 Task: Make a solved rubik cube
Action: Mouse moved to (330, 243)
Screenshot: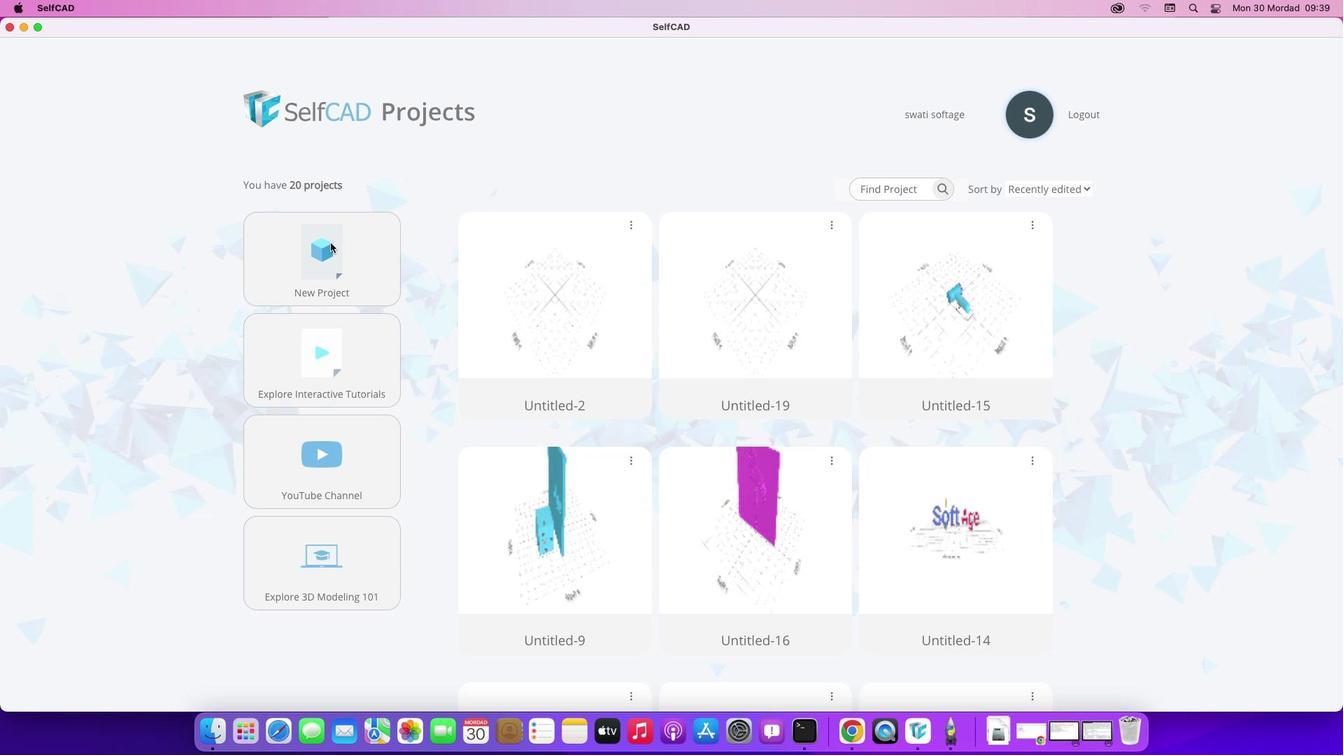 
Action: Mouse pressed left at (330, 243)
Screenshot: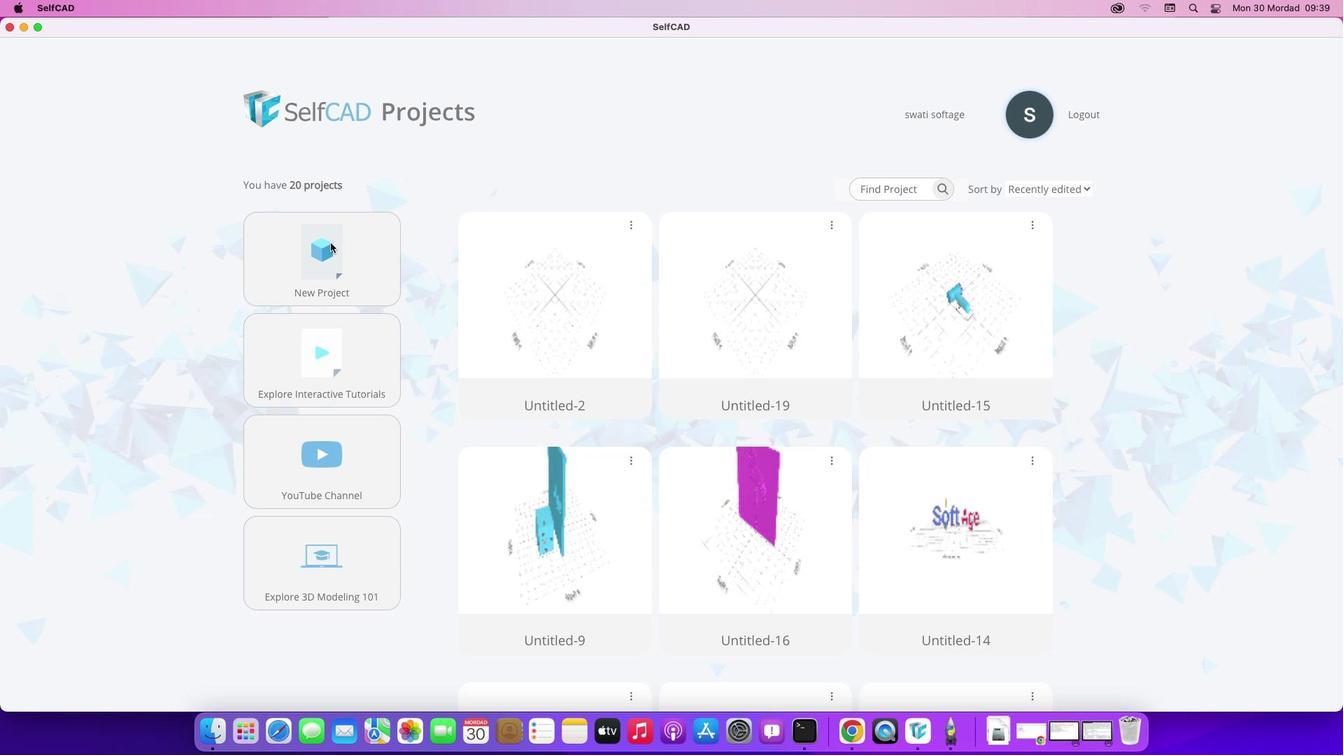 
Action: Mouse pressed left at (330, 243)
Screenshot: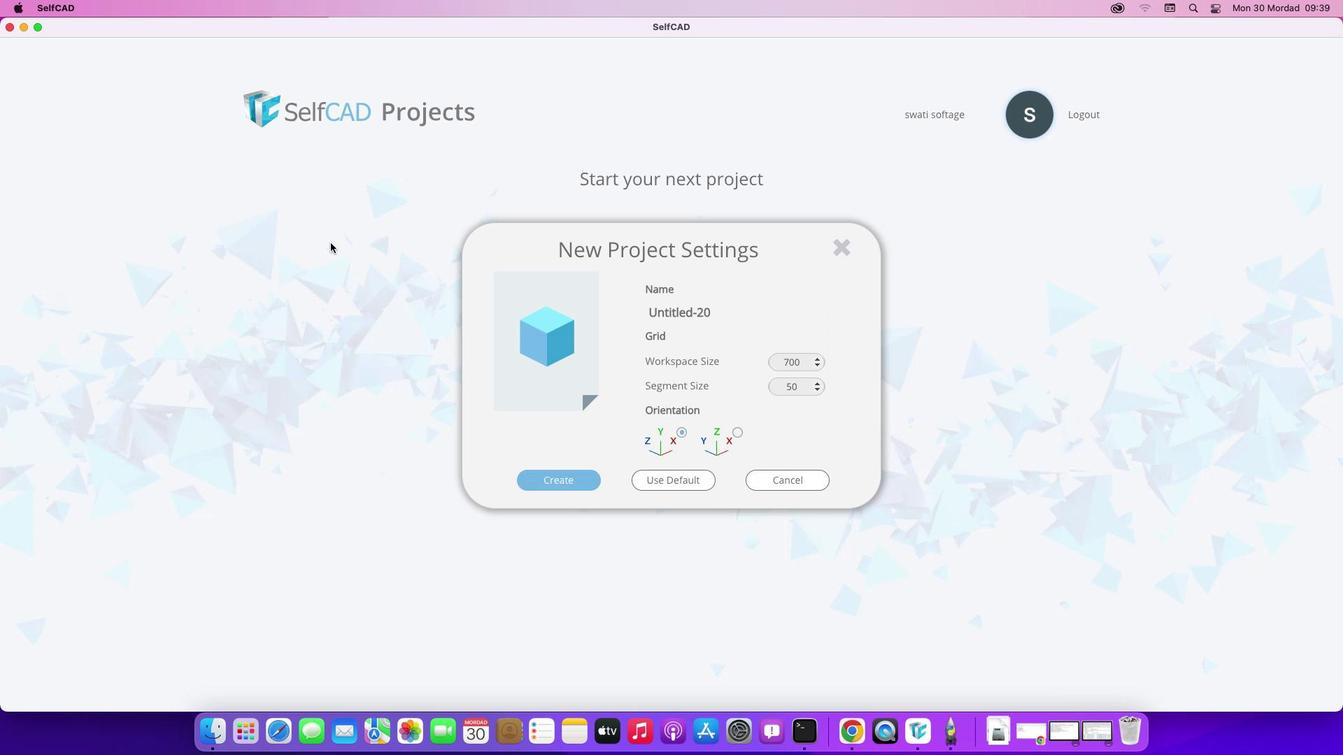 
Action: Mouse moved to (575, 477)
Screenshot: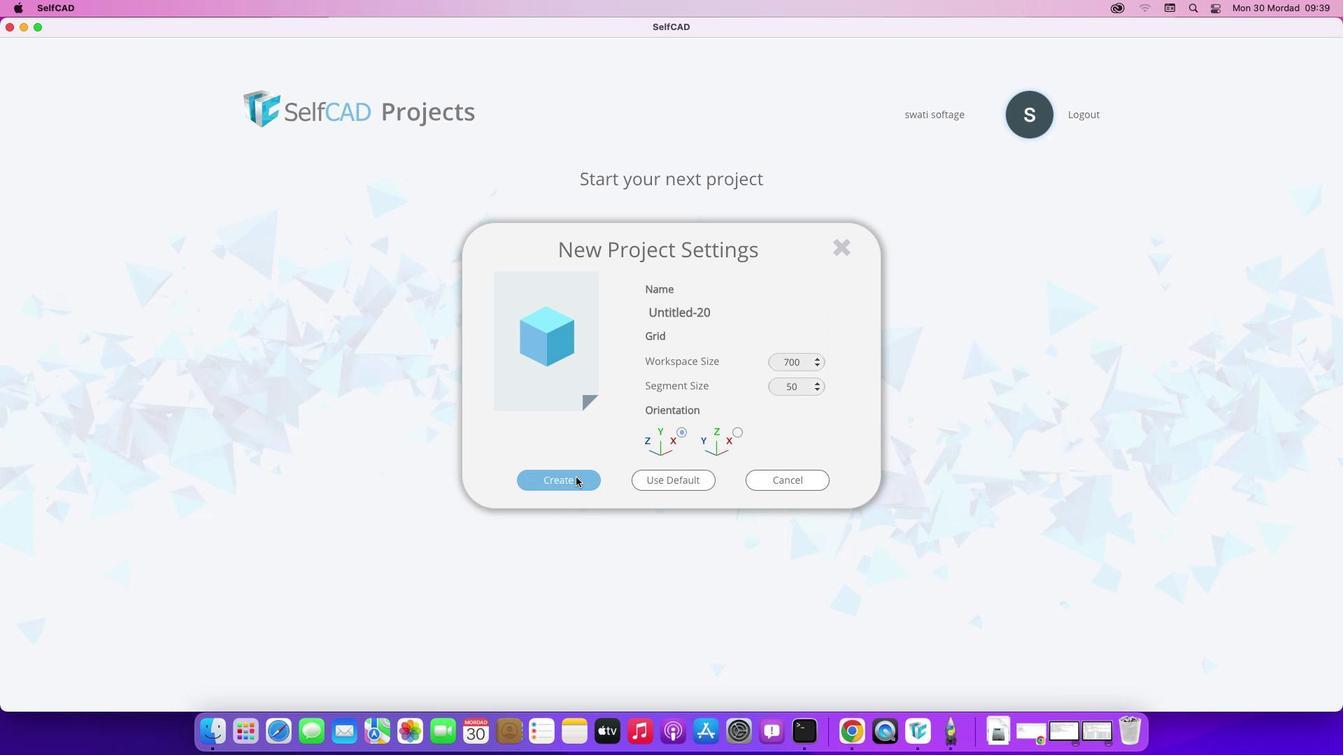 
Action: Mouse pressed left at (575, 477)
Screenshot: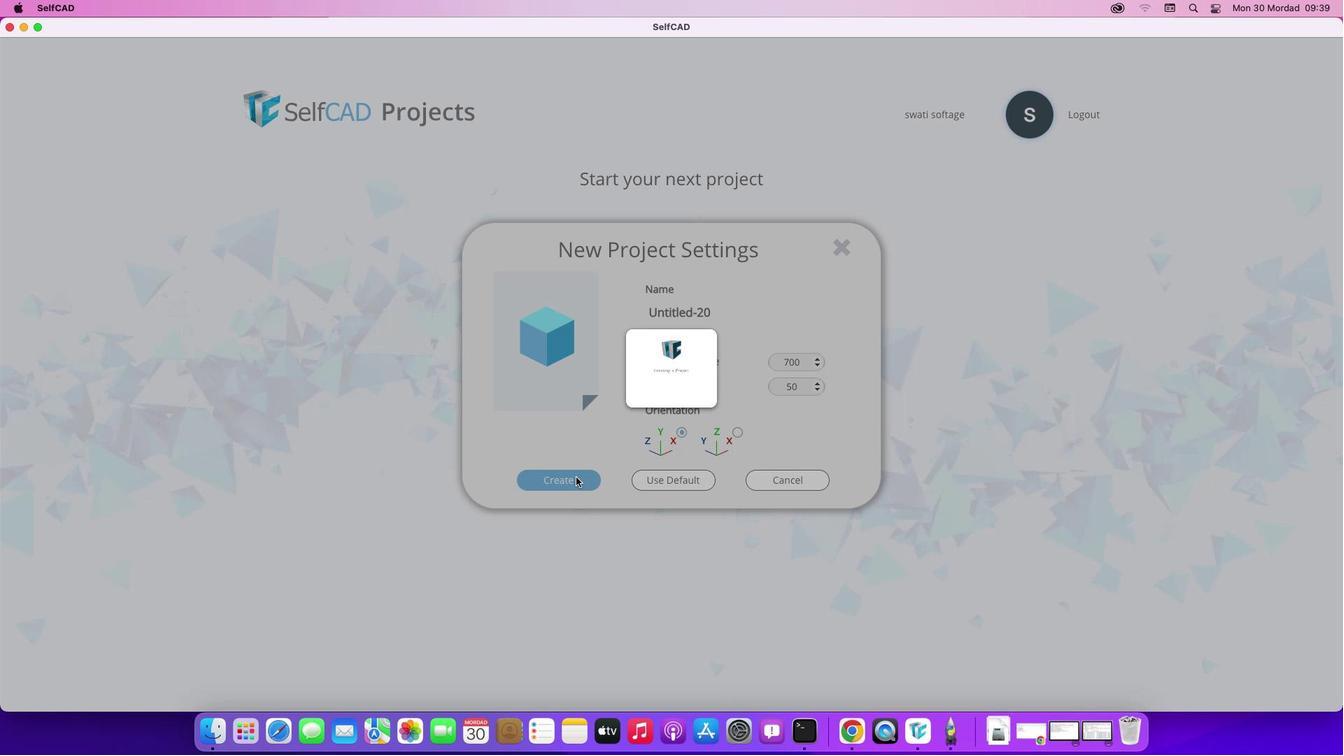 
Action: Mouse moved to (524, 636)
Screenshot: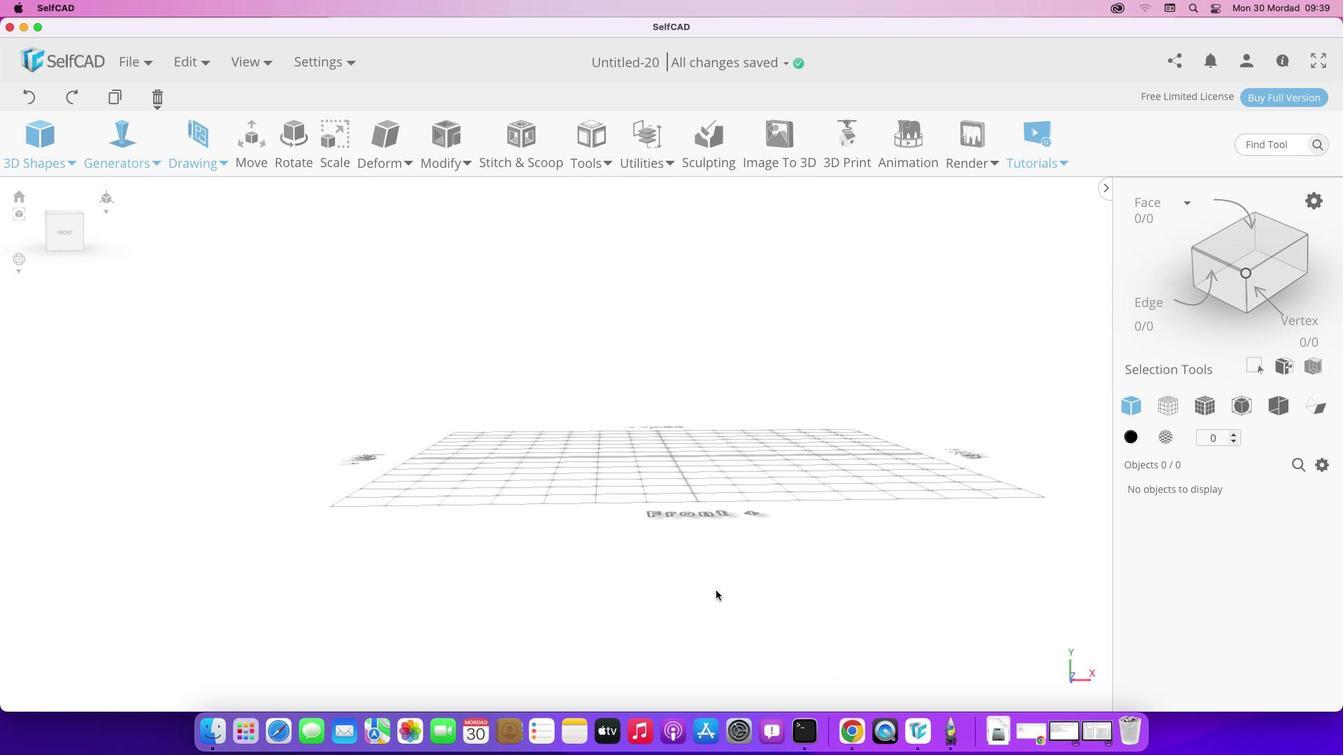 
Action: Mouse pressed left at (524, 636)
Screenshot: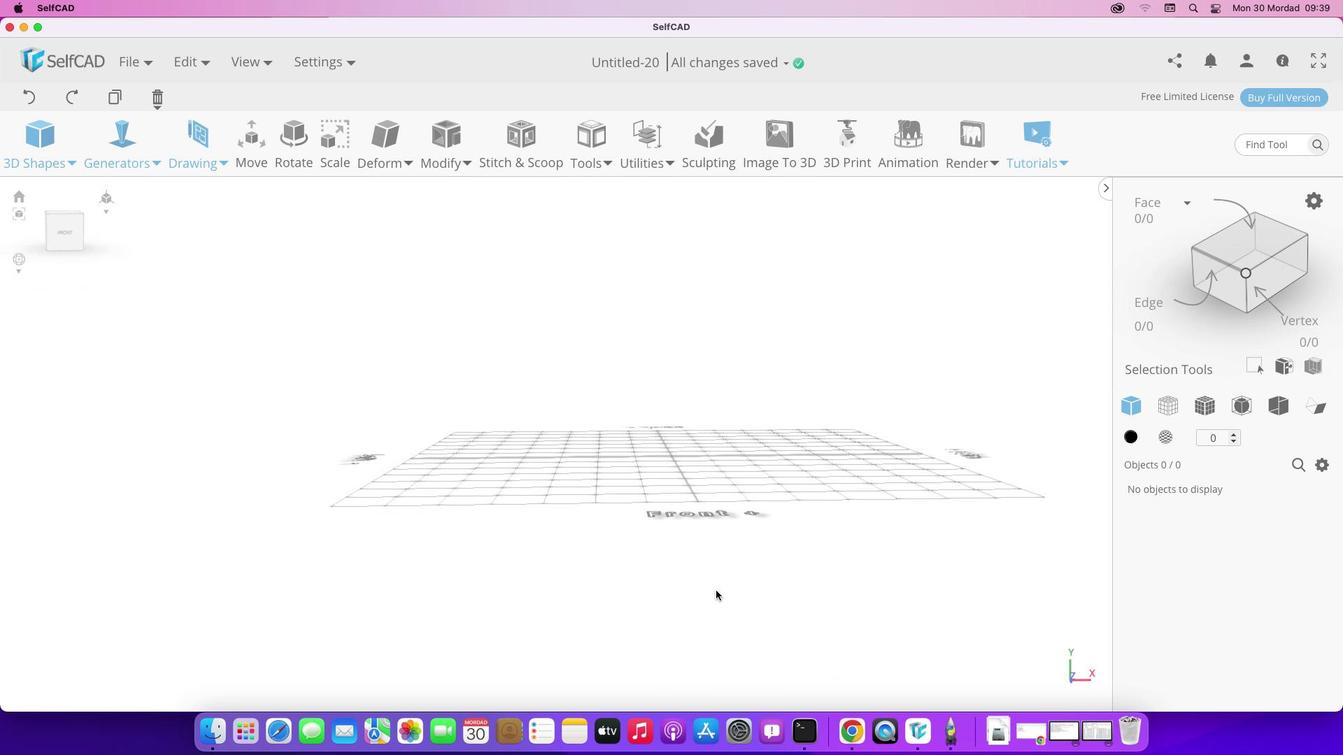 
Action: Mouse moved to (53, 206)
Screenshot: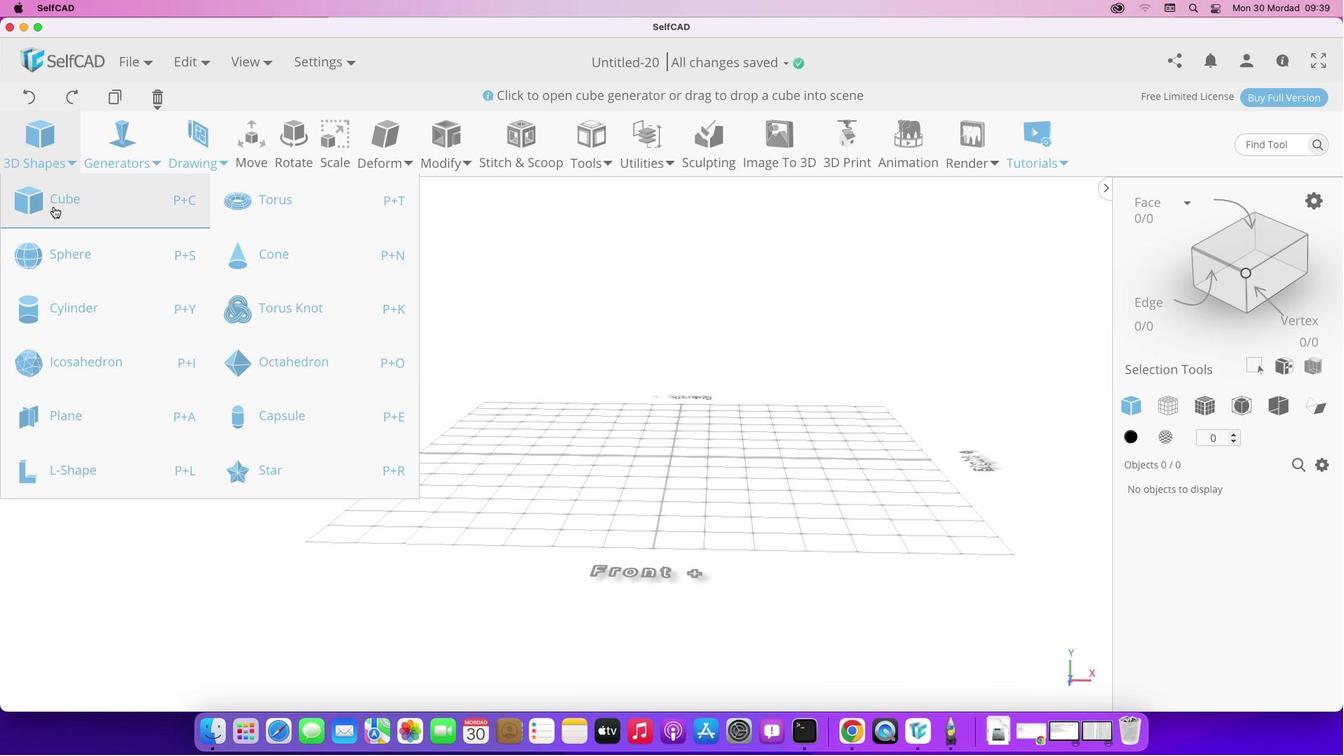 
Action: Mouse pressed left at (53, 206)
Screenshot: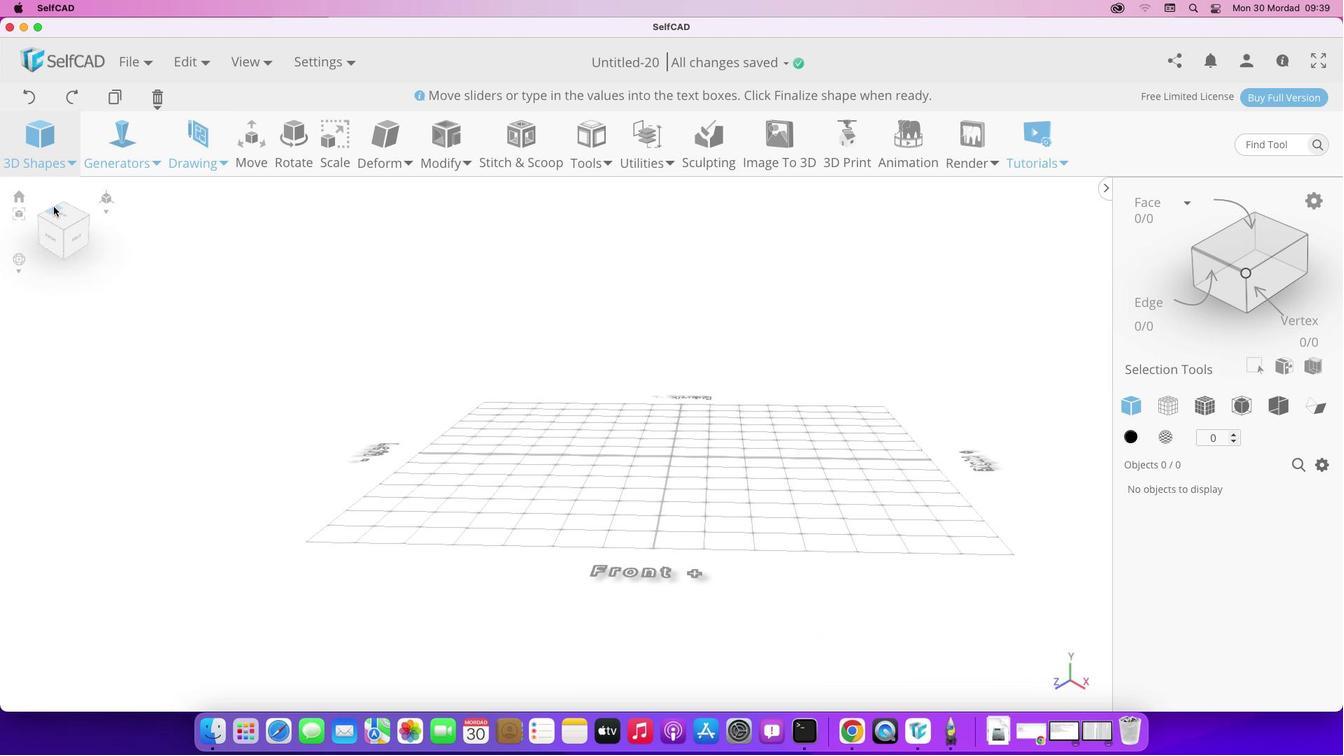 
Action: Mouse moved to (721, 446)
Screenshot: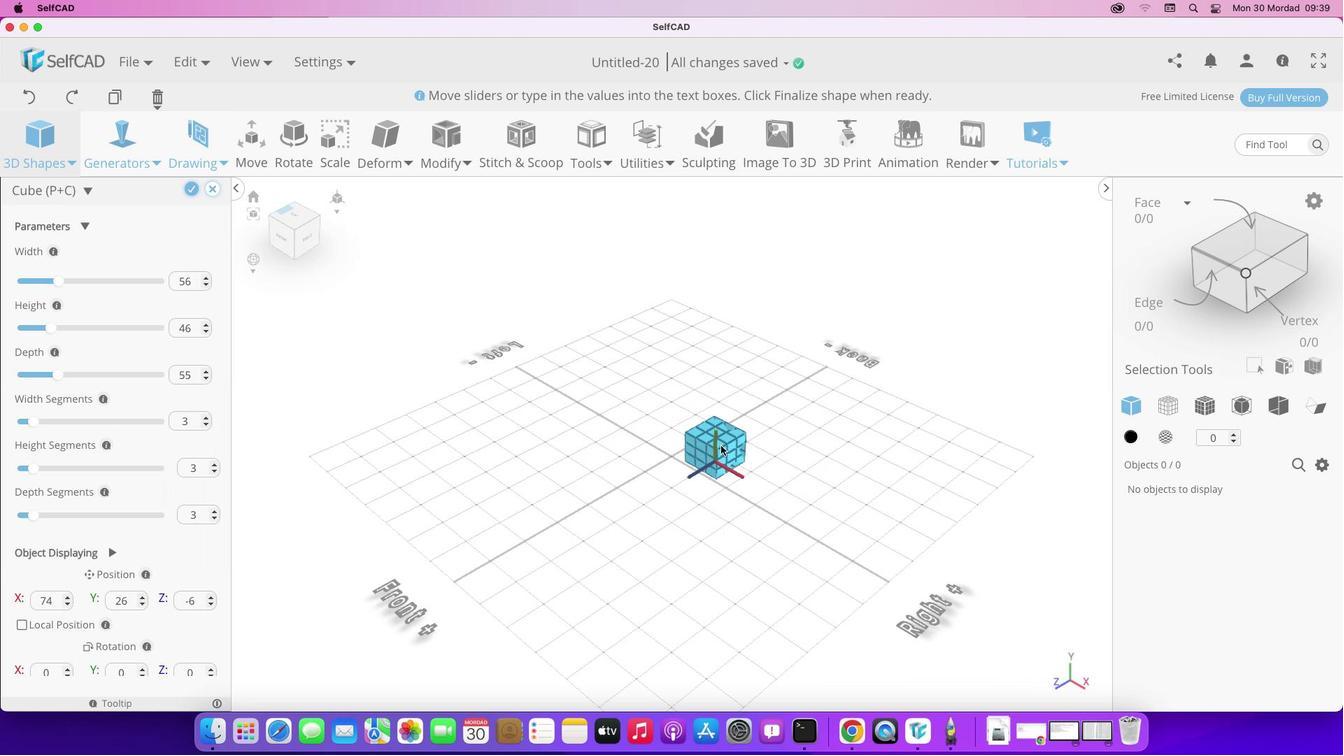 
Action: Mouse pressed left at (721, 446)
Screenshot: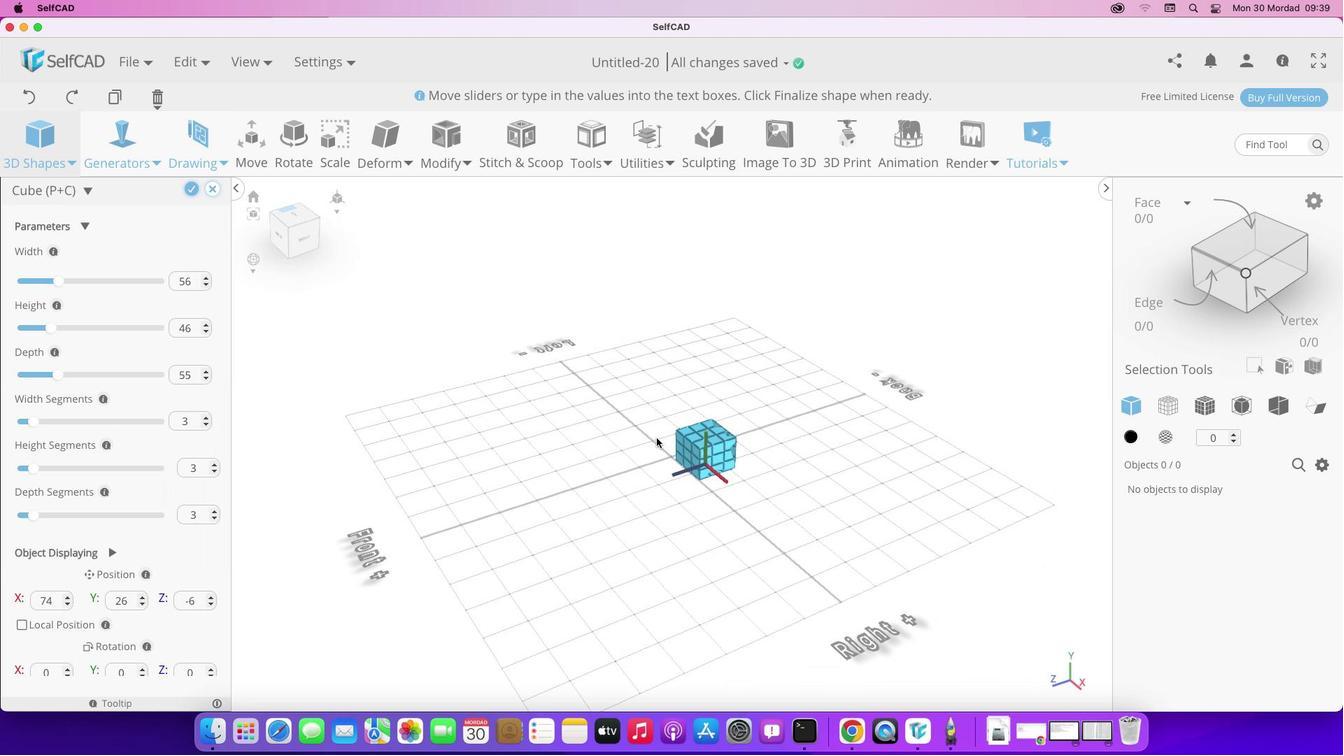 
Action: Mouse moved to (59, 282)
Screenshot: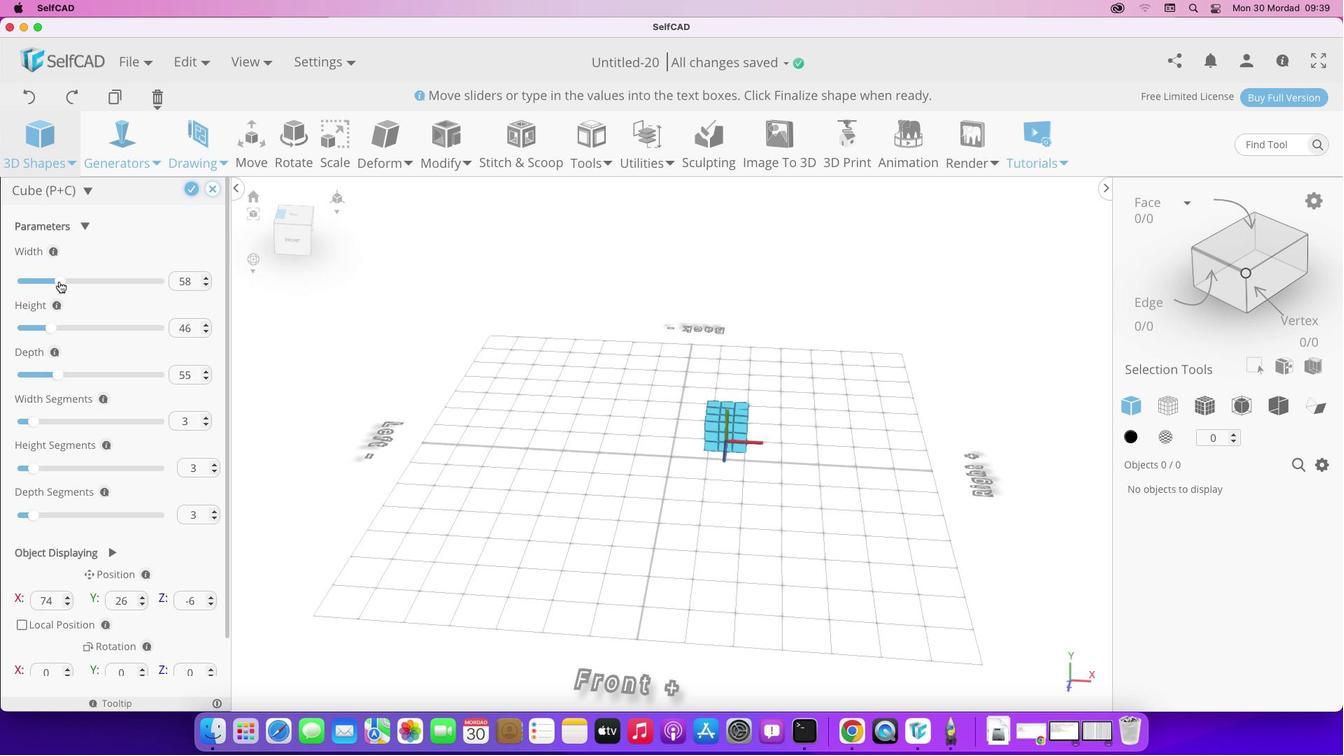 
Action: Mouse pressed left at (59, 282)
Screenshot: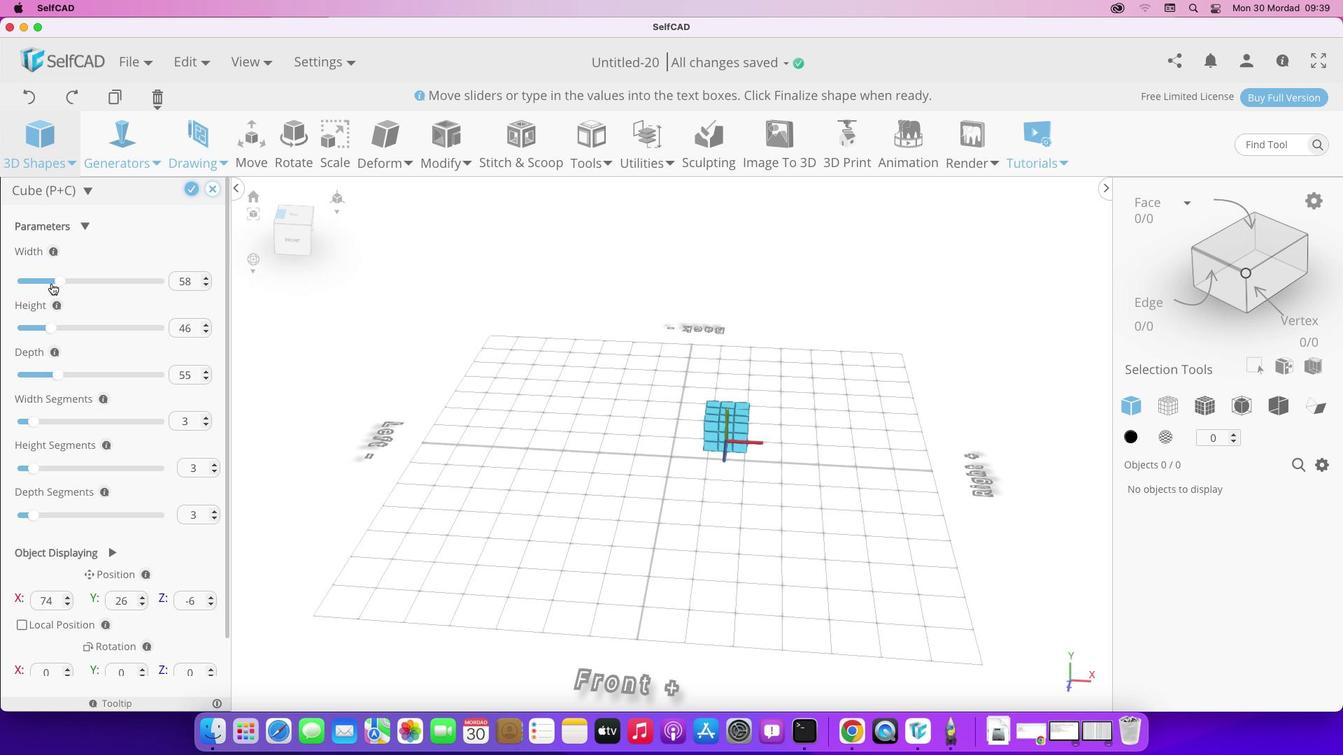 
Action: Mouse moved to (50, 328)
Screenshot: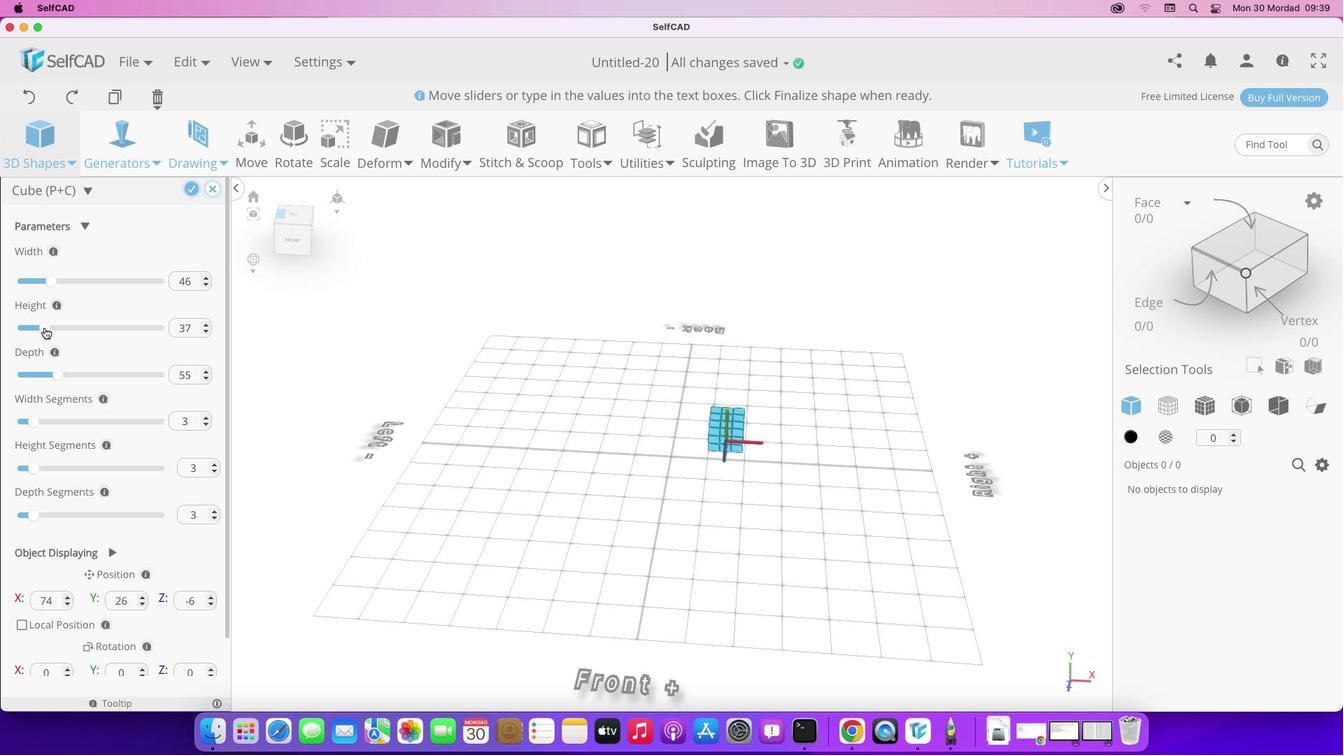 
Action: Mouse pressed left at (50, 328)
Screenshot: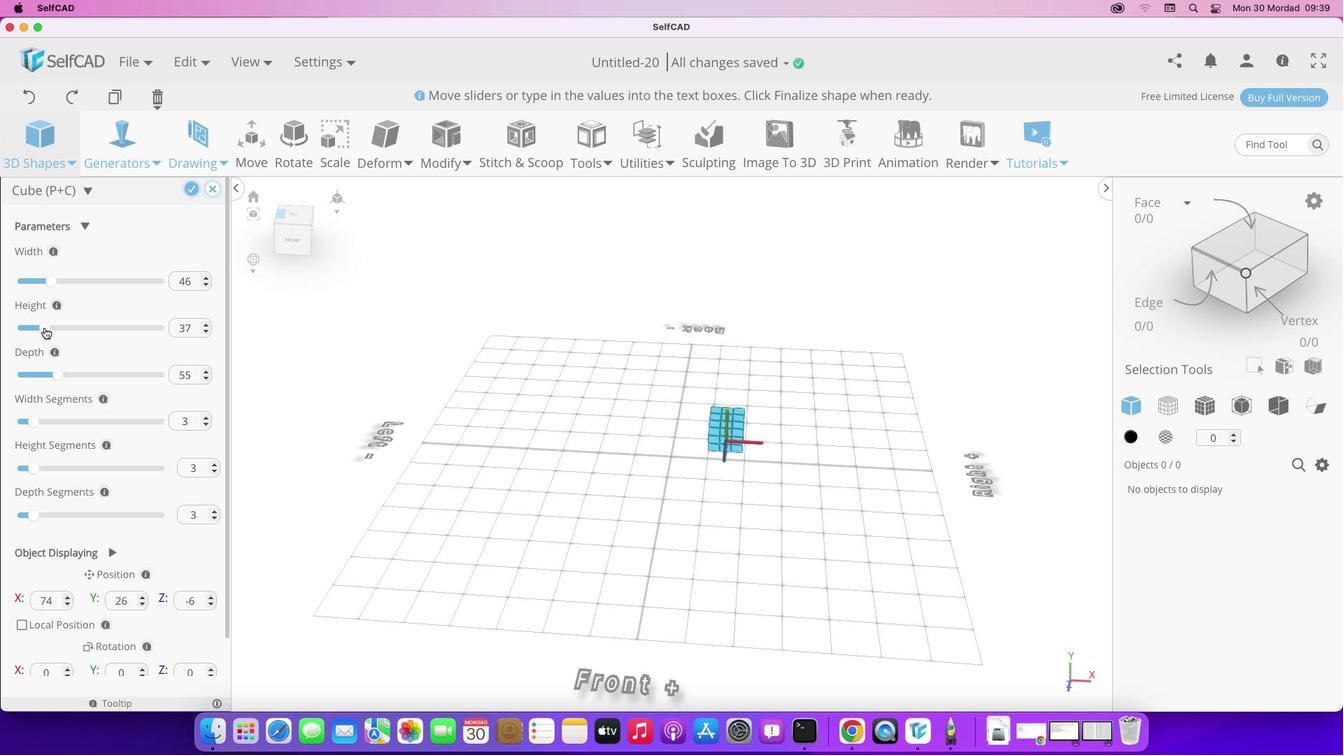 
Action: Mouse moved to (51, 282)
Screenshot: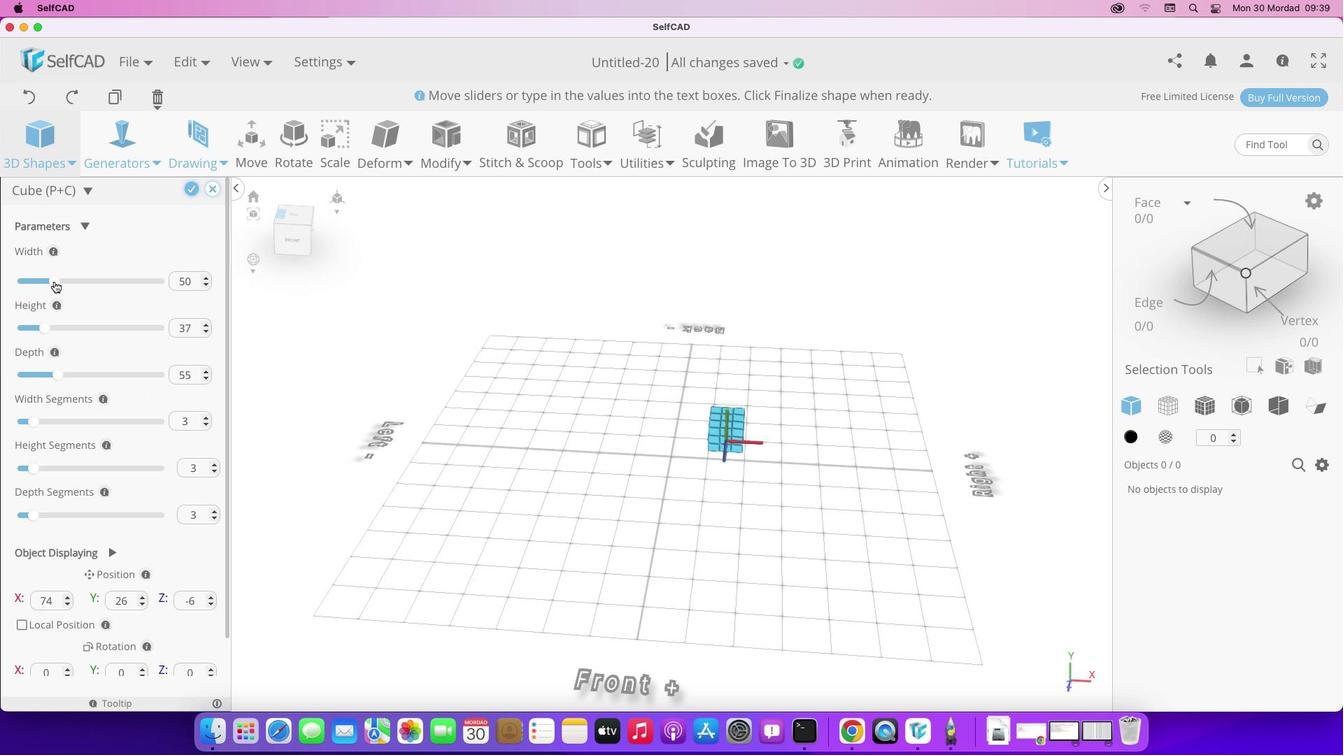 
Action: Mouse pressed left at (51, 282)
Screenshot: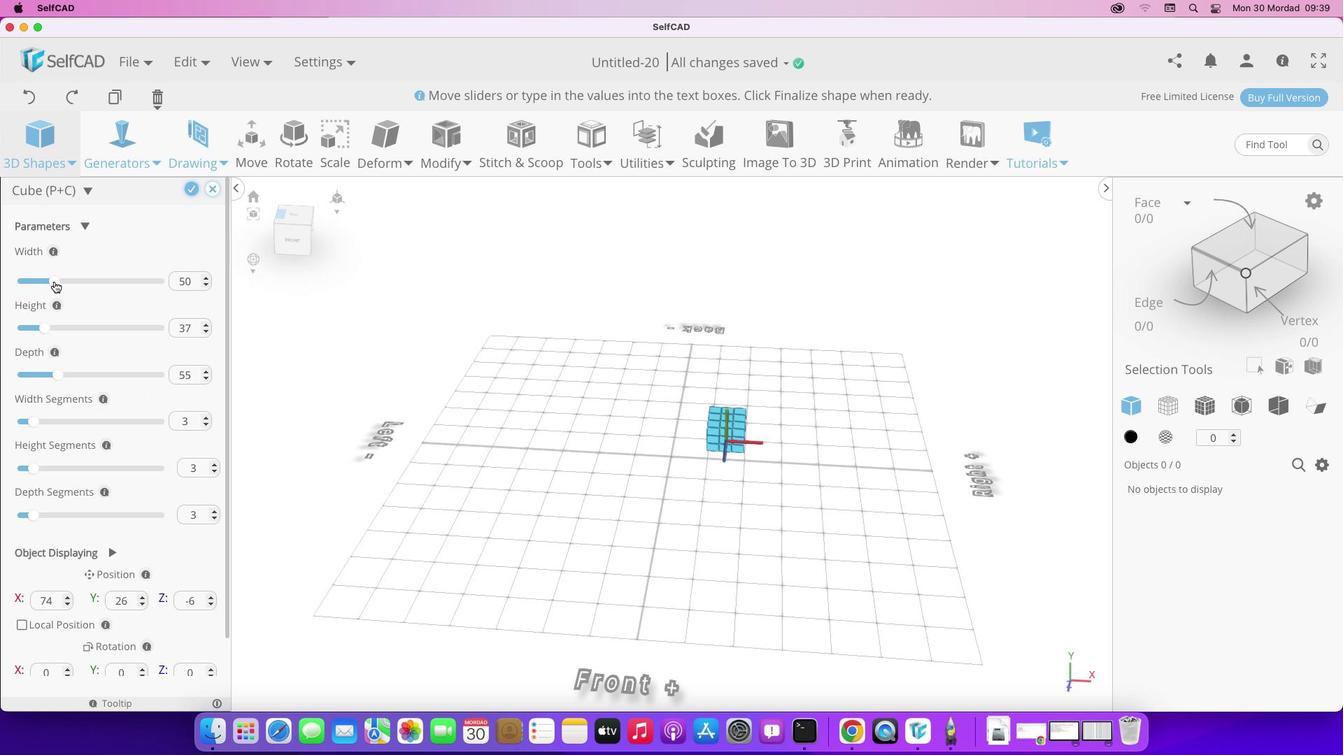 
Action: Mouse moved to (715, 552)
Screenshot: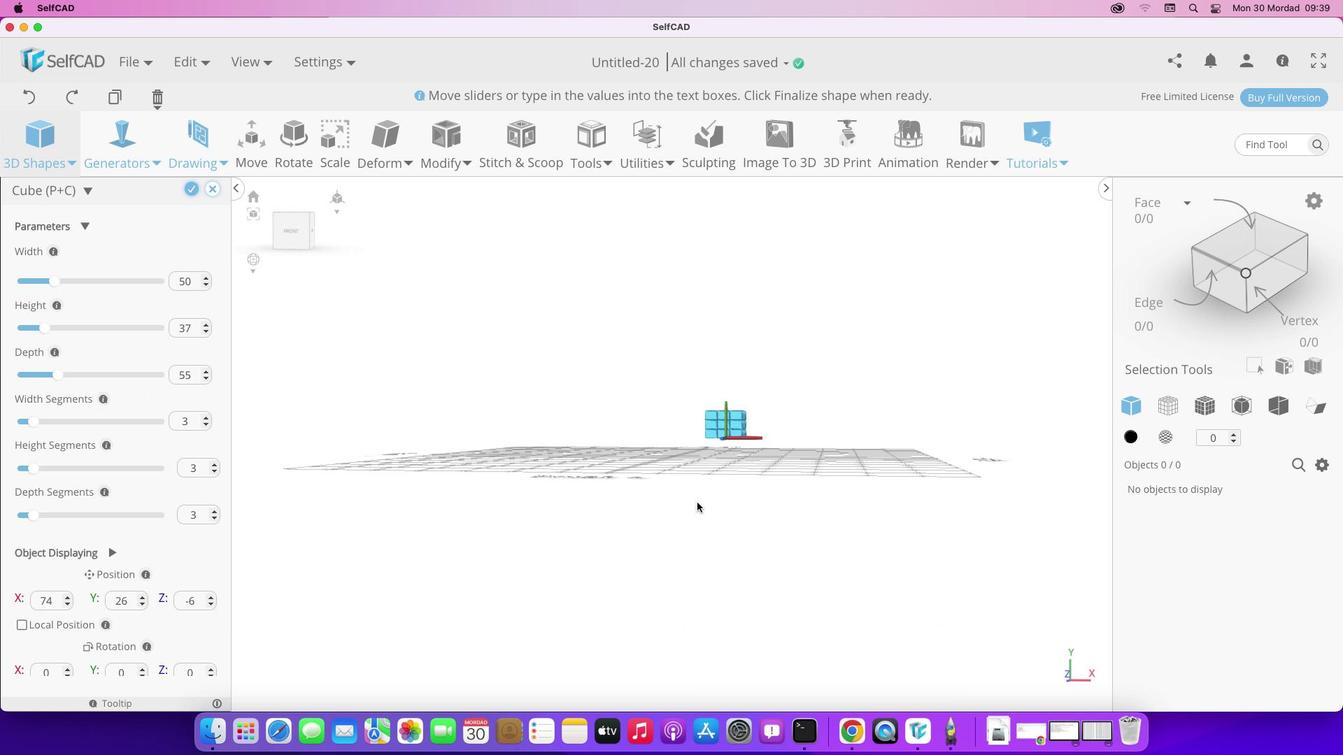 
Action: Mouse pressed left at (715, 552)
Screenshot: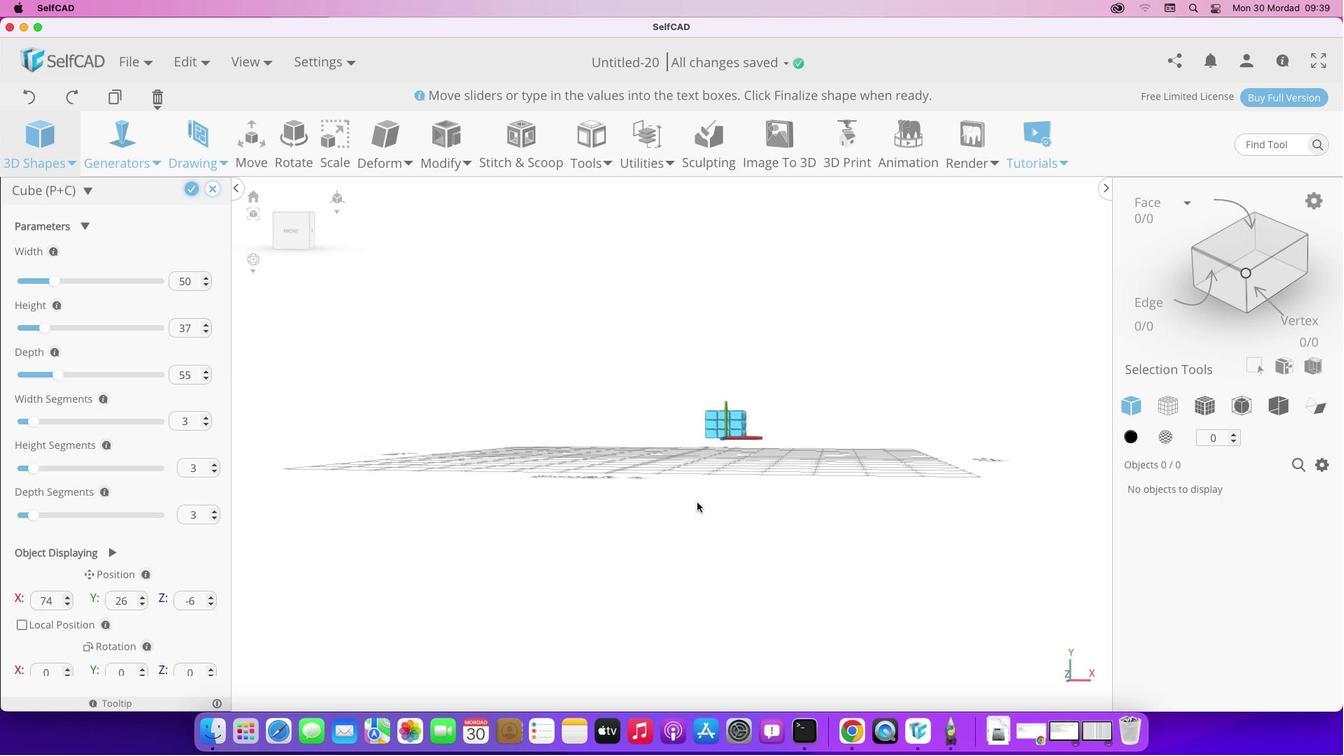 
Action: Mouse moved to (56, 279)
Screenshot: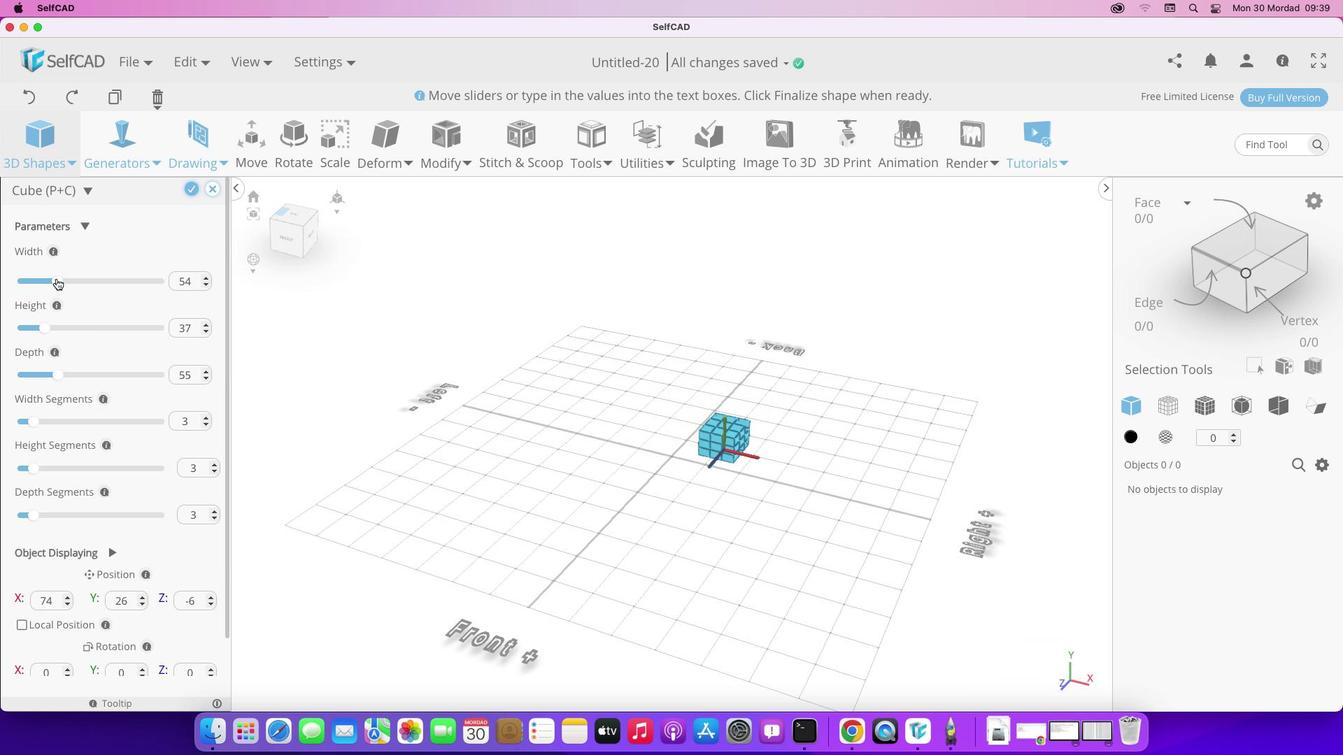 
Action: Mouse pressed left at (56, 279)
Screenshot: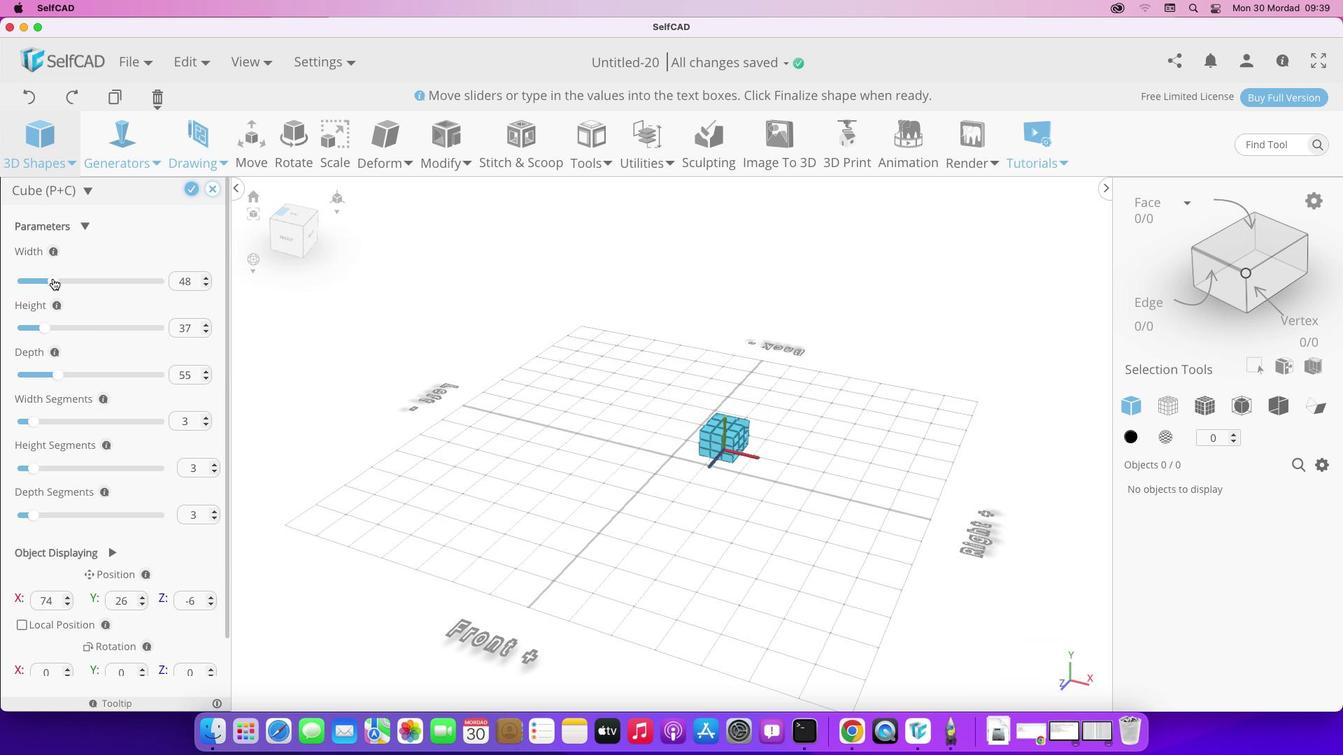 
Action: Mouse moved to (832, 503)
Screenshot: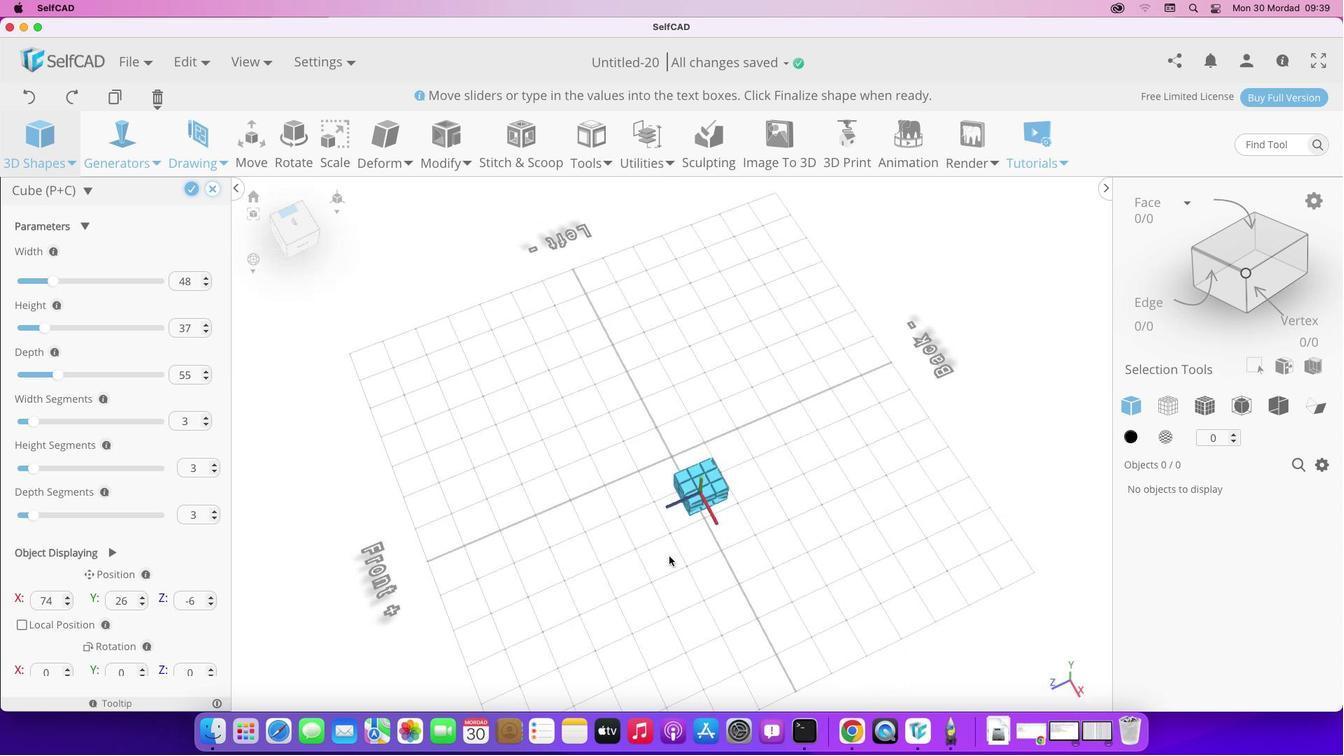 
Action: Mouse pressed left at (832, 503)
Screenshot: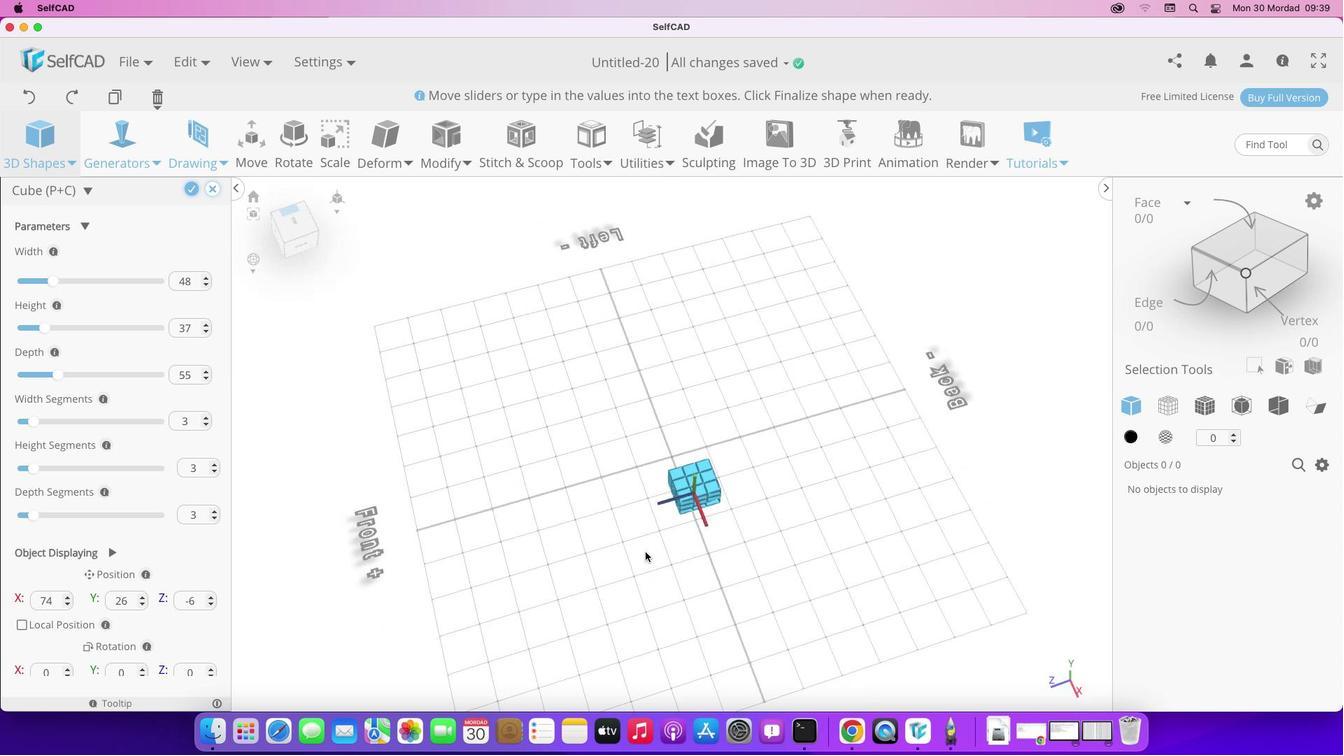 
Action: Mouse moved to (191, 189)
Screenshot: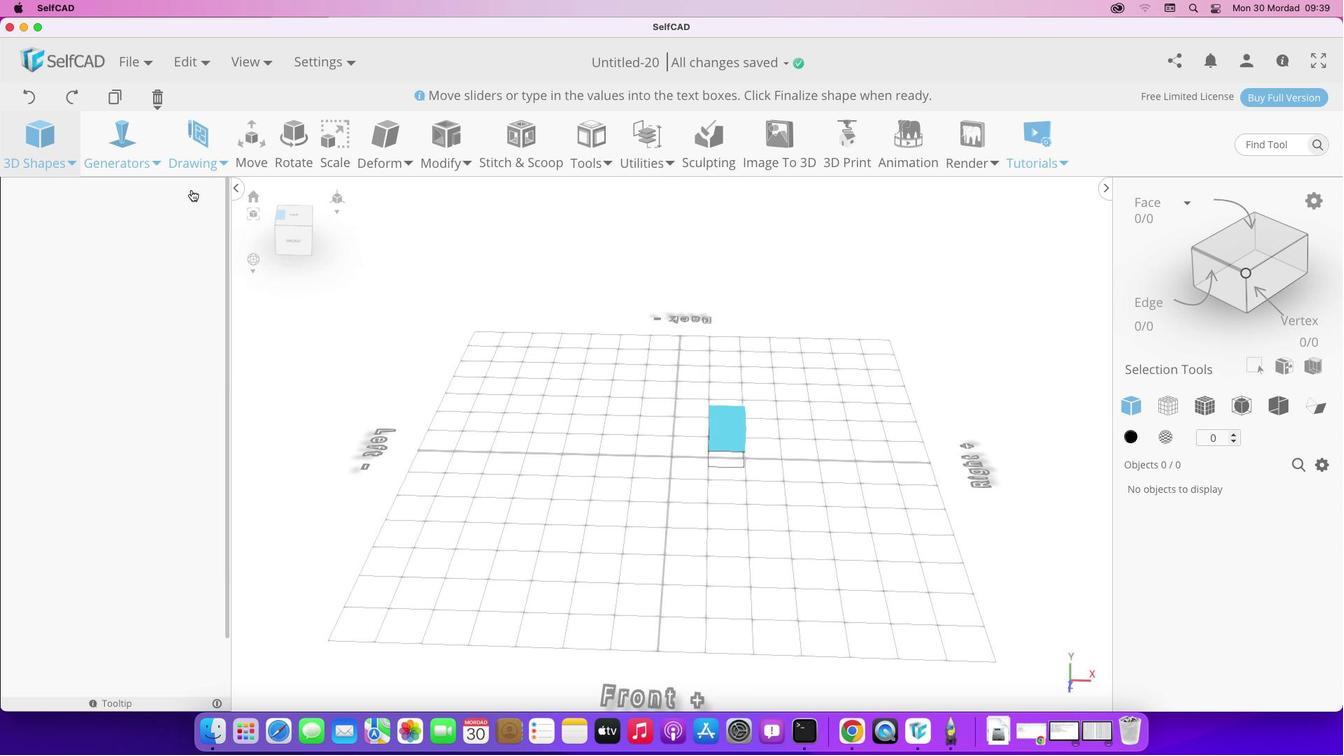 
Action: Mouse pressed left at (191, 189)
Screenshot: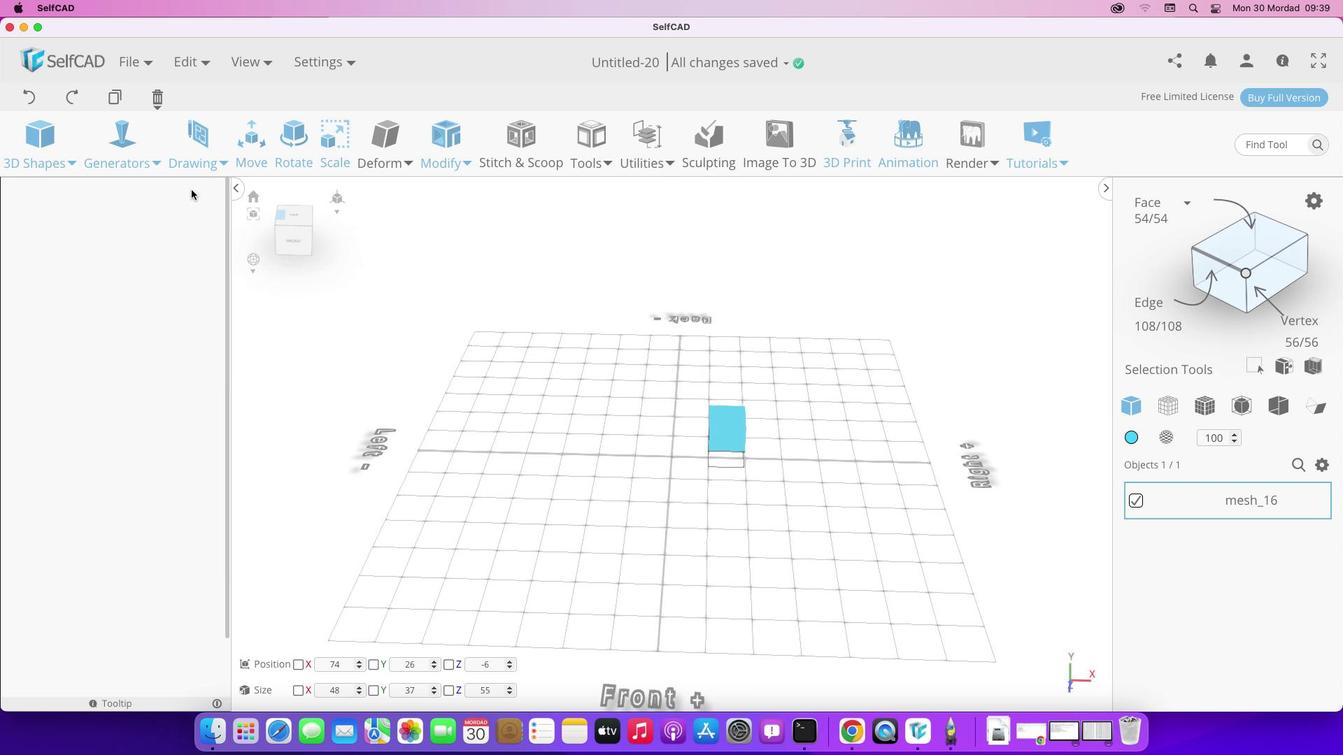
Action: Mouse moved to (852, 503)
Screenshot: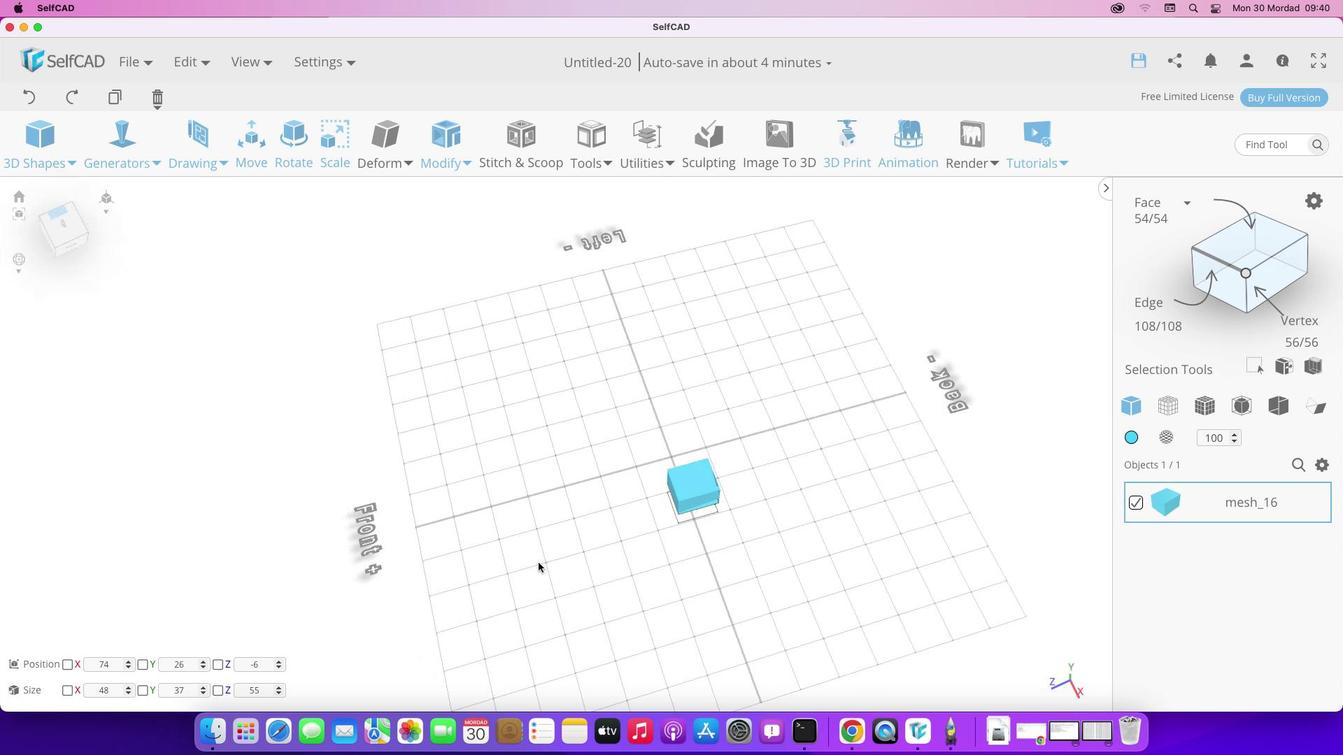 
Action: Mouse pressed left at (852, 503)
Screenshot: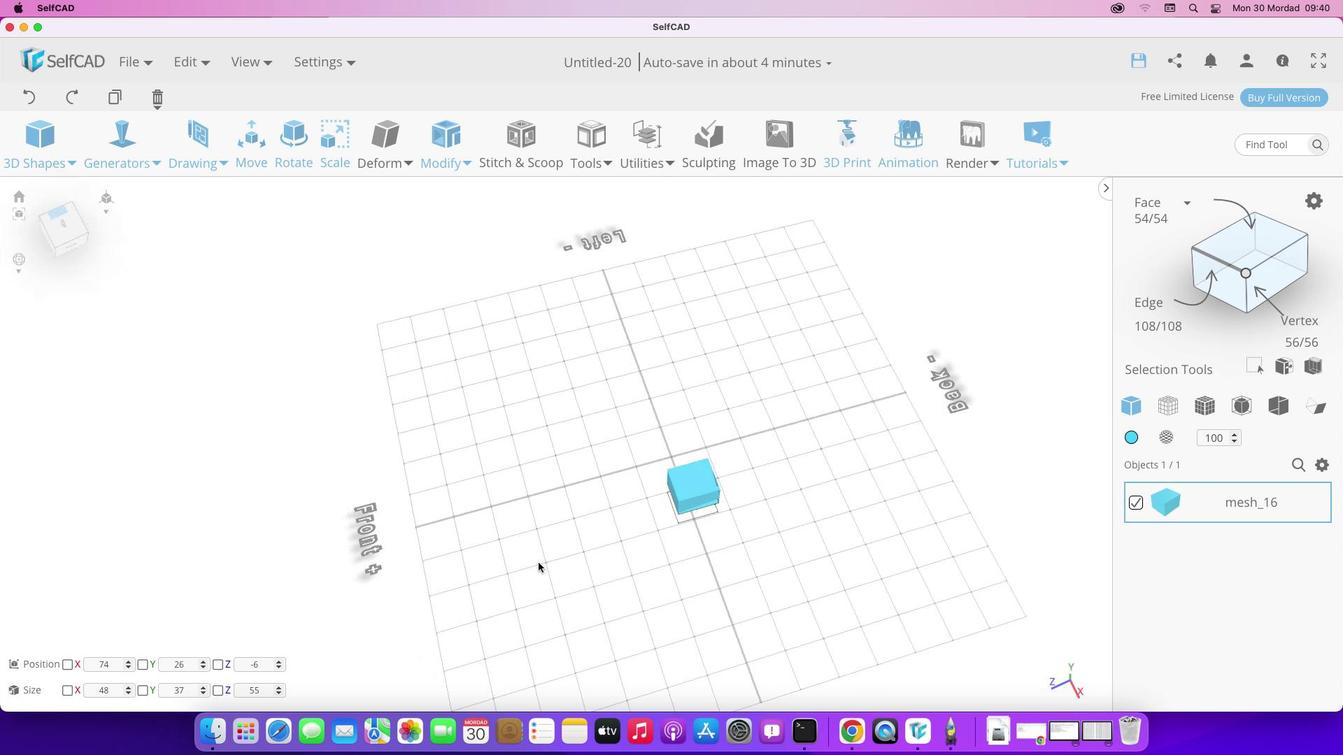 
Action: Mouse moved to (847, 544)
Screenshot: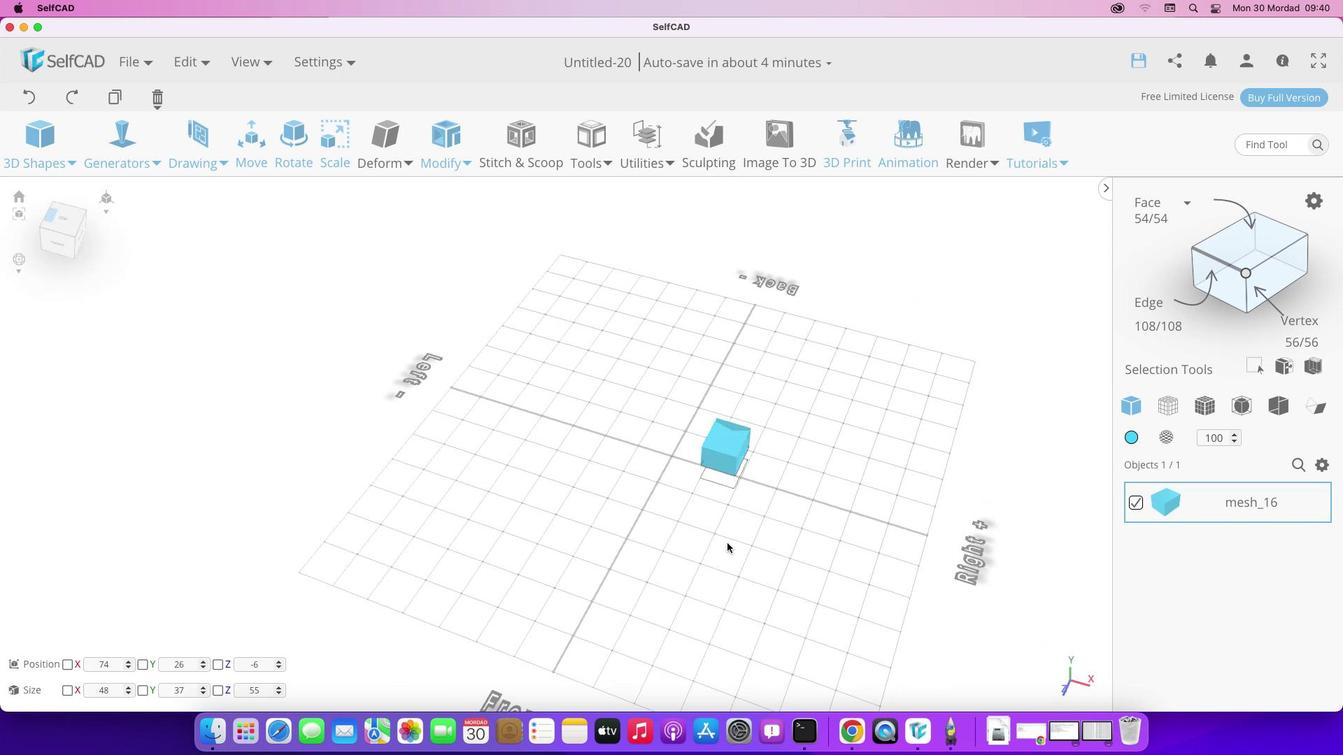 
Action: Mouse pressed left at (847, 544)
Screenshot: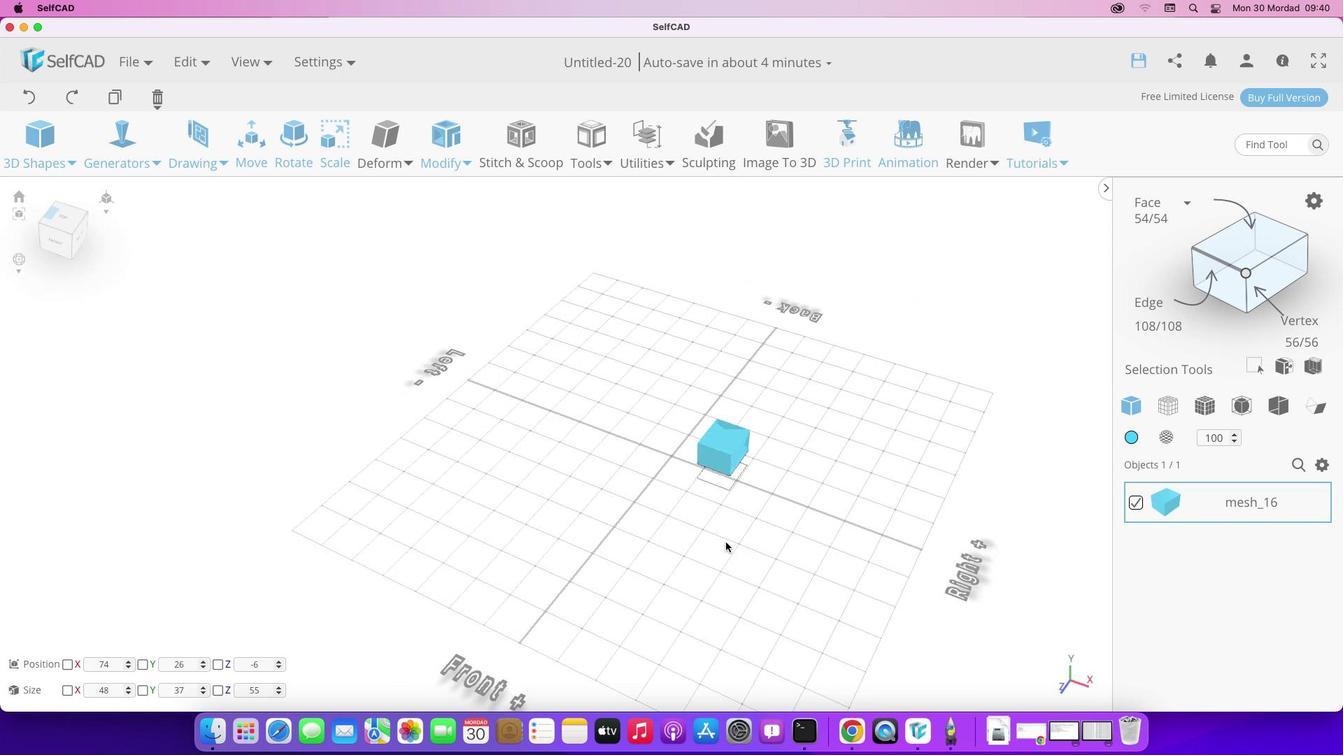 
Action: Mouse moved to (753, 468)
Screenshot: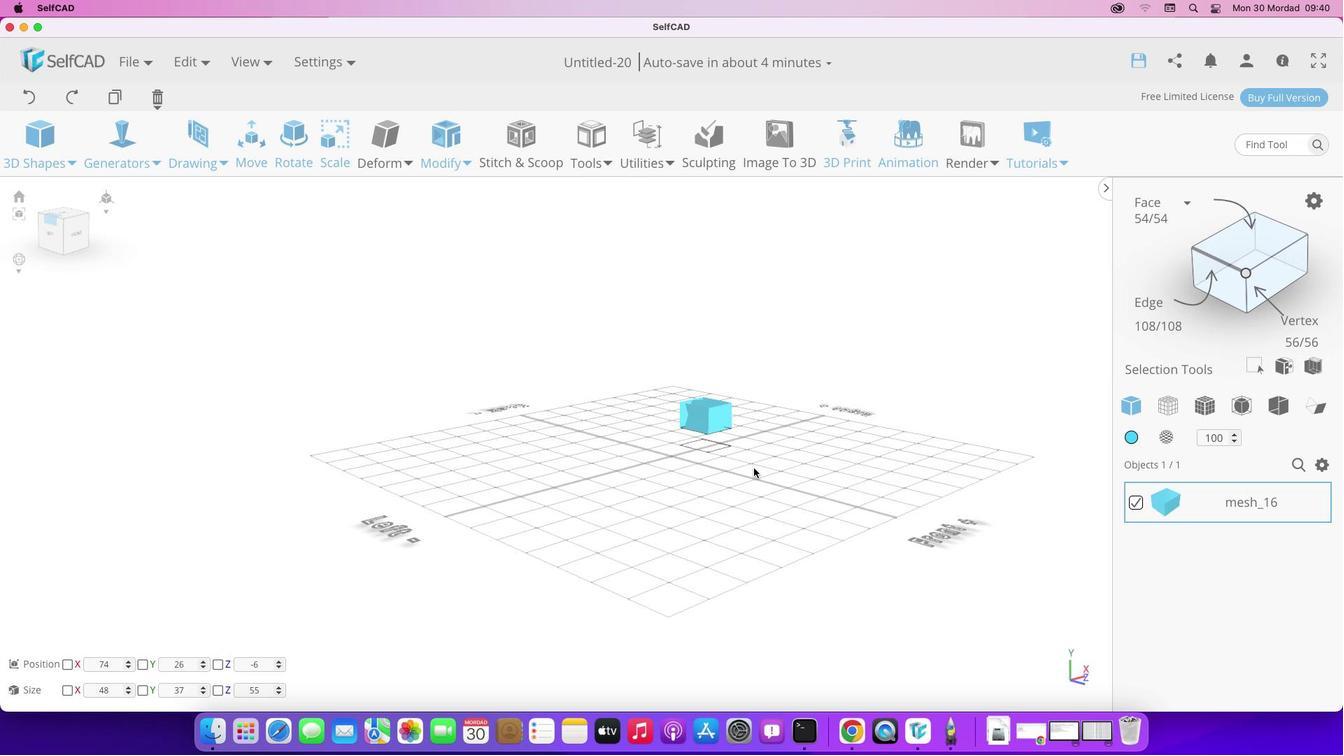 
Action: Key pressed Key.cmd'z'
Screenshot: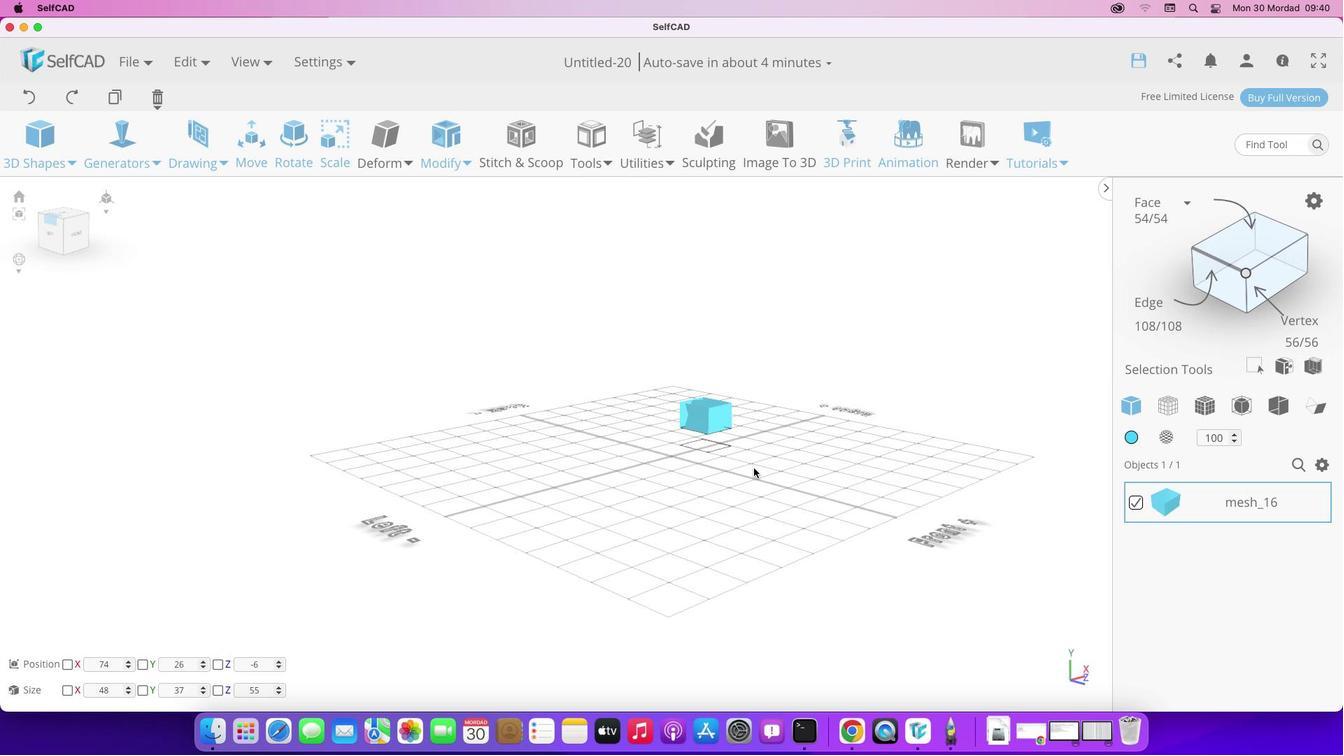 
Action: Mouse moved to (54, 138)
Screenshot: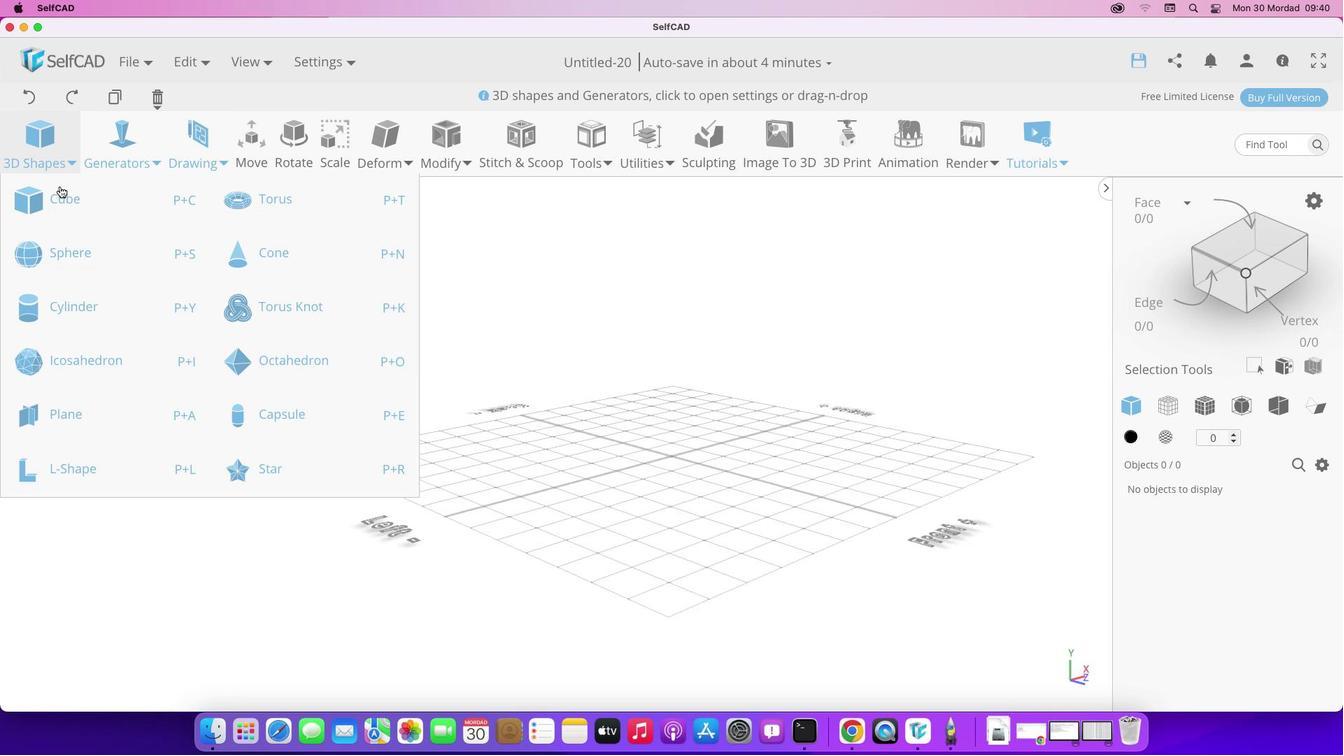 
Action: Mouse pressed left at (54, 138)
Screenshot: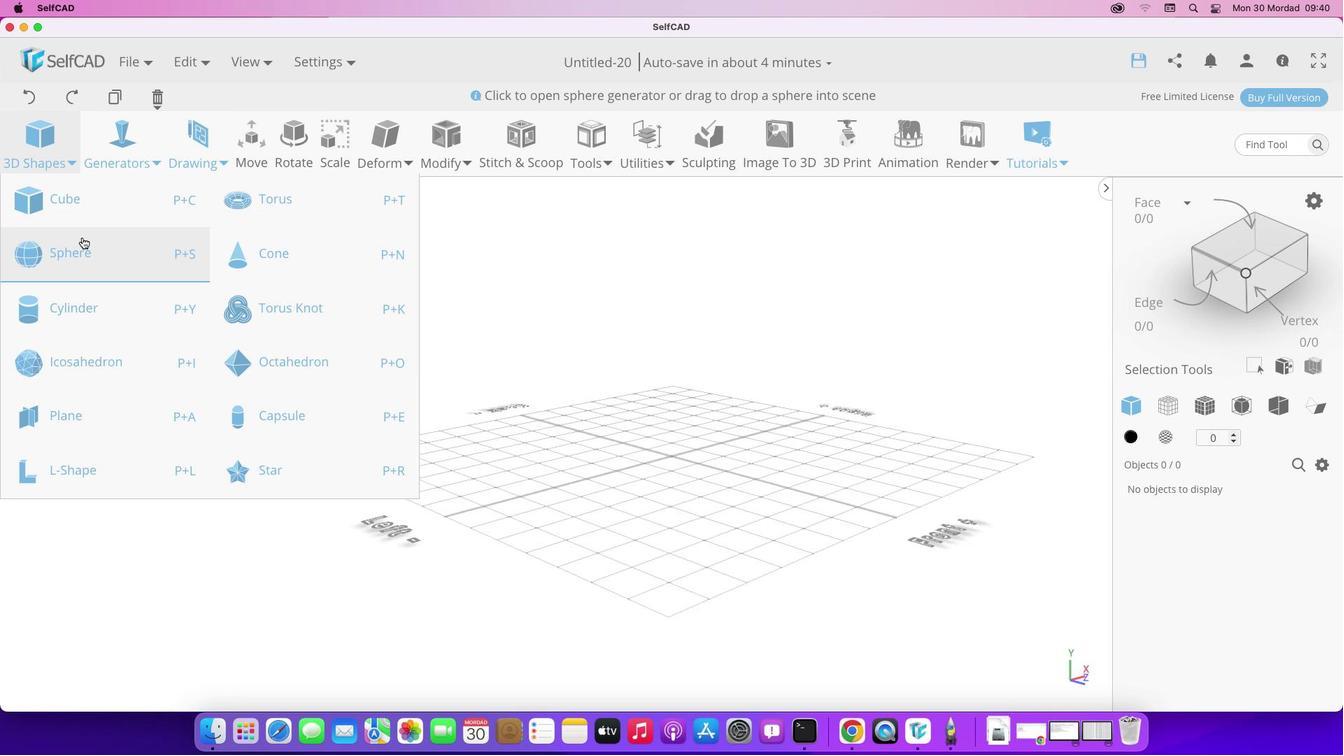 
Action: Mouse moved to (81, 201)
Screenshot: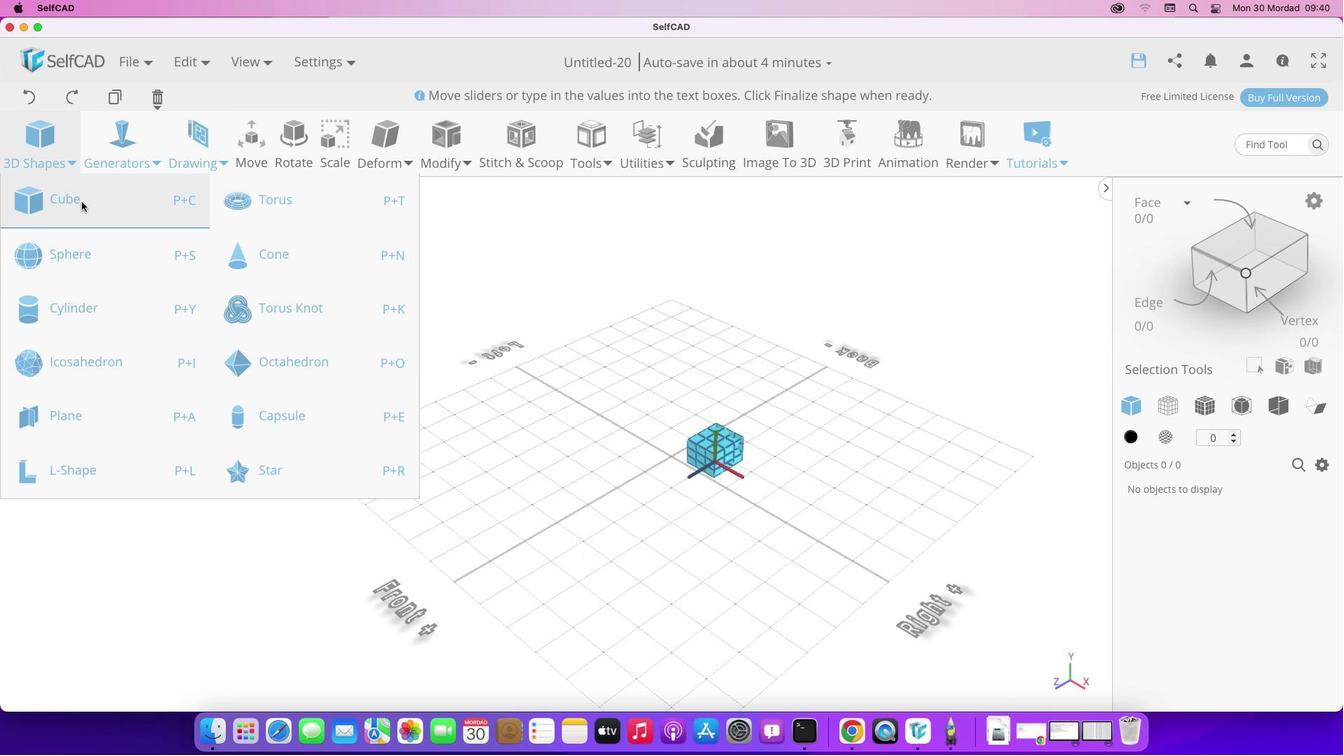 
Action: Mouse pressed left at (81, 201)
Screenshot: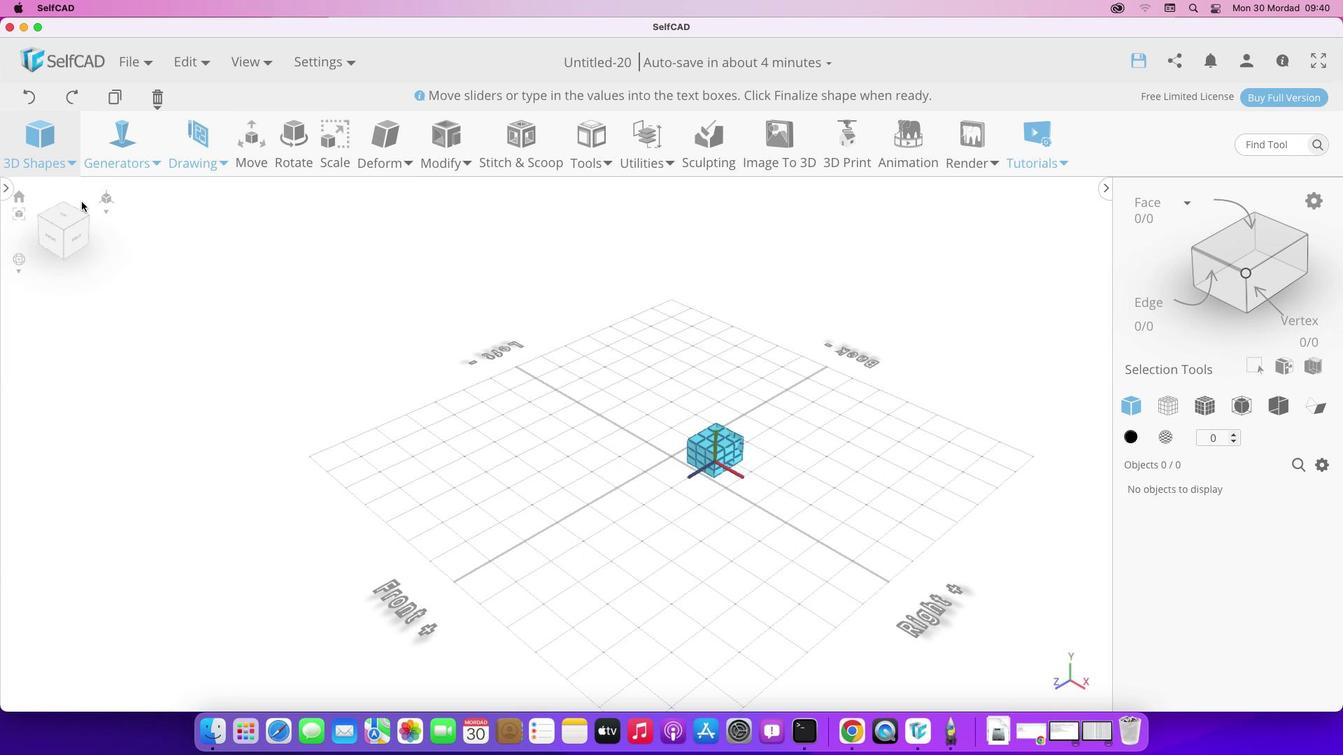 
Action: Mouse moved to (876, 589)
Screenshot: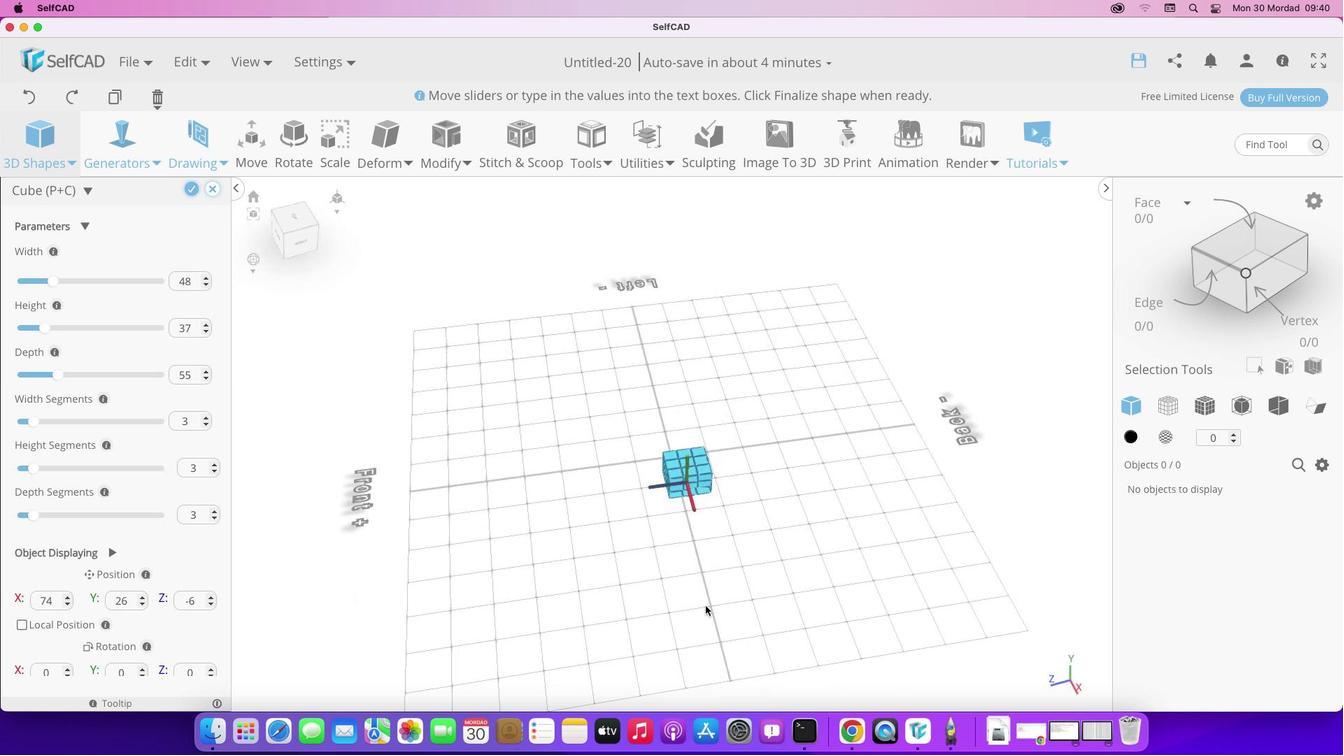 
Action: Mouse pressed left at (876, 589)
Screenshot: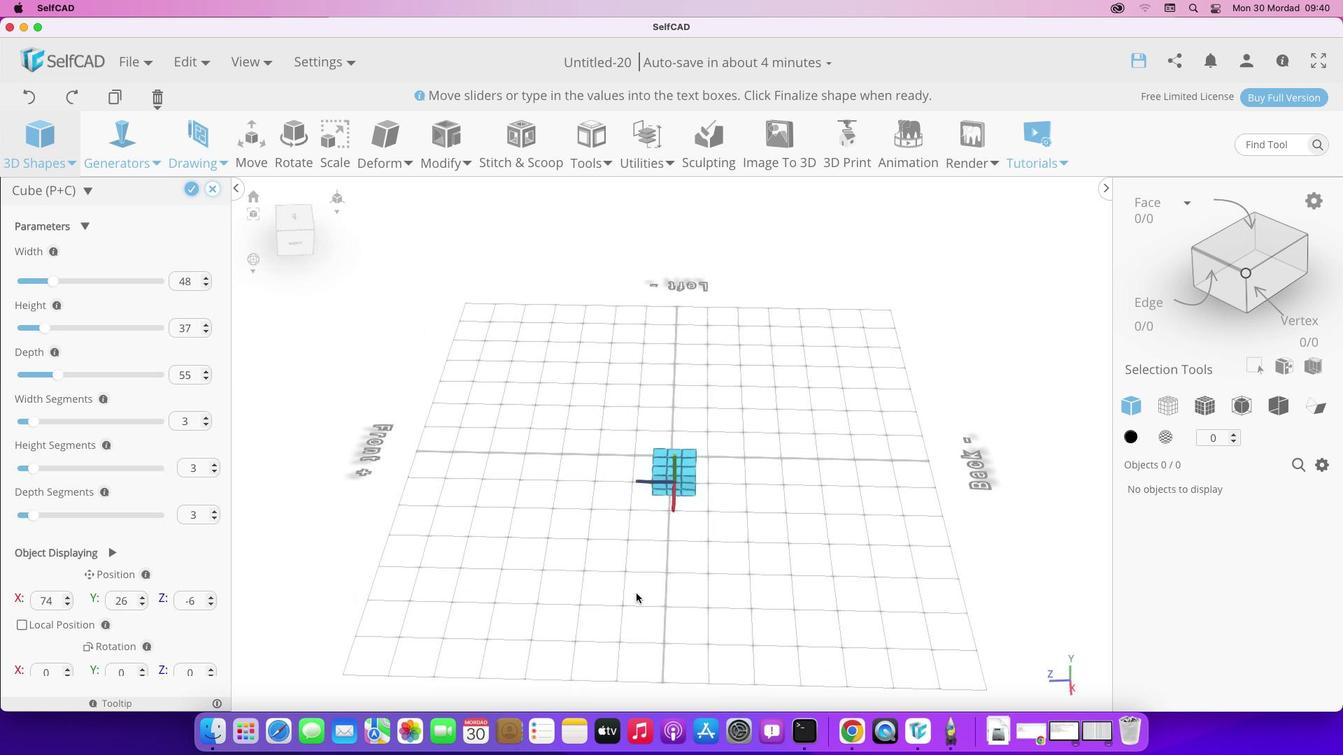 
Action: Mouse moved to (46, 328)
Screenshot: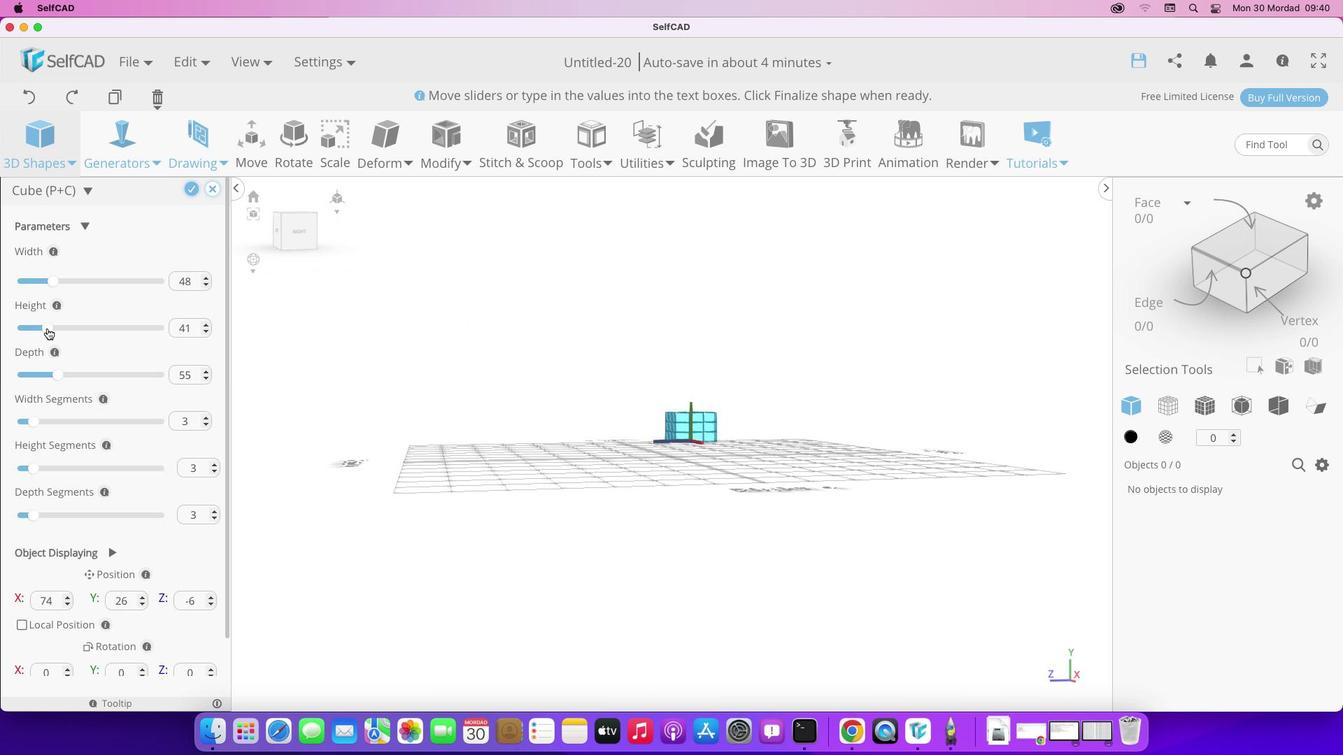
Action: Mouse pressed left at (46, 328)
Screenshot: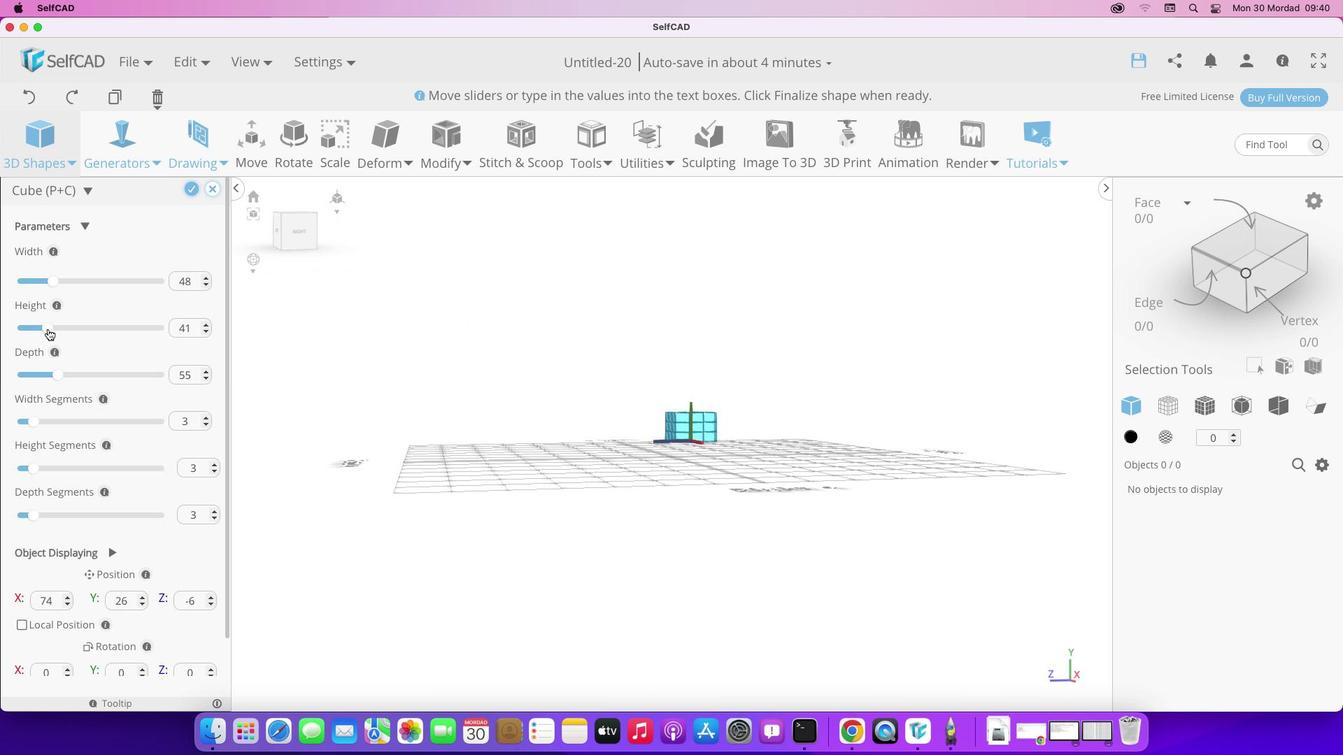 
Action: Mouse moved to (783, 475)
Screenshot: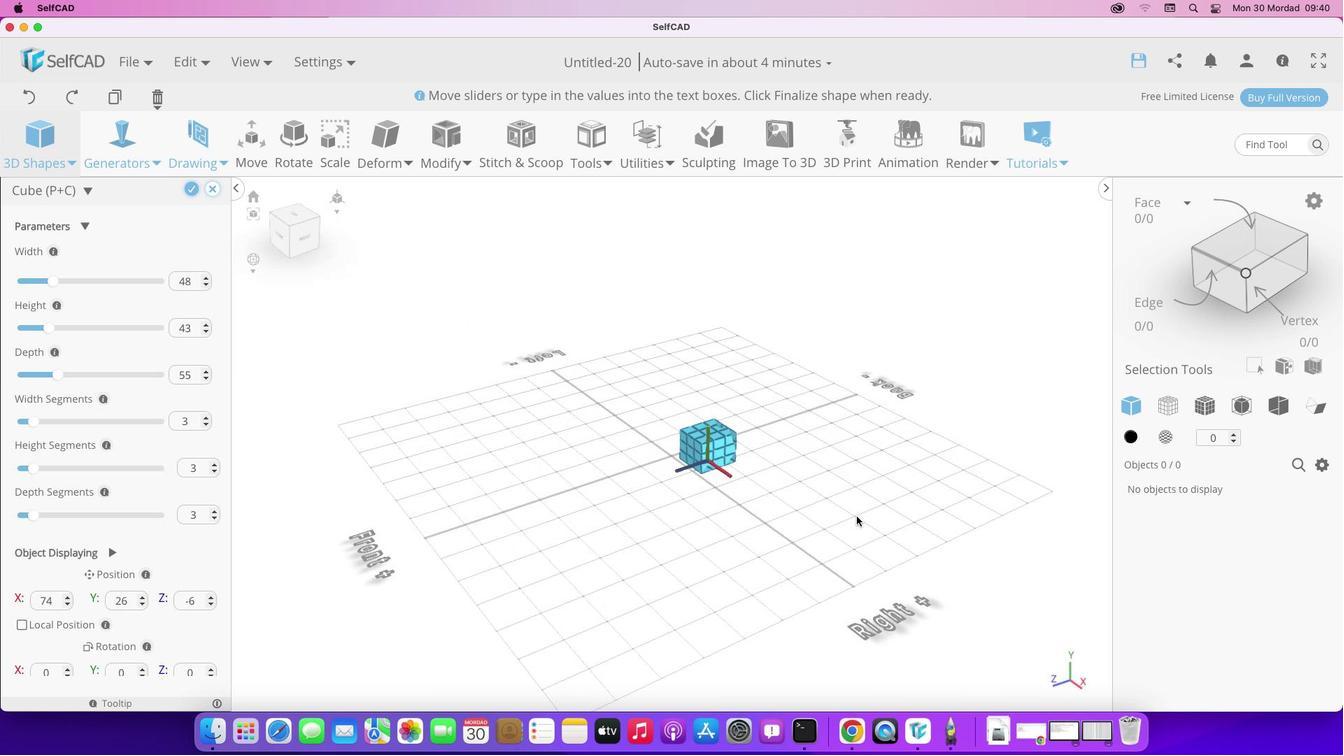 
Action: Mouse pressed left at (783, 475)
Screenshot: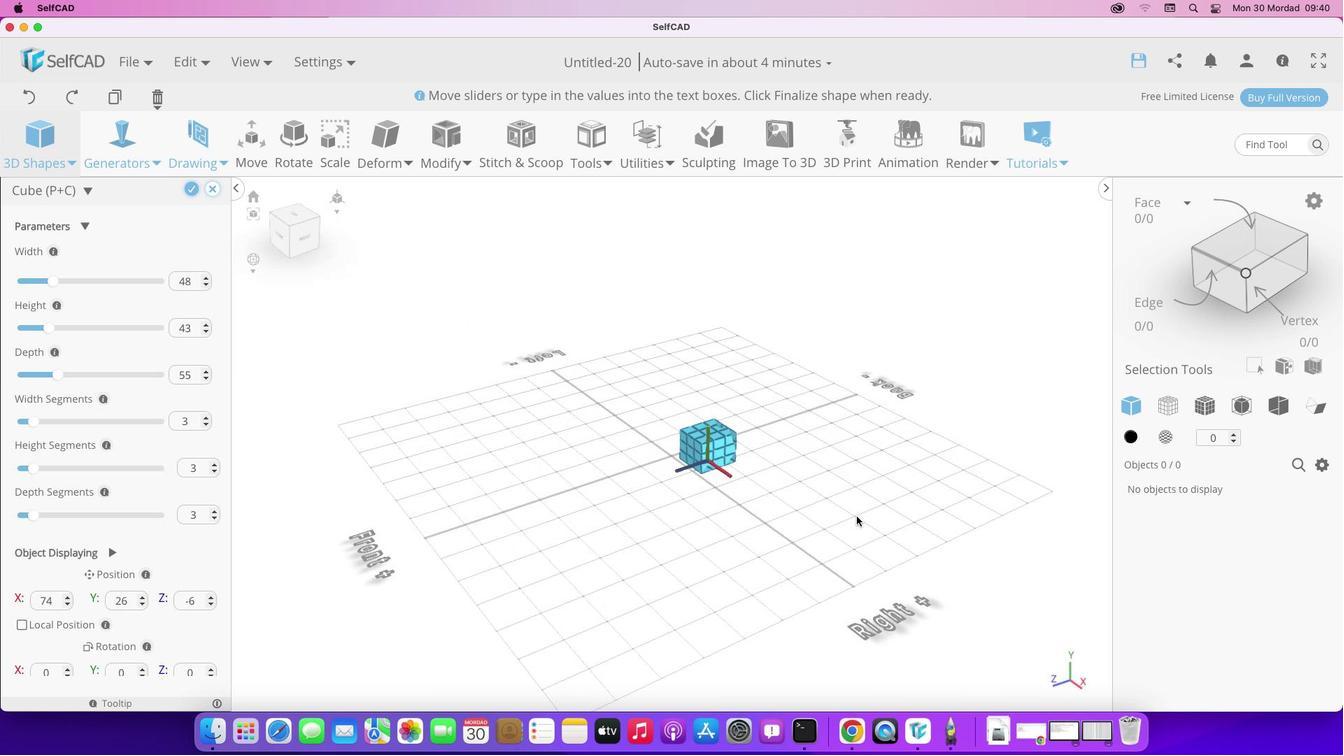 
Action: Mouse moved to (207, 284)
Screenshot: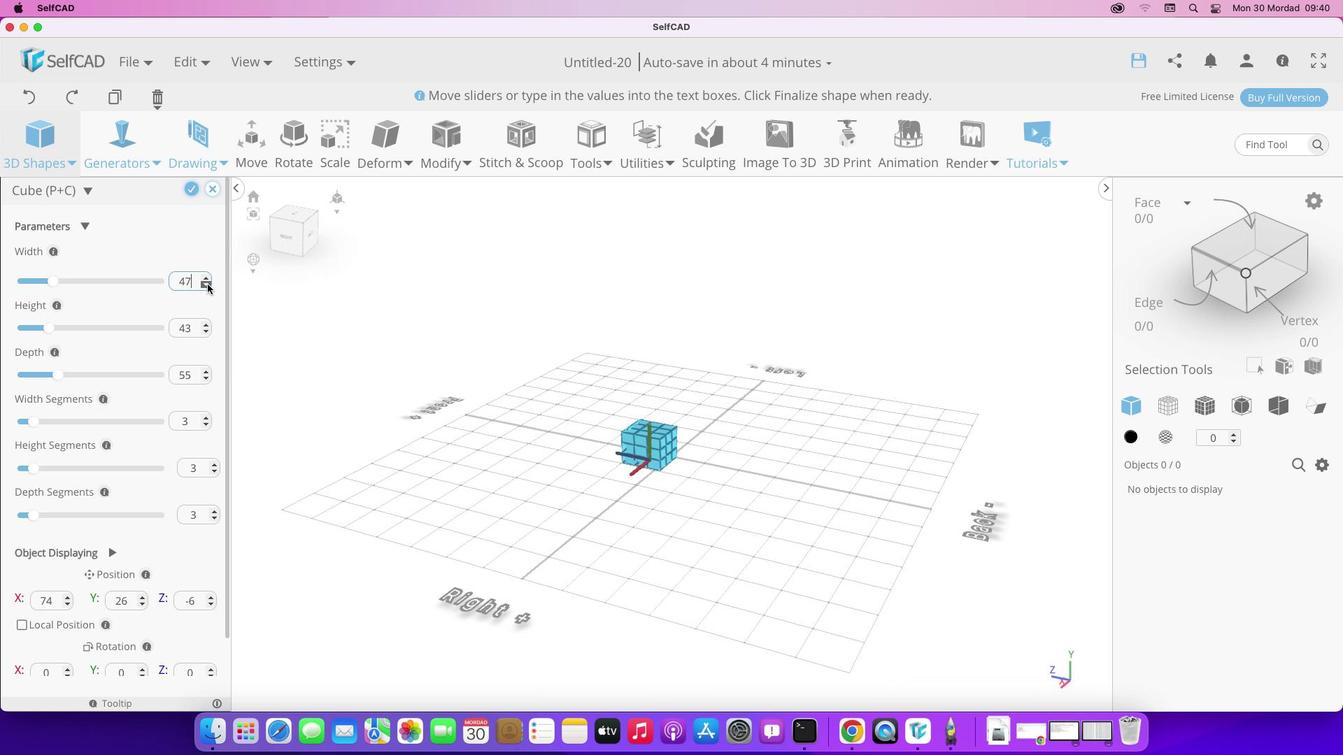 
Action: Mouse pressed left at (207, 284)
Screenshot: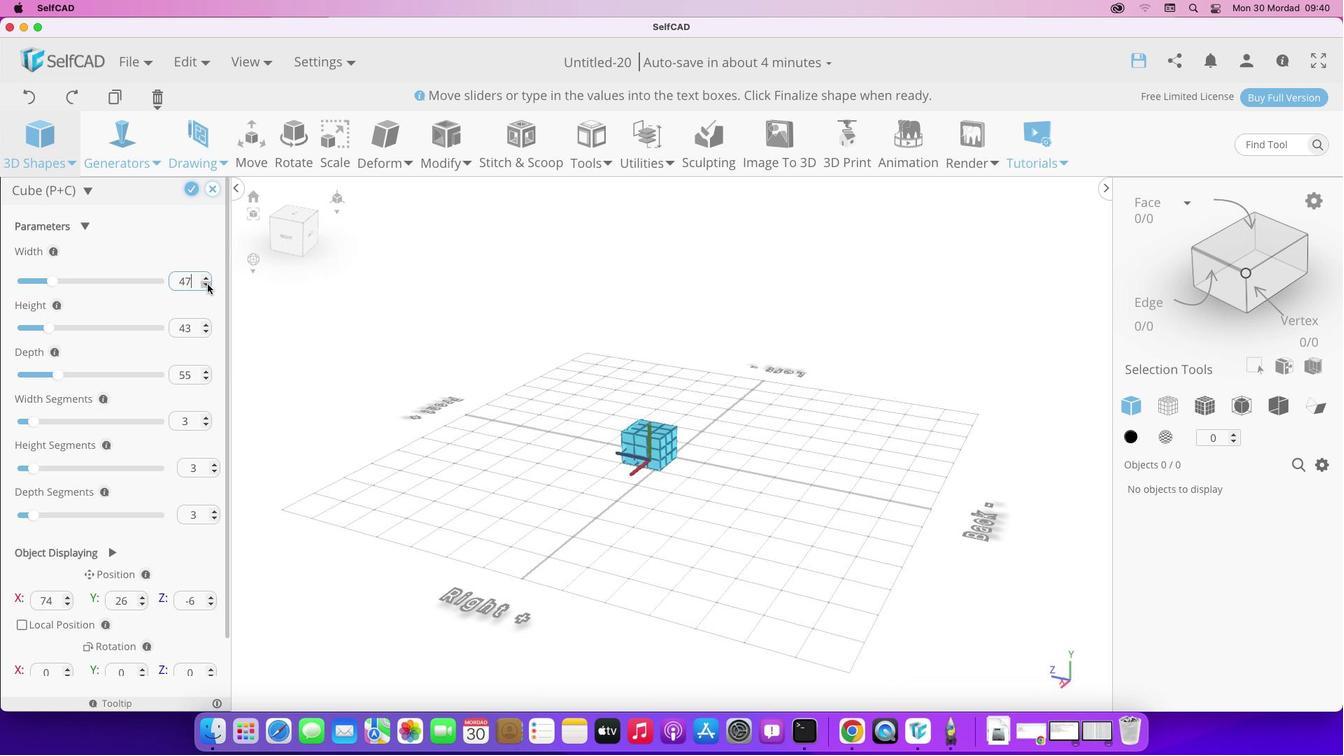 
Action: Mouse pressed left at (207, 284)
Screenshot: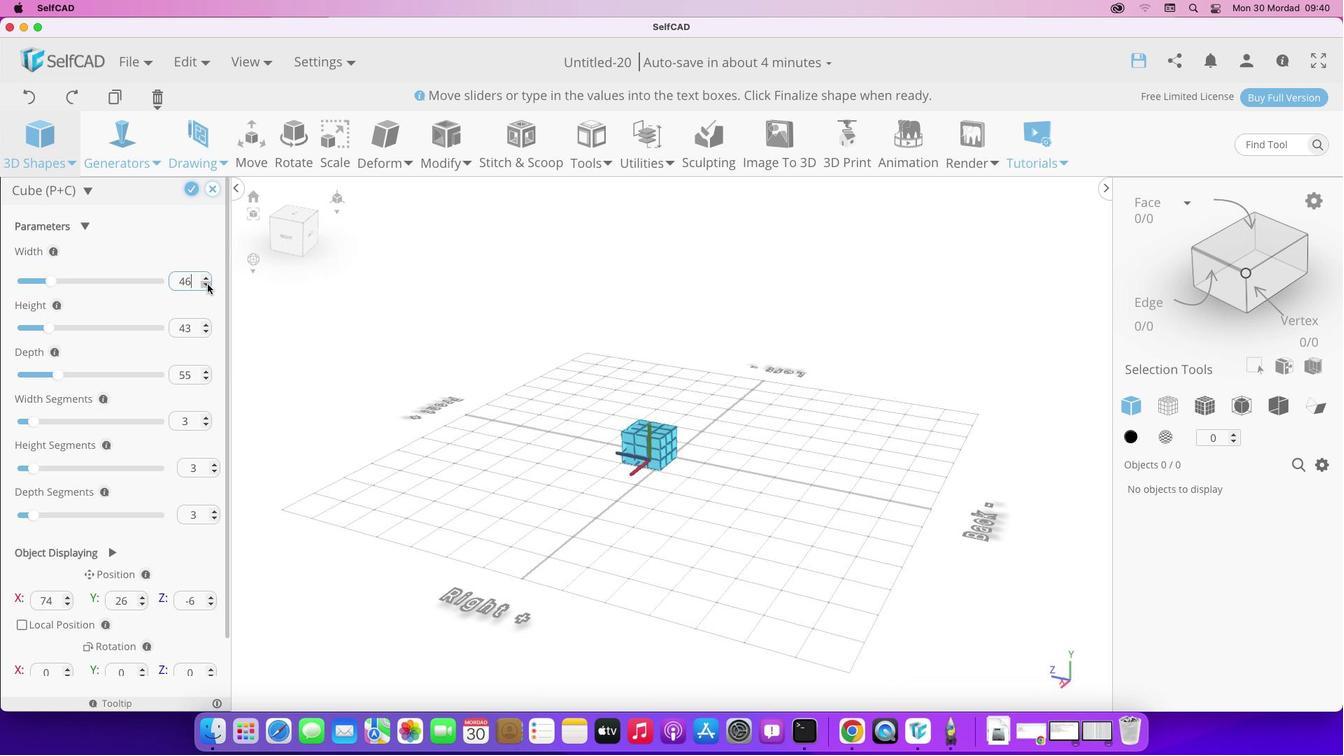 
Action: Mouse moved to (207, 277)
Screenshot: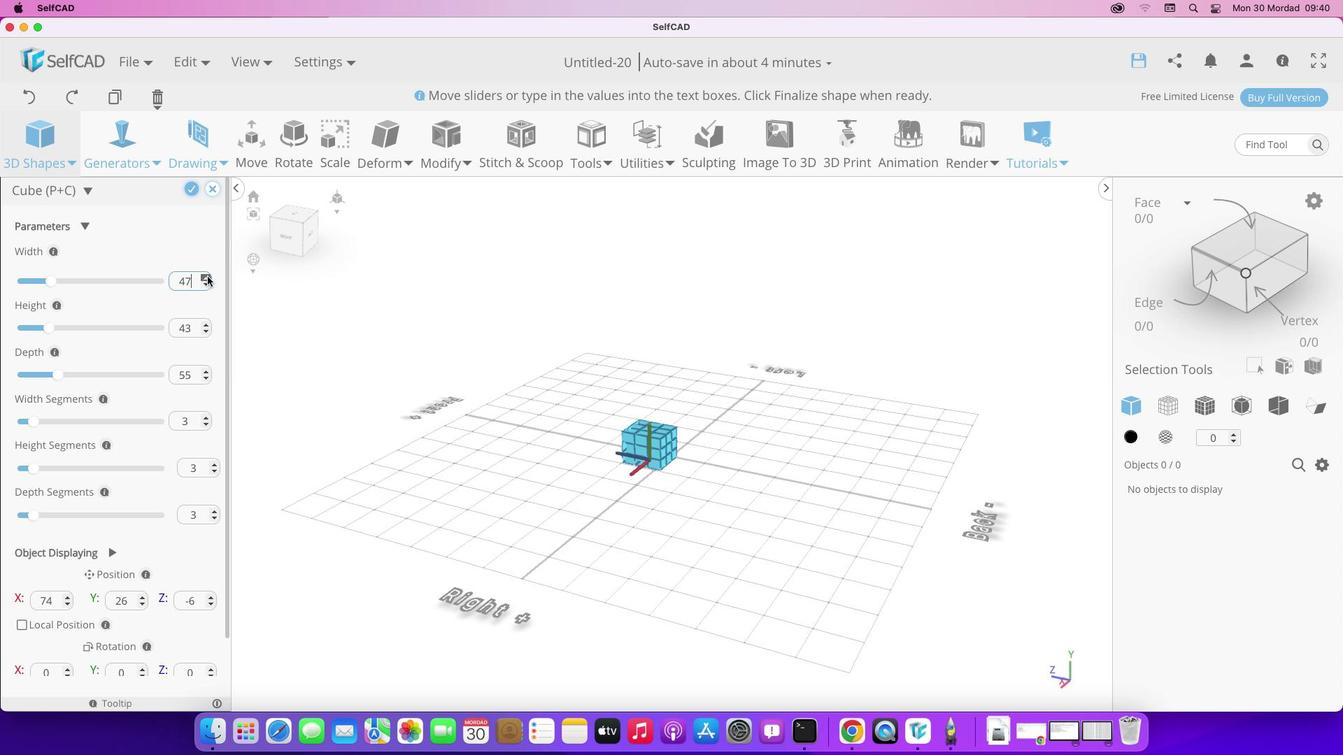 
Action: Mouse pressed left at (207, 277)
Screenshot: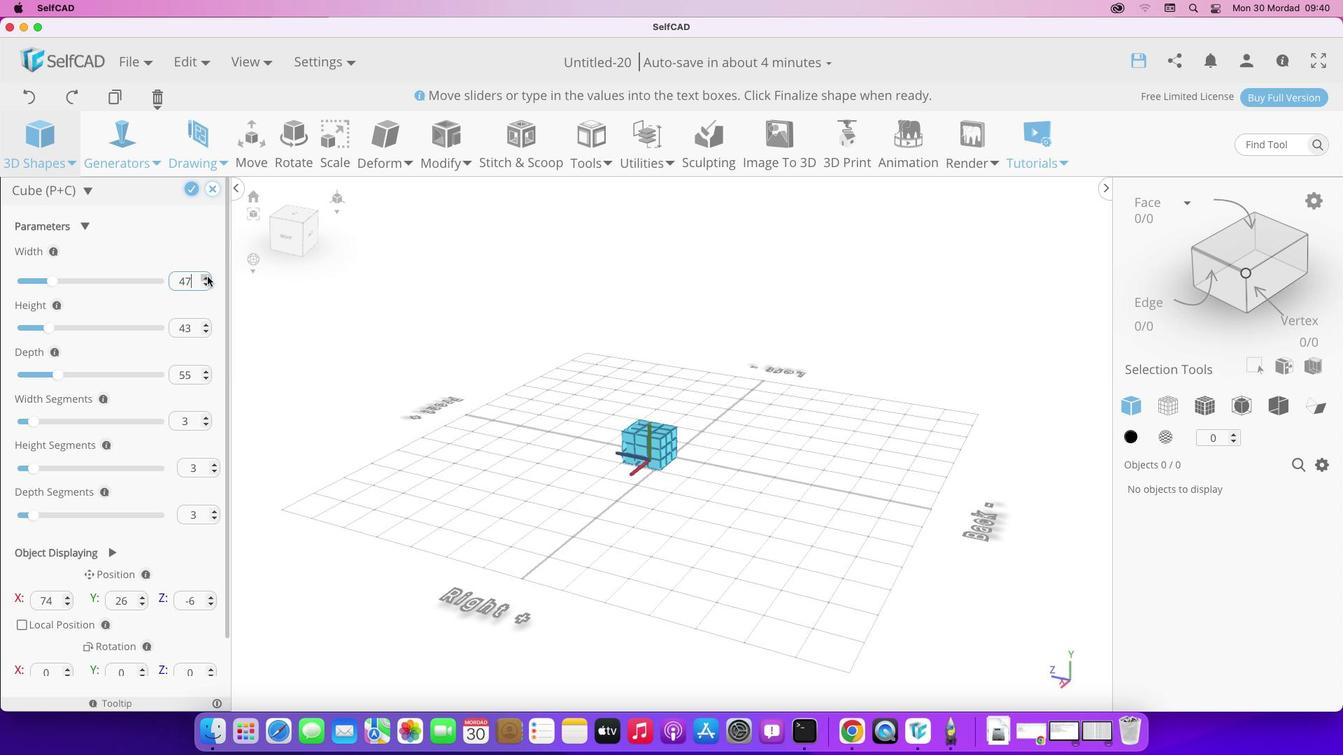
Action: Mouse pressed left at (207, 277)
Screenshot: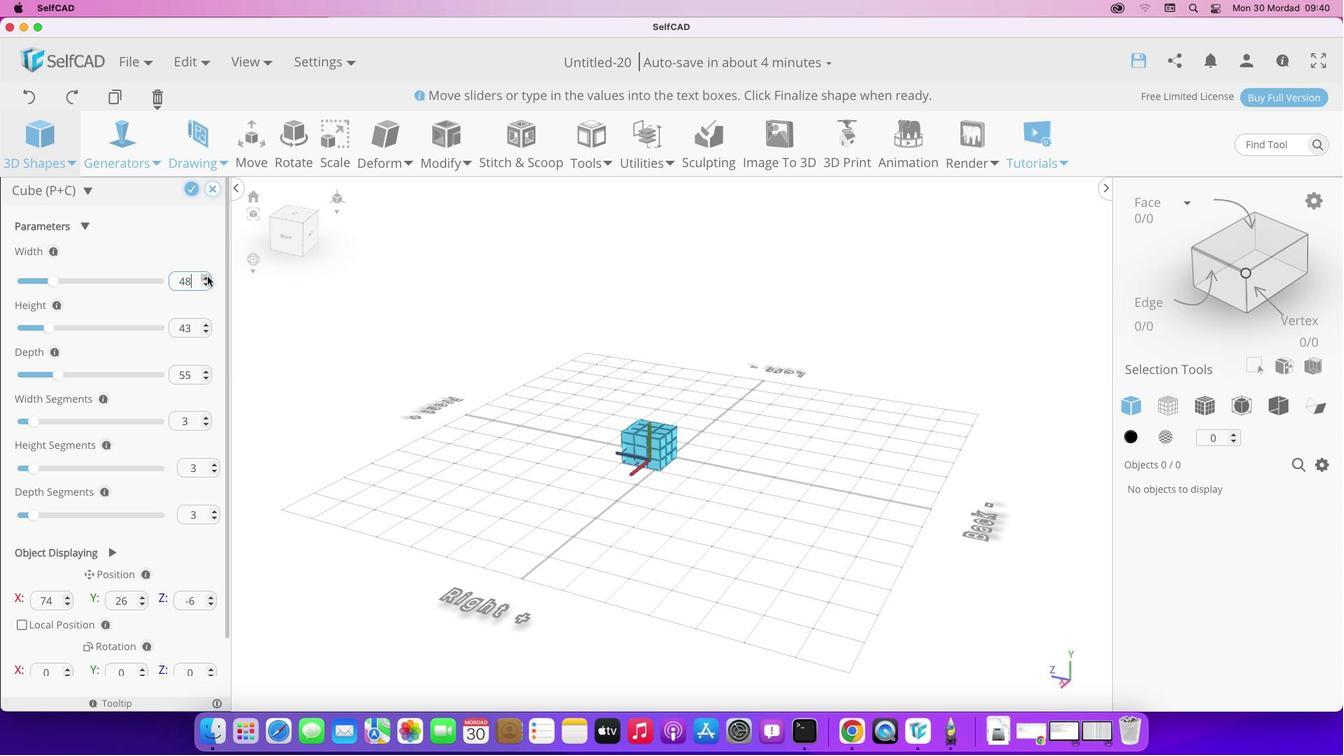 
Action: Mouse moved to (794, 538)
Screenshot: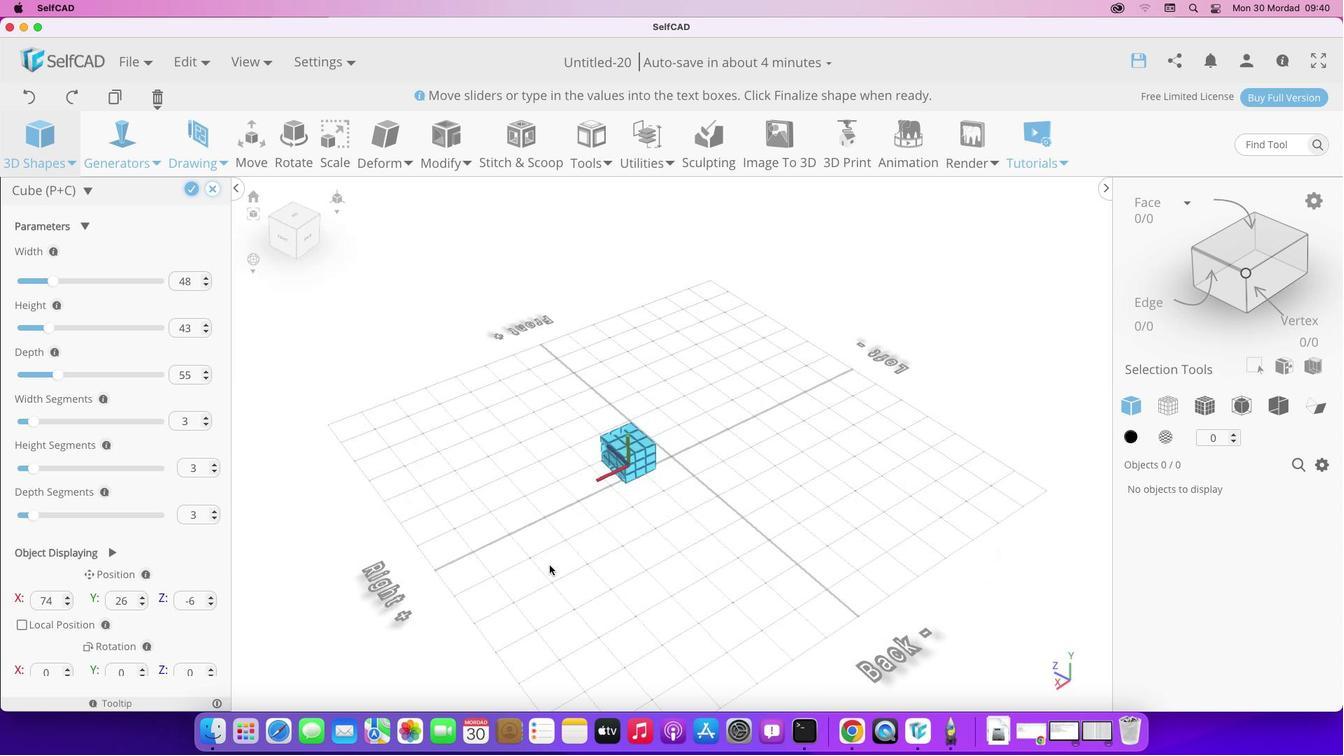 
Action: Mouse pressed left at (794, 538)
Screenshot: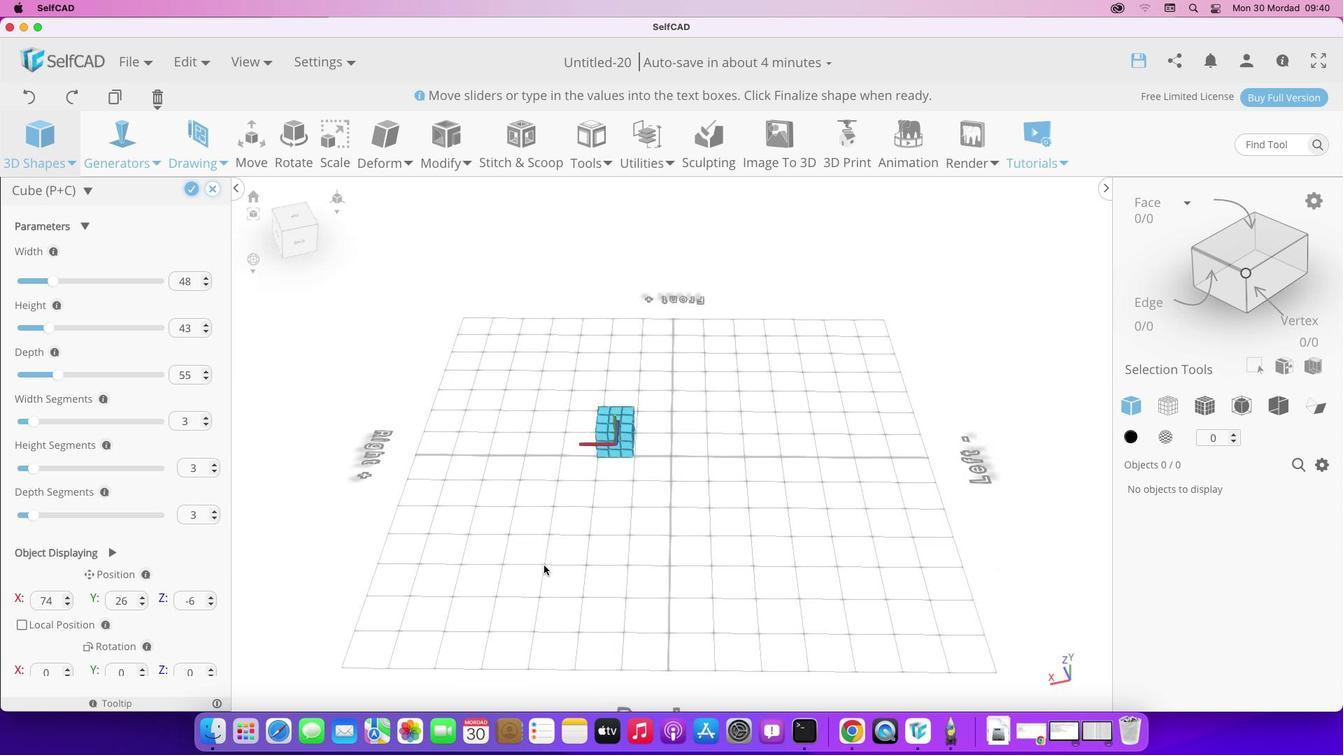 
Action: Mouse moved to (654, 426)
Screenshot: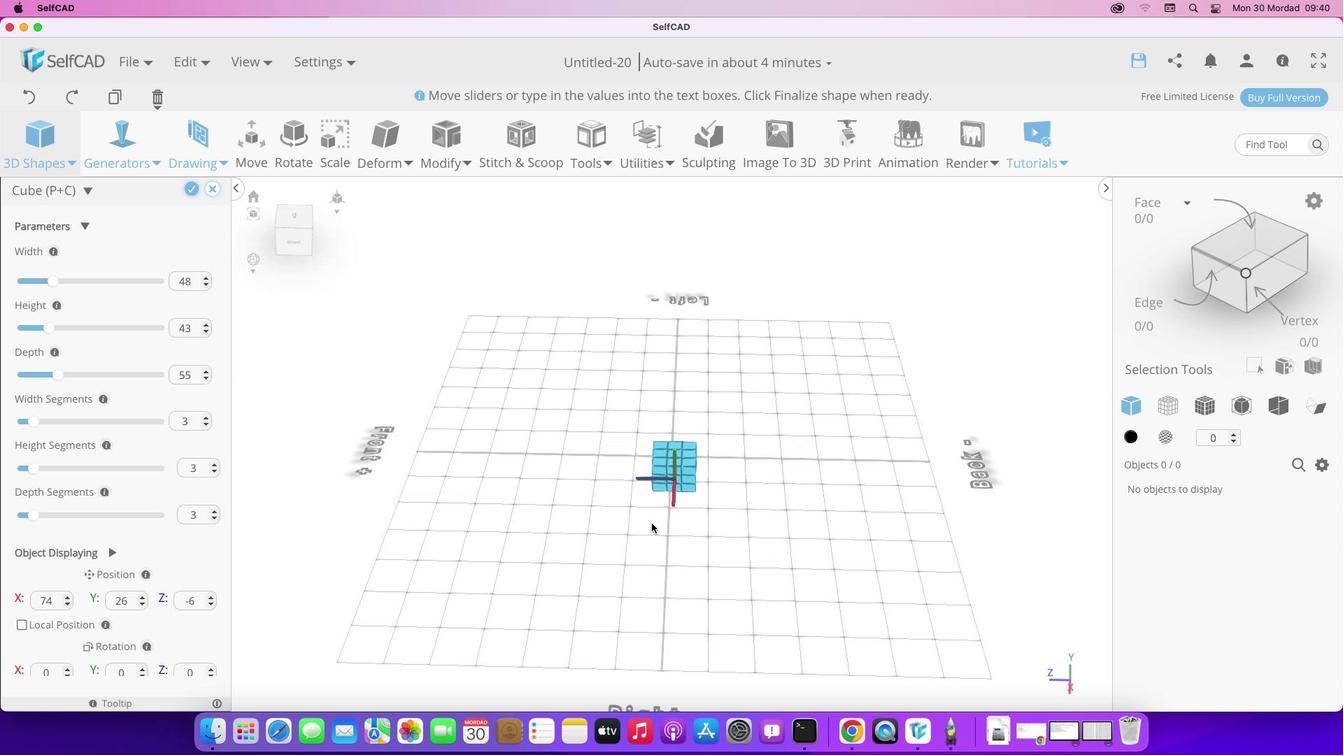 
Action: Mouse pressed left at (654, 426)
Screenshot: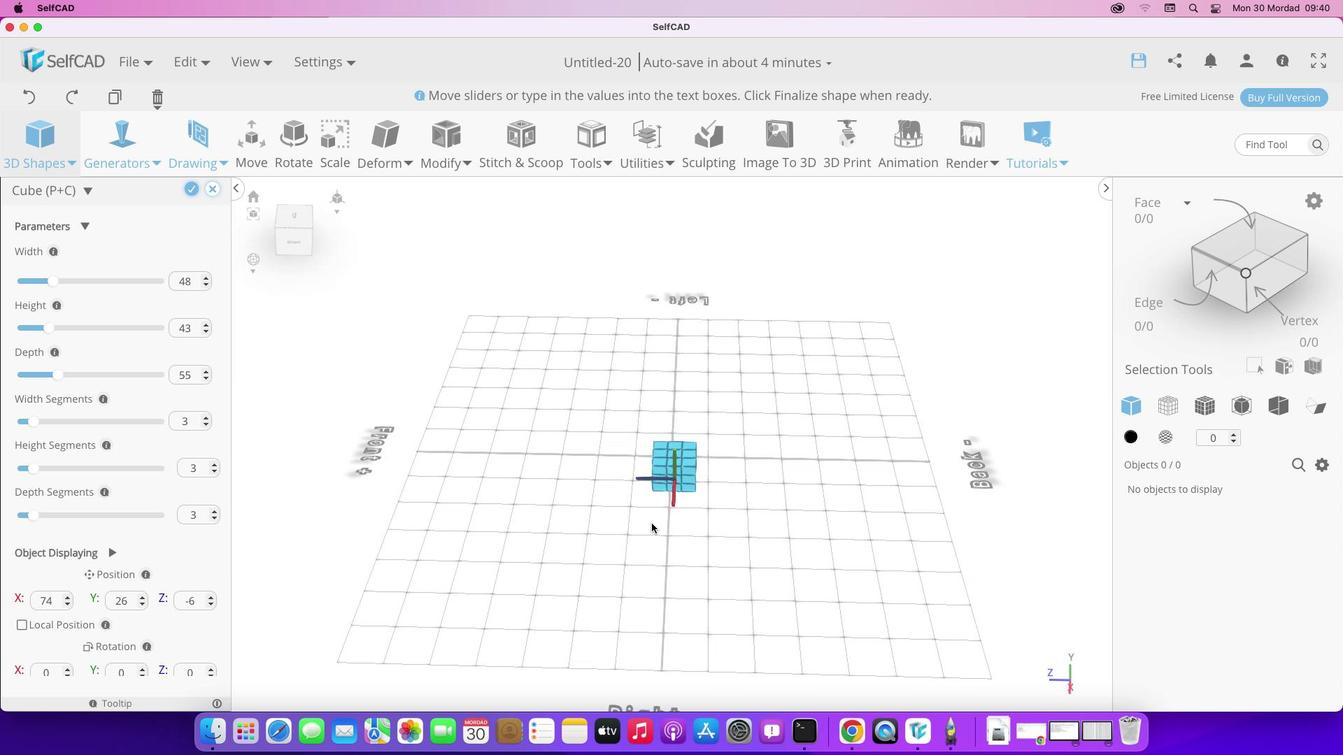 
Action: Mouse moved to (194, 185)
Screenshot: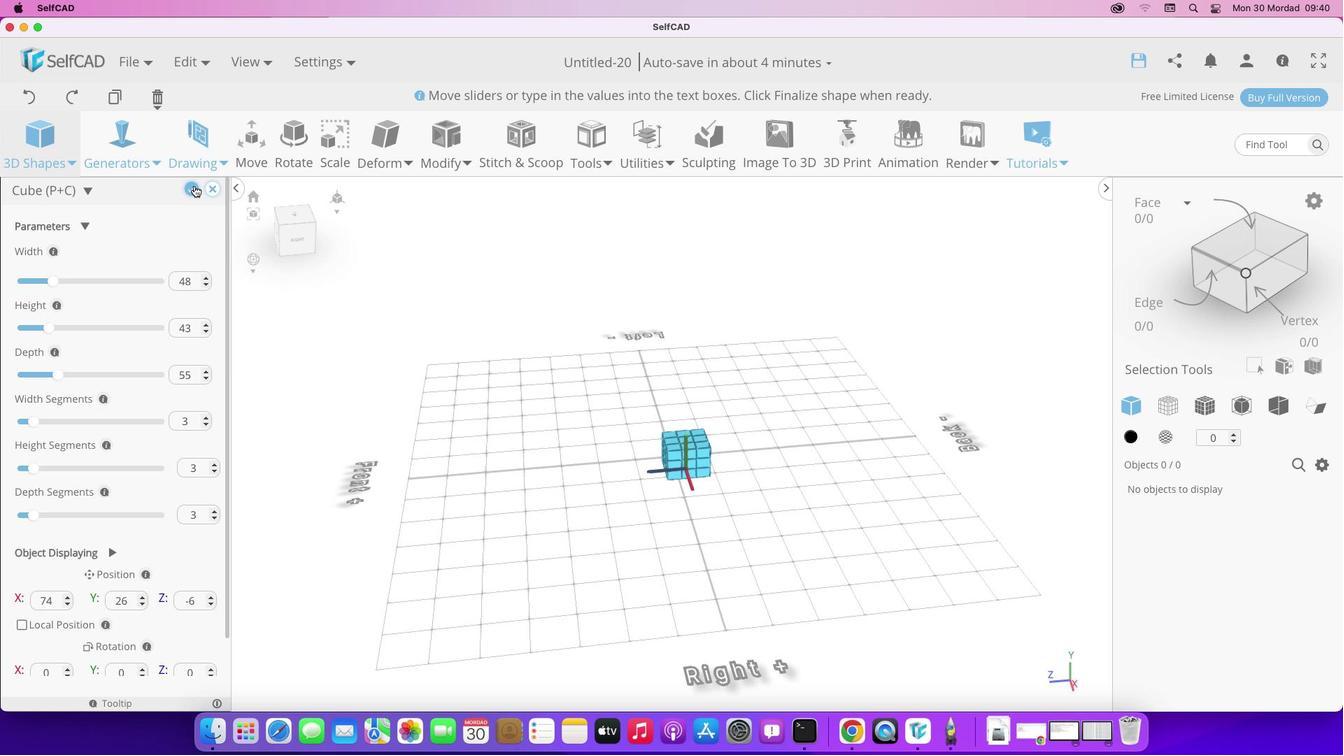 
Action: Mouse pressed left at (194, 185)
Screenshot: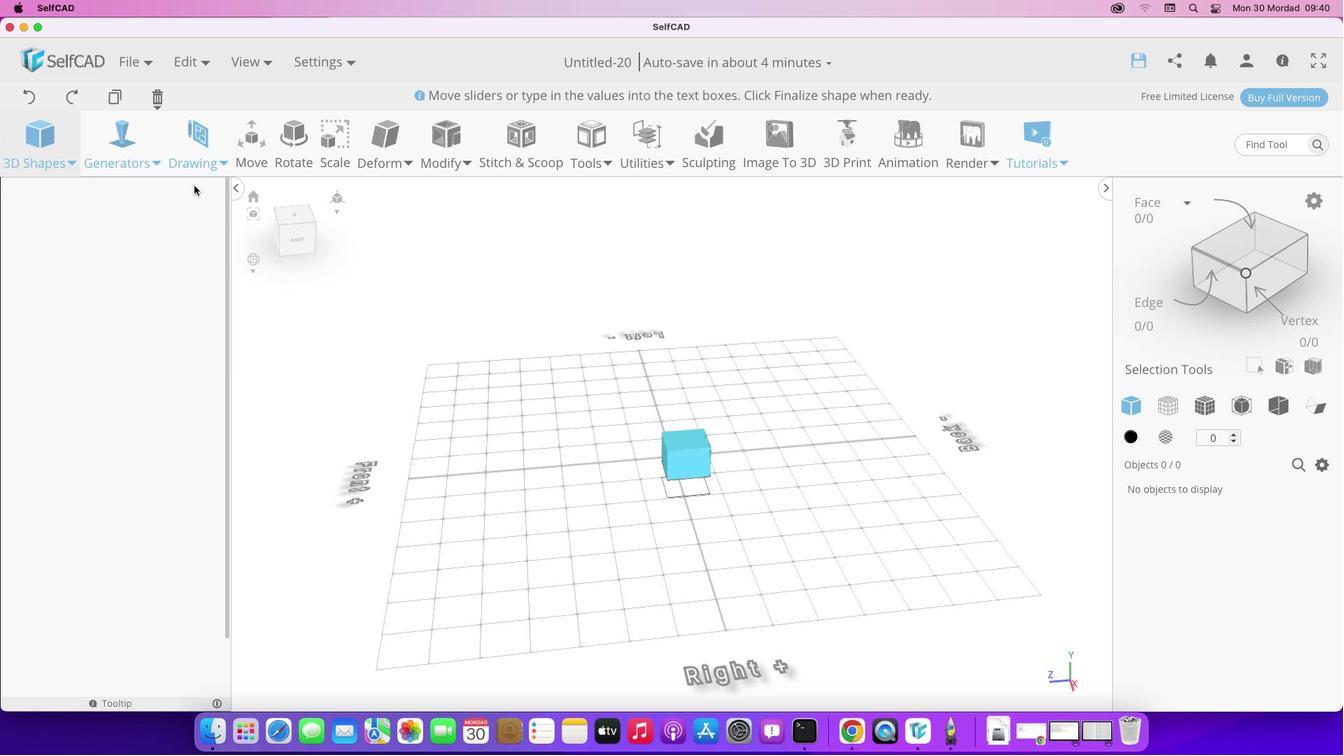
Action: Mouse moved to (886, 560)
Screenshot: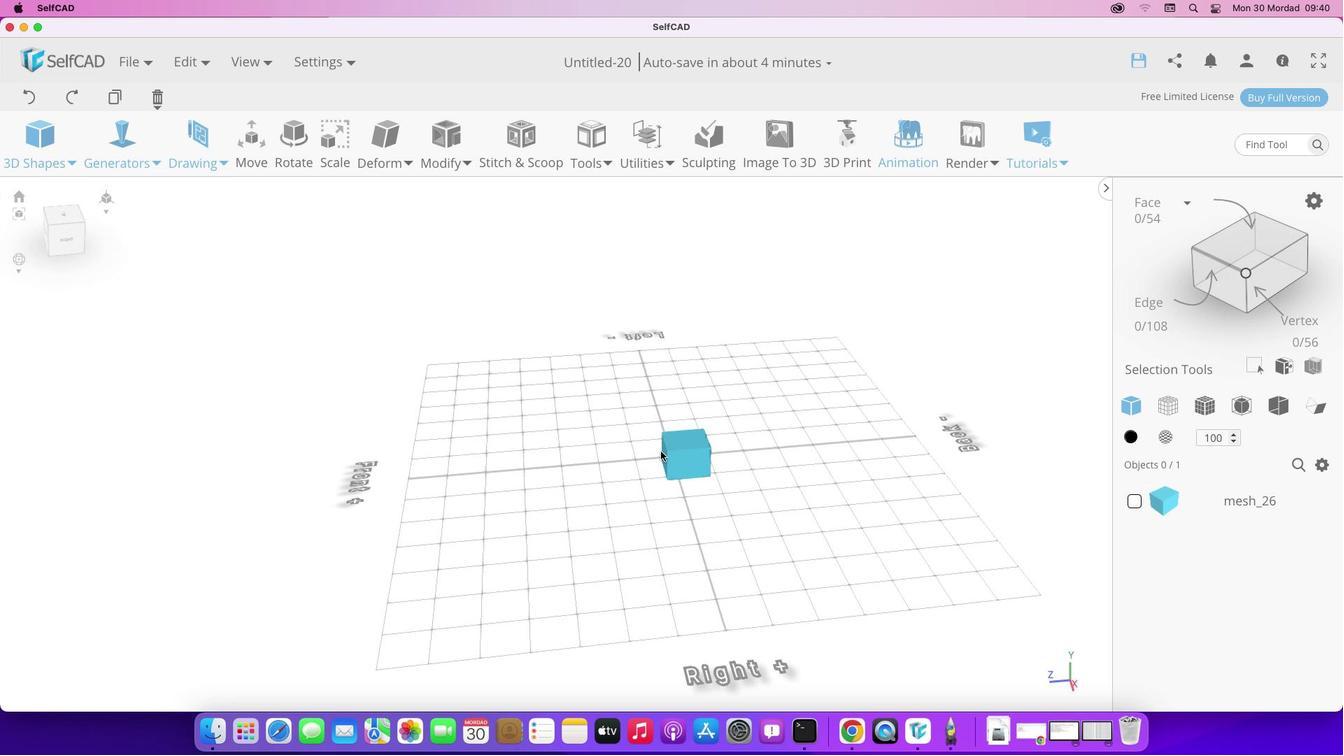 
Action: Mouse pressed left at (886, 560)
Screenshot: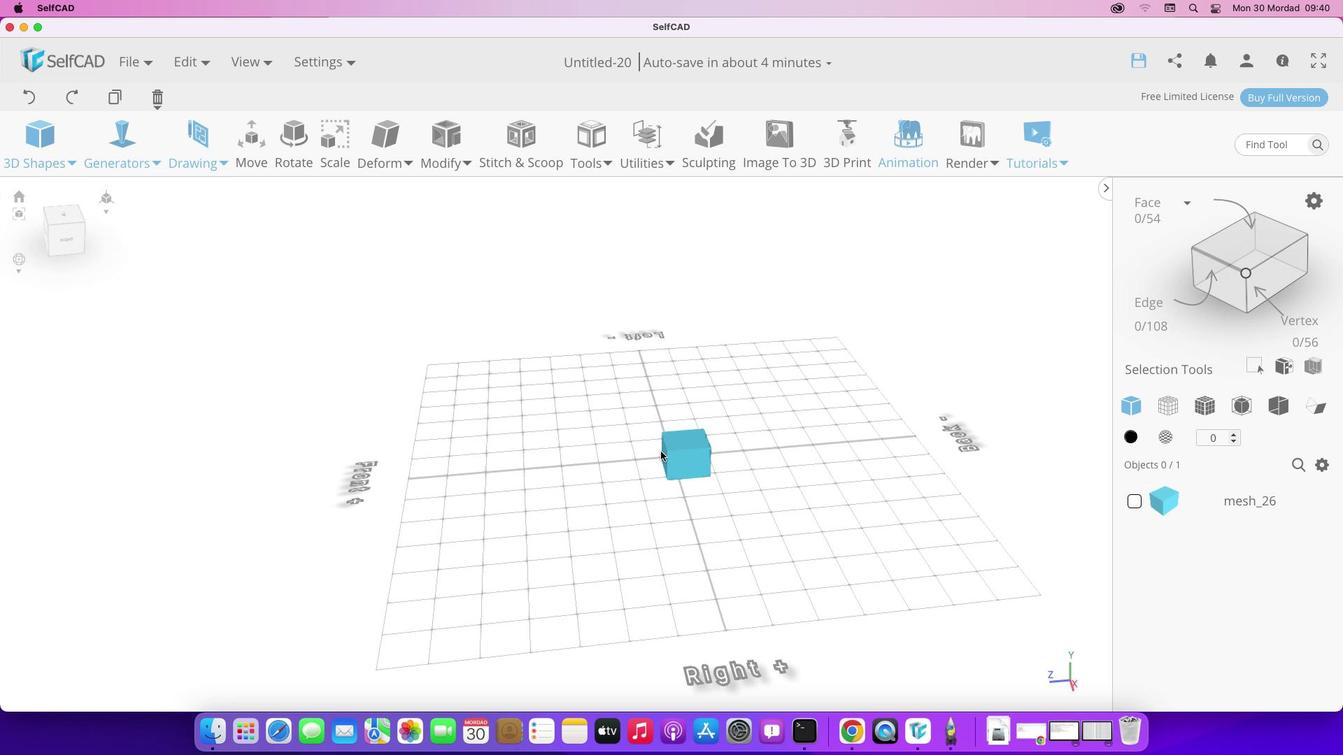 
Action: Mouse moved to (689, 442)
Screenshot: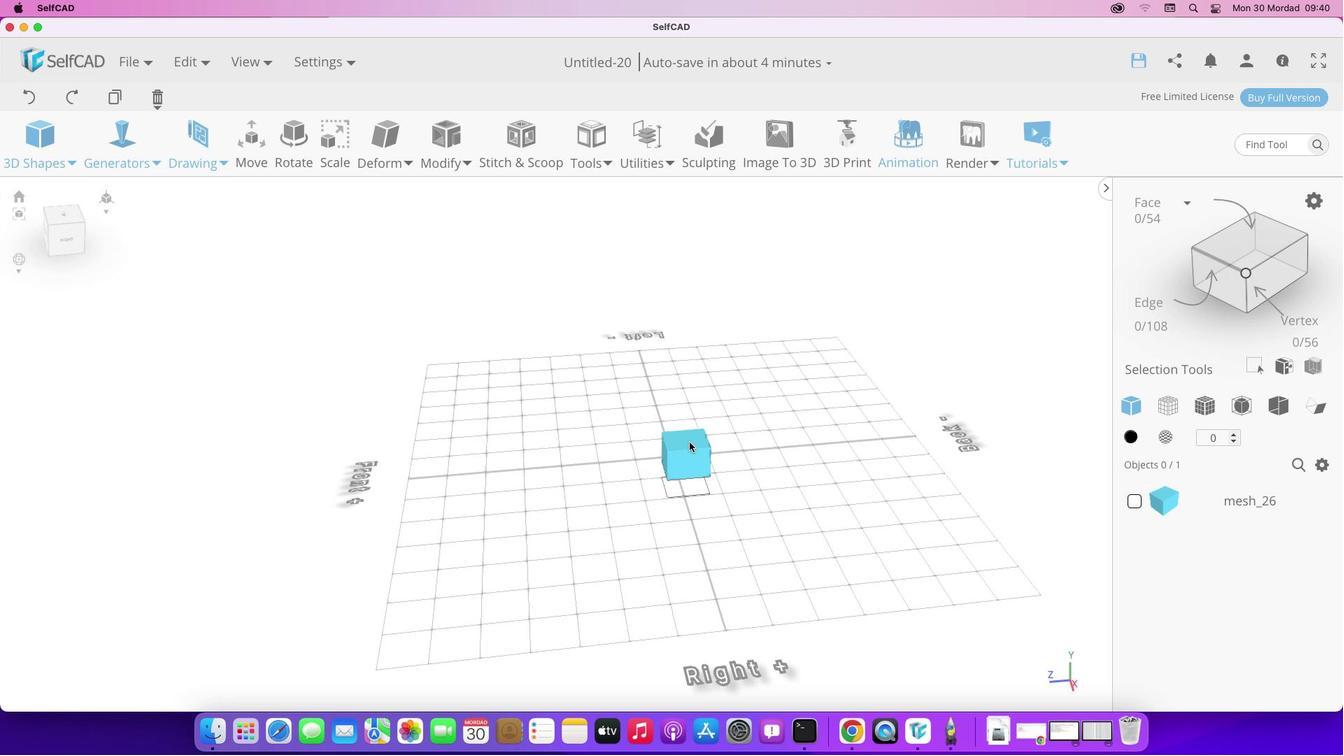 
Action: Mouse pressed left at (689, 442)
Screenshot: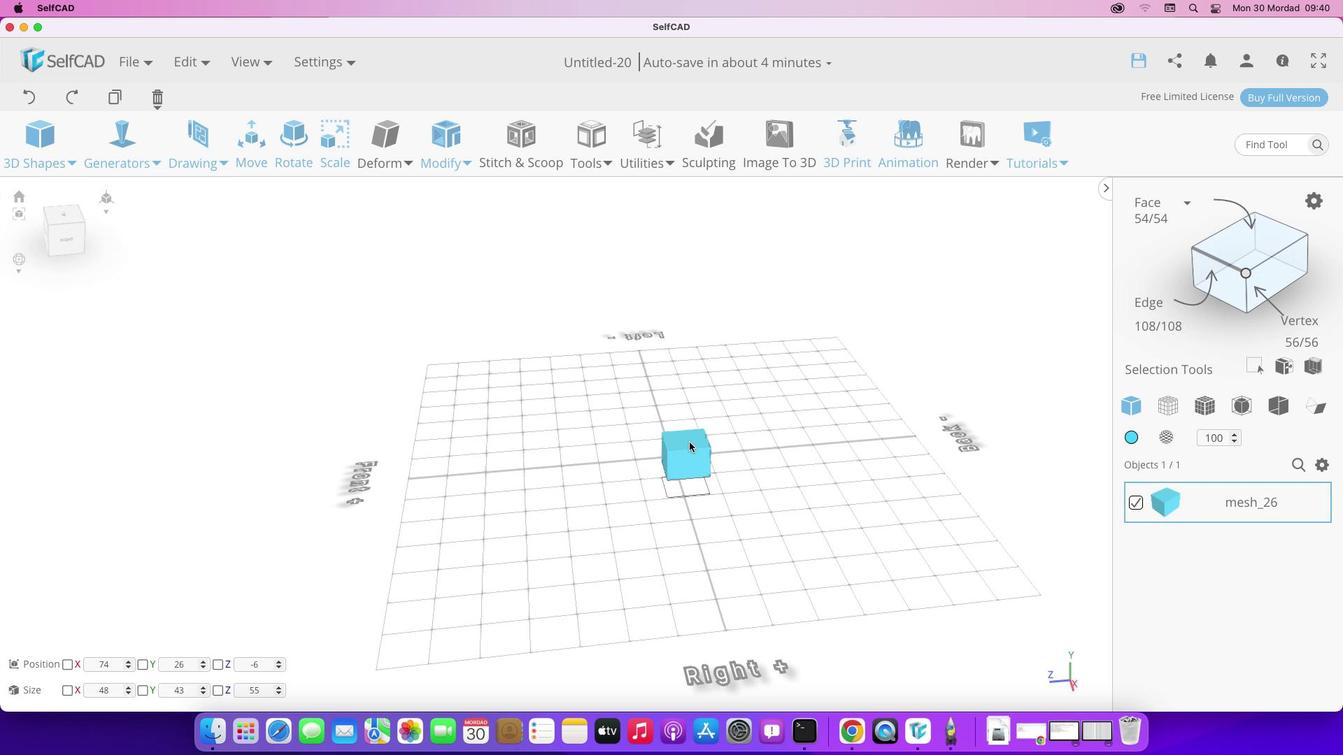 
Action: Key pressed Key.alt
Screenshot: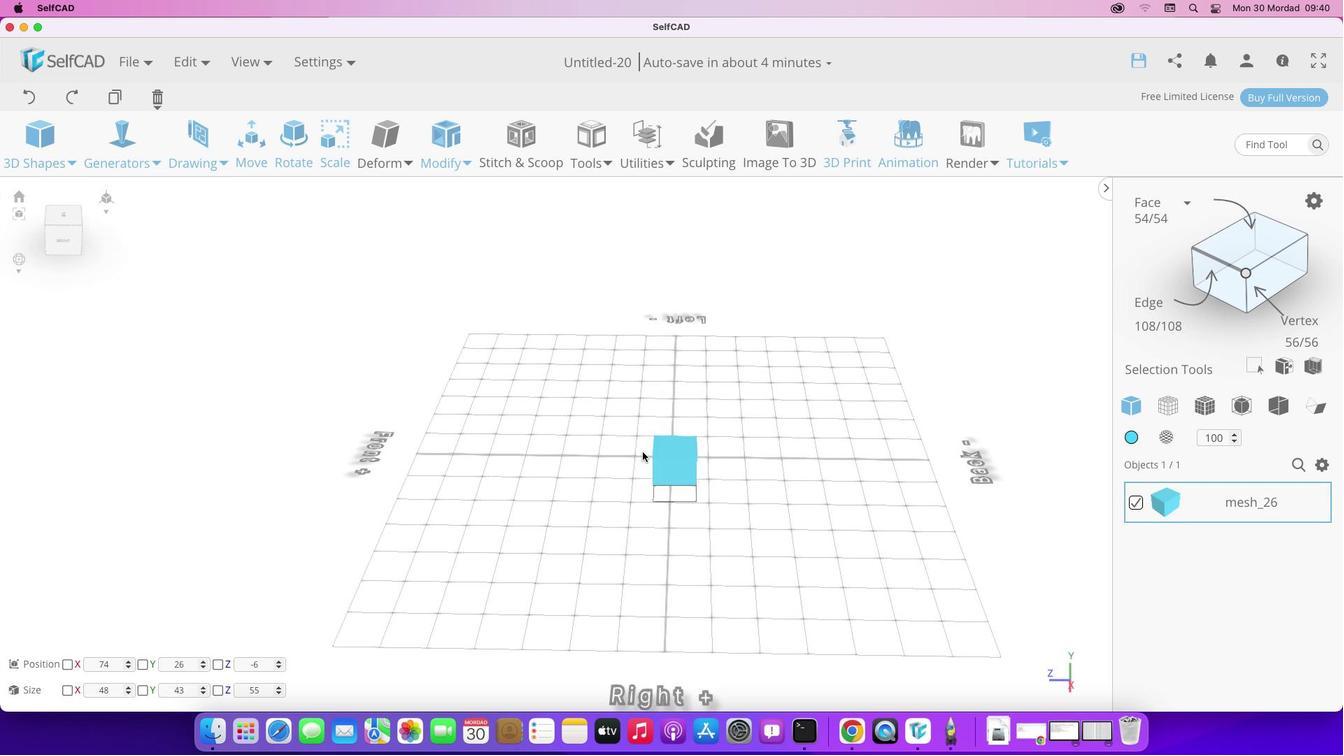 
Action: Mouse pressed left at (689, 442)
Screenshot: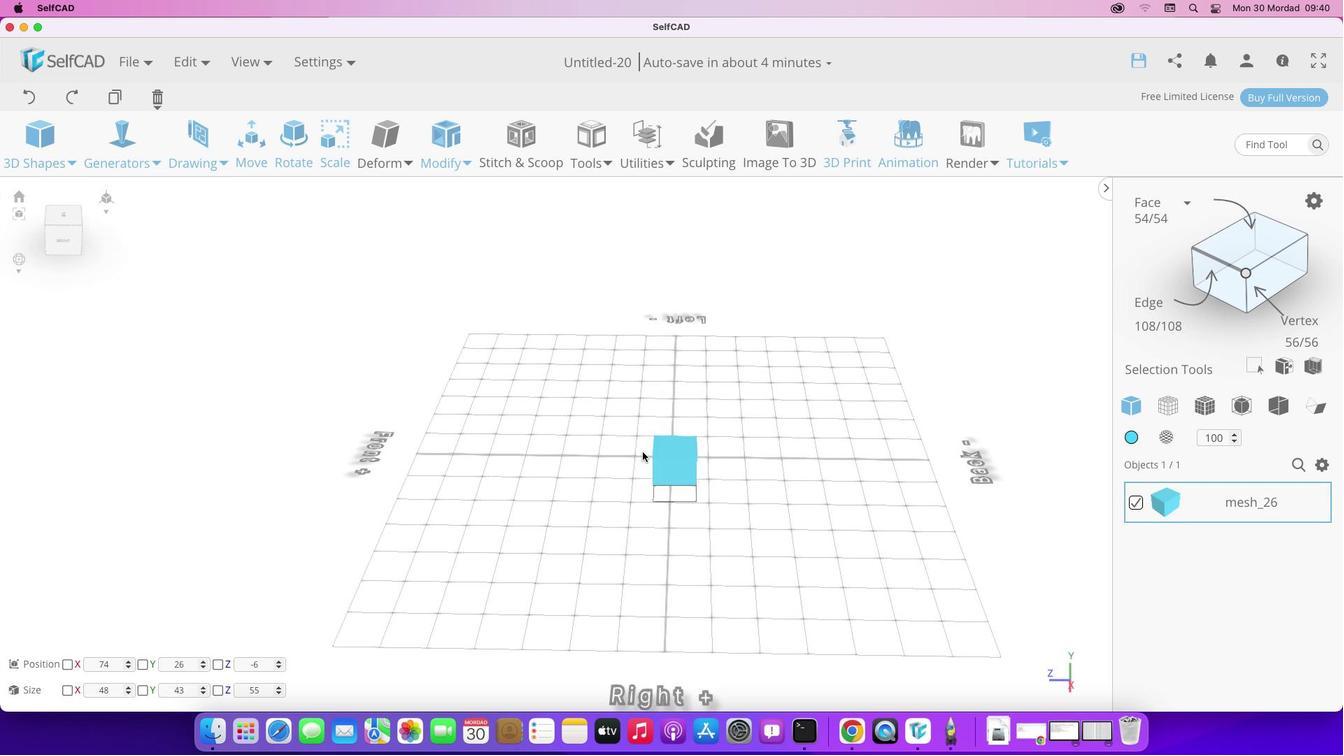 
Action: Mouse moved to (677, 451)
Screenshot: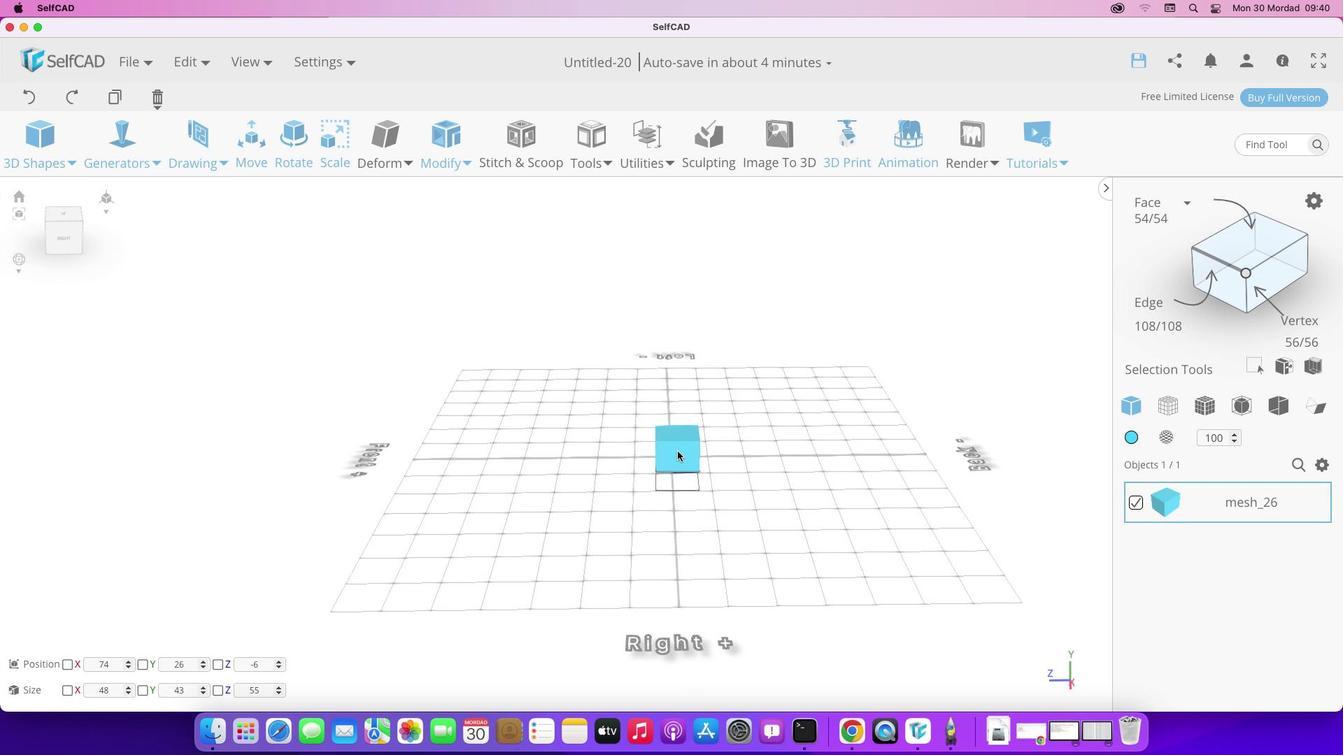 
Action: Mouse pressed left at (677, 451)
Screenshot: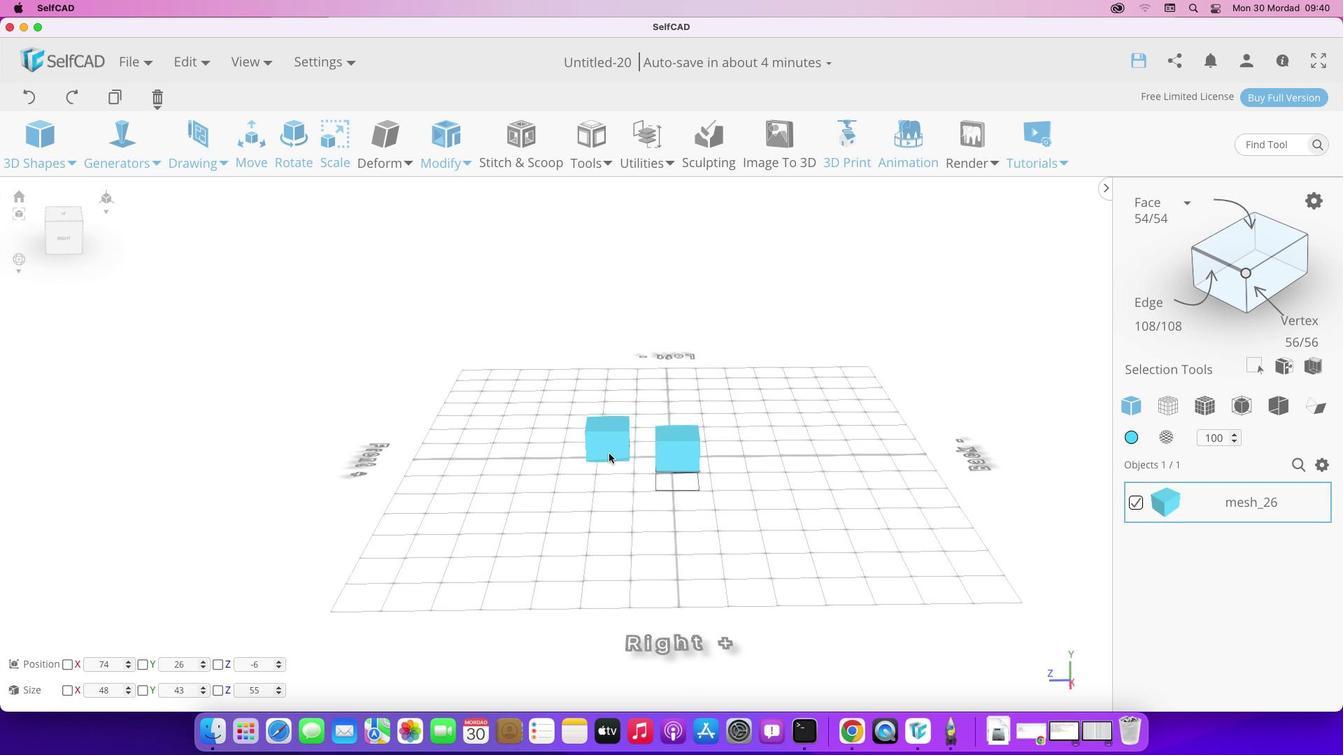 
Action: Key pressed Key.alt
Screenshot: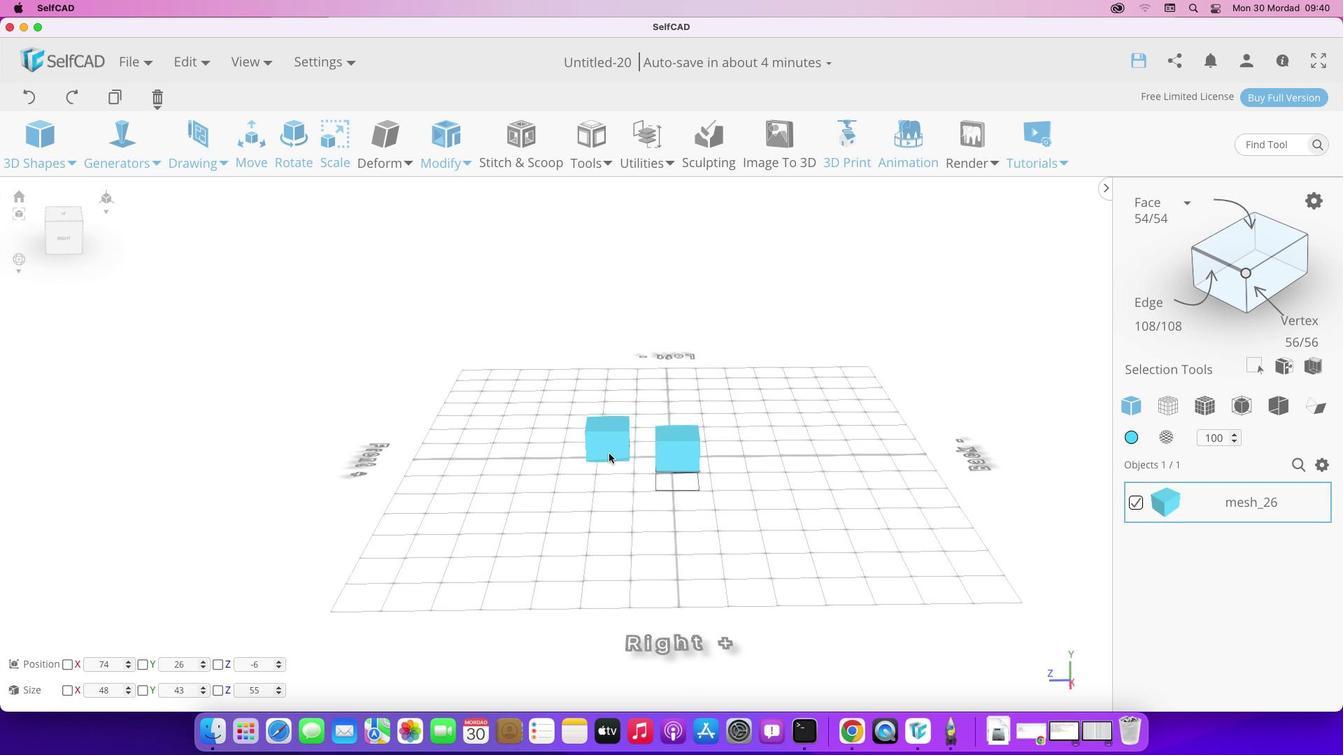 
Action: Mouse moved to (678, 444)
Screenshot: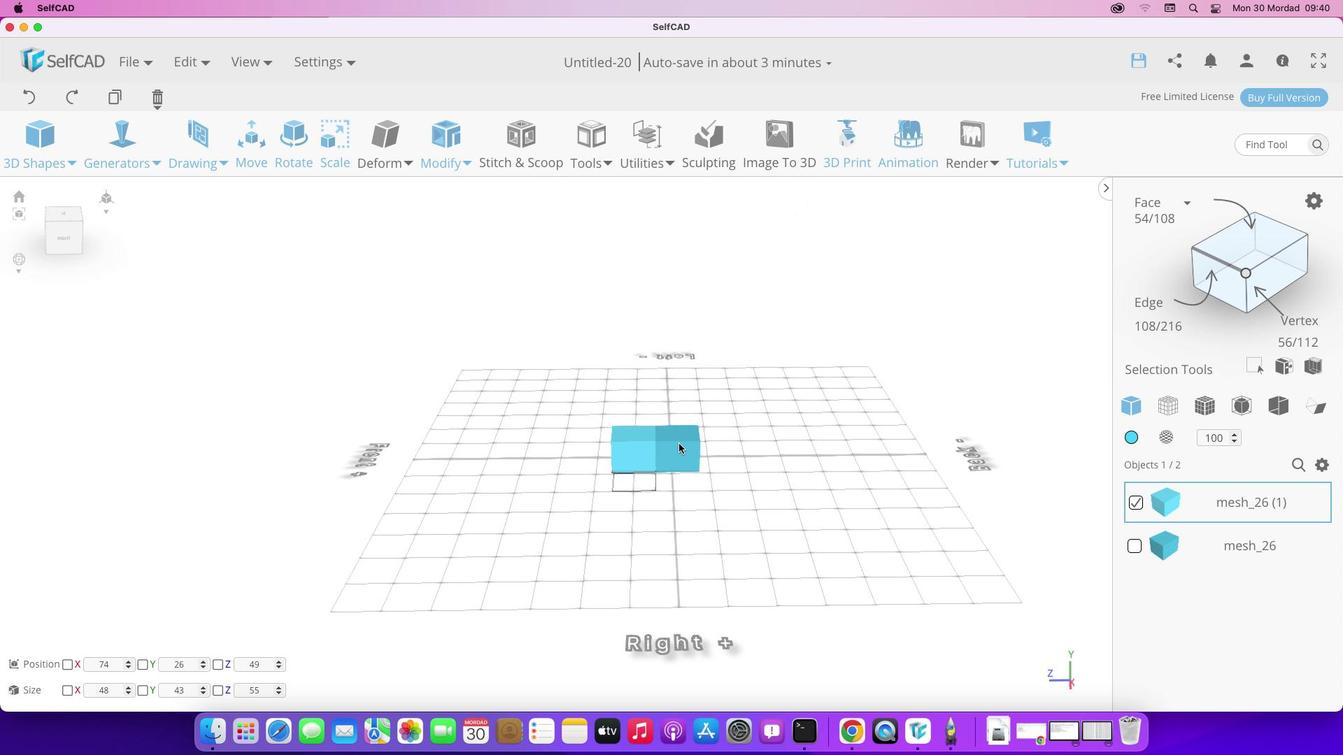 
Action: Key pressed Key.alt
Screenshot: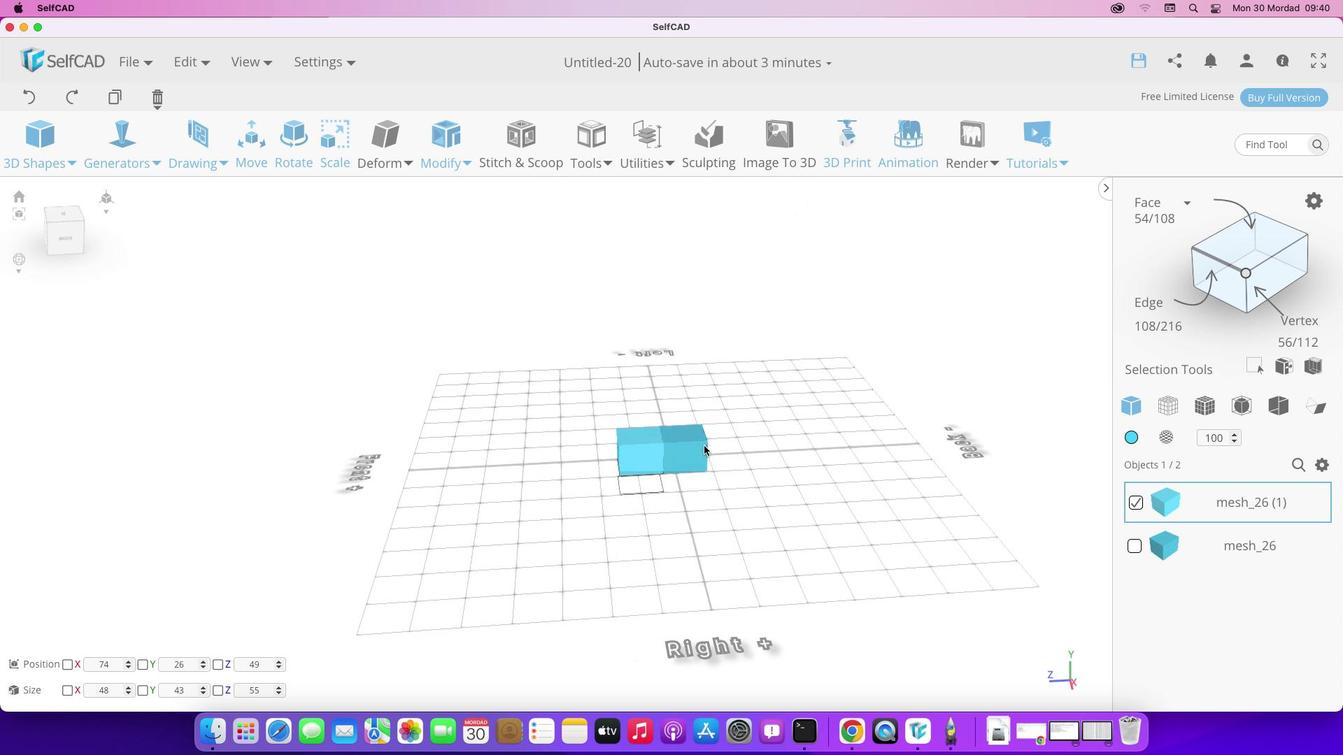 
Action: Mouse pressed left at (678, 444)
Screenshot: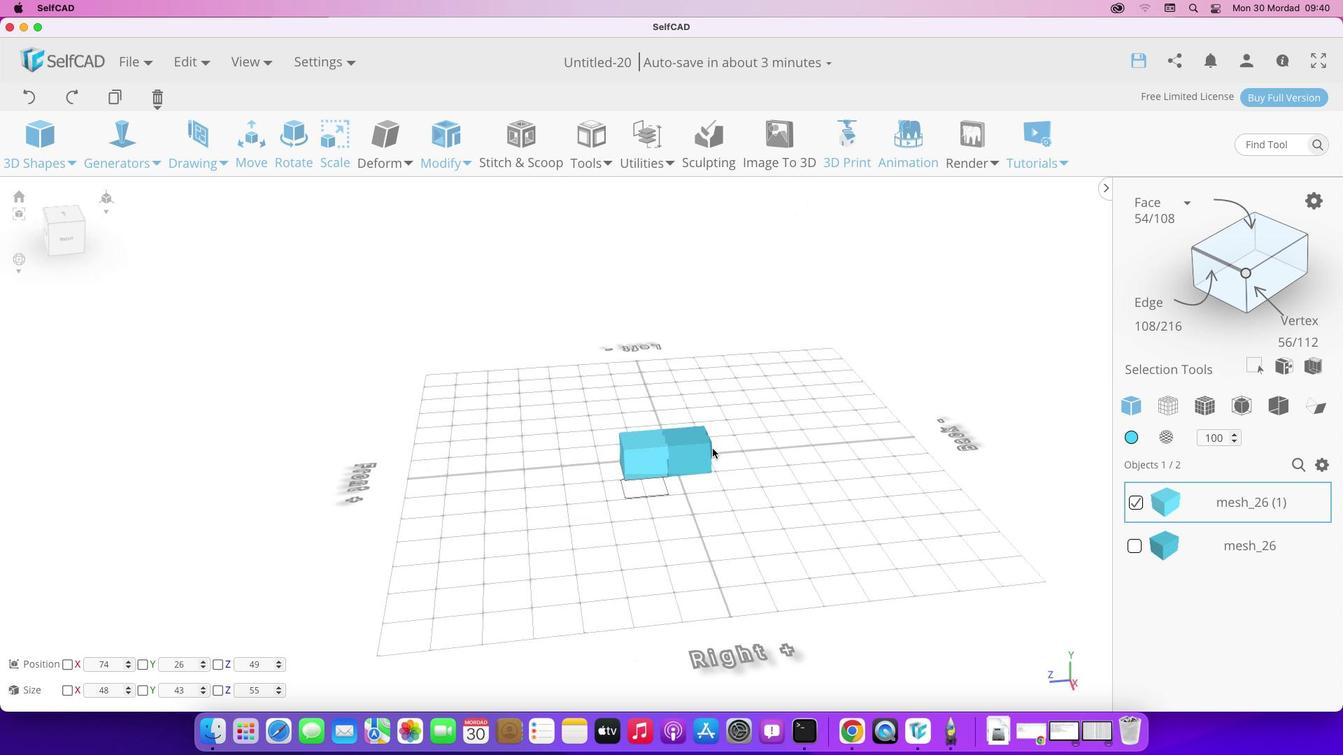 
Action: Mouse moved to (671, 440)
Screenshot: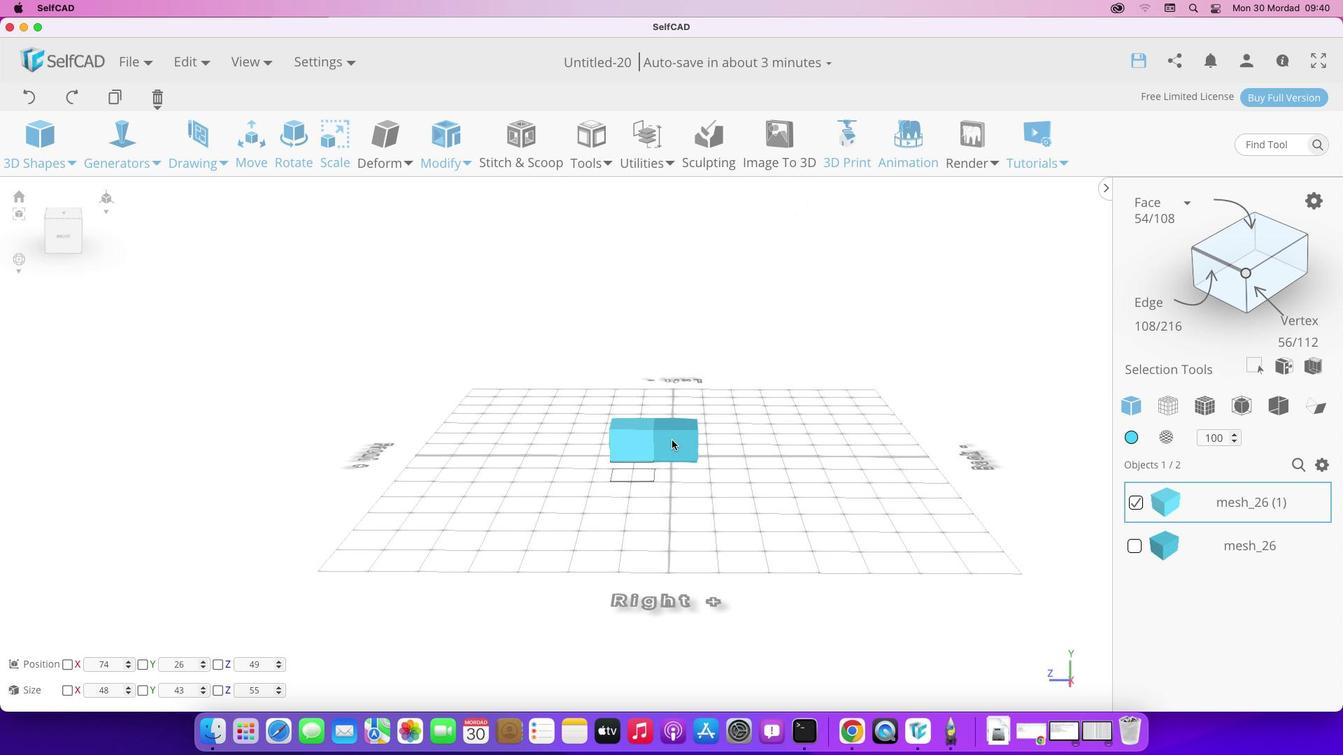 
Action: Key pressed Key.alt
Screenshot: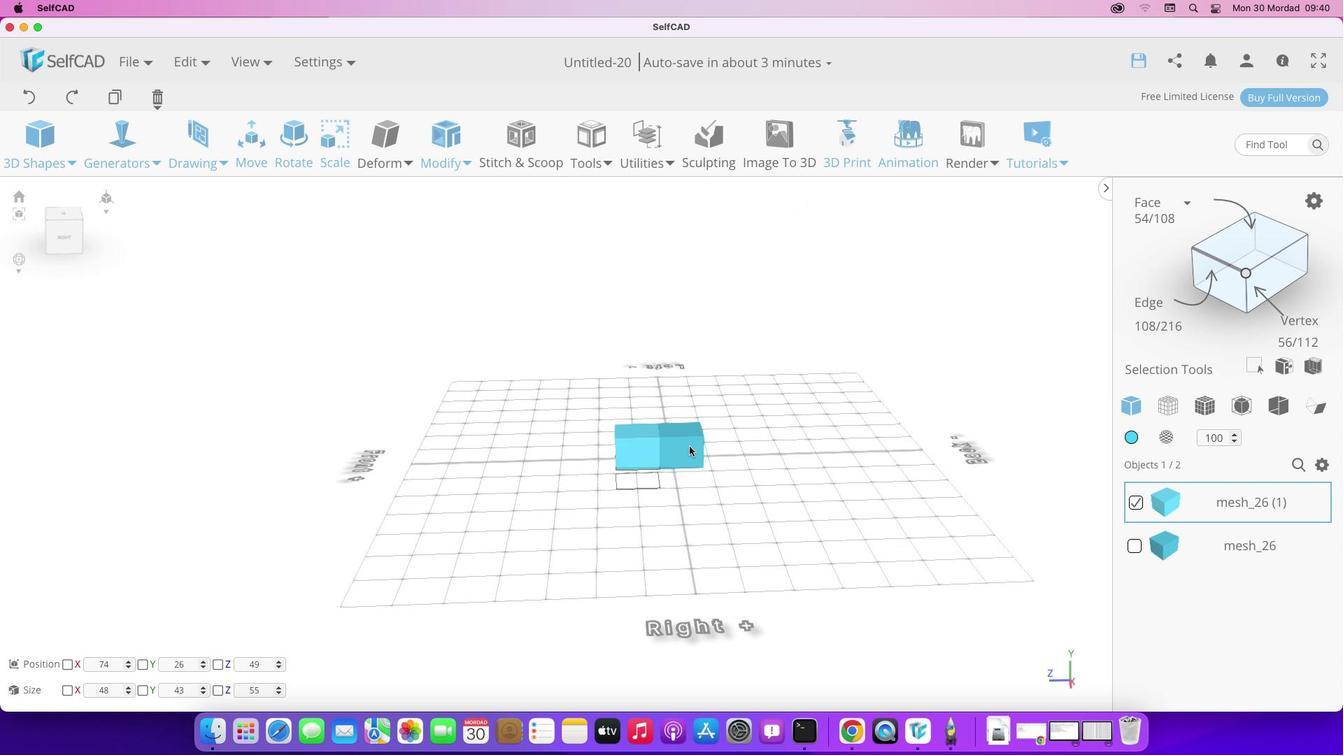 
Action: Mouse pressed left at (671, 440)
Screenshot: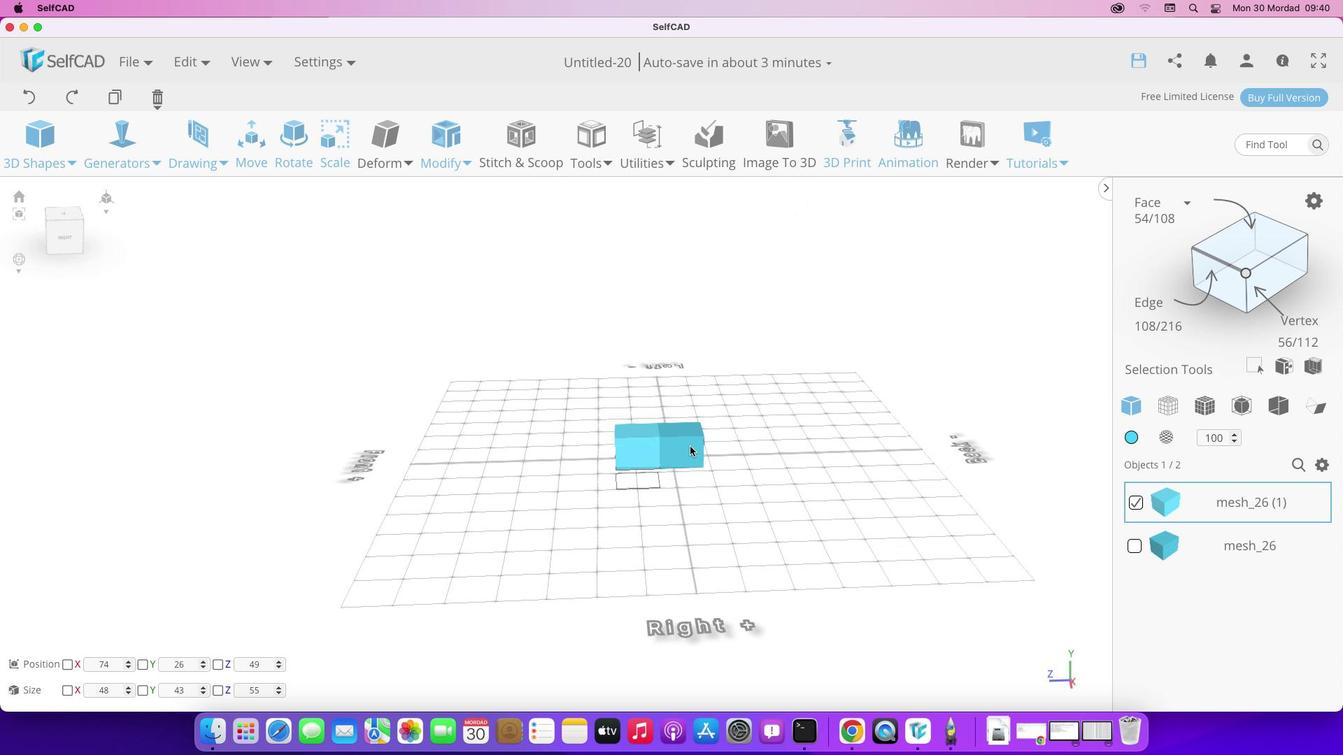 
Action: Mouse moved to (677, 445)
Screenshot: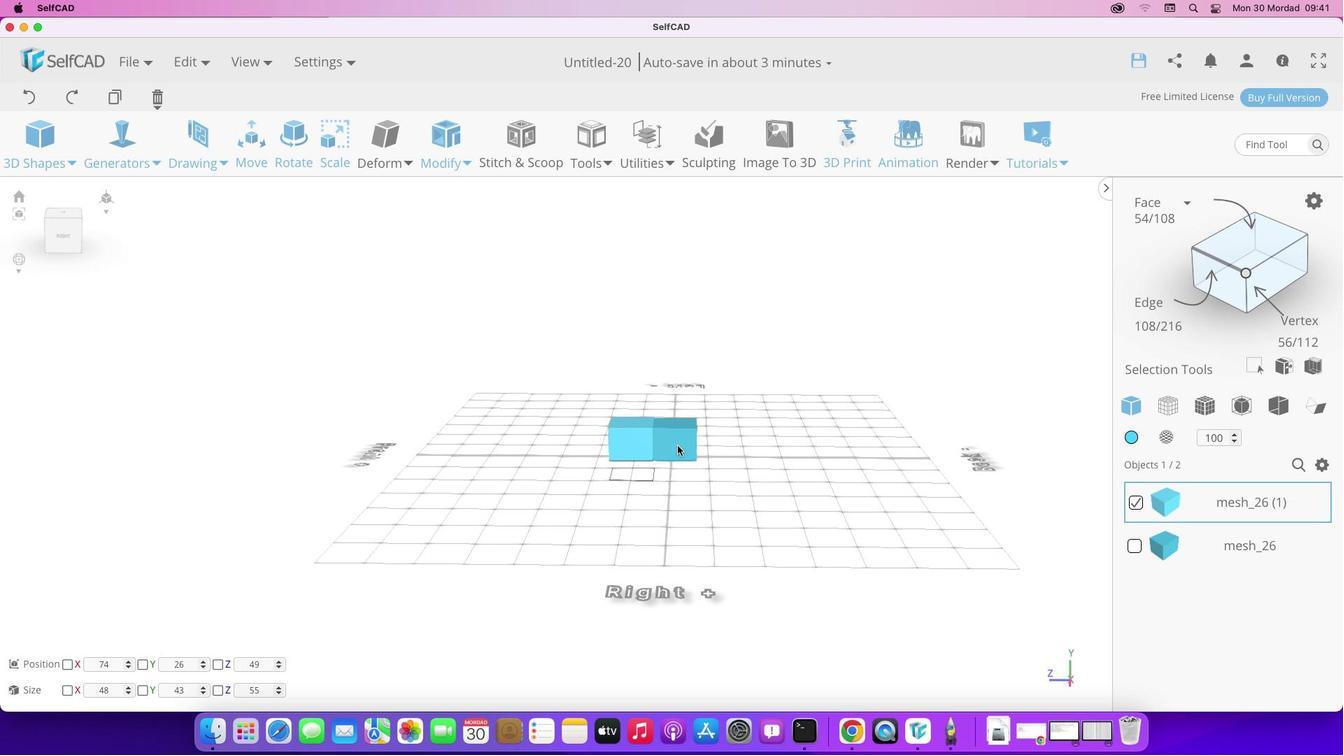 
Action: Mouse pressed left at (677, 445)
Screenshot: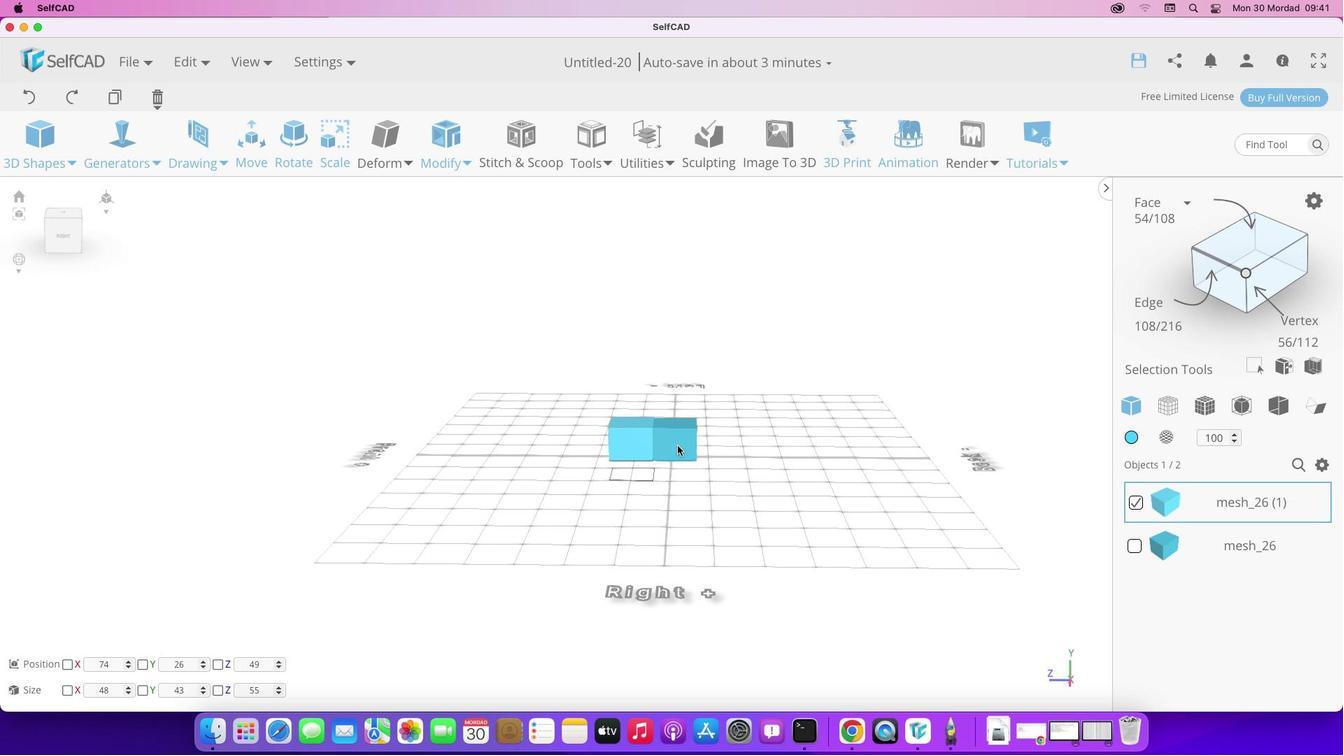 
Action: Key pressed Key.alt
Screenshot: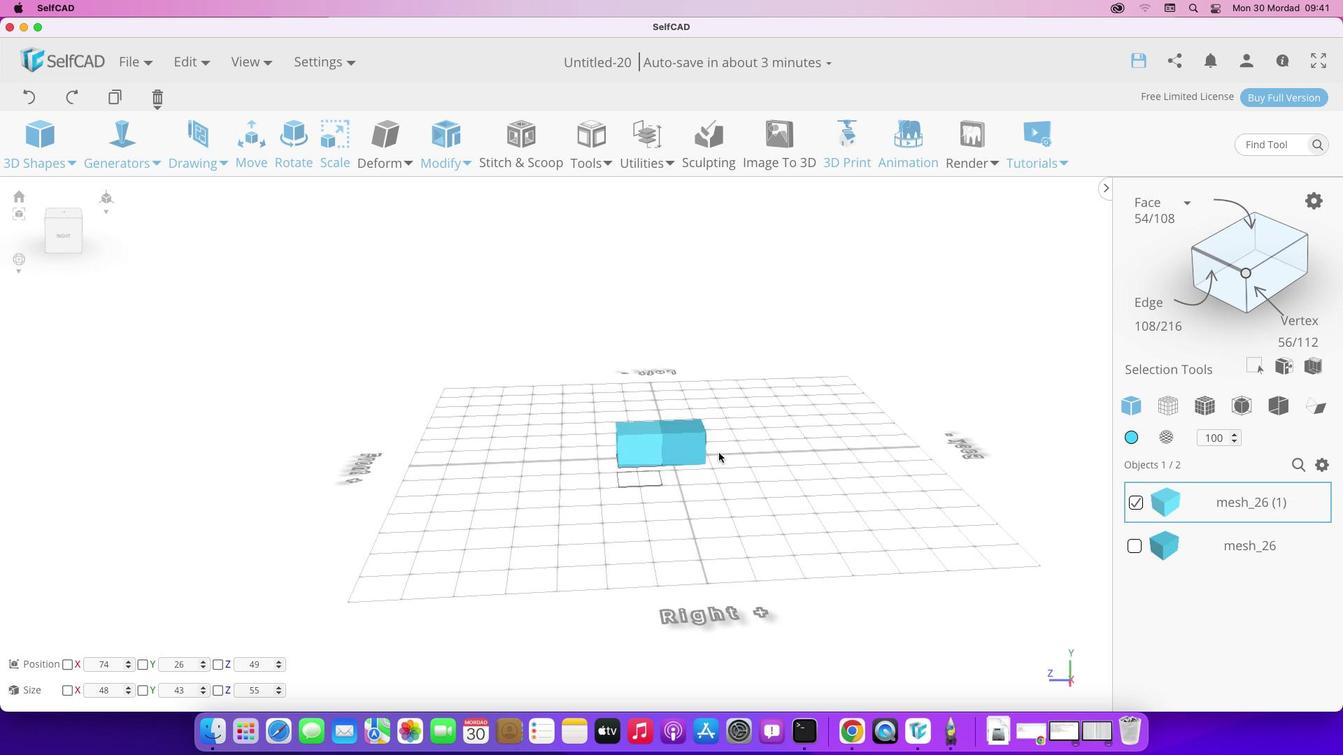 
Action: Mouse moved to (728, 341)
Screenshot: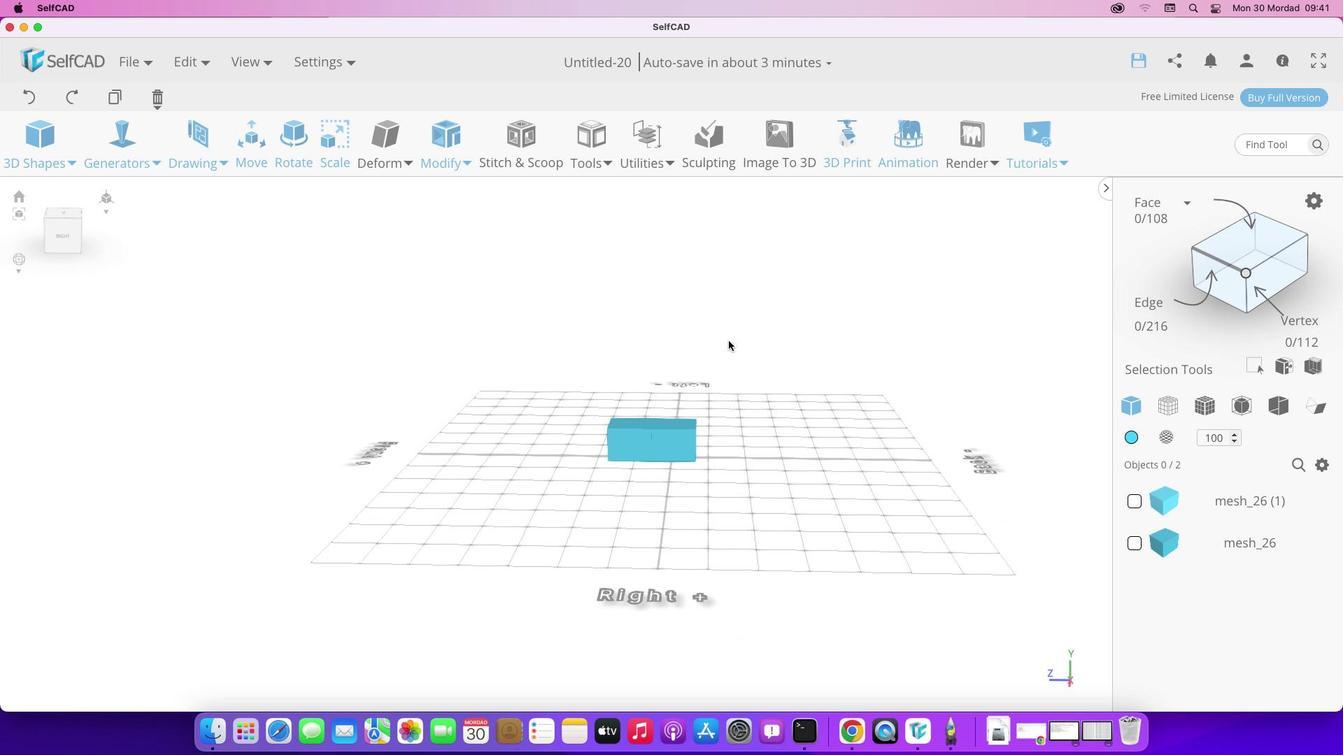 
Action: Mouse pressed left at (728, 341)
Screenshot: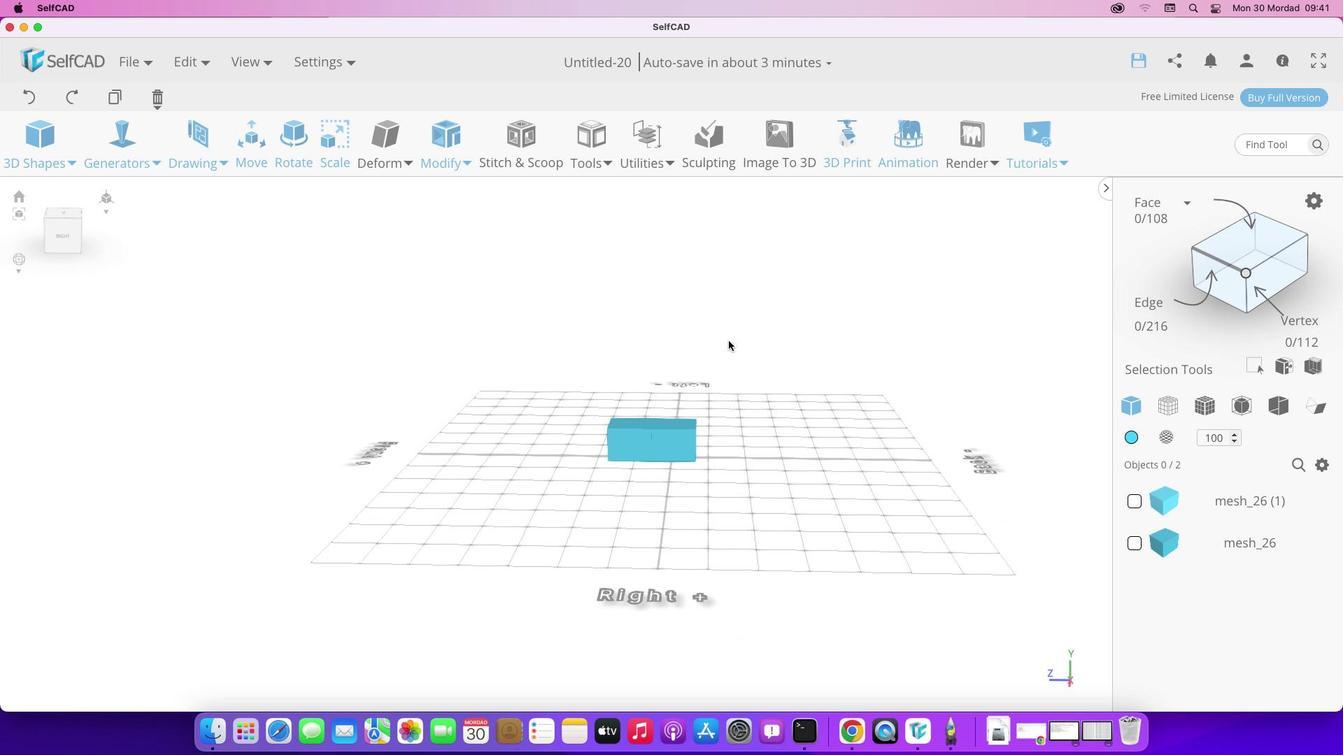 
Action: Mouse pressed left at (728, 341)
Screenshot: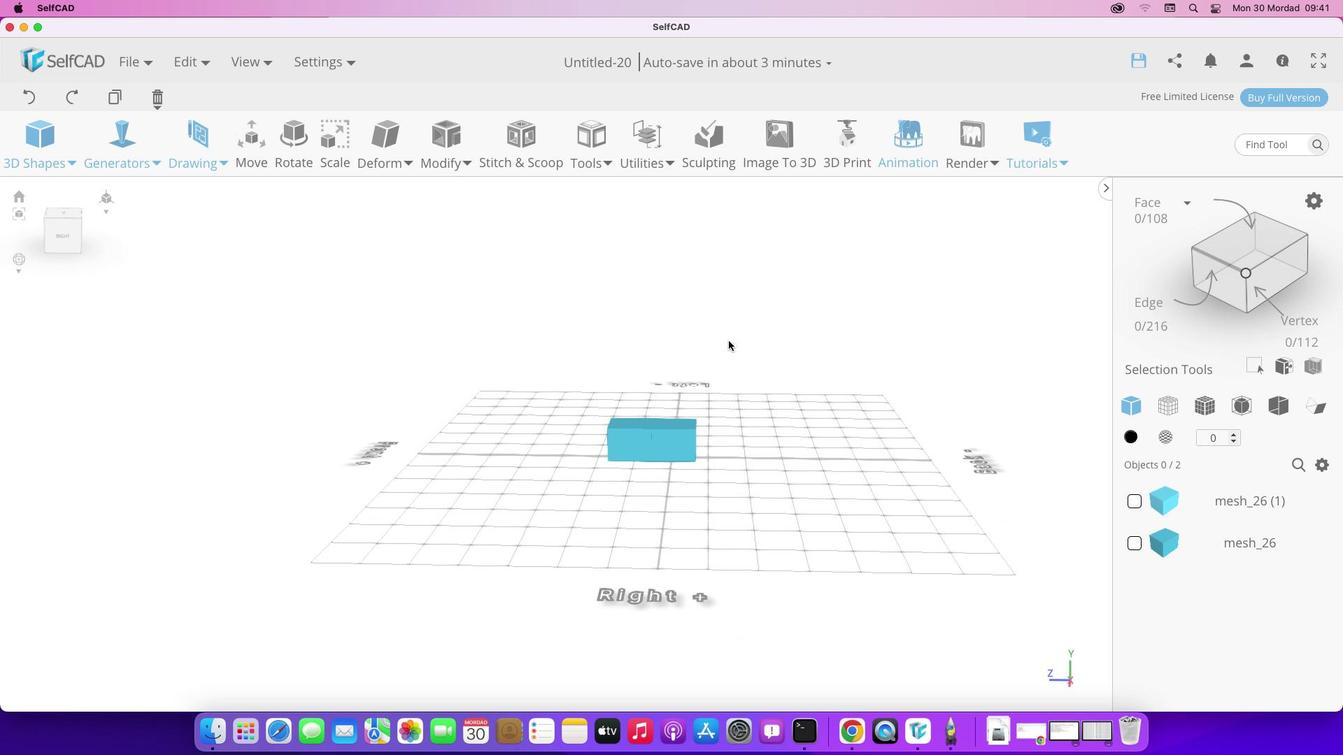
Action: Mouse pressed left at (728, 341)
Screenshot: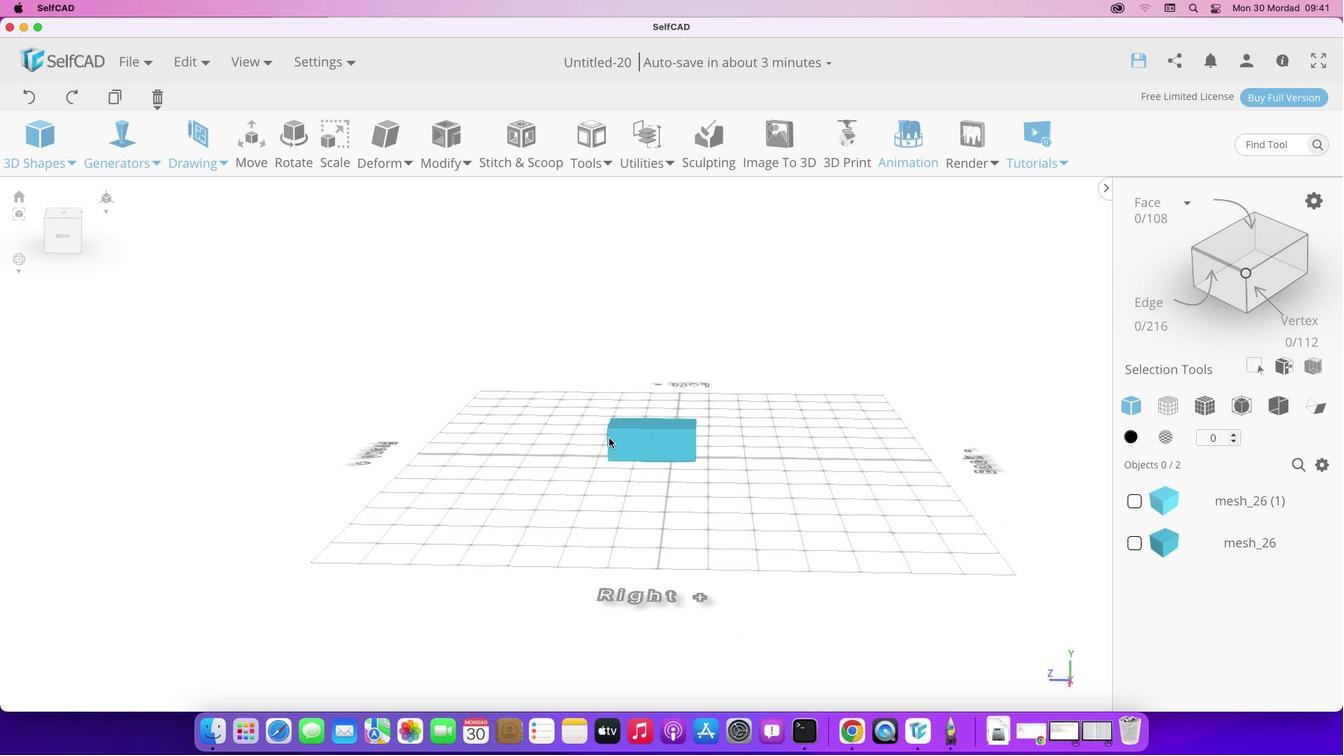 
Action: Mouse moved to (631, 441)
Screenshot: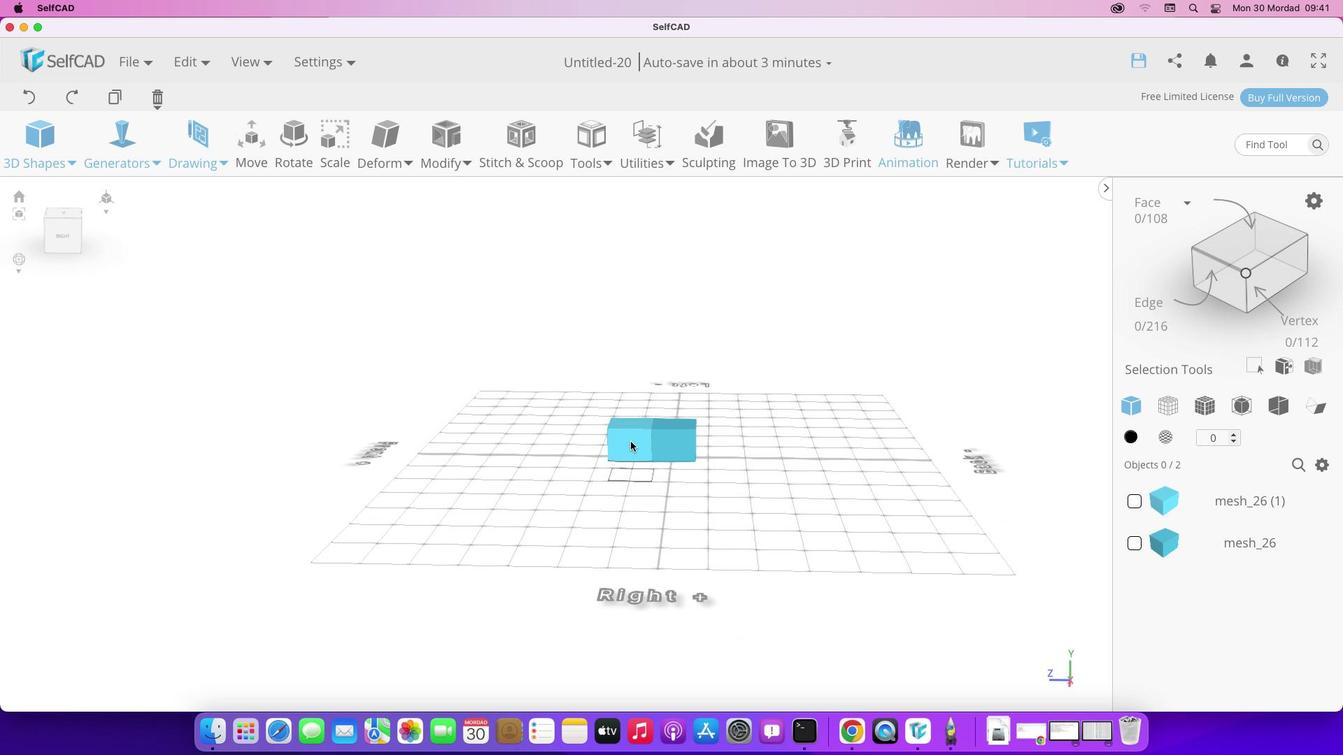 
Action: Mouse pressed left at (631, 441)
Screenshot: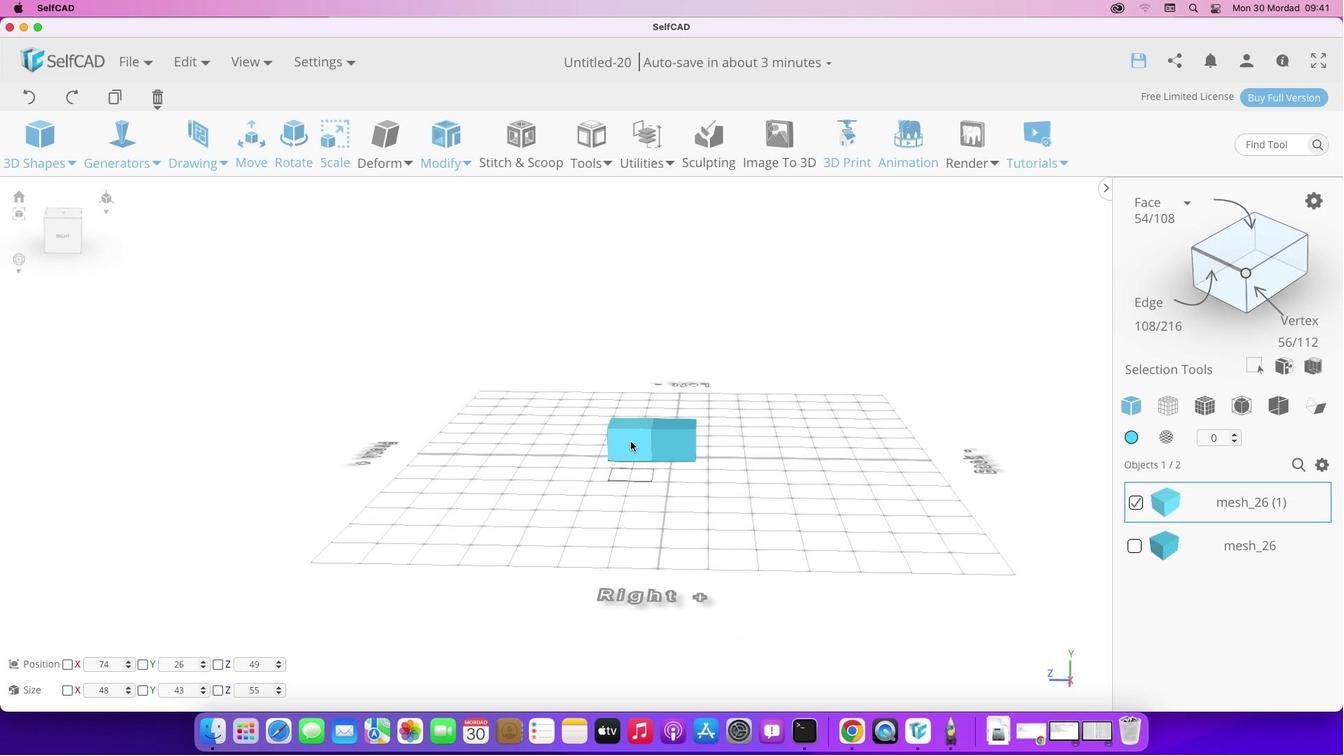 
Action: Key pressed Key.alt
Screenshot: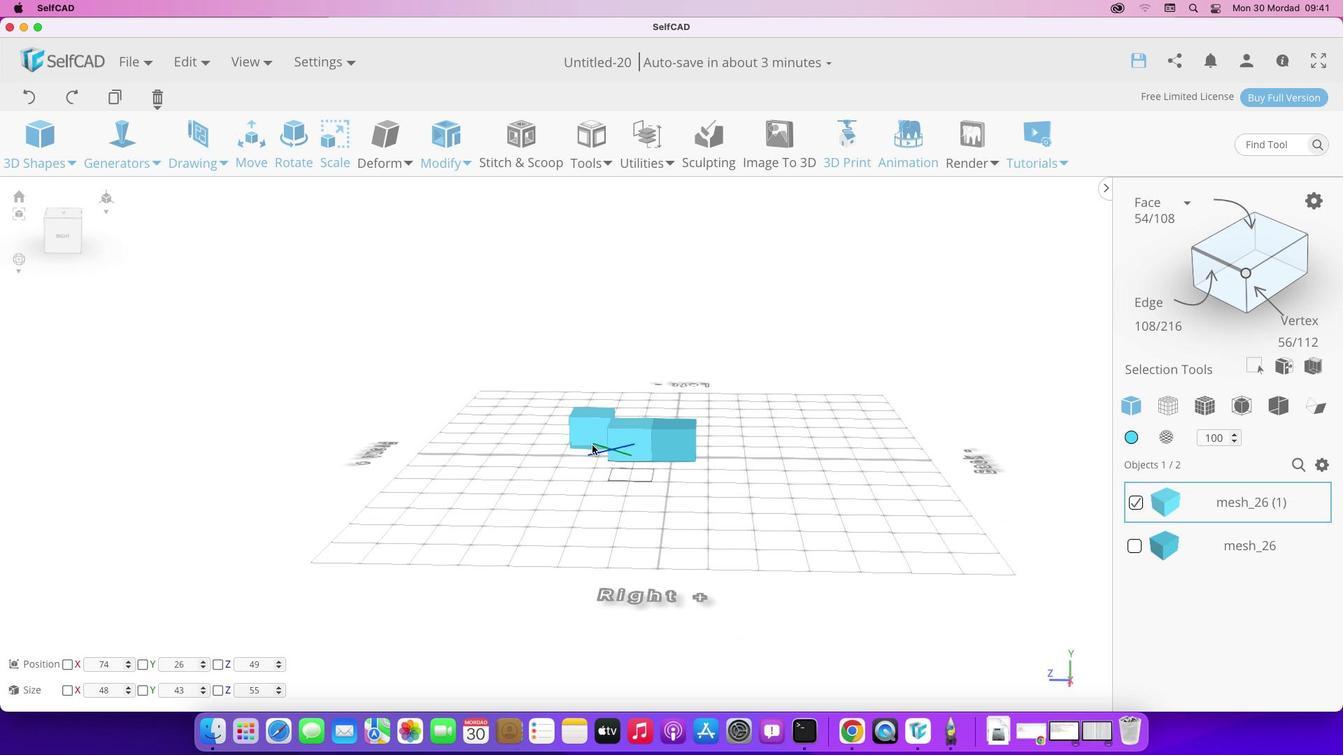 
Action: Mouse pressed left at (631, 441)
Screenshot: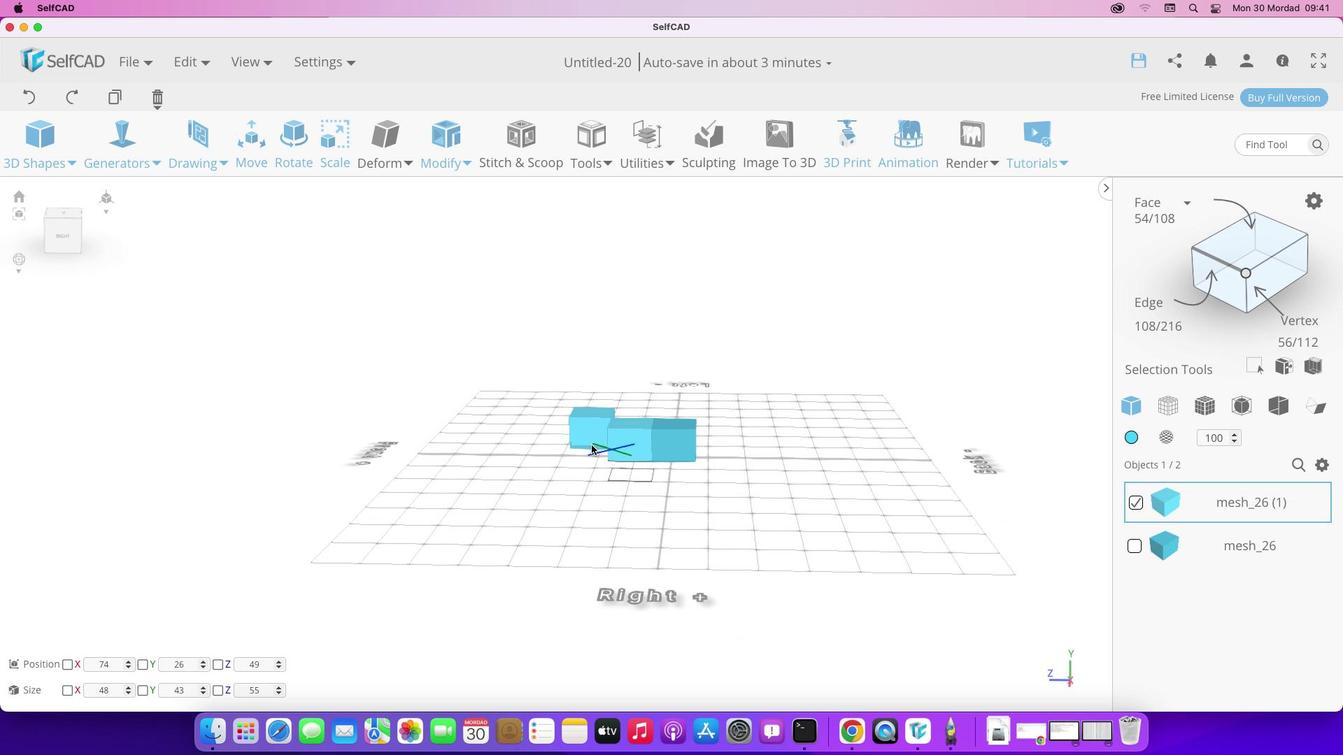
Action: Mouse moved to (539, 558)
Screenshot: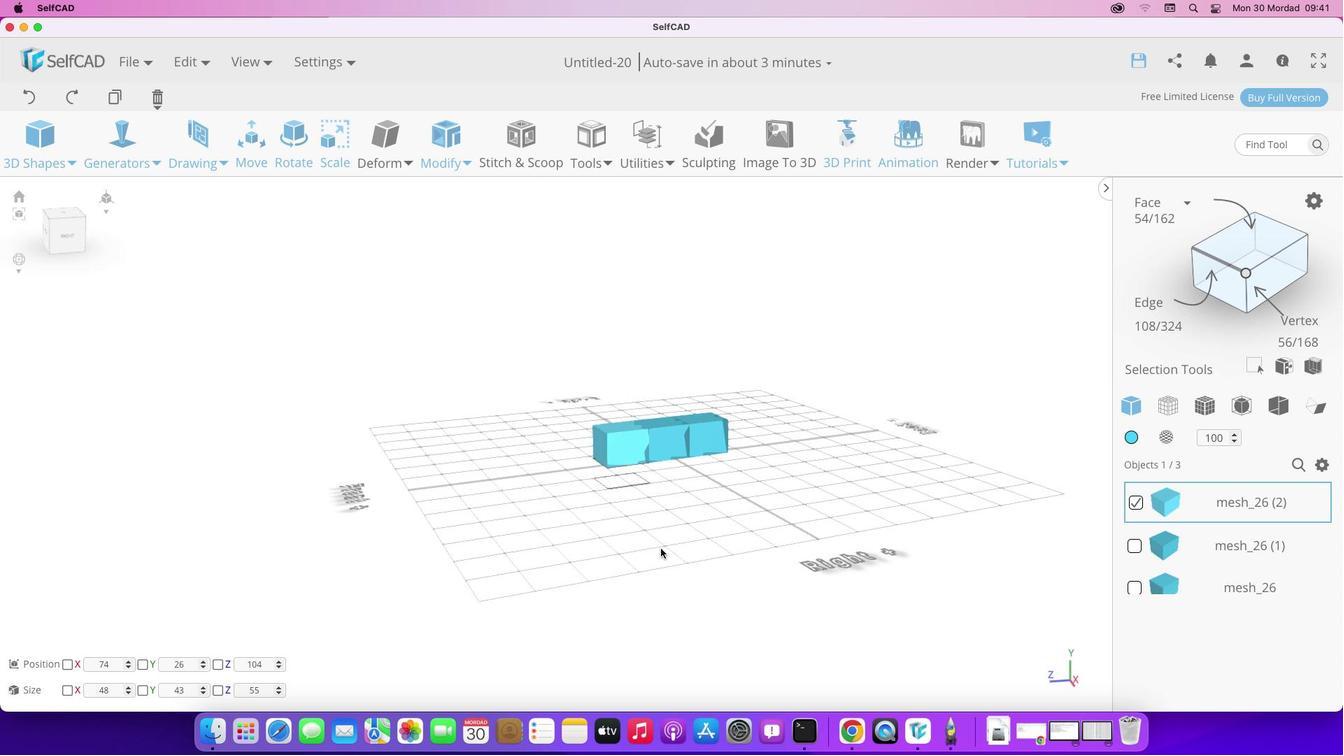 
Action: Mouse pressed left at (539, 558)
Screenshot: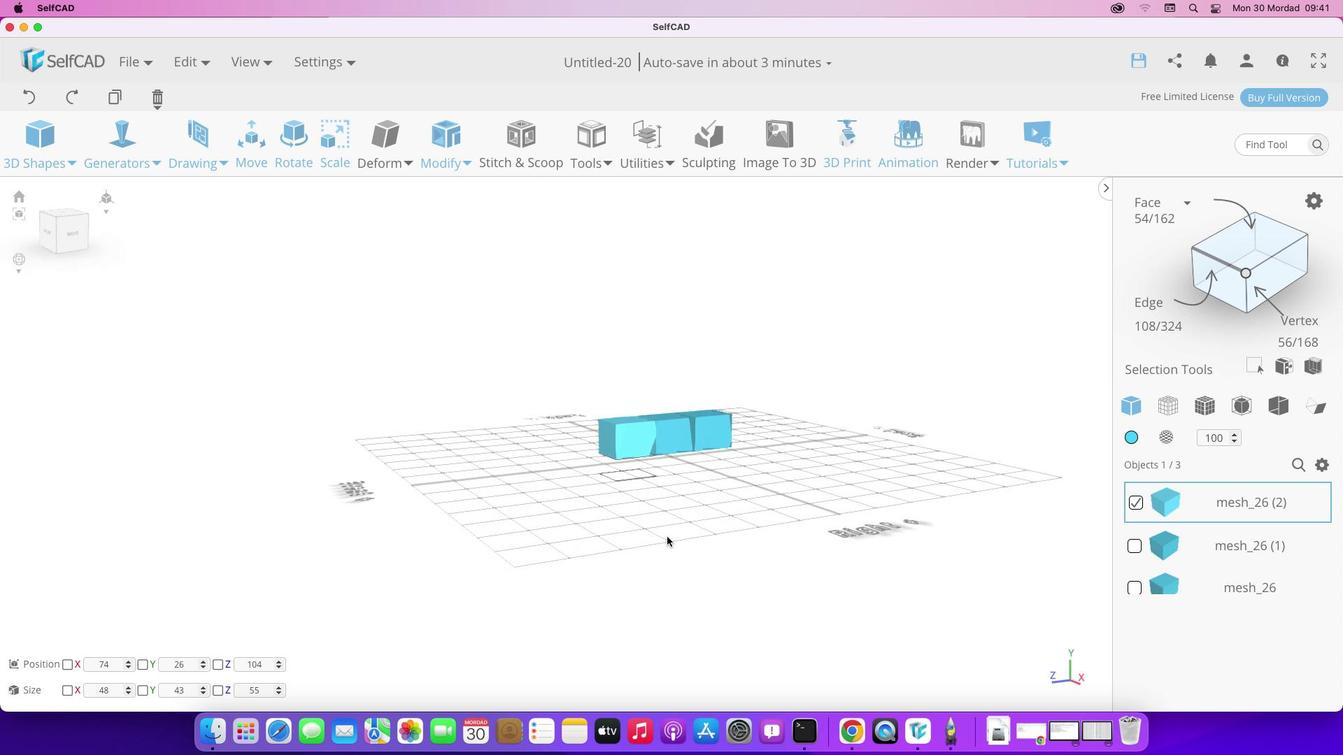 
Action: Mouse moved to (599, 421)
Screenshot: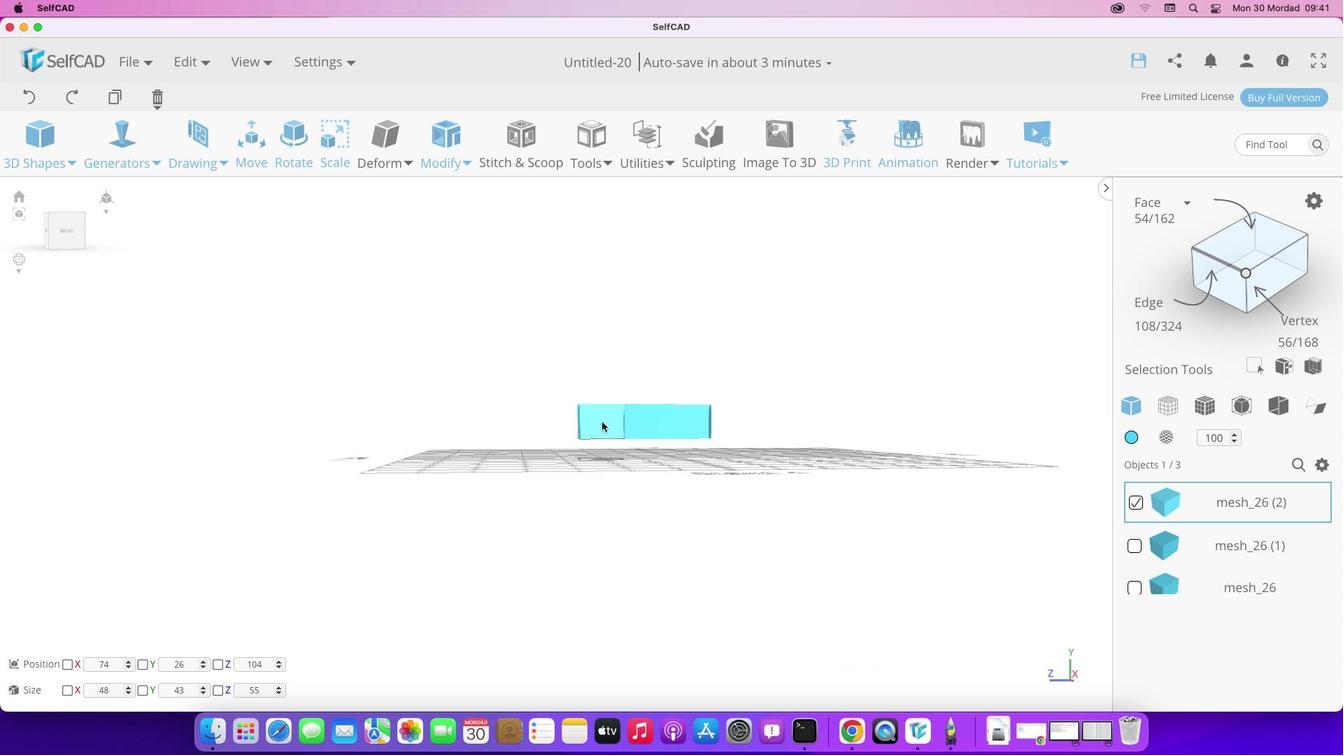
Action: Mouse pressed left at (599, 421)
Screenshot: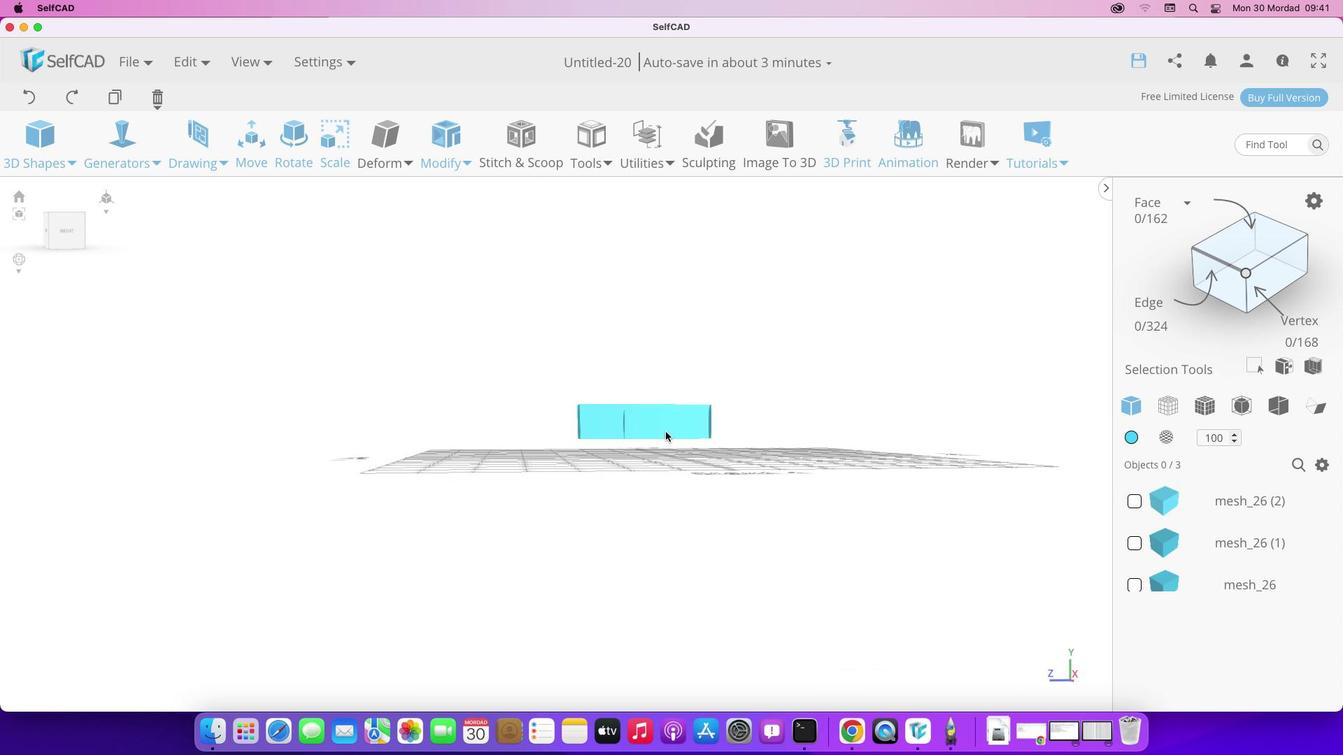 
Action: Mouse moved to (650, 428)
Screenshot: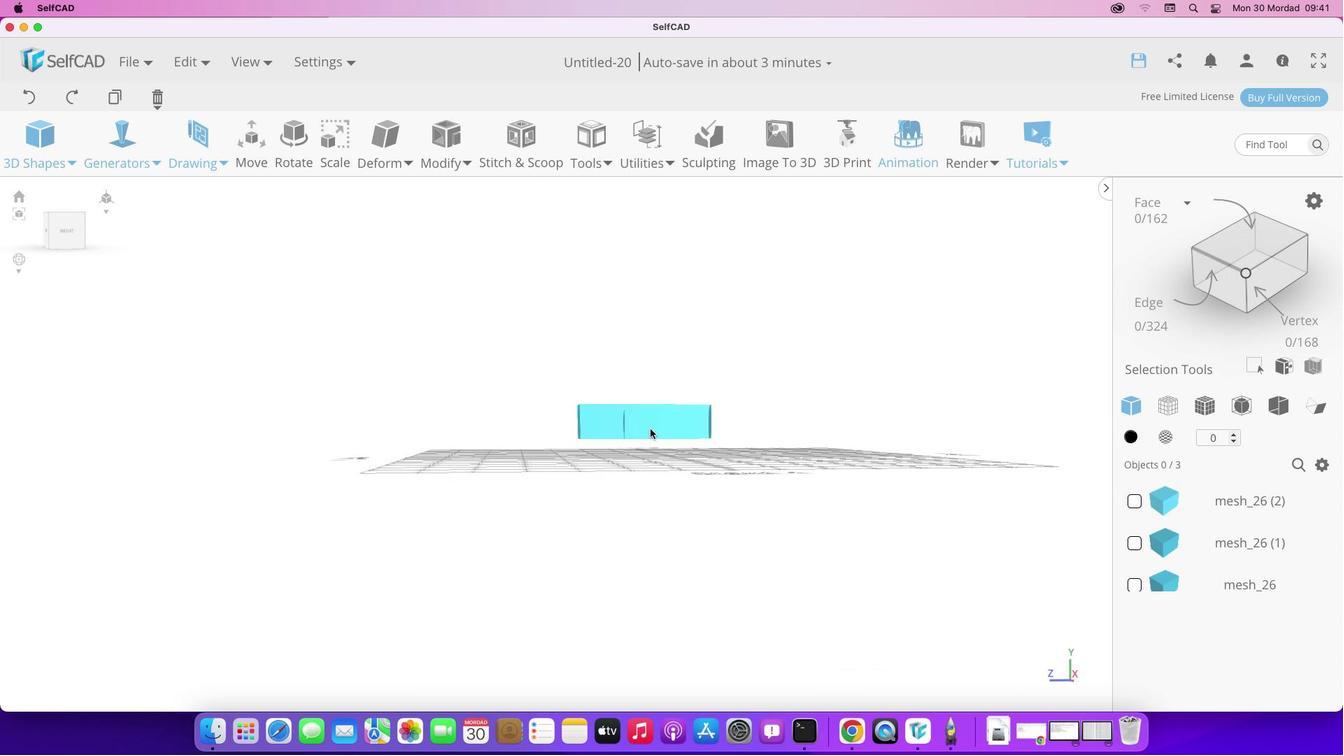 
Action: Mouse pressed left at (650, 428)
Screenshot: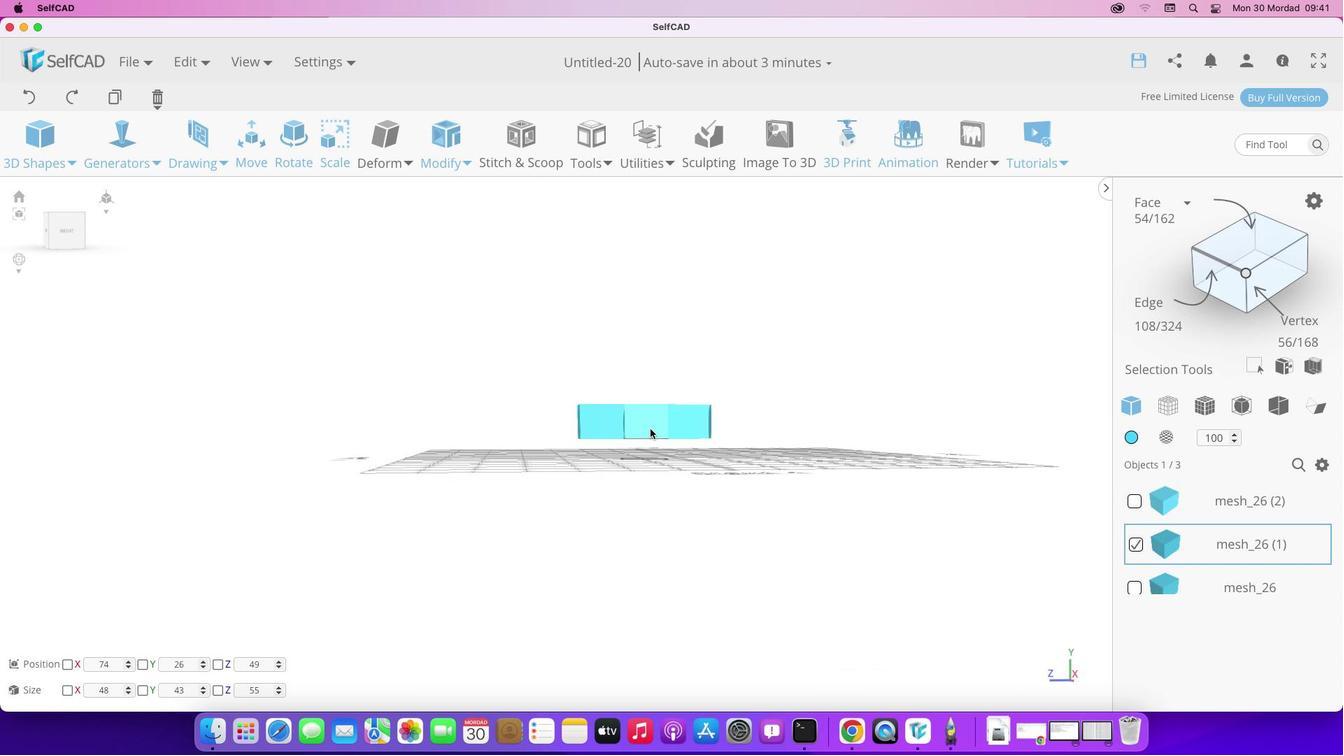 
Action: Mouse moved to (699, 426)
Screenshot: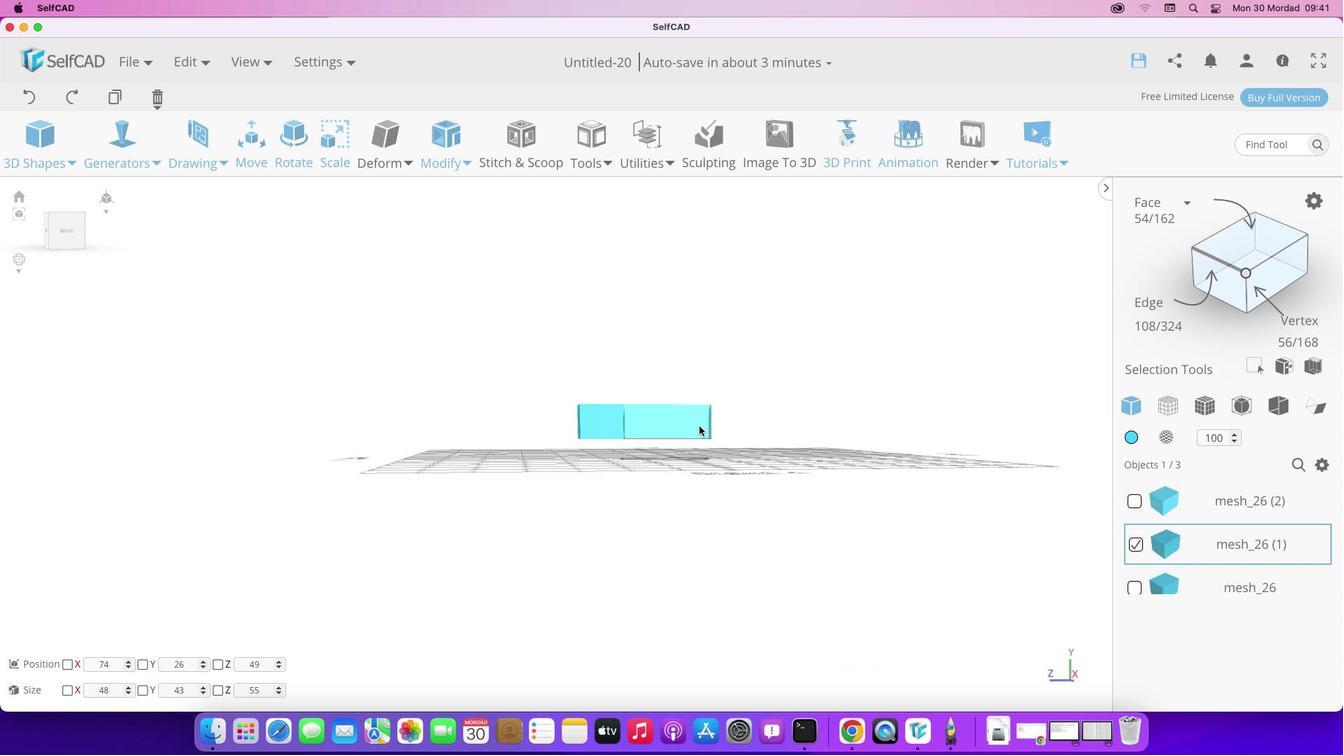 
Action: Mouse pressed left at (699, 426)
Screenshot: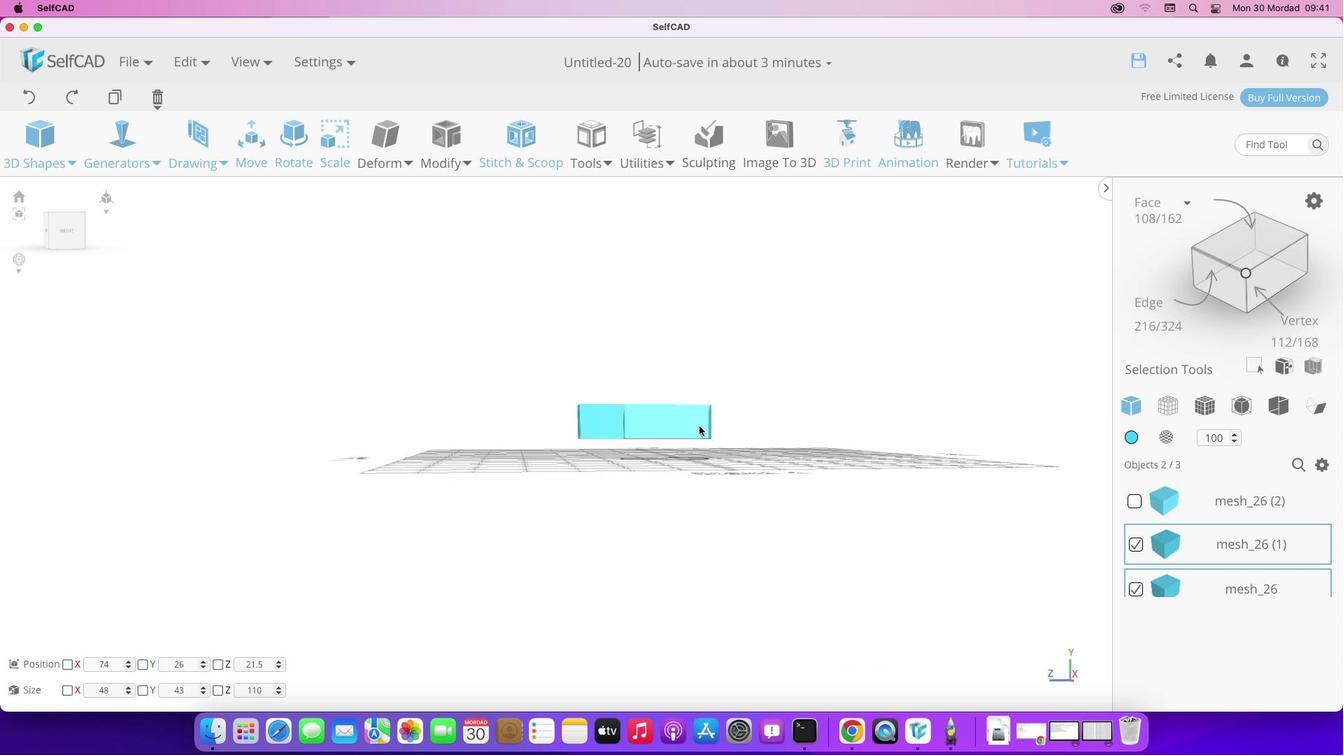 
Action: Mouse moved to (606, 426)
Screenshot: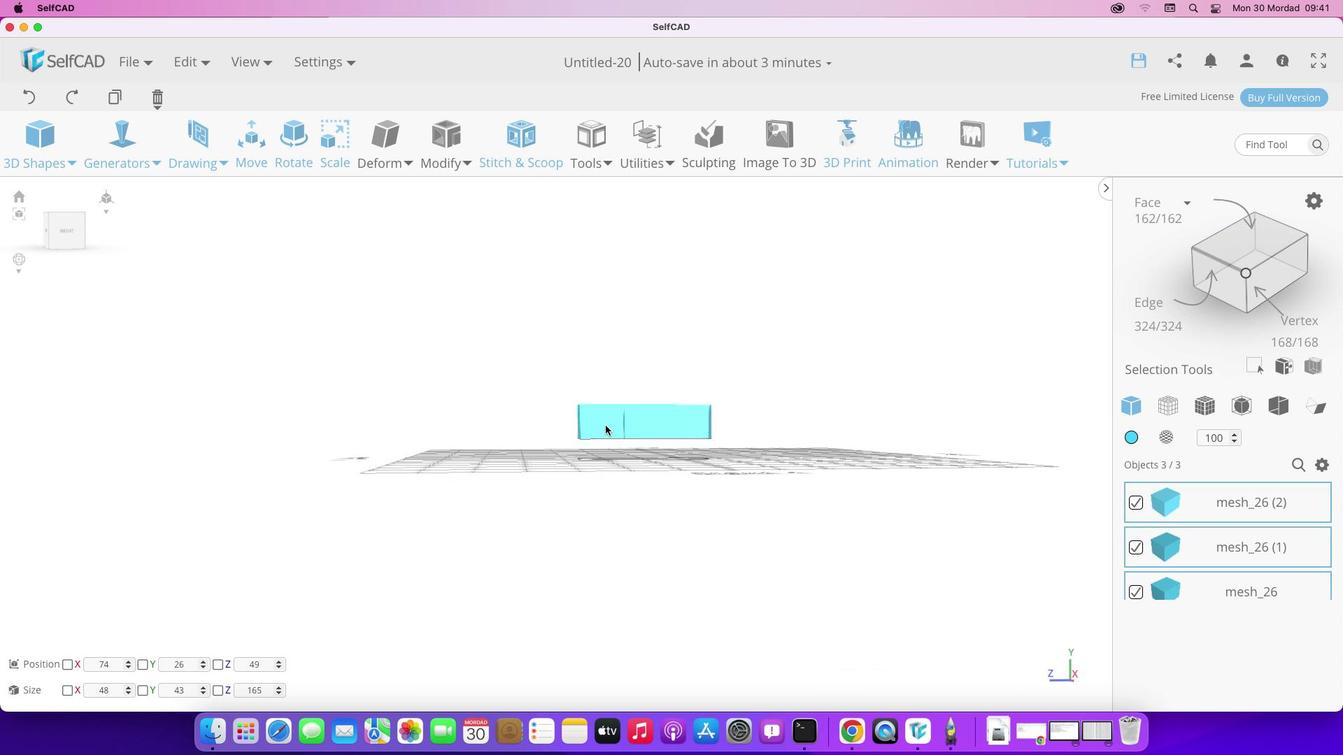 
Action: Mouse pressed left at (606, 426)
Screenshot: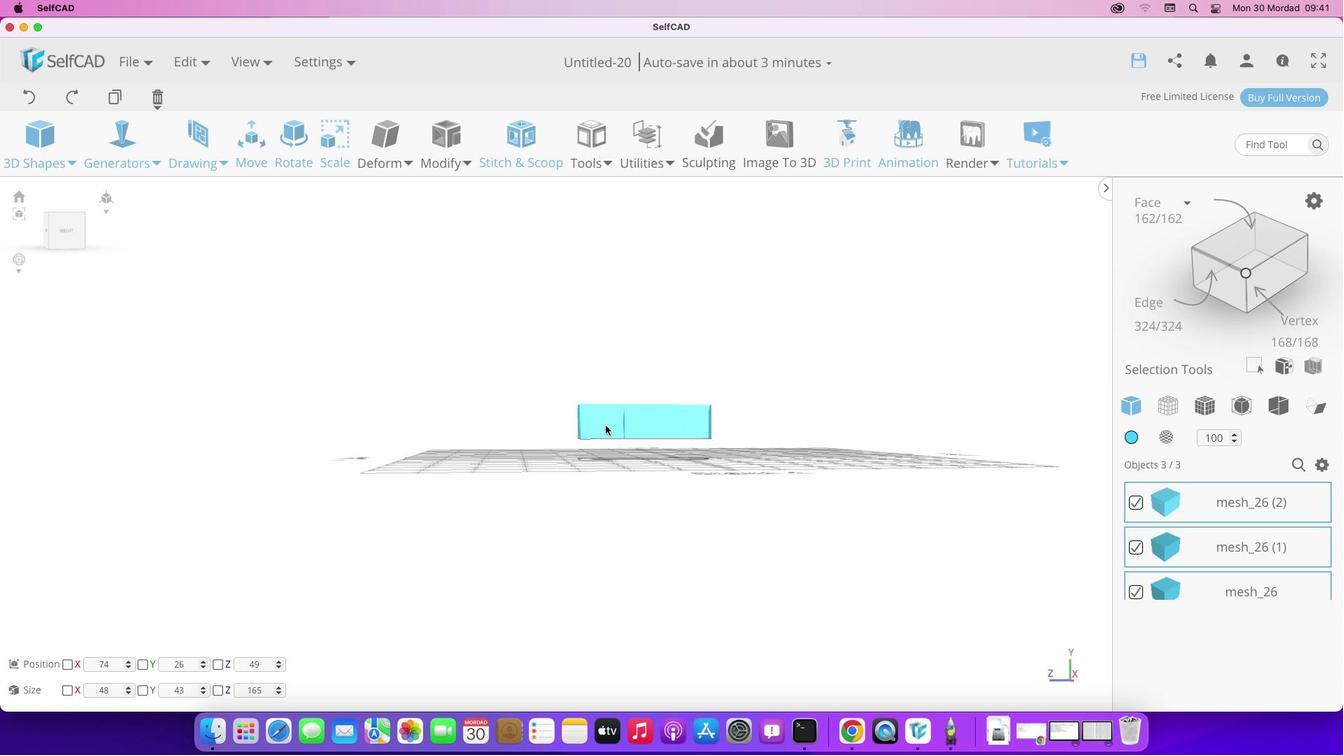 
Action: Mouse moved to (242, 135)
Screenshot: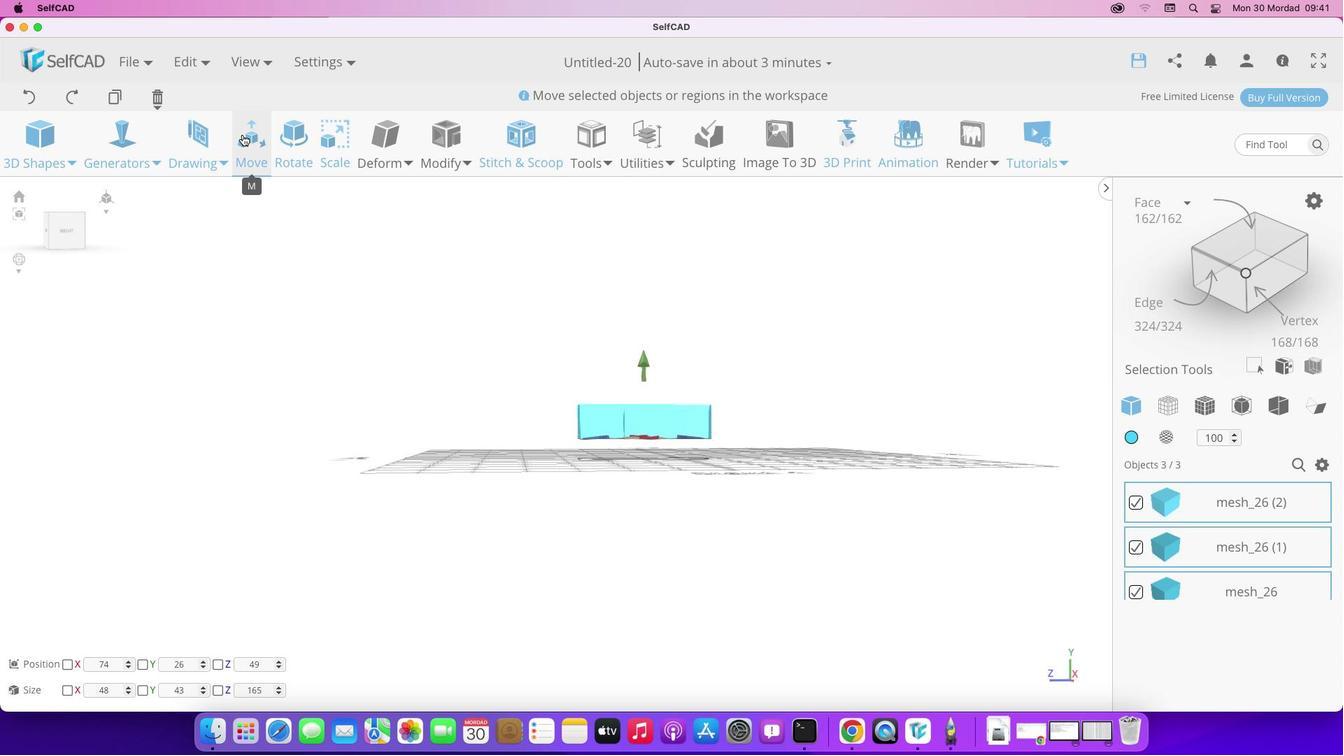 
Action: Mouse pressed left at (242, 135)
Screenshot: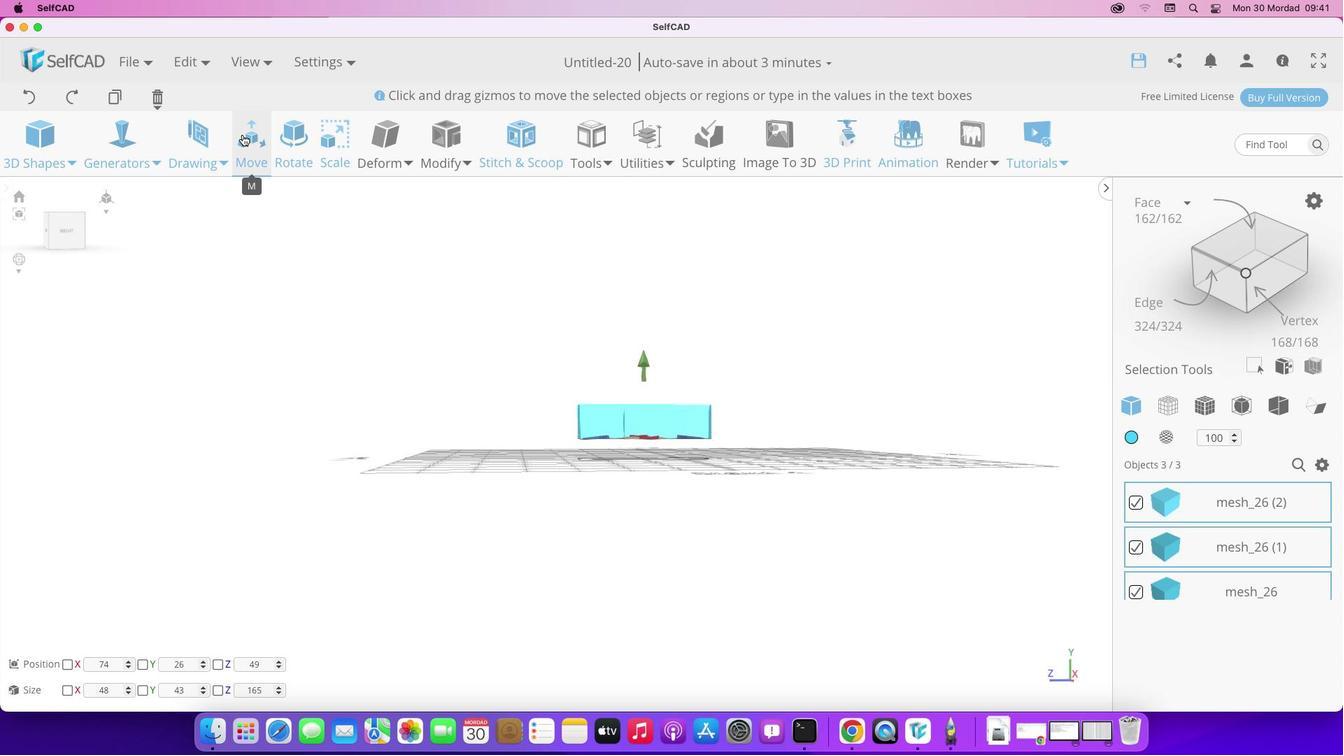 
Action: Mouse moved to (648, 420)
Screenshot: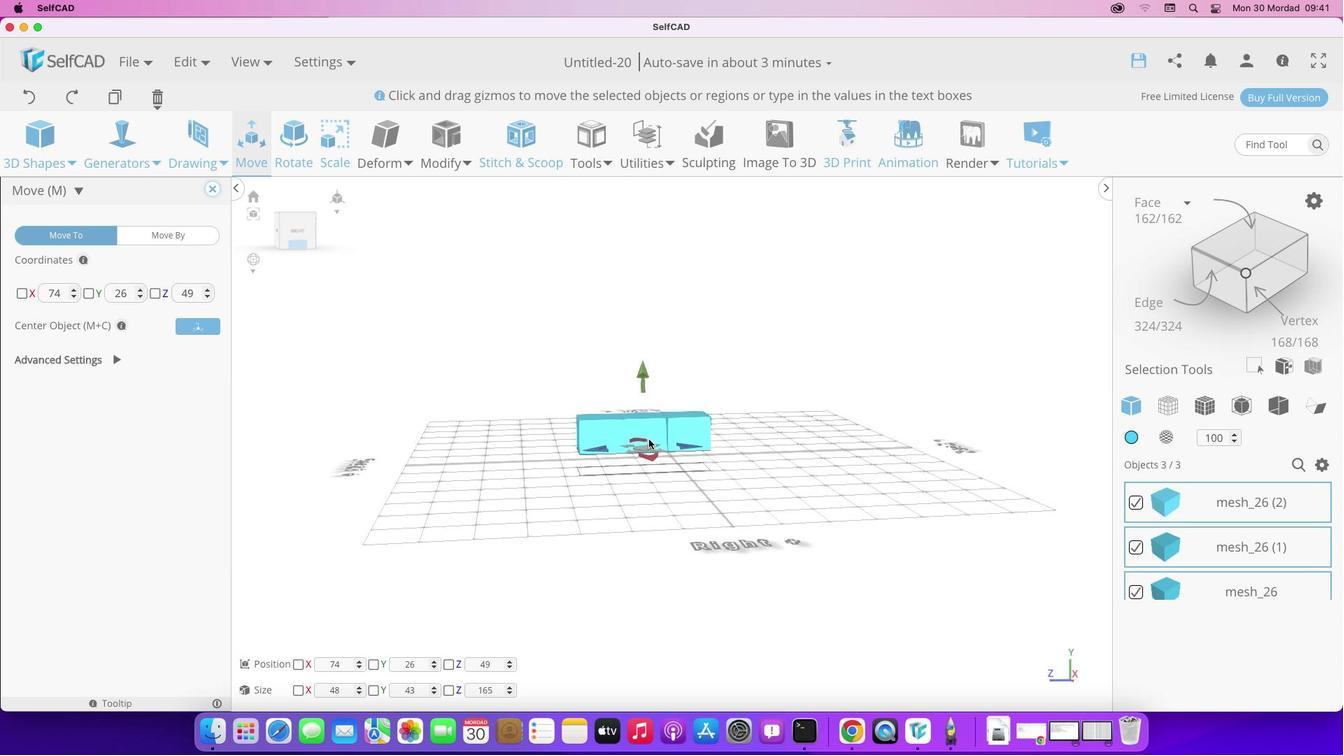 
Action: Mouse pressed left at (648, 420)
Screenshot: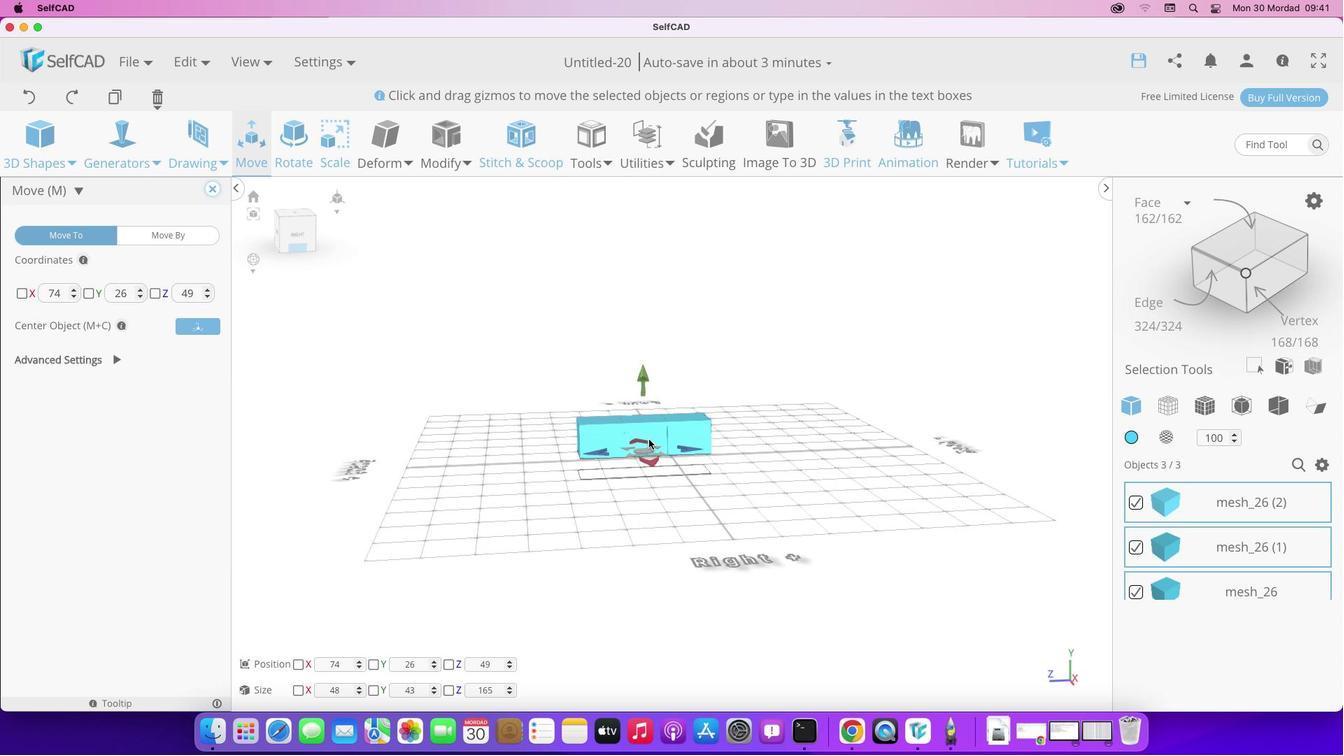 
Action: Mouse moved to (644, 439)
Screenshot: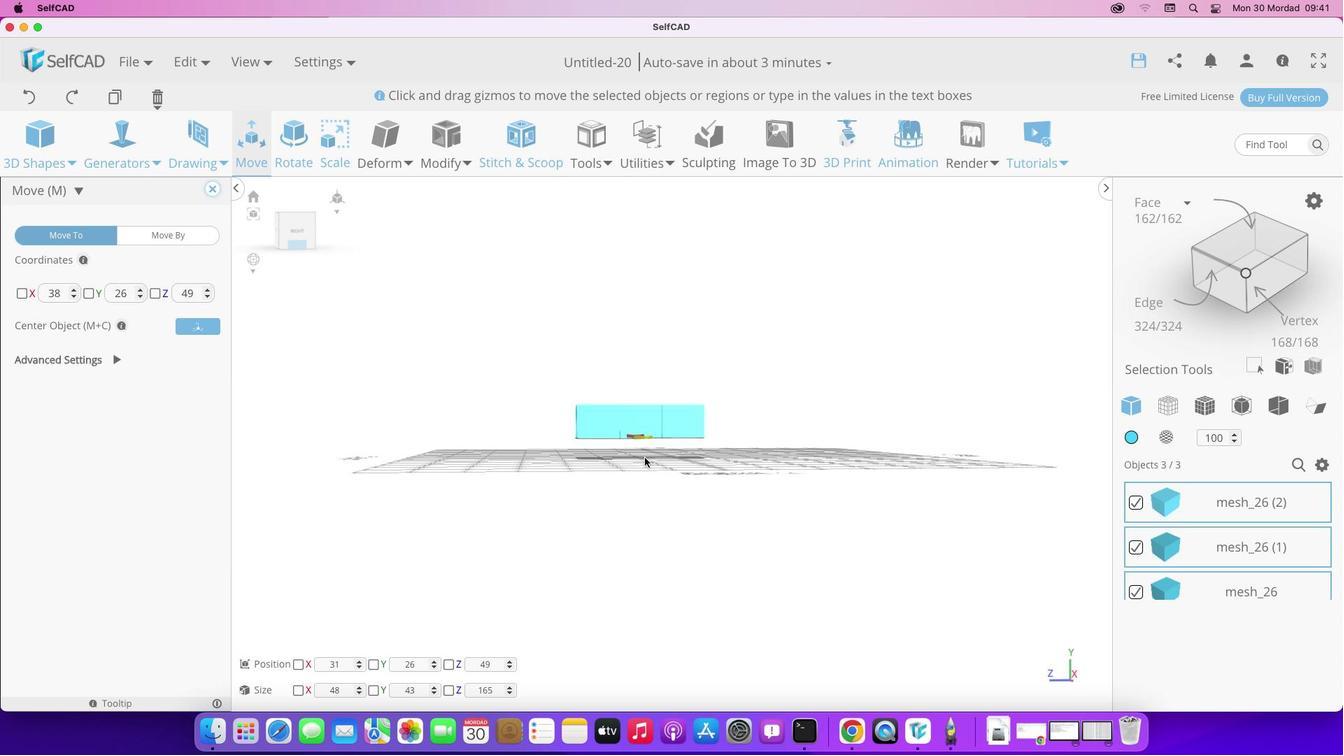 
Action: Mouse pressed left at (644, 439)
Screenshot: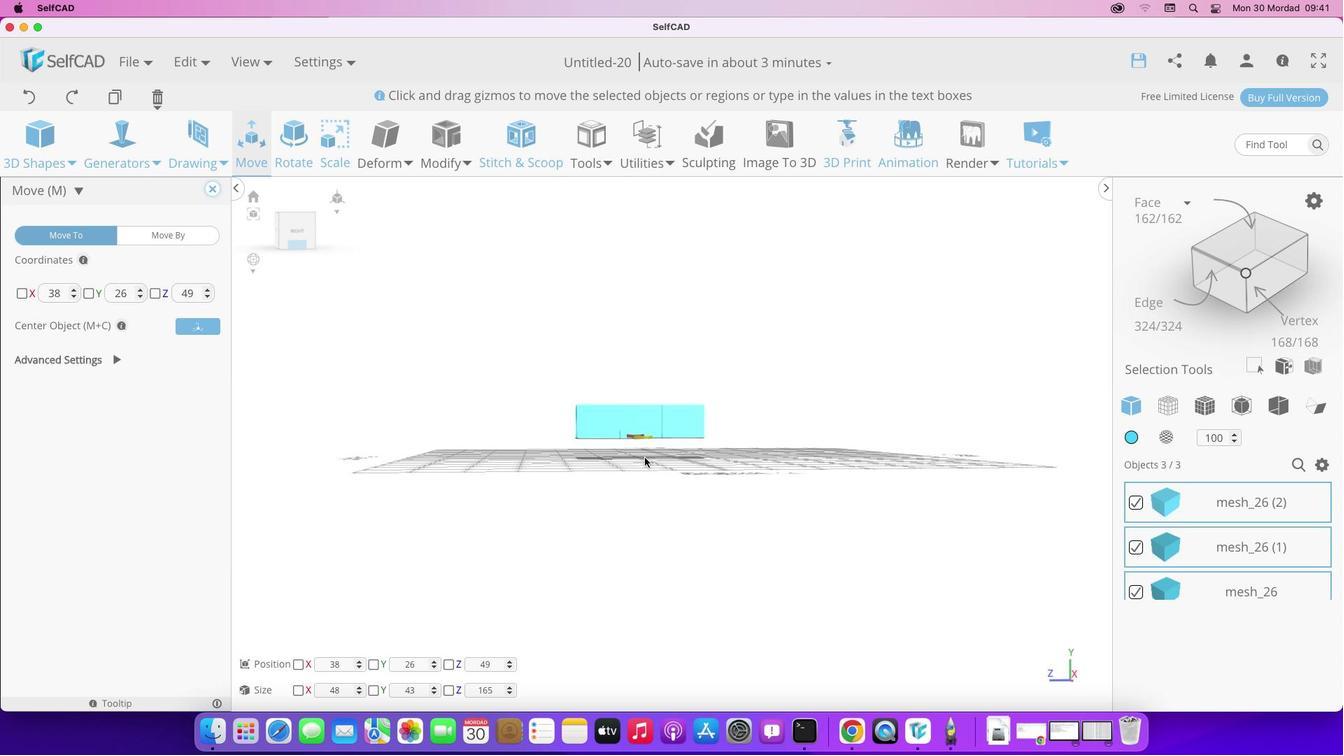 
Action: Mouse moved to (713, 476)
Screenshot: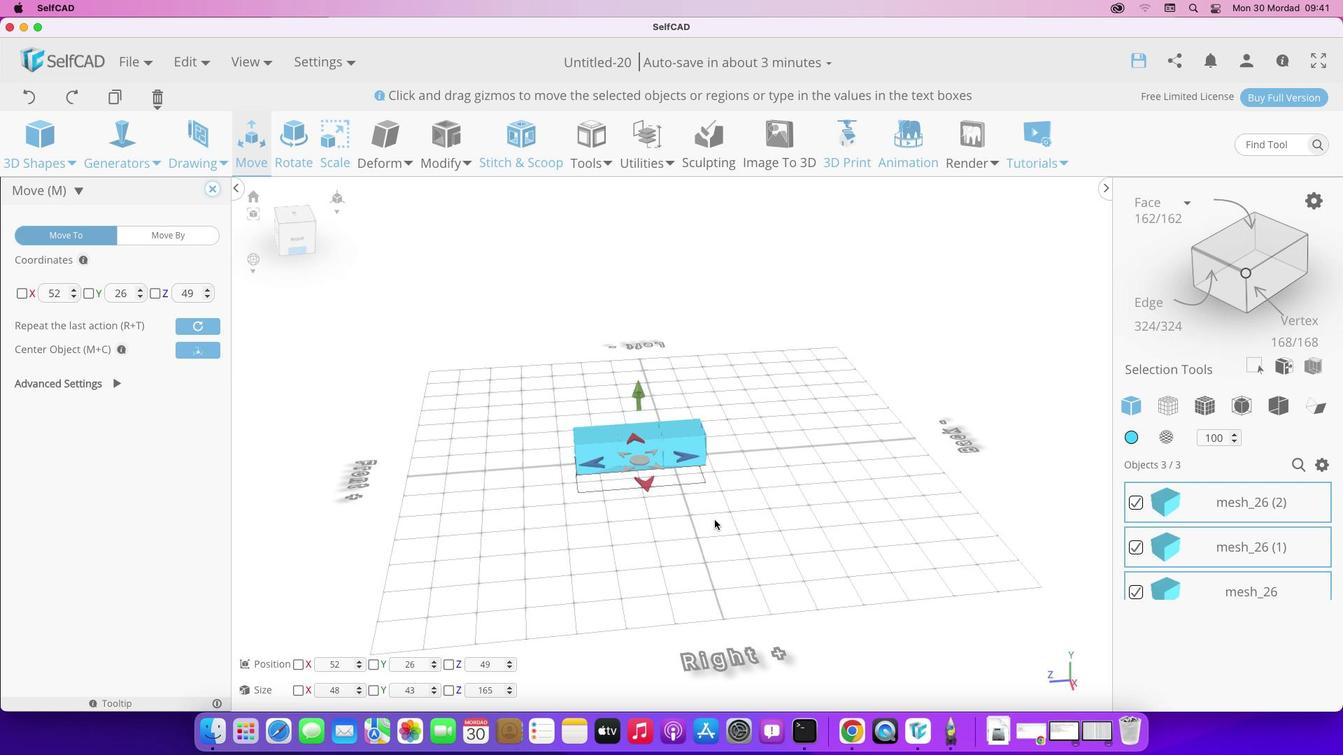 
Action: Mouse pressed left at (713, 476)
Screenshot: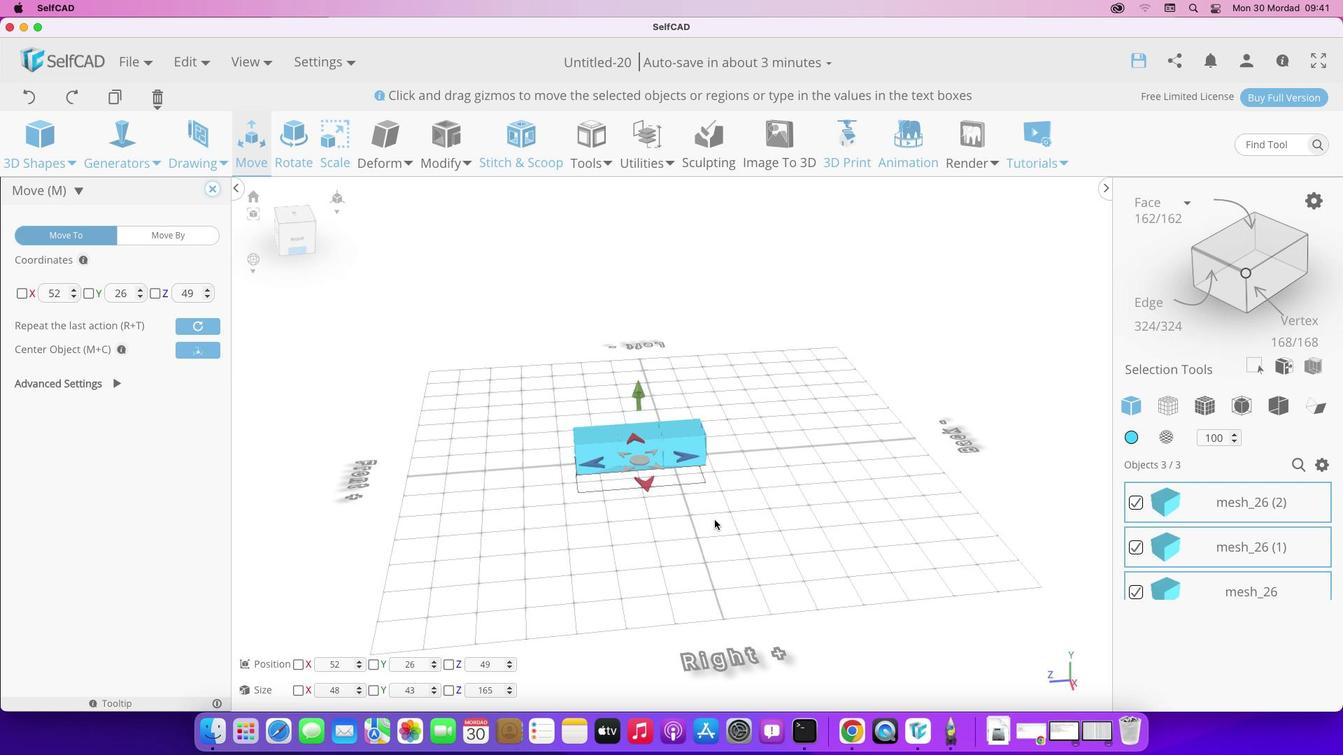 
Action: Mouse moved to (358, 660)
Screenshot: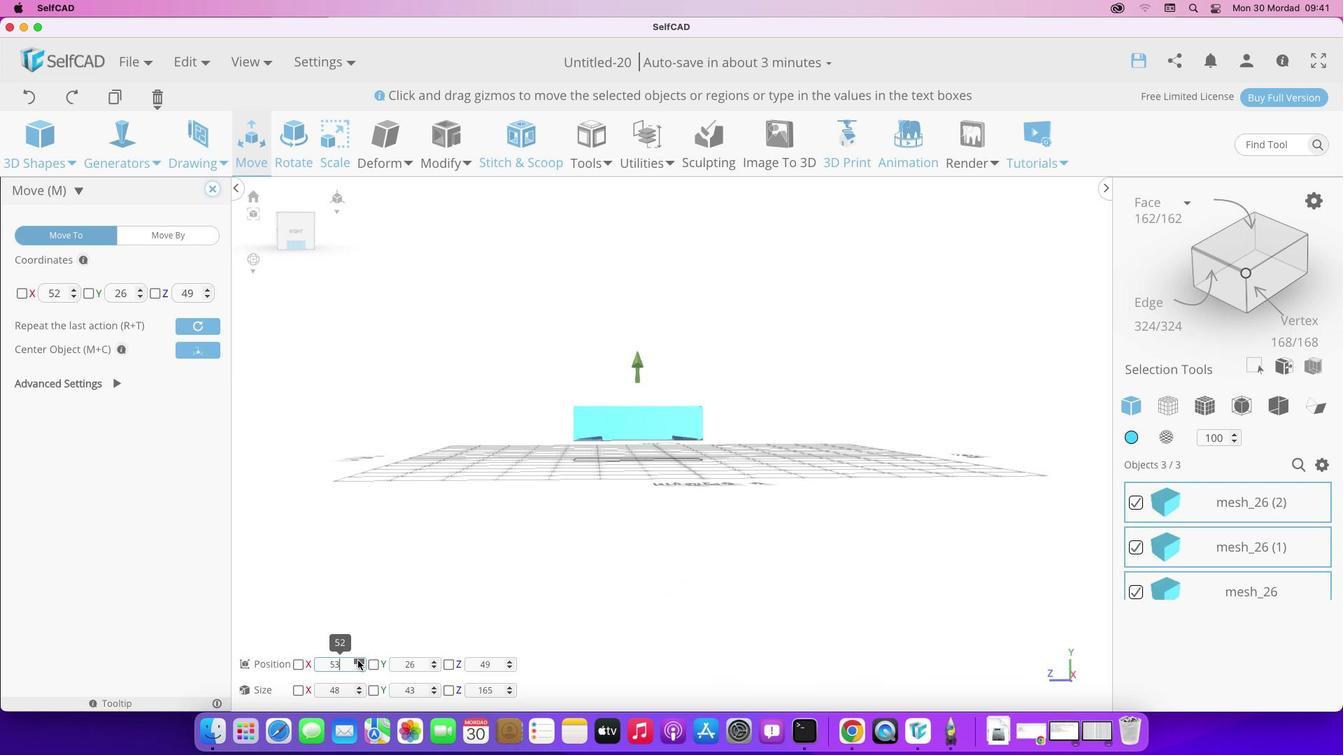 
Action: Mouse pressed left at (358, 660)
Screenshot: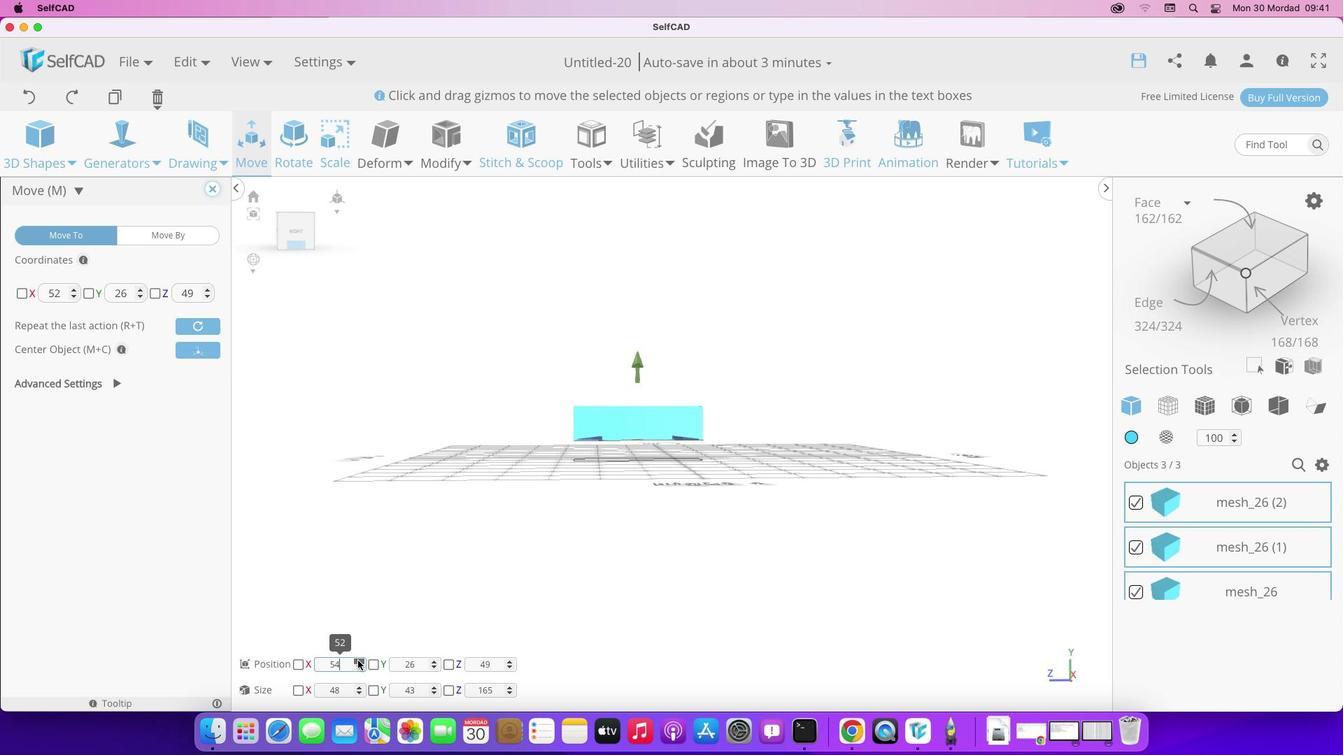 
Action: Mouse pressed left at (358, 660)
Screenshot: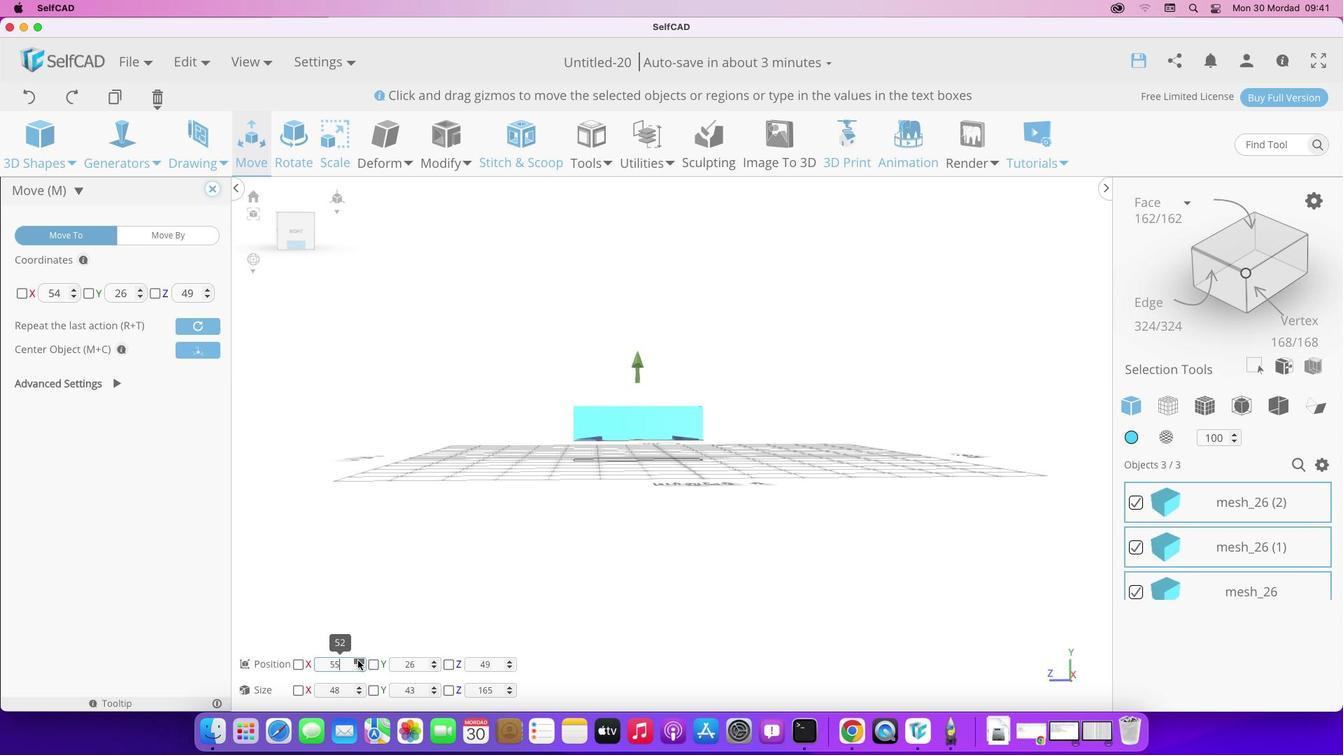 
Action: Mouse pressed left at (358, 660)
Screenshot: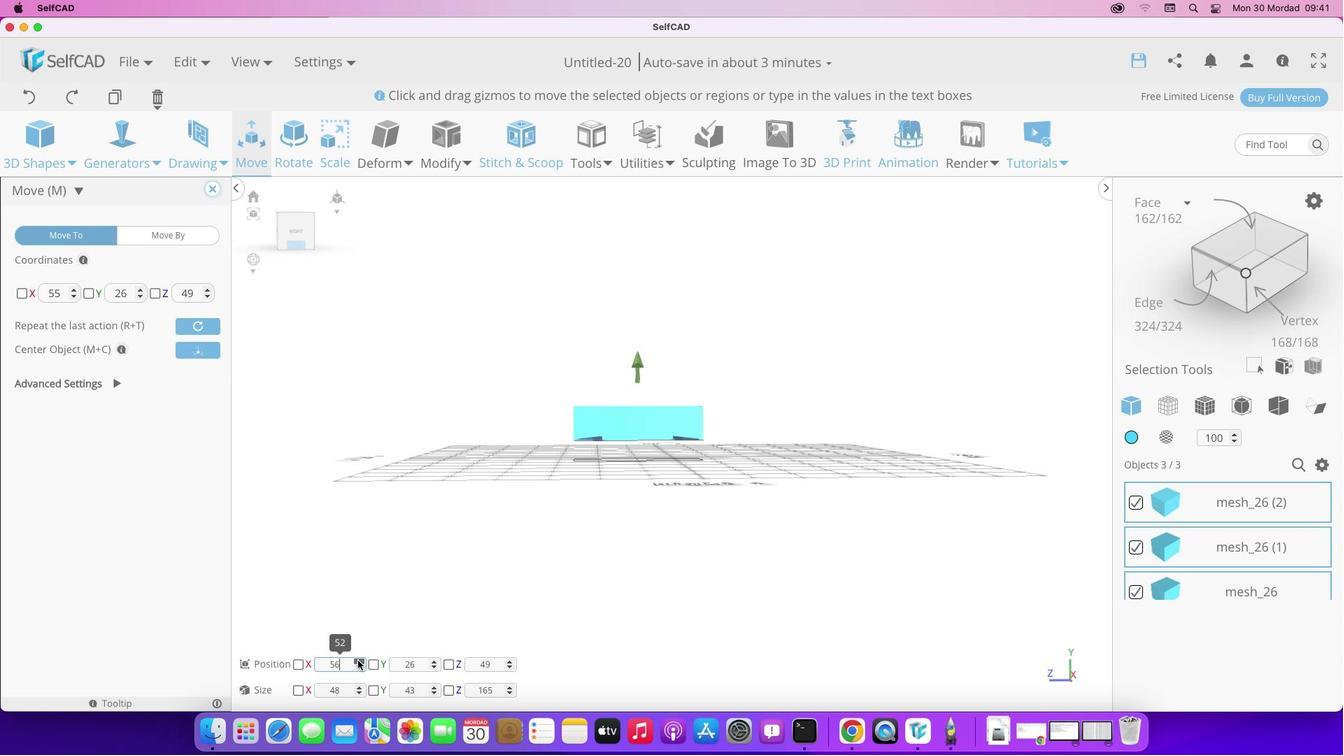 
Action: Mouse pressed left at (358, 660)
Screenshot: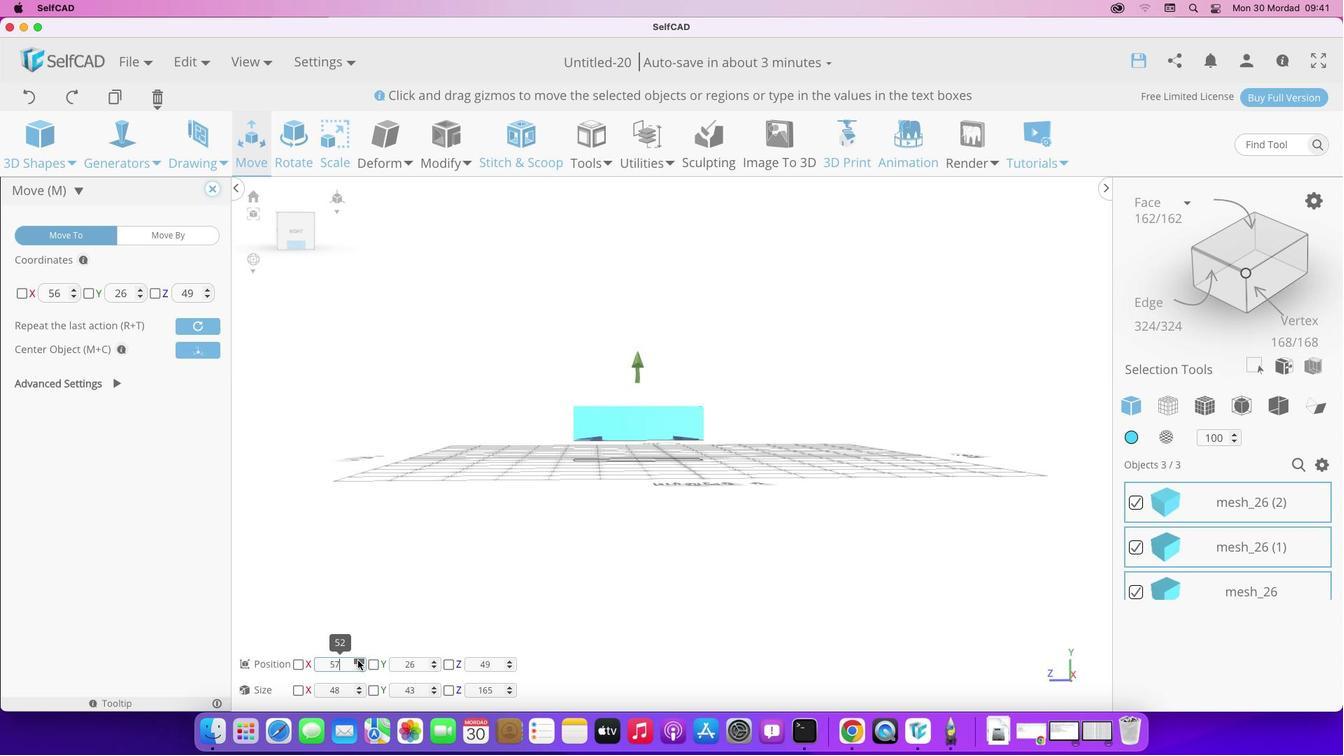 
Action: Mouse pressed left at (358, 660)
Screenshot: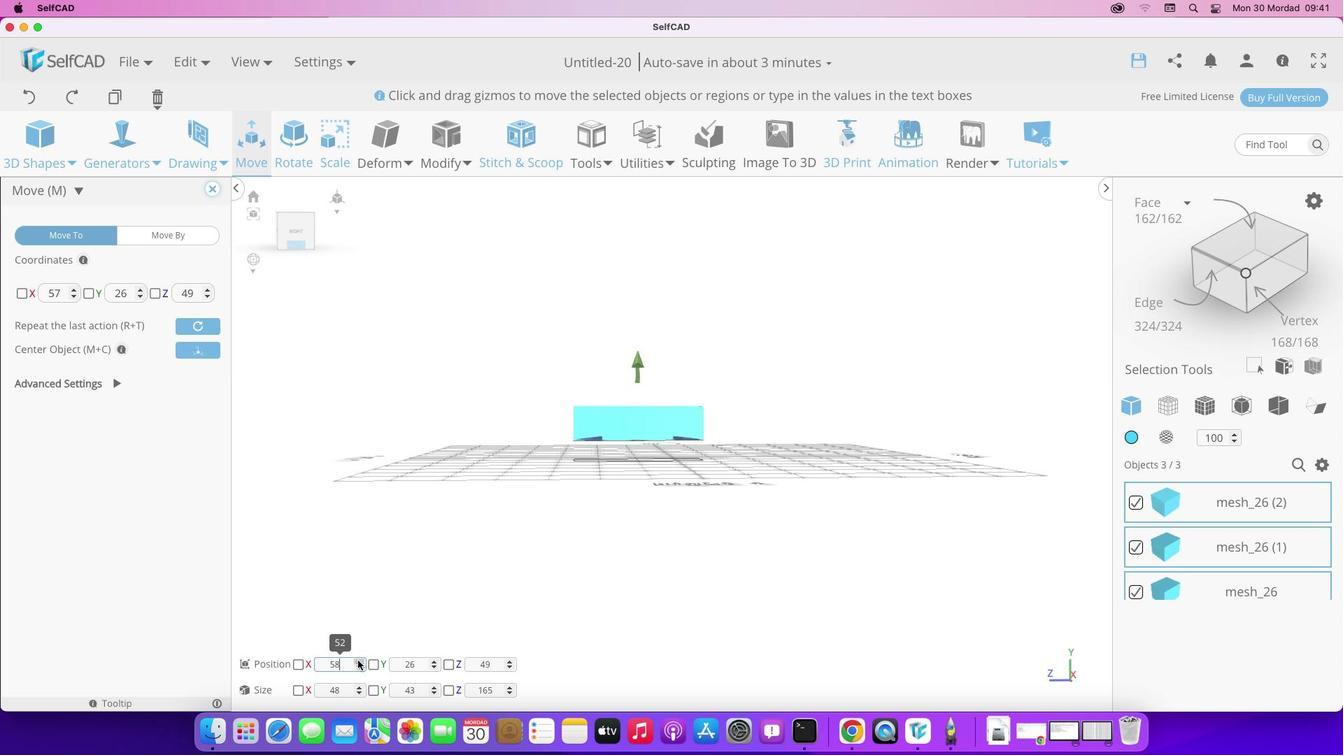 
Action: Mouse pressed left at (358, 660)
Screenshot: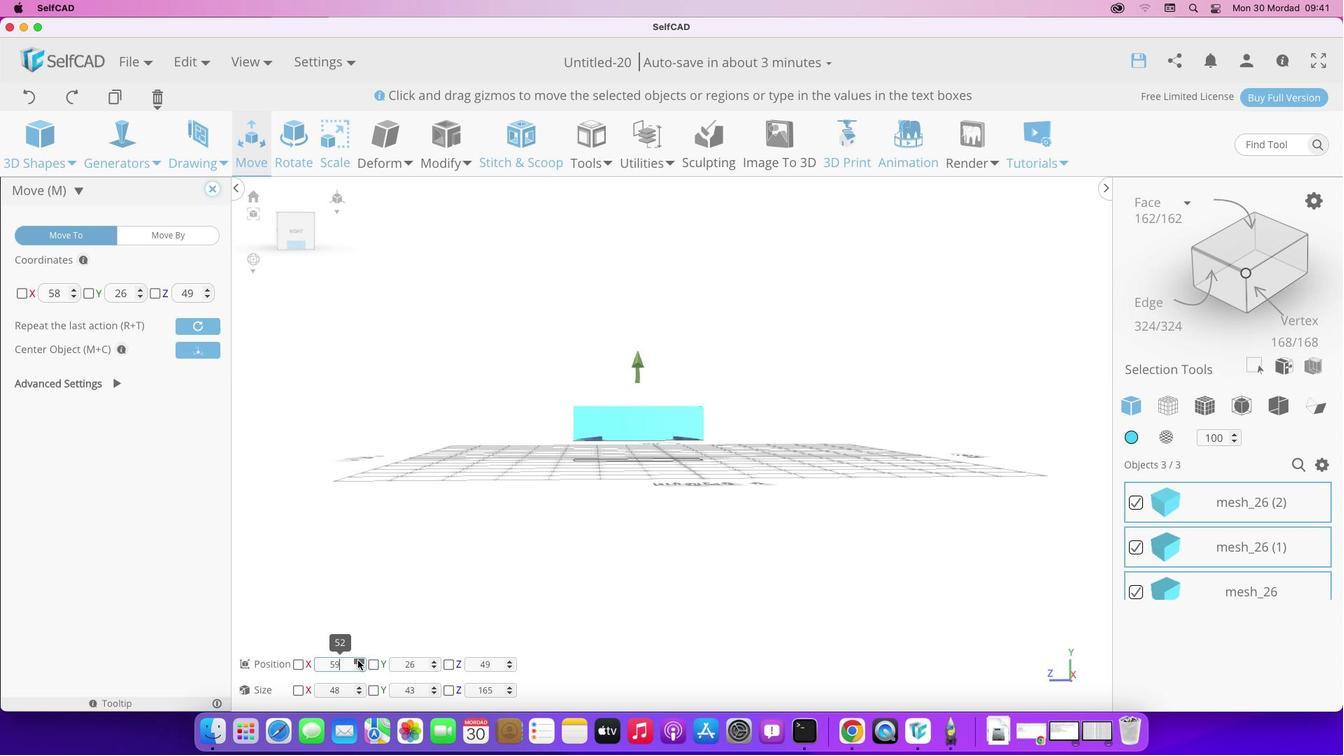
Action: Mouse pressed left at (358, 660)
Screenshot: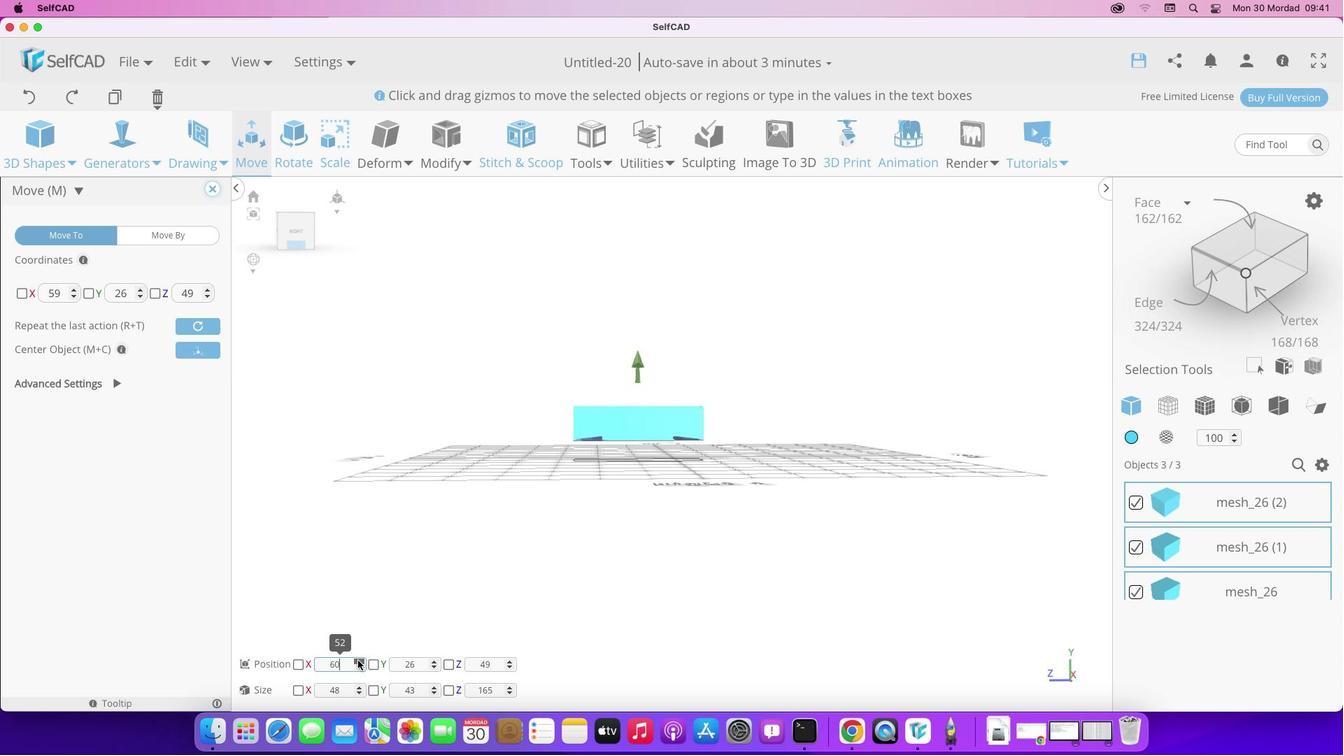 
Action: Mouse pressed left at (358, 660)
Screenshot: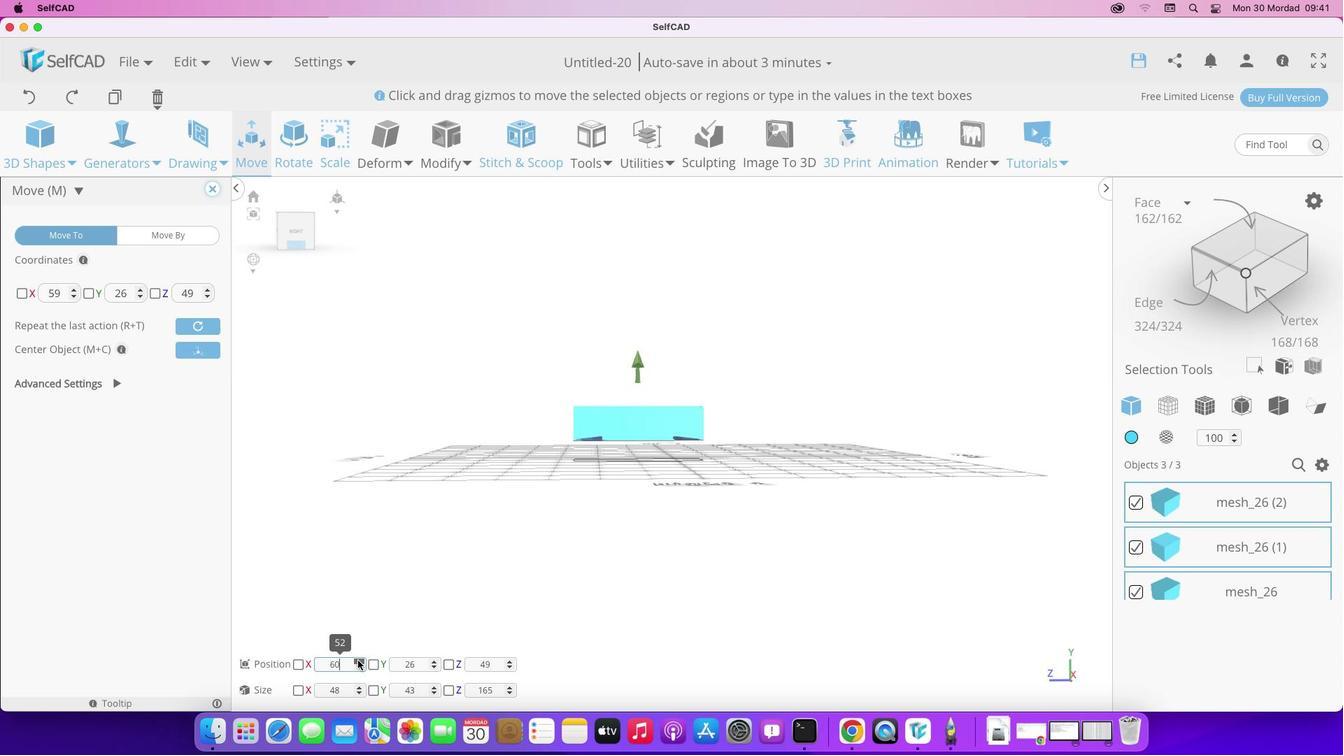 
Action: Mouse moved to (437, 663)
Screenshot: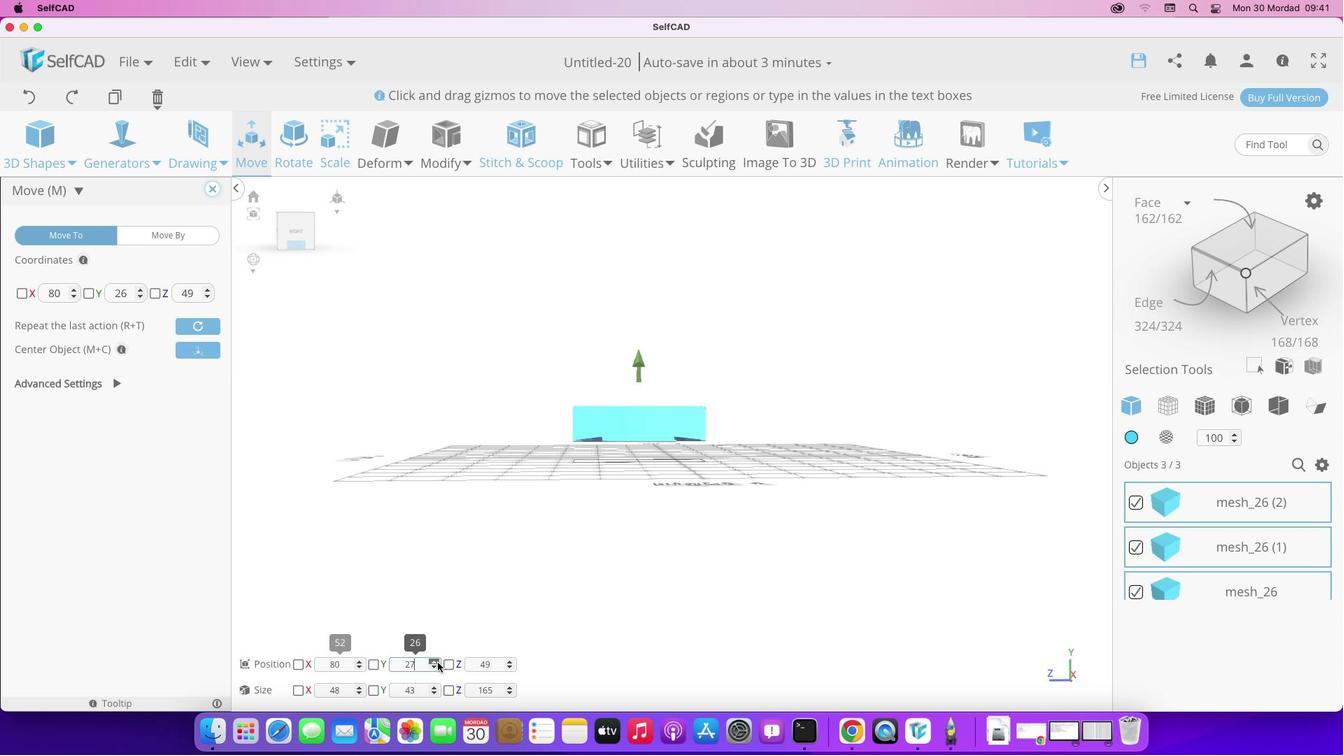 
Action: Mouse pressed left at (437, 663)
Screenshot: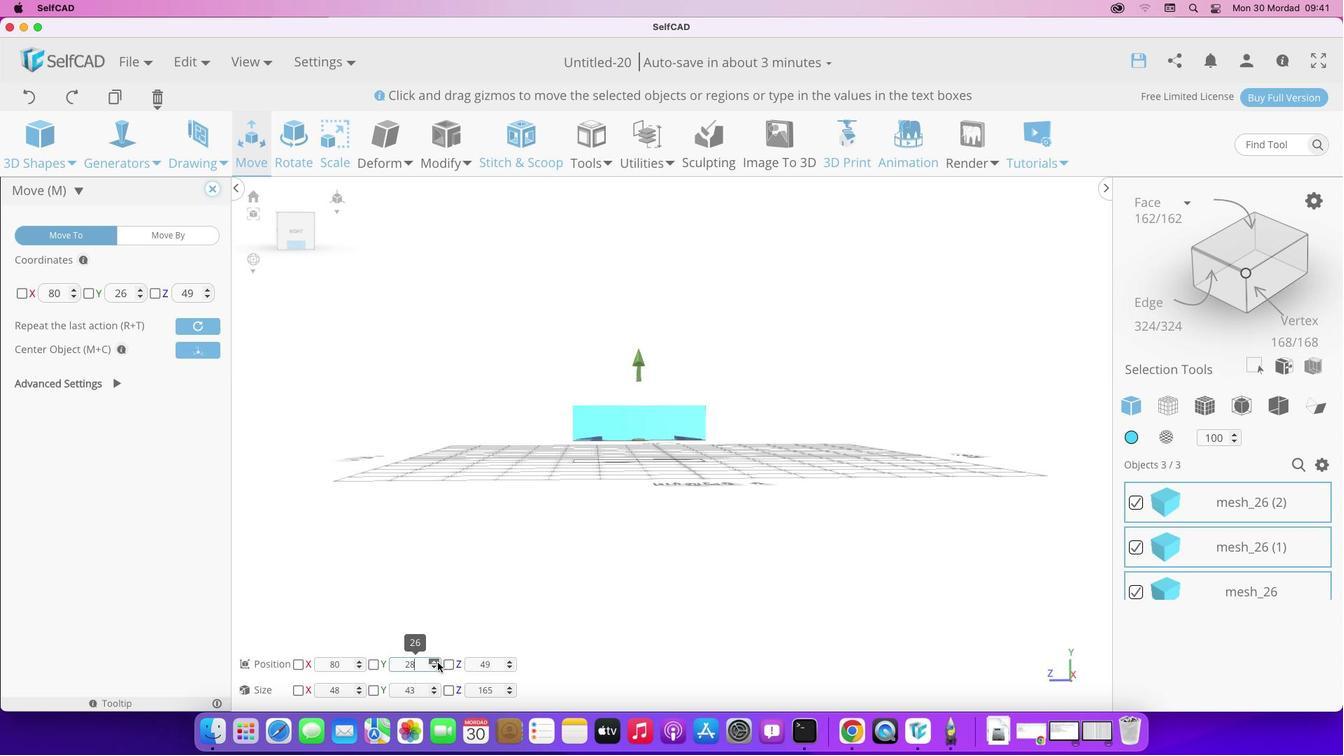 
Action: Mouse pressed left at (437, 663)
Screenshot: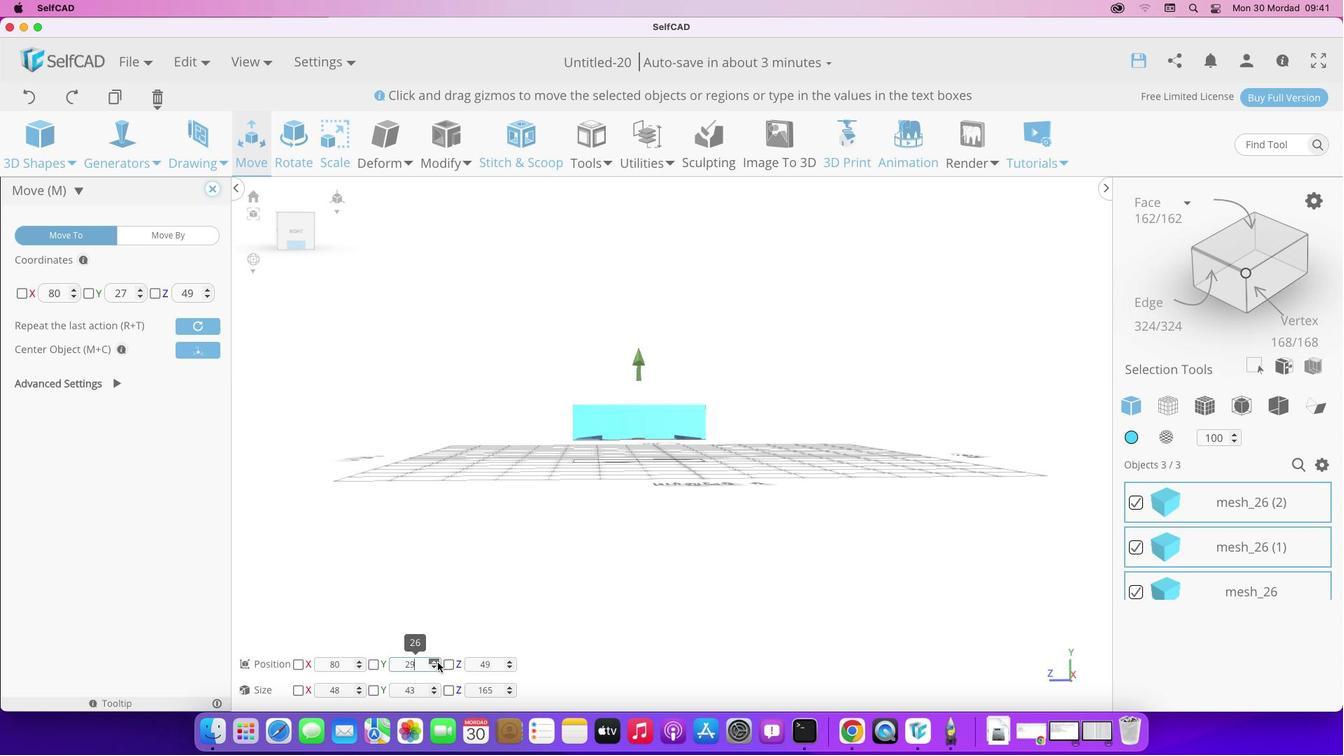 
Action: Mouse pressed left at (437, 663)
Screenshot: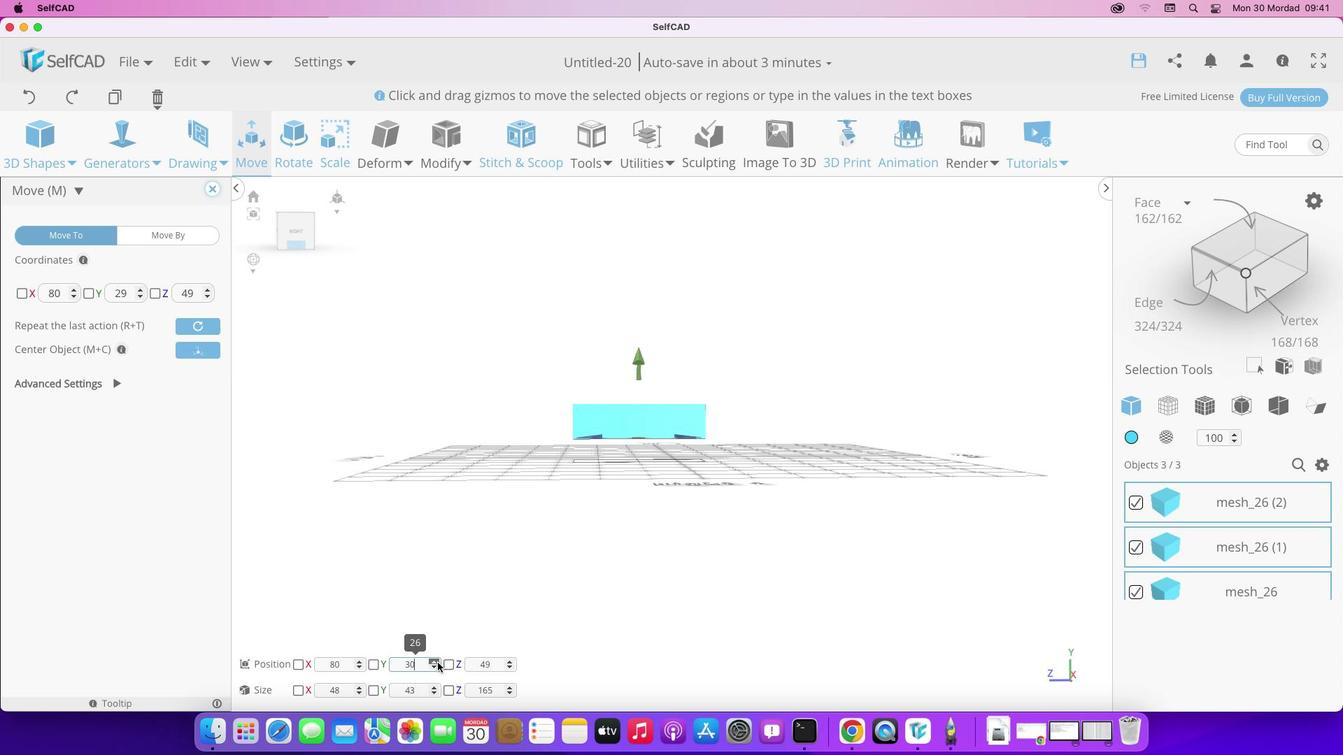 
Action: Mouse pressed left at (437, 663)
Screenshot: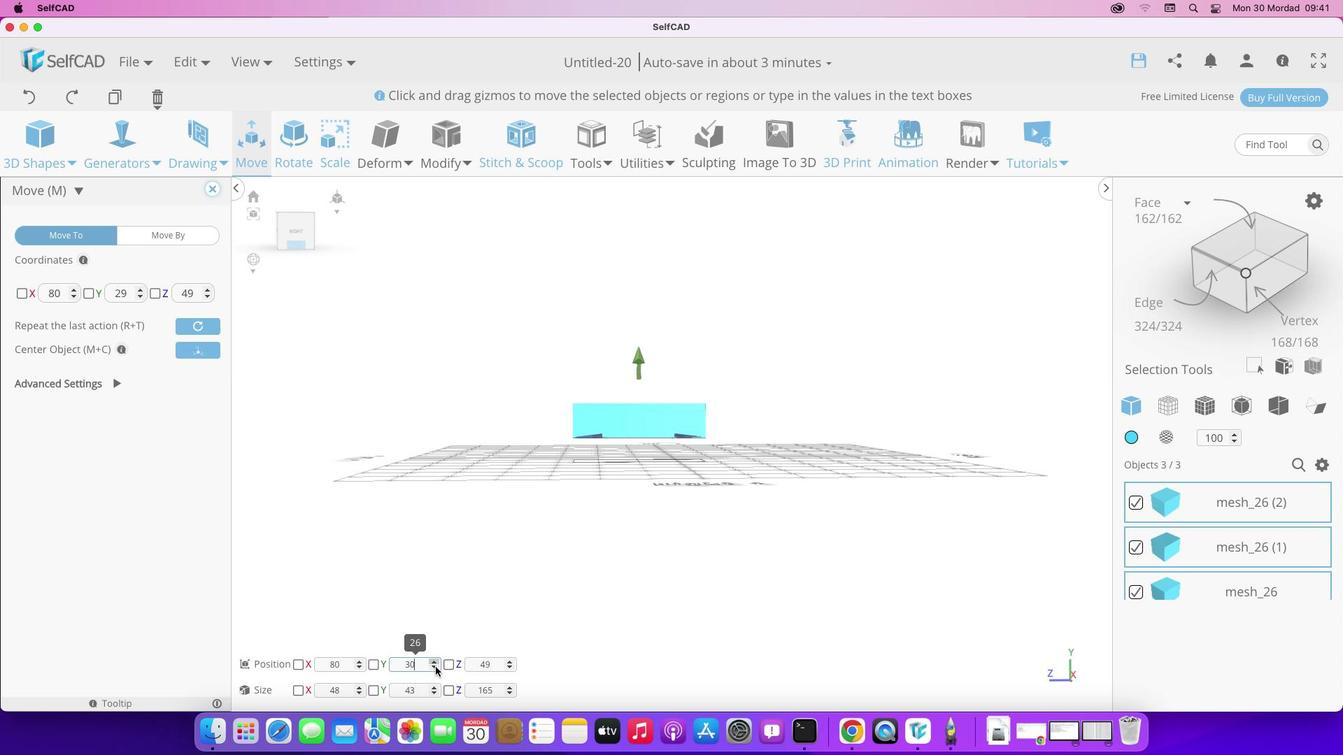 
Action: Mouse moved to (435, 668)
Screenshot: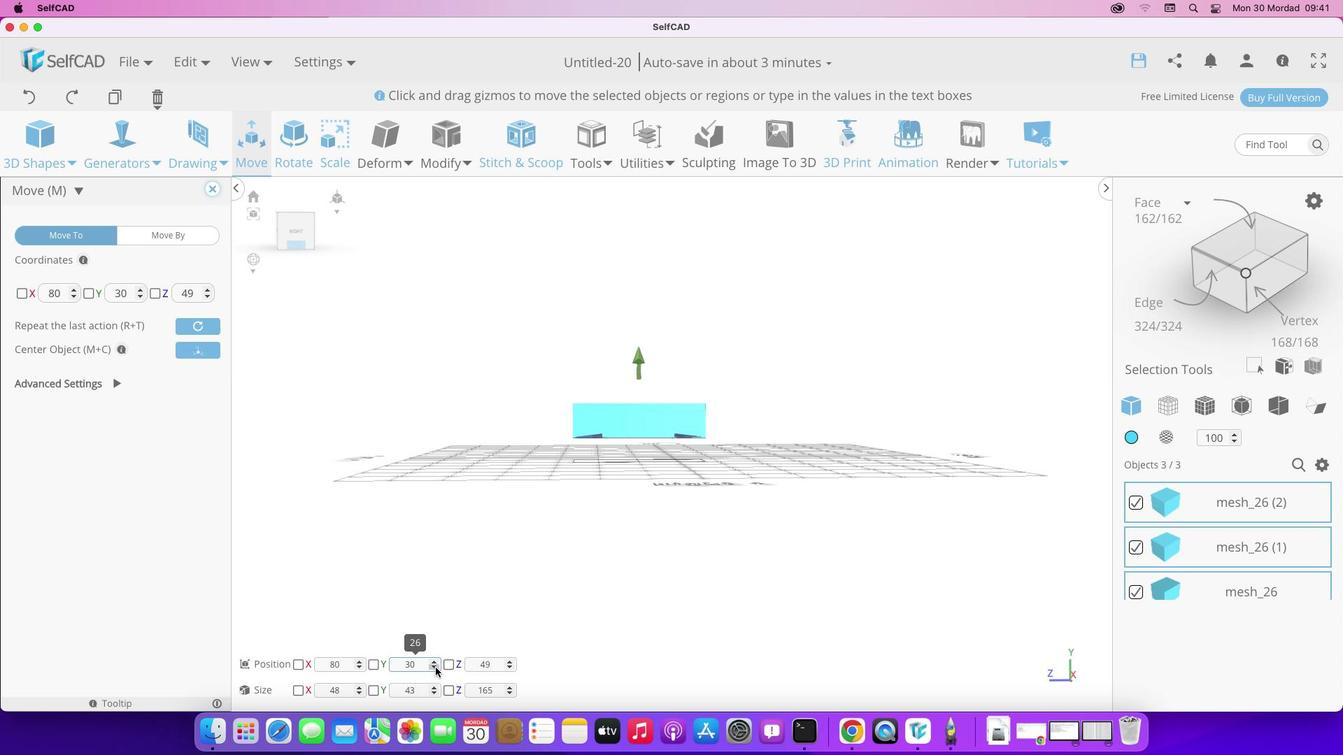
Action: Mouse pressed left at (435, 668)
Screenshot: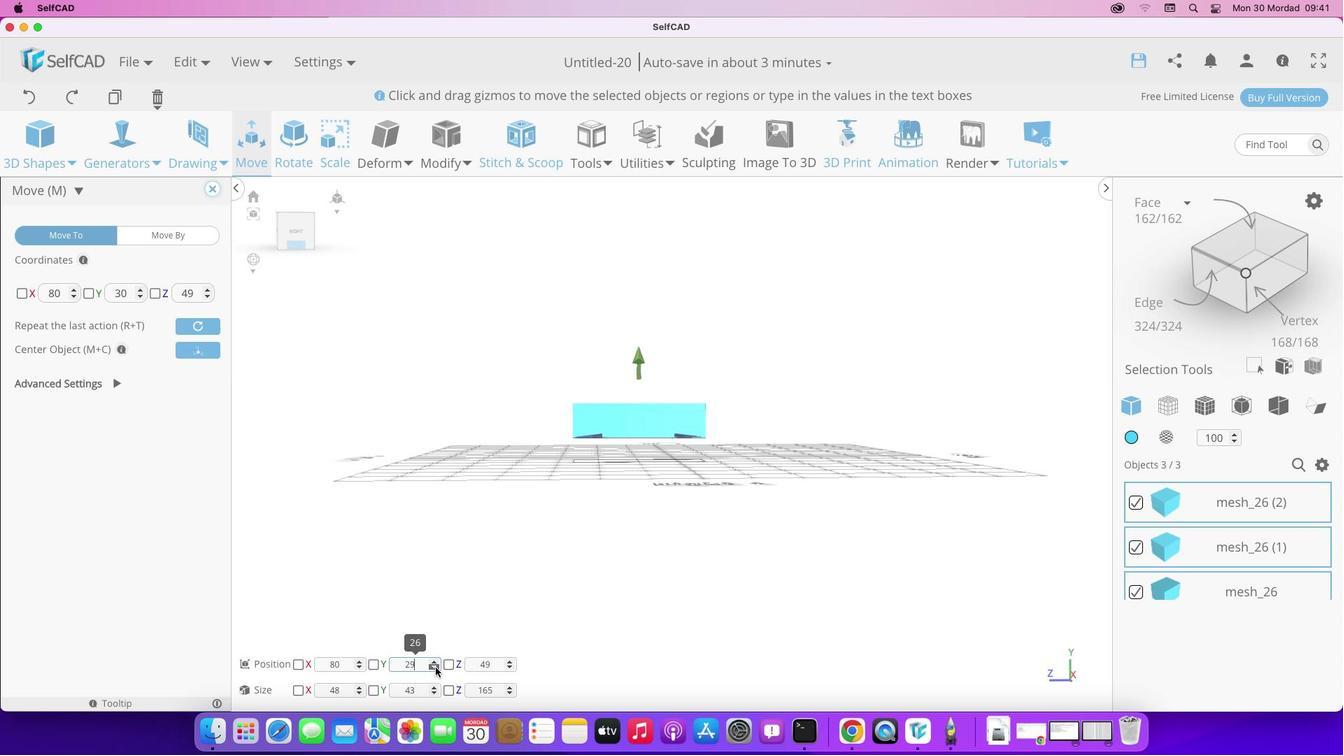 
Action: Mouse moved to (596, 383)
Screenshot: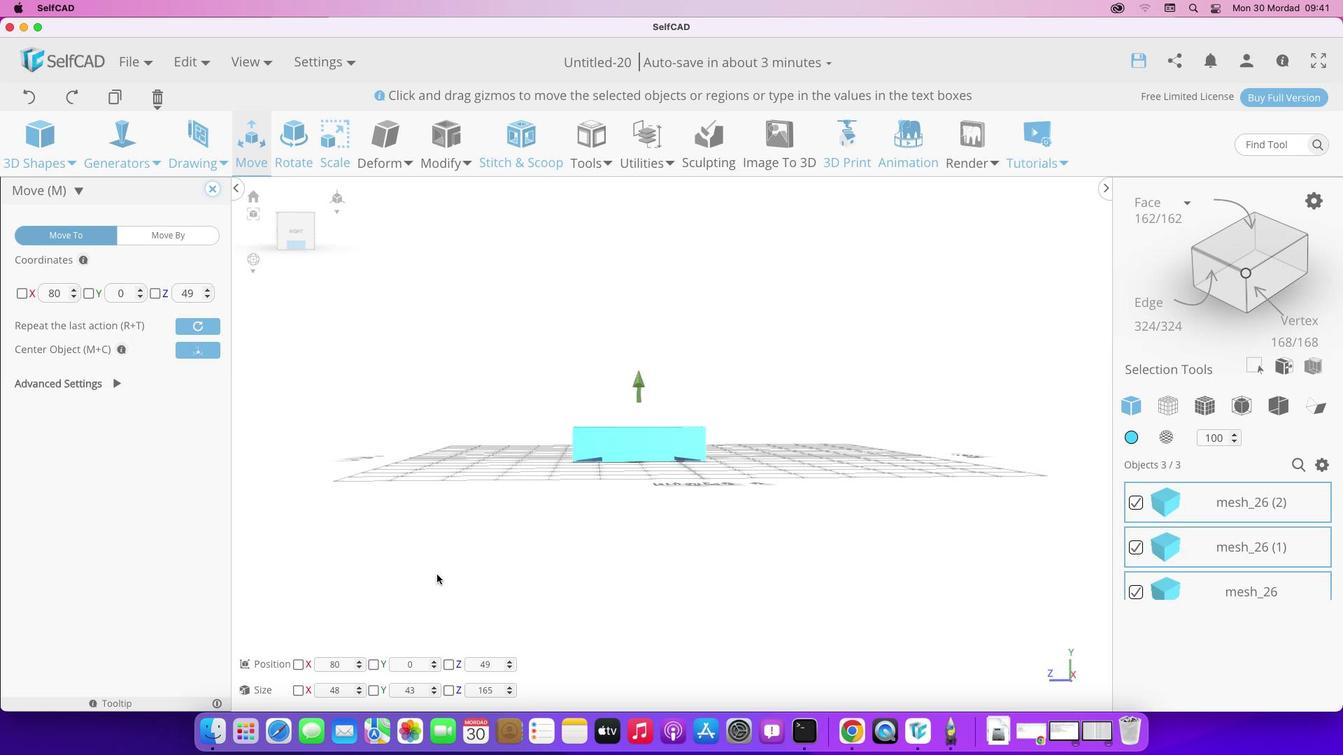 
Action: Mouse pressed left at (596, 383)
Screenshot: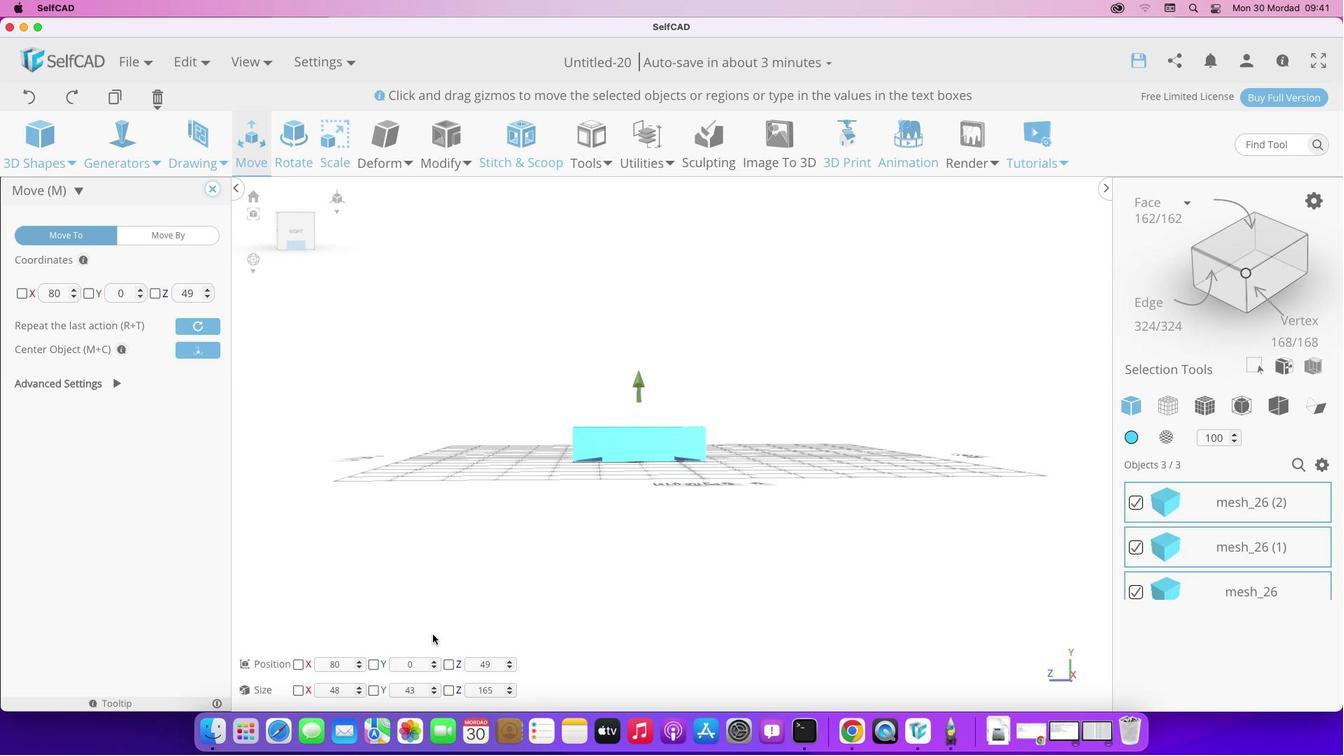 
Action: Mouse moved to (650, 590)
Screenshot: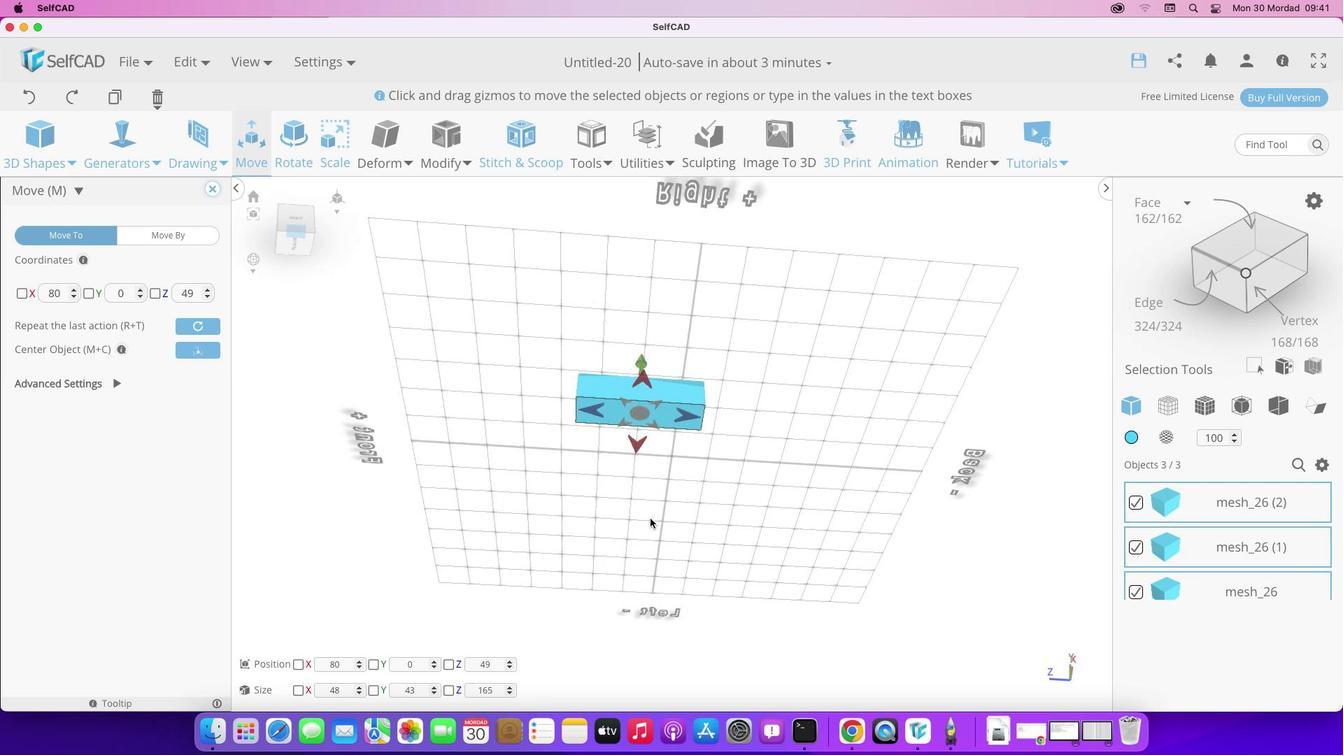 
Action: Mouse pressed left at (650, 590)
Screenshot: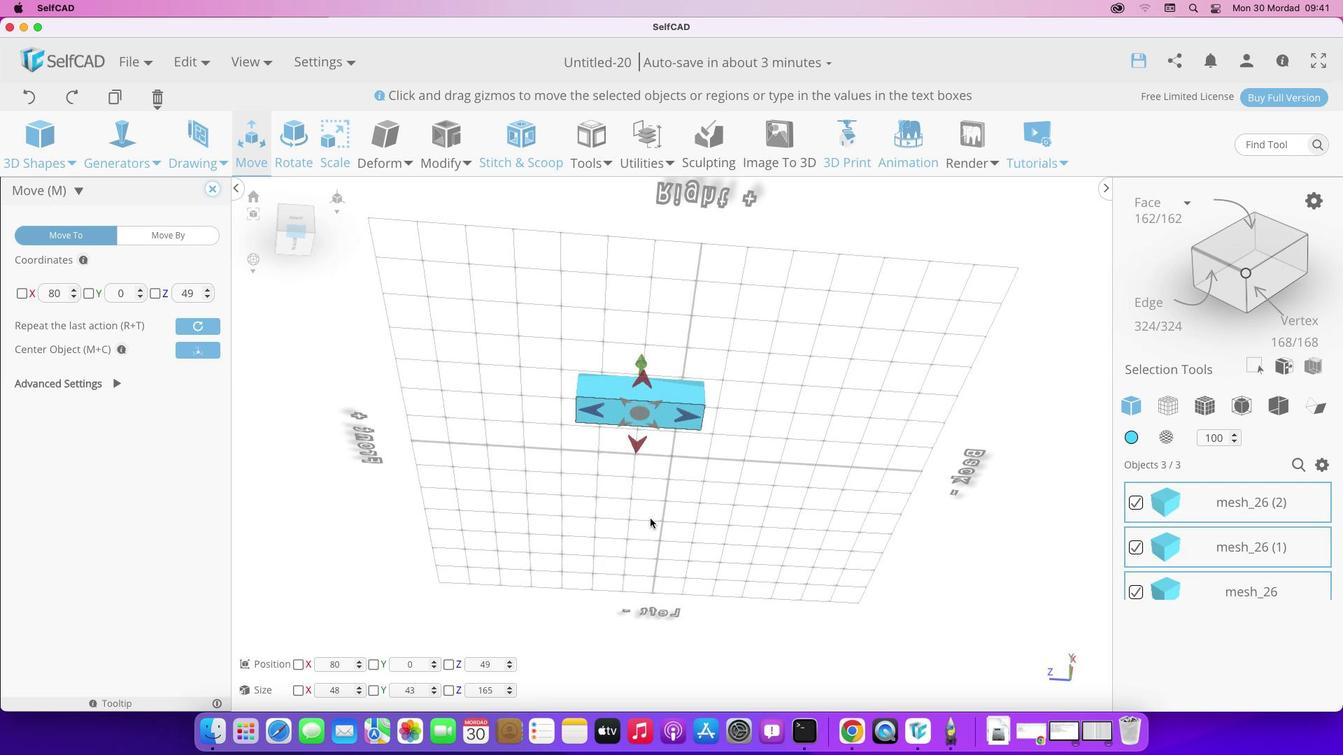 
Action: Mouse moved to (365, 296)
Screenshot: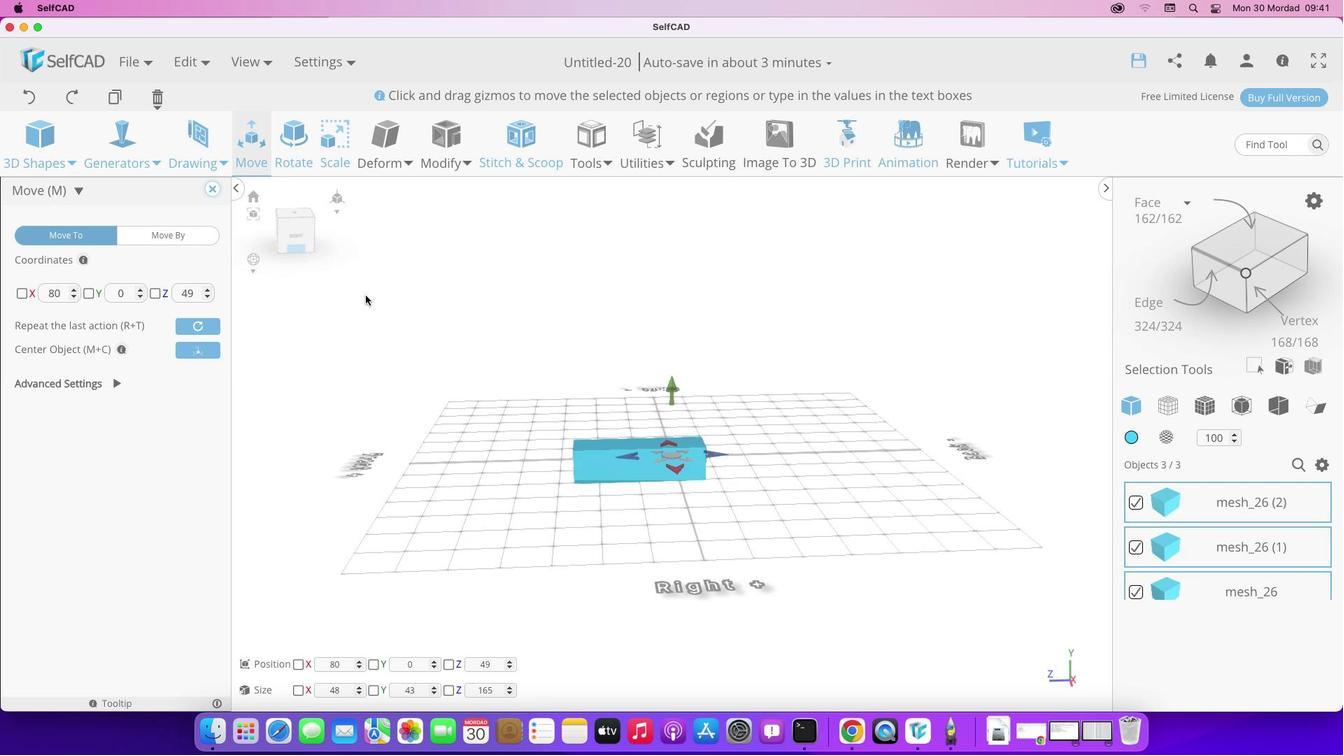 
Action: Mouse pressed left at (365, 296)
Screenshot: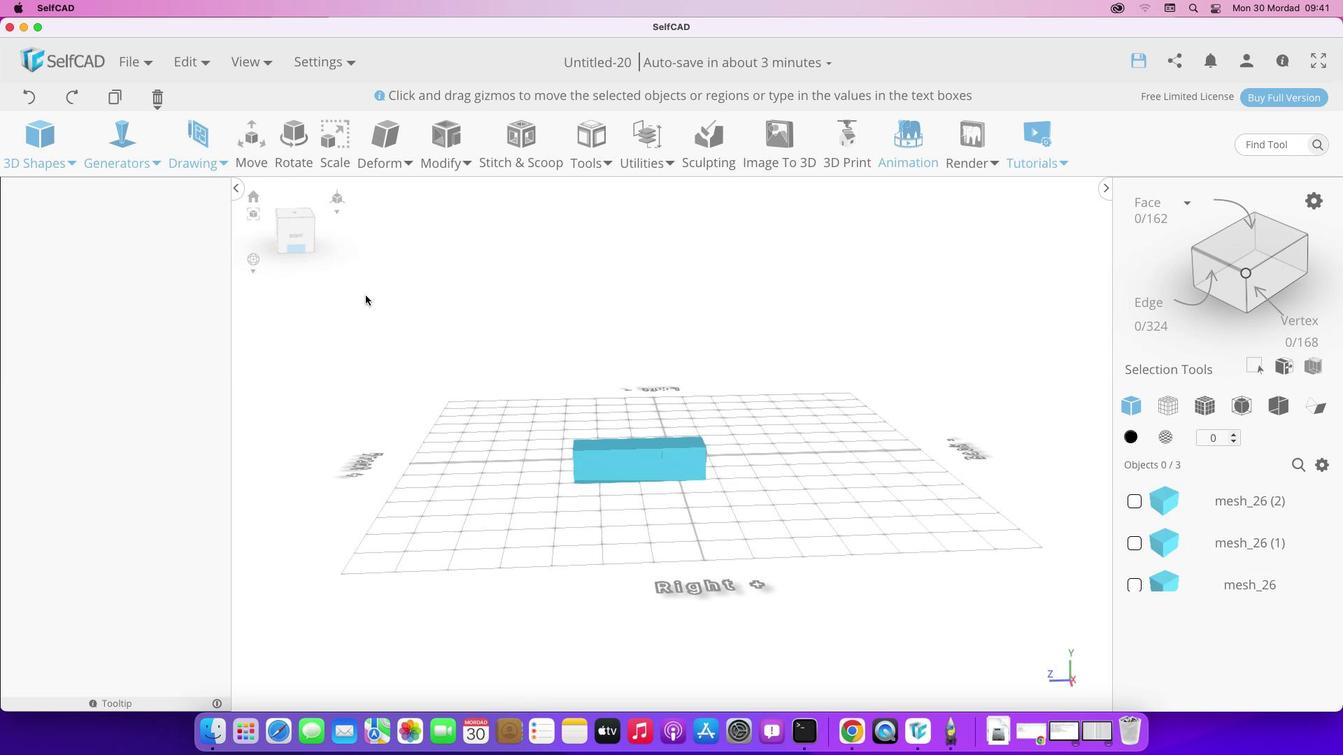 
Action: Mouse moved to (751, 528)
Screenshot: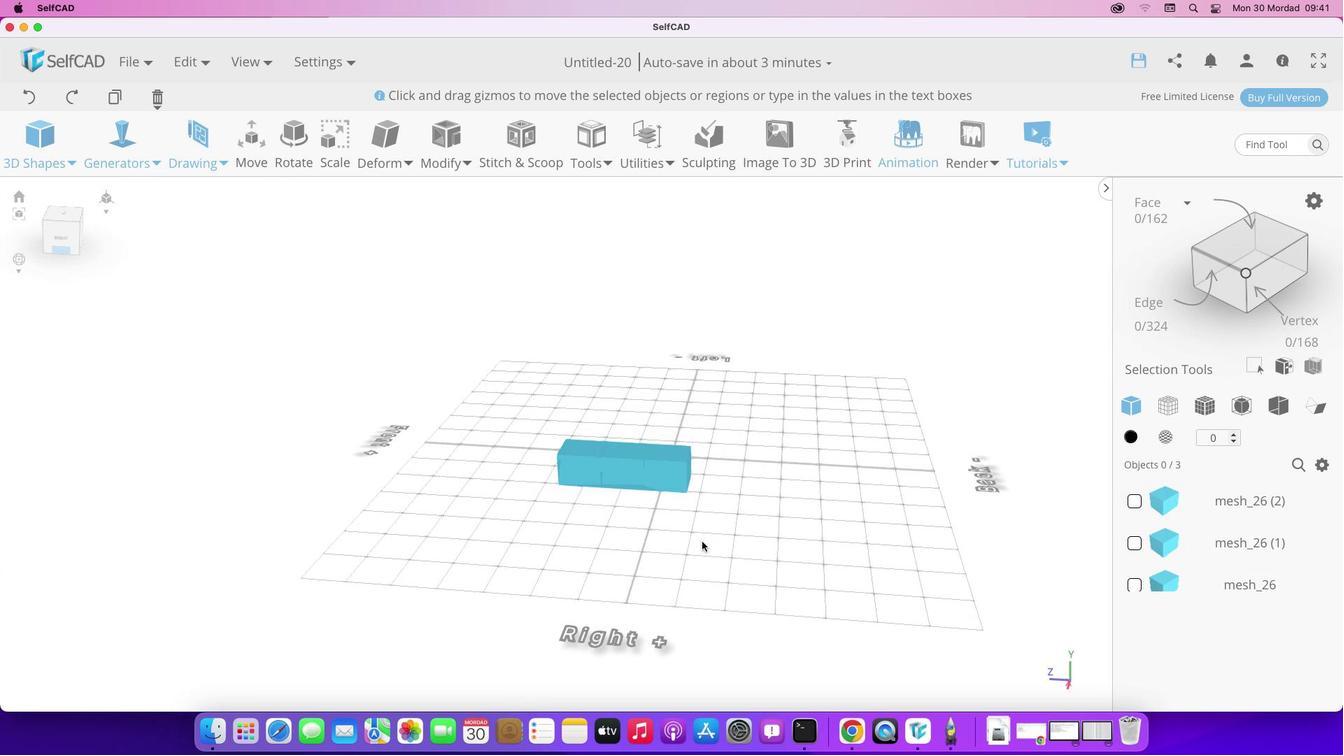 
Action: Mouse pressed left at (751, 528)
Screenshot: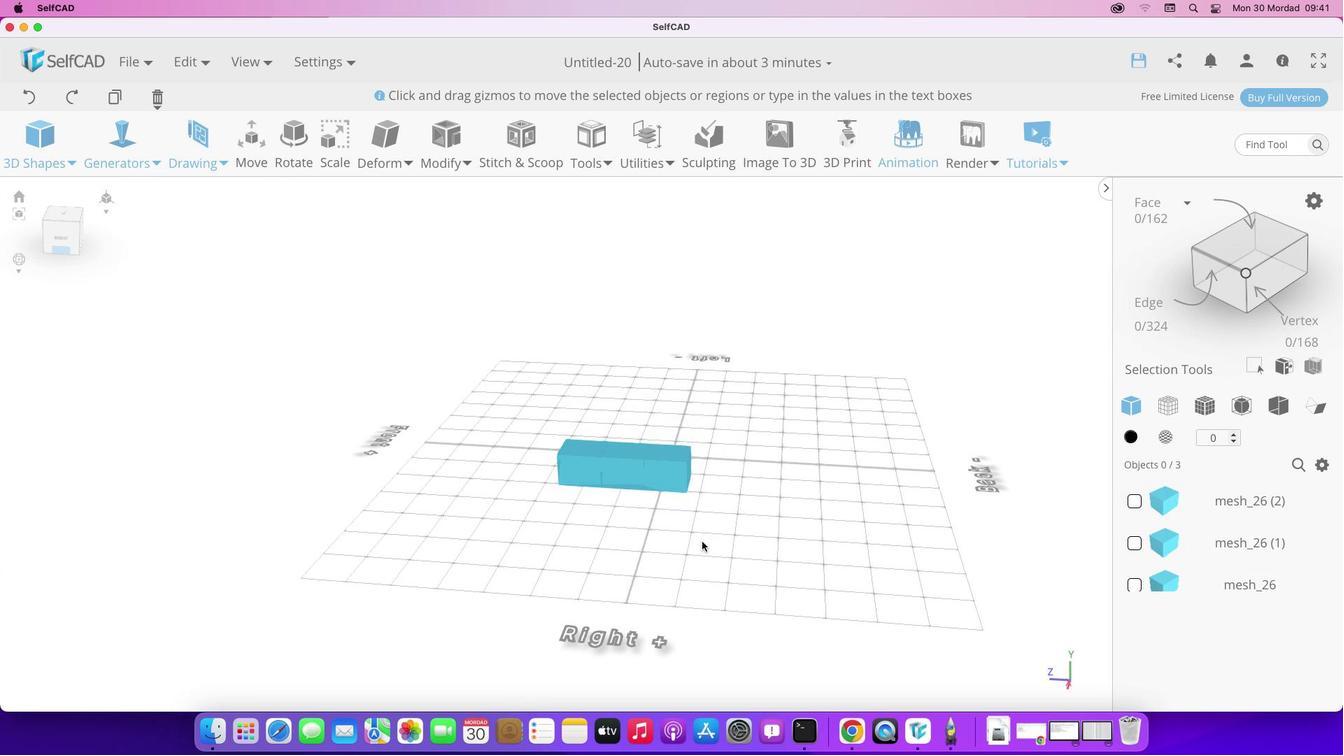 
Action: Mouse moved to (572, 460)
Screenshot: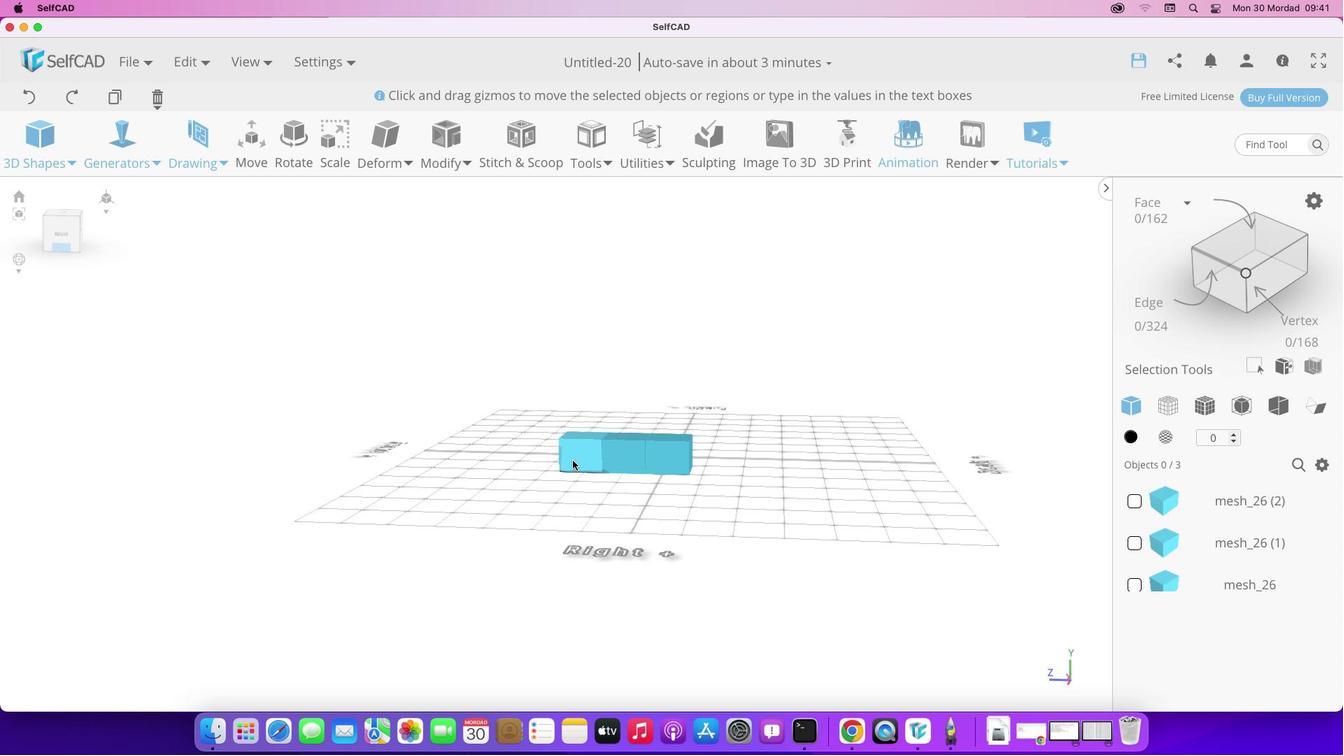 
Action: Mouse pressed left at (572, 460)
Screenshot: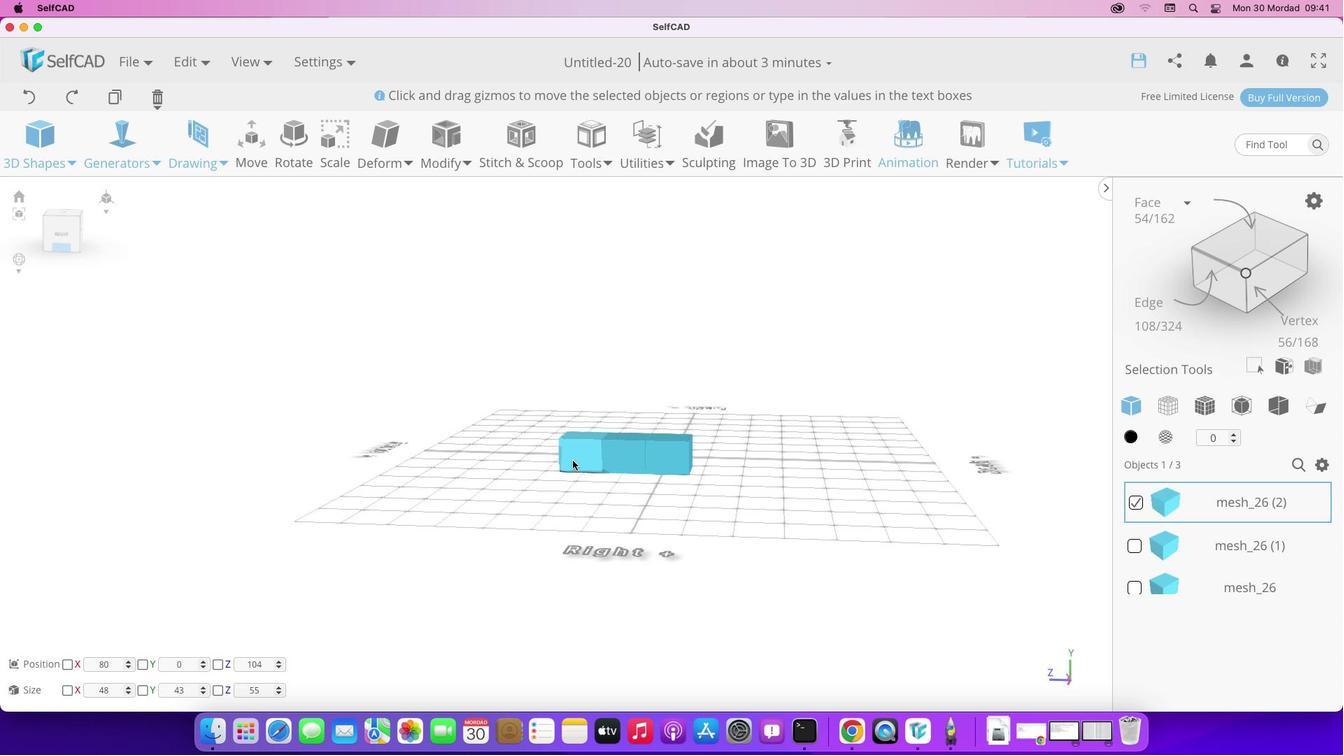 
Action: Mouse moved to (601, 453)
Screenshot: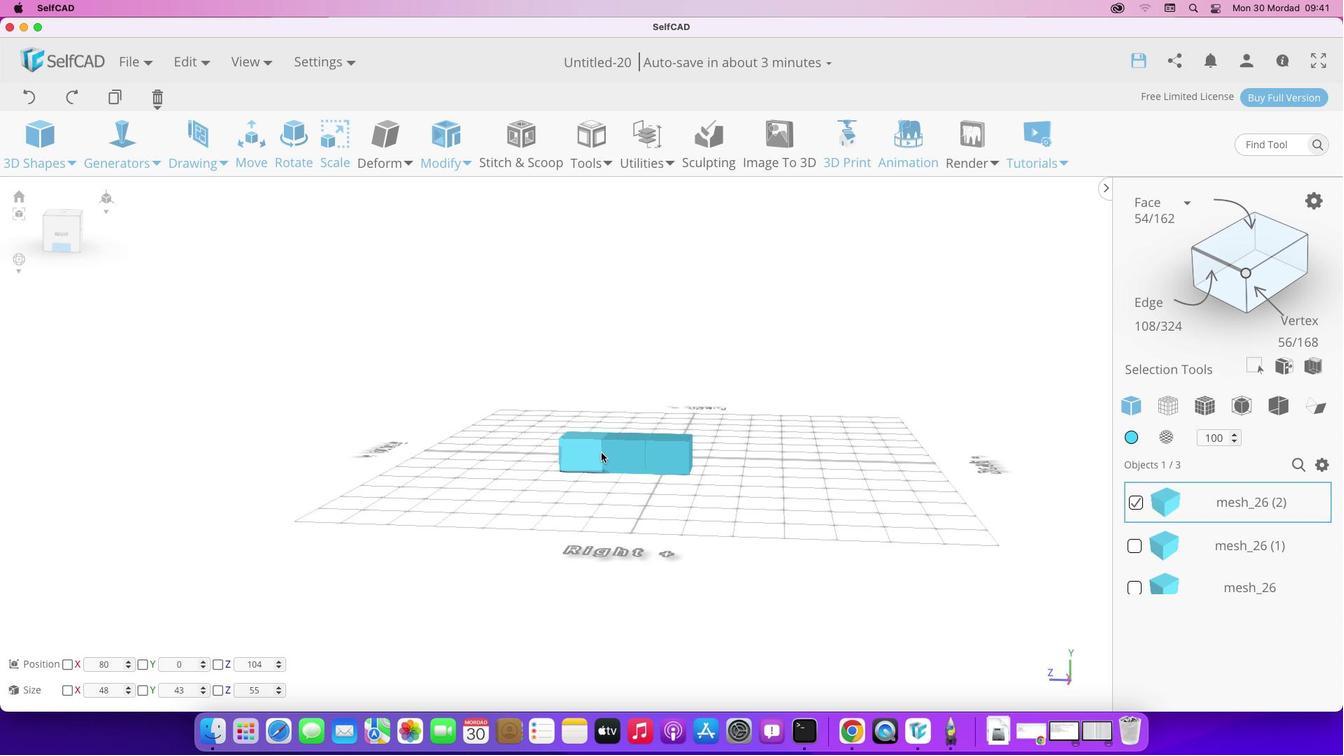 
Action: Mouse pressed left at (601, 453)
Screenshot: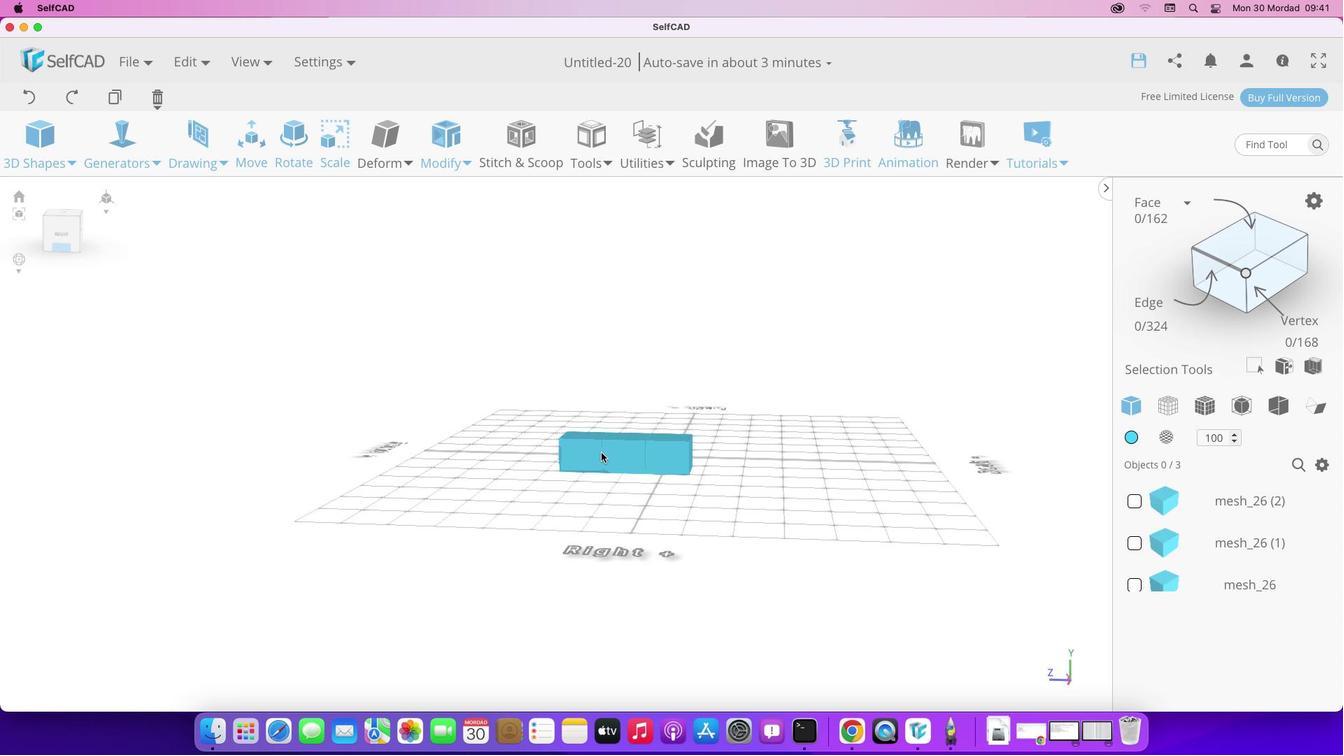 
Action: Mouse moved to (653, 459)
Screenshot: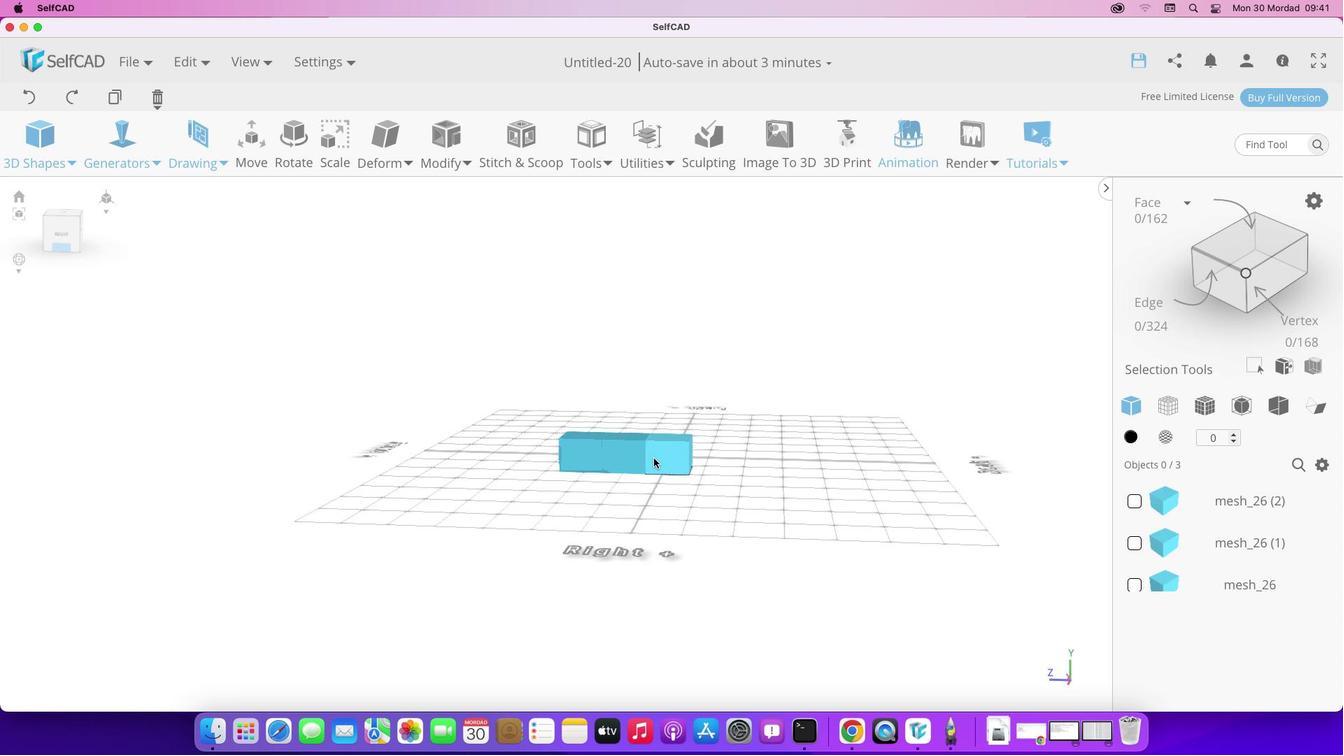 
Action: Mouse pressed left at (653, 459)
Screenshot: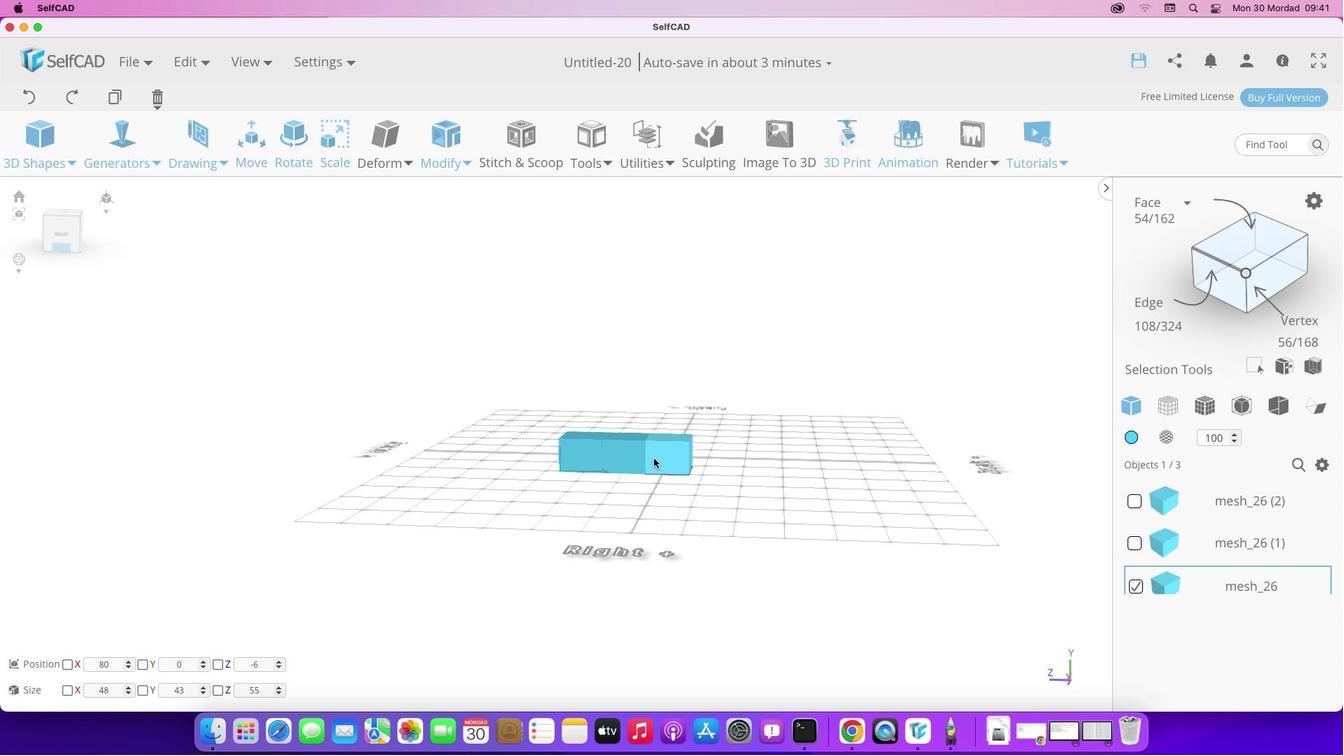 
Action: Mouse moved to (637, 459)
Screenshot: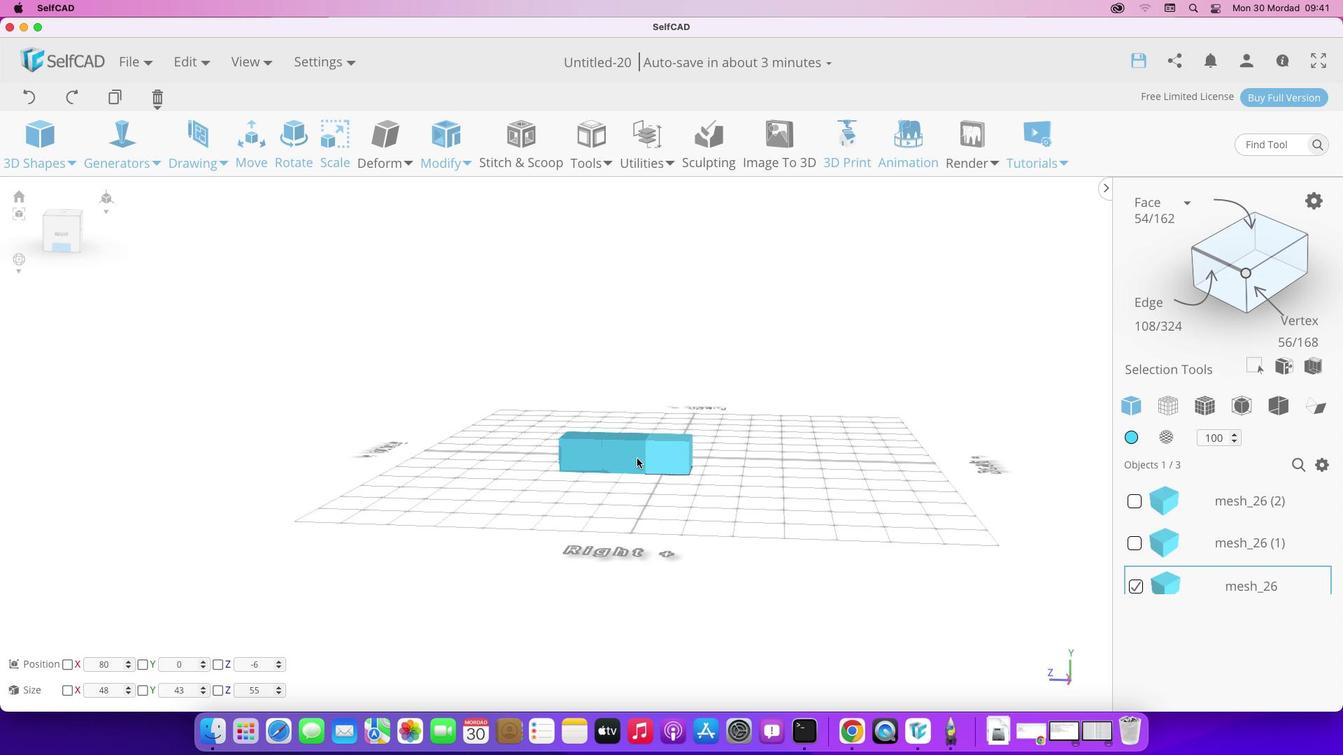
Action: Mouse pressed left at (637, 459)
Screenshot: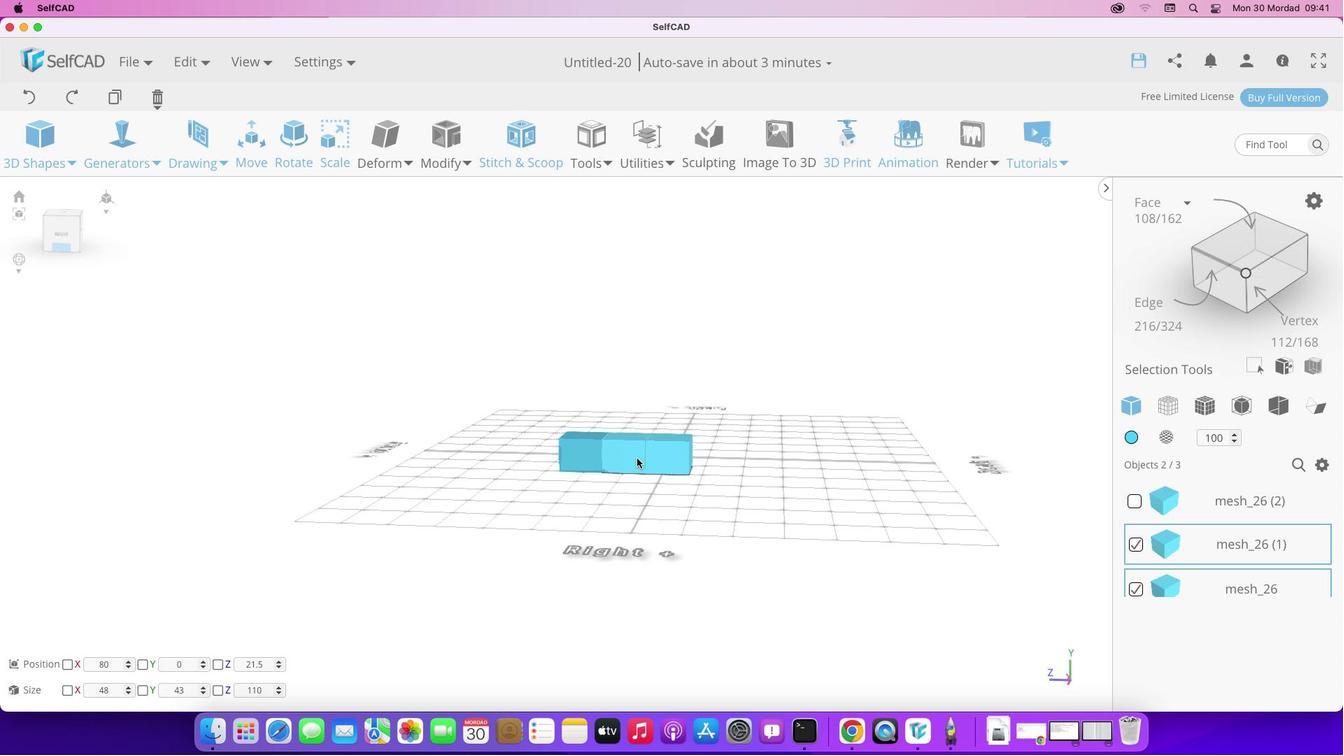 
Action: Mouse moved to (585, 454)
Screenshot: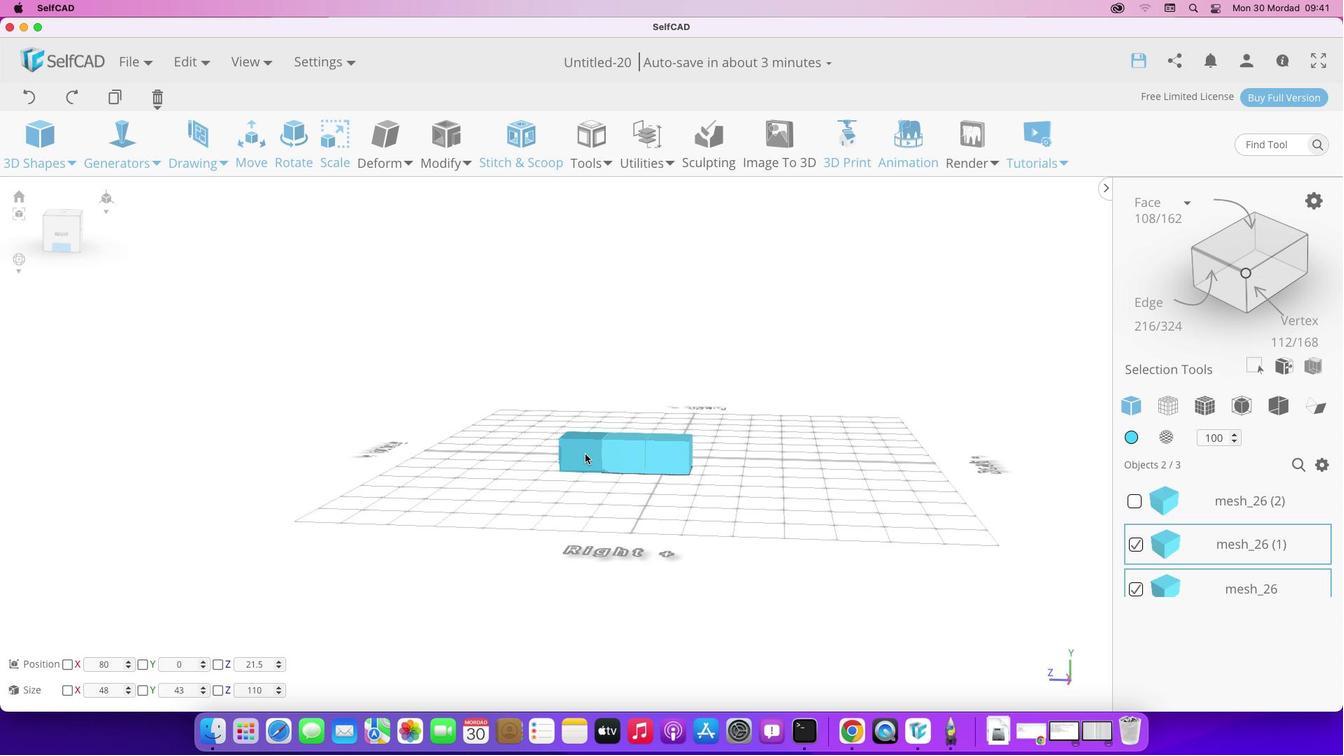 
Action: Mouse pressed left at (585, 454)
Screenshot: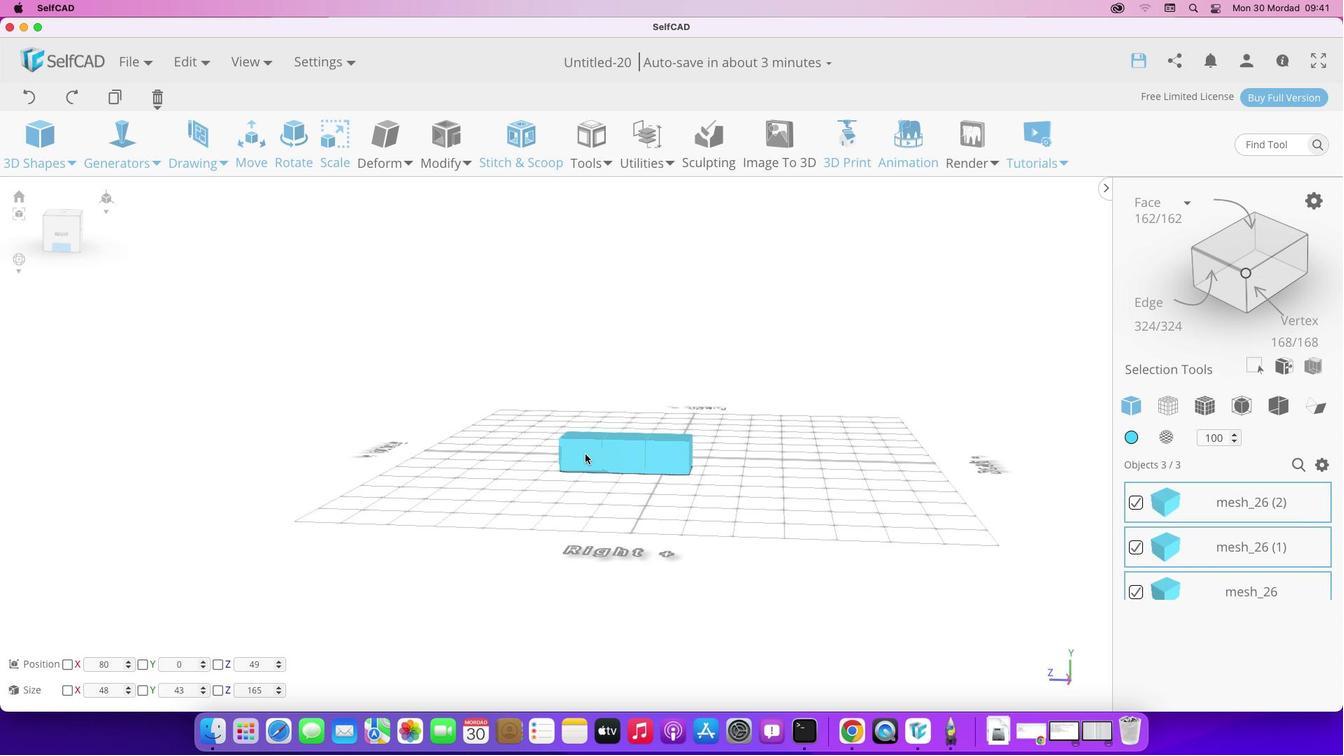 
Action: Mouse pressed left at (585, 454)
Screenshot: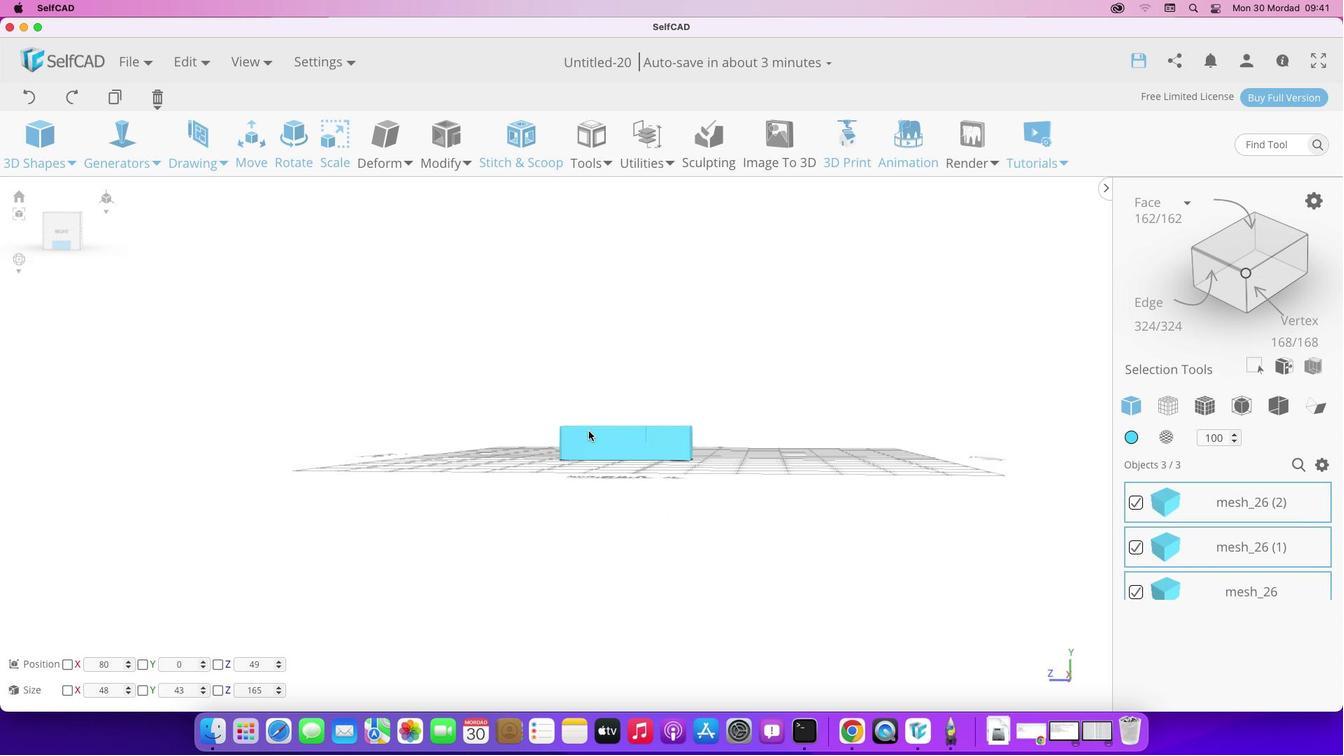 
Action: Key pressed Key.alt
Screenshot: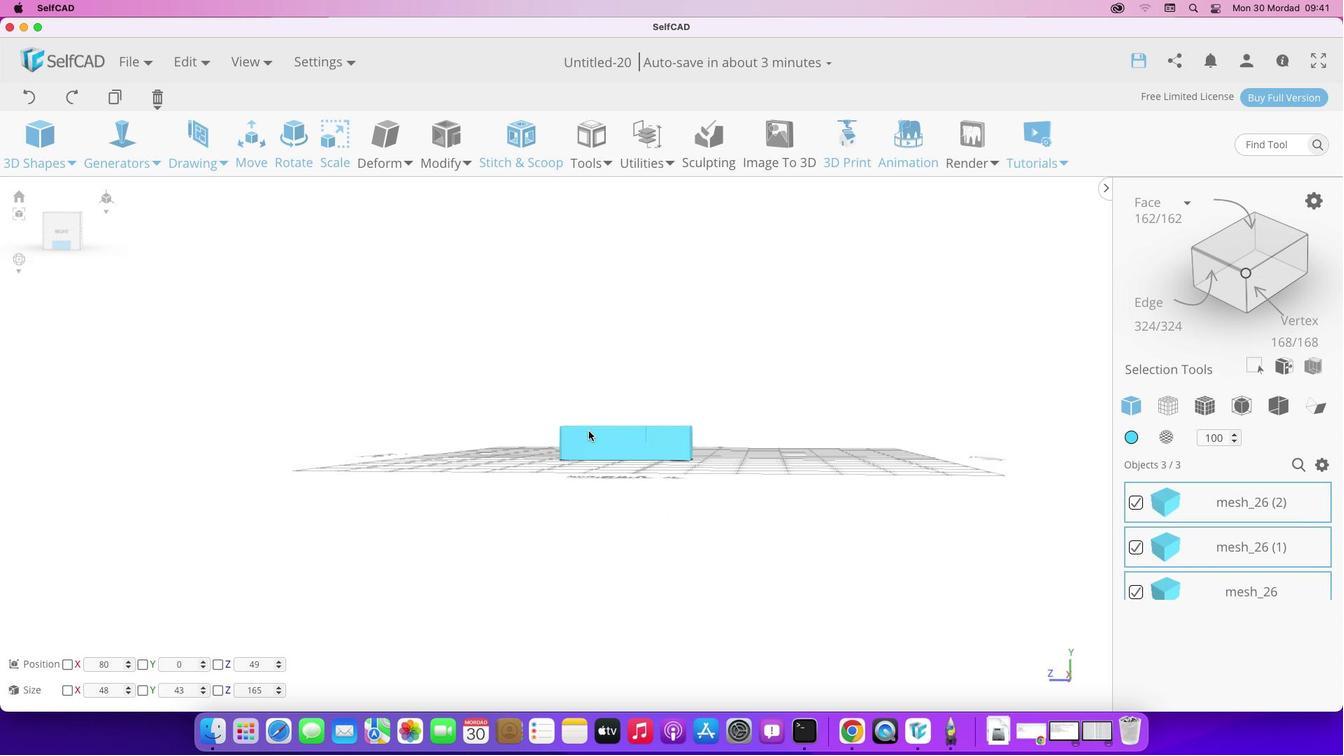 
Action: Mouse moved to (592, 466)
Screenshot: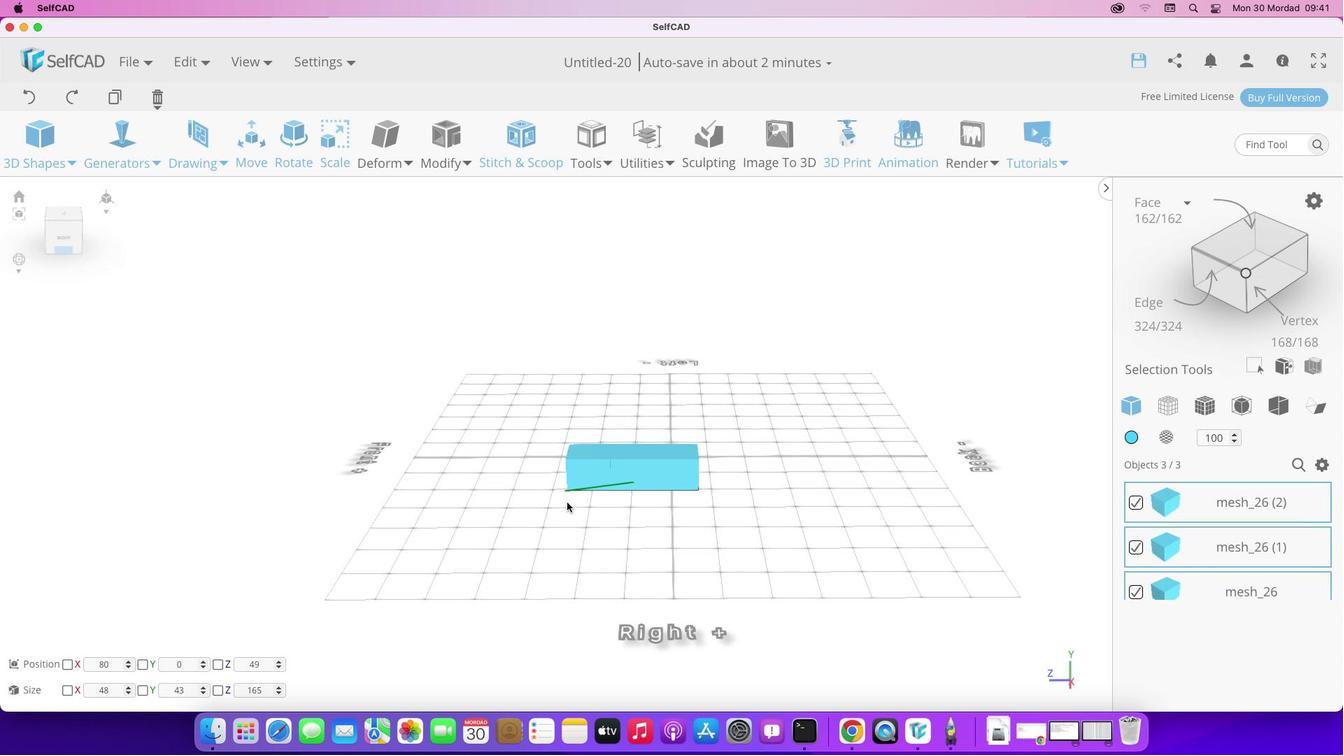 
Action: Mouse pressed left at (592, 466)
Screenshot: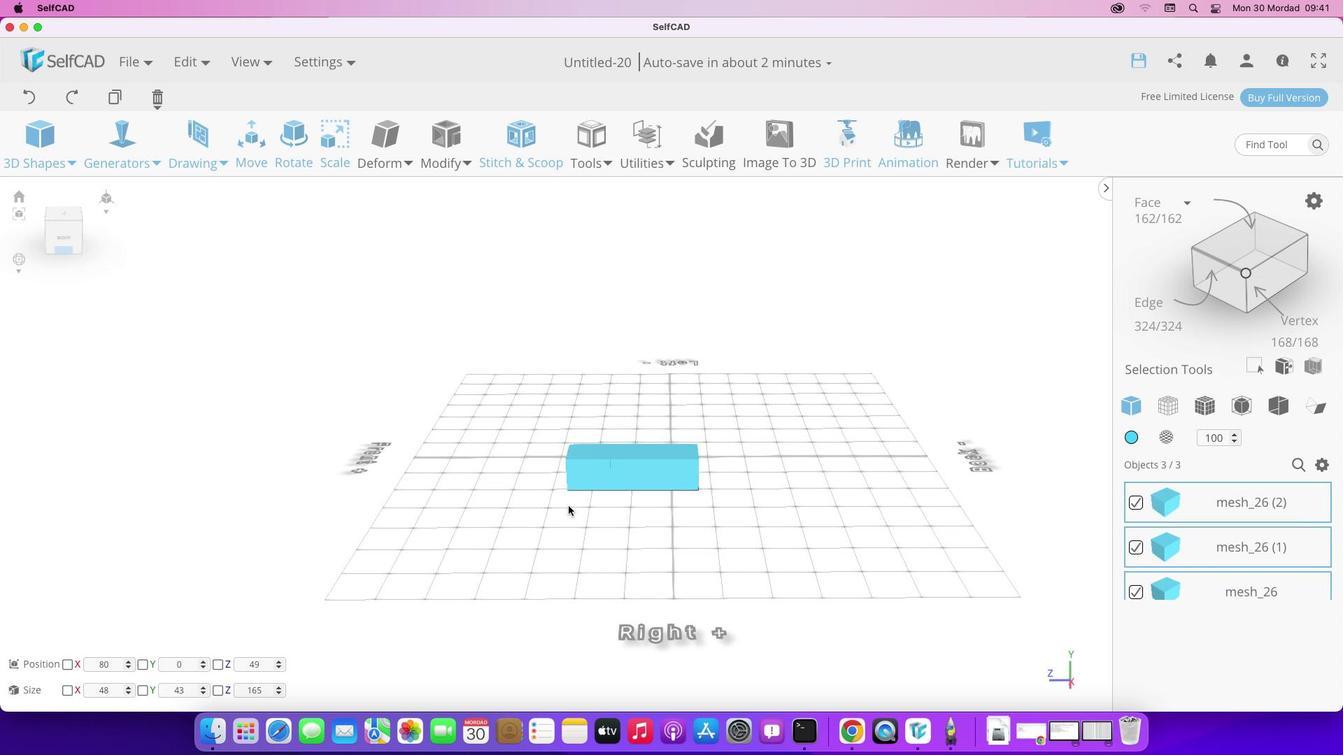 
Action: Mouse moved to (597, 564)
Screenshot: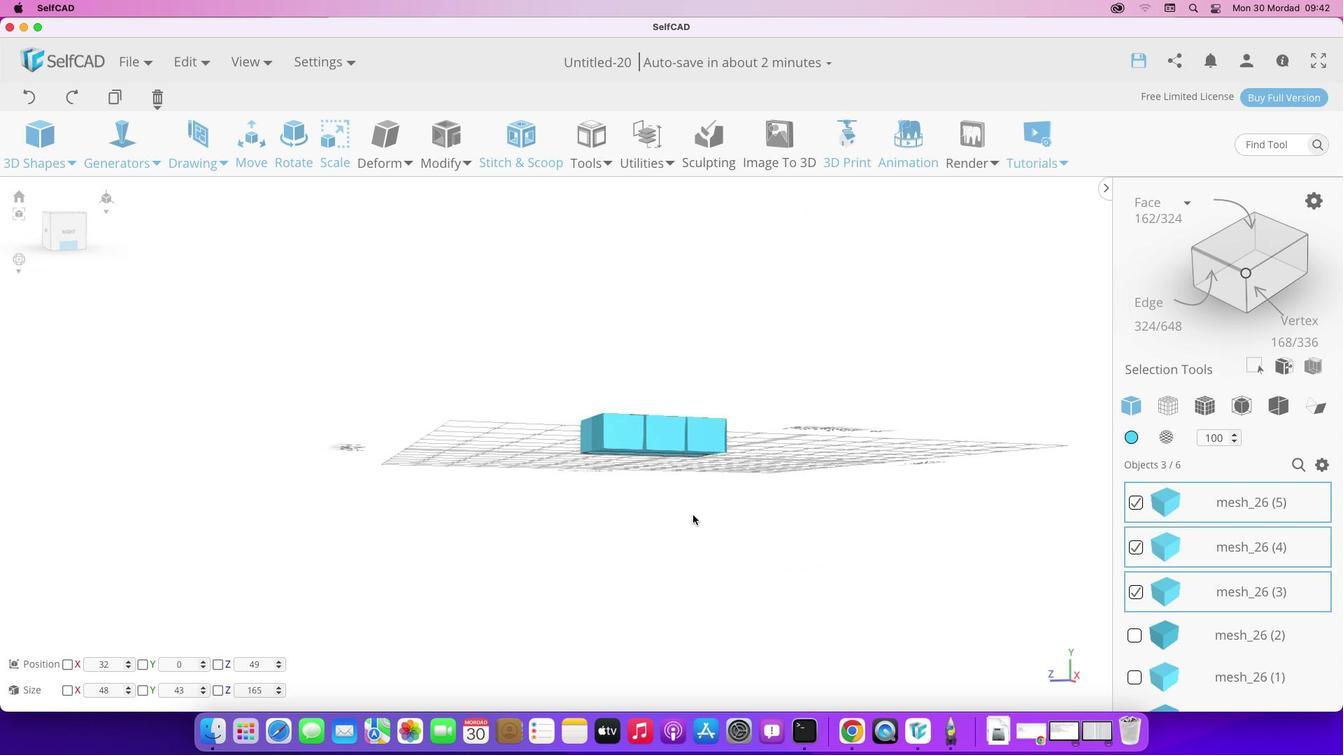 
Action: Mouse pressed left at (597, 564)
Screenshot: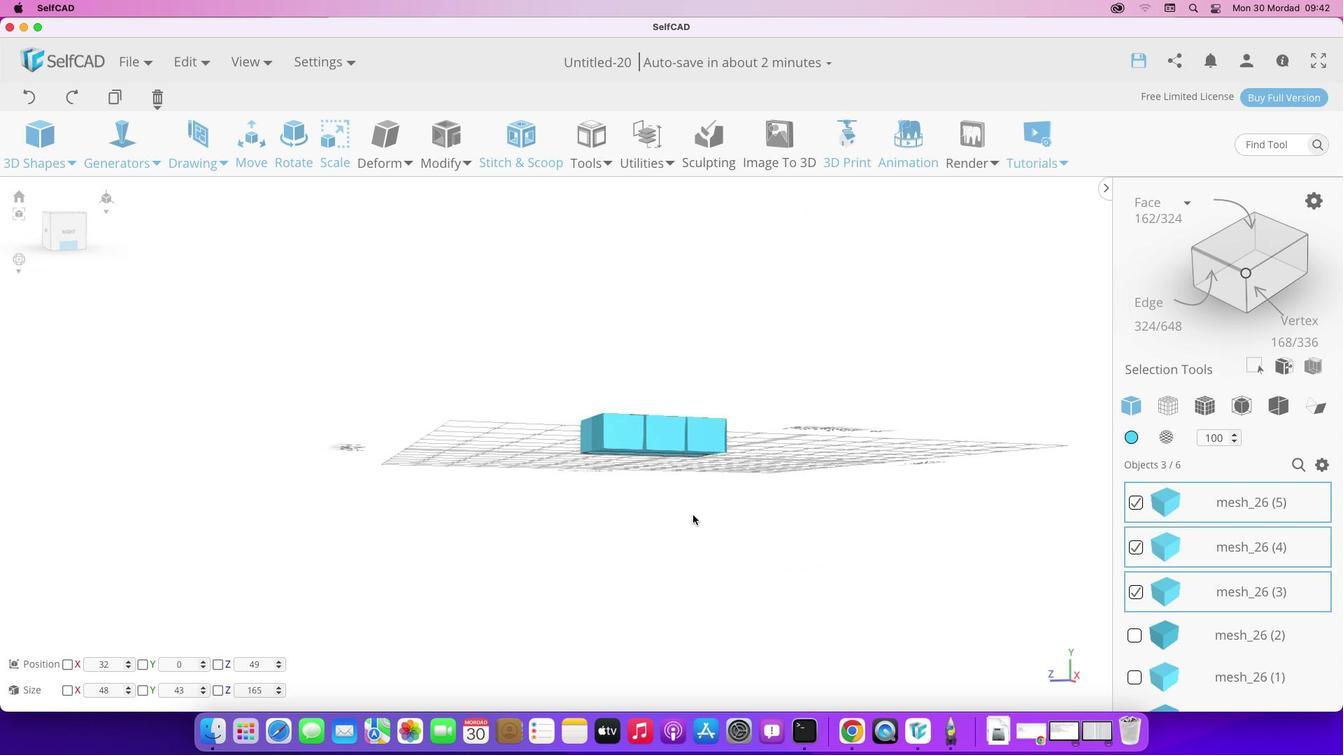 
Action: Mouse moved to (594, 441)
Screenshot: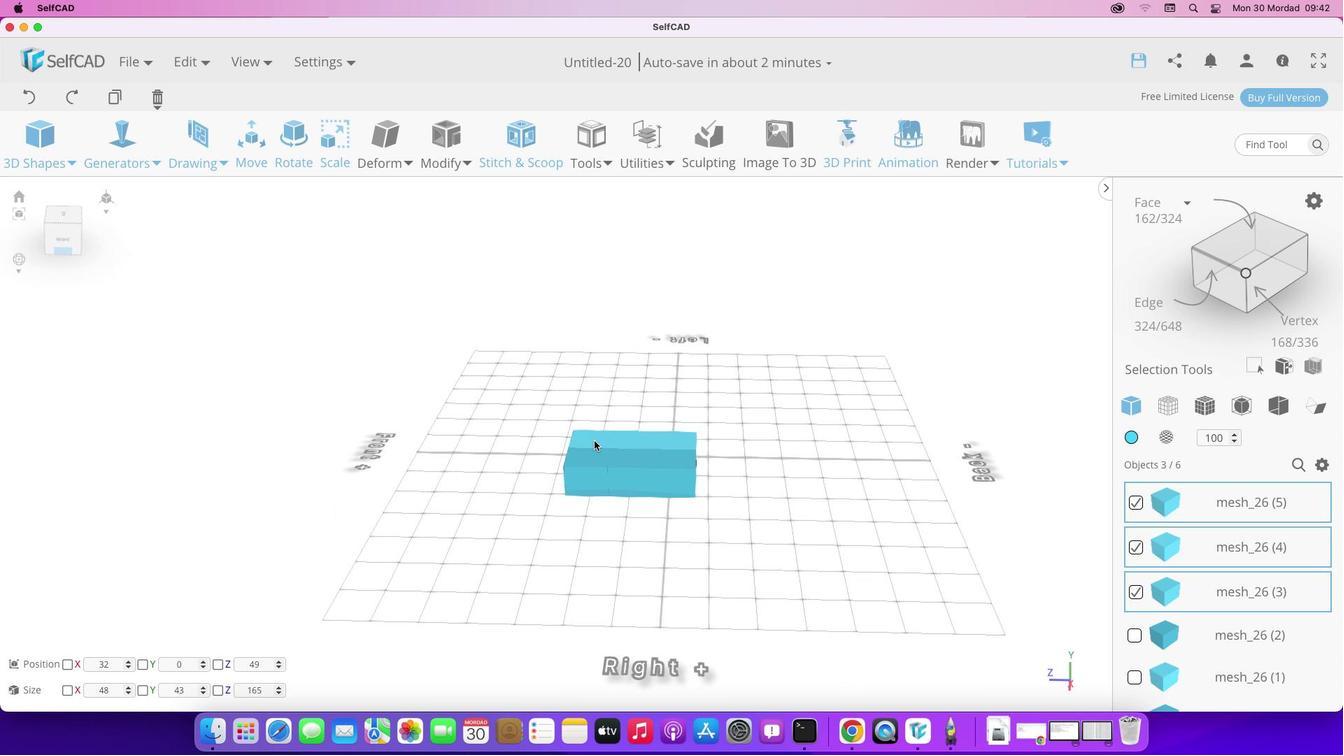 
Action: Mouse pressed left at (594, 441)
Screenshot: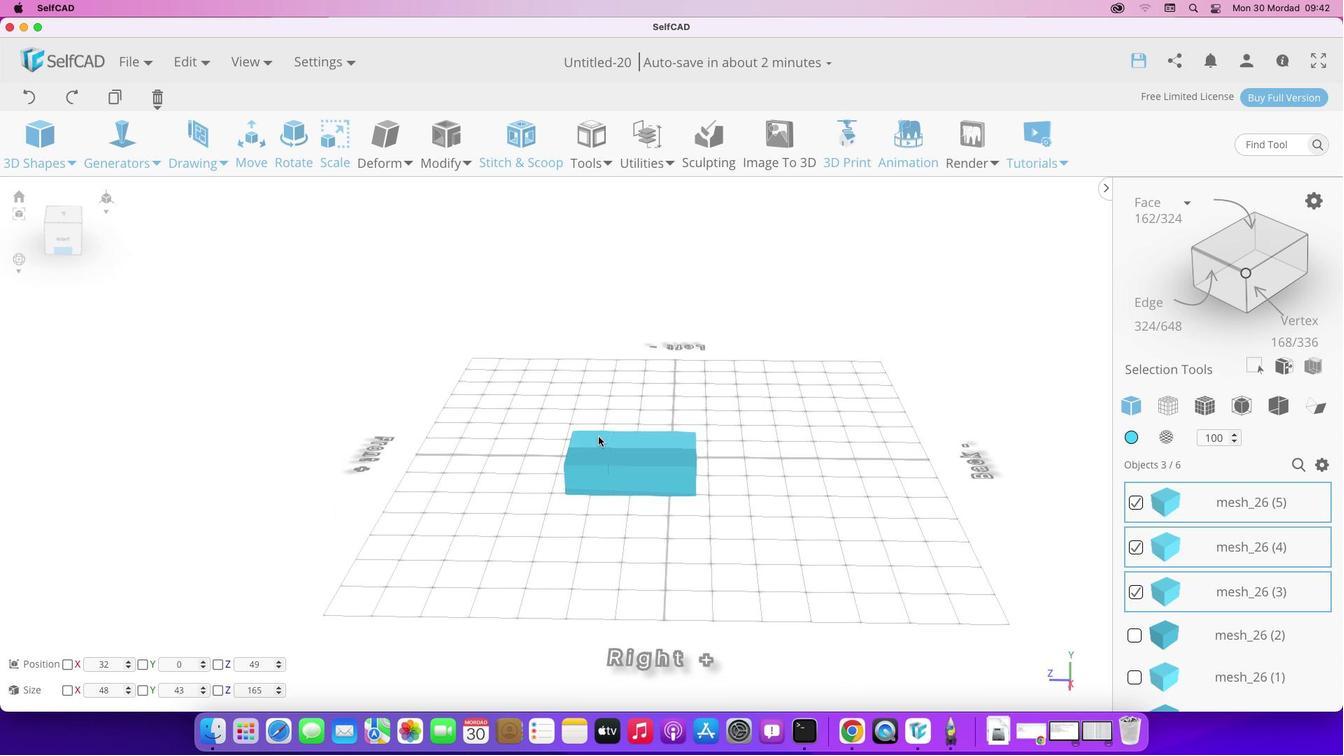 
Action: Key pressed Key.alt
Screenshot: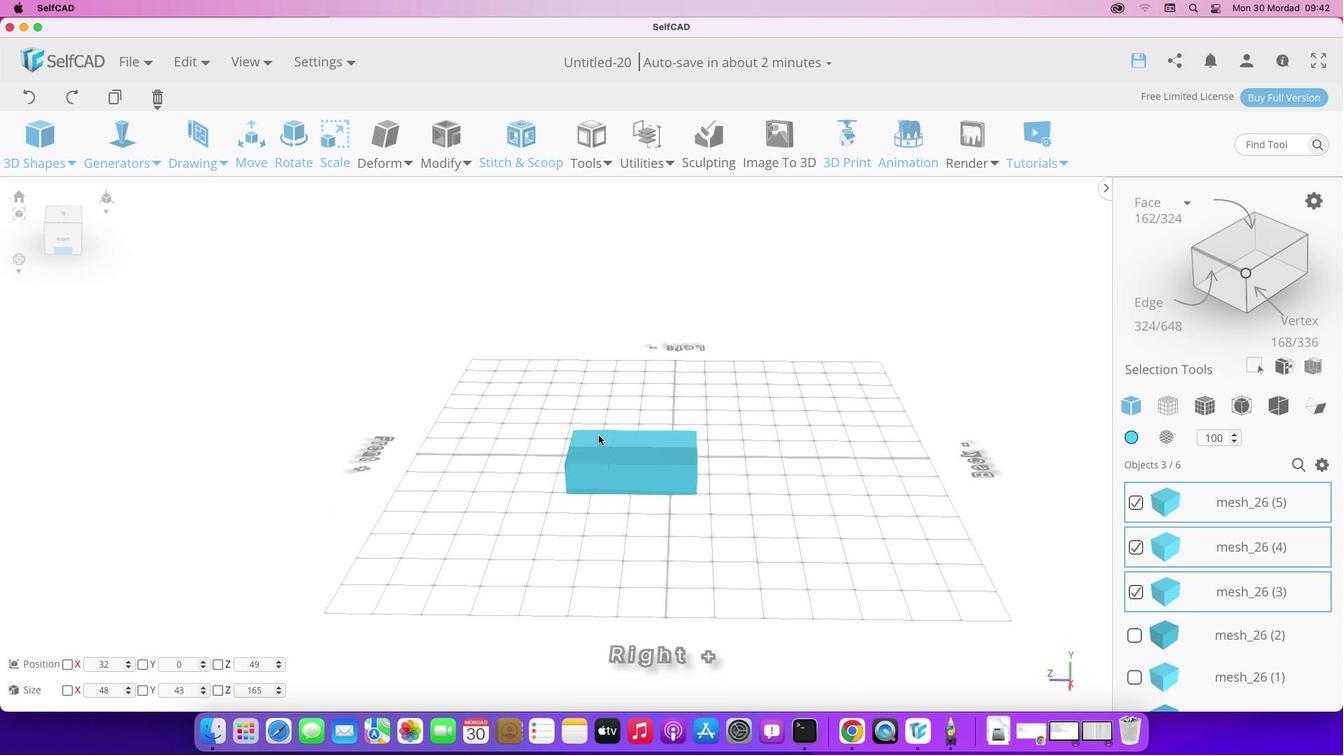 
Action: Mouse moved to (595, 436)
Screenshot: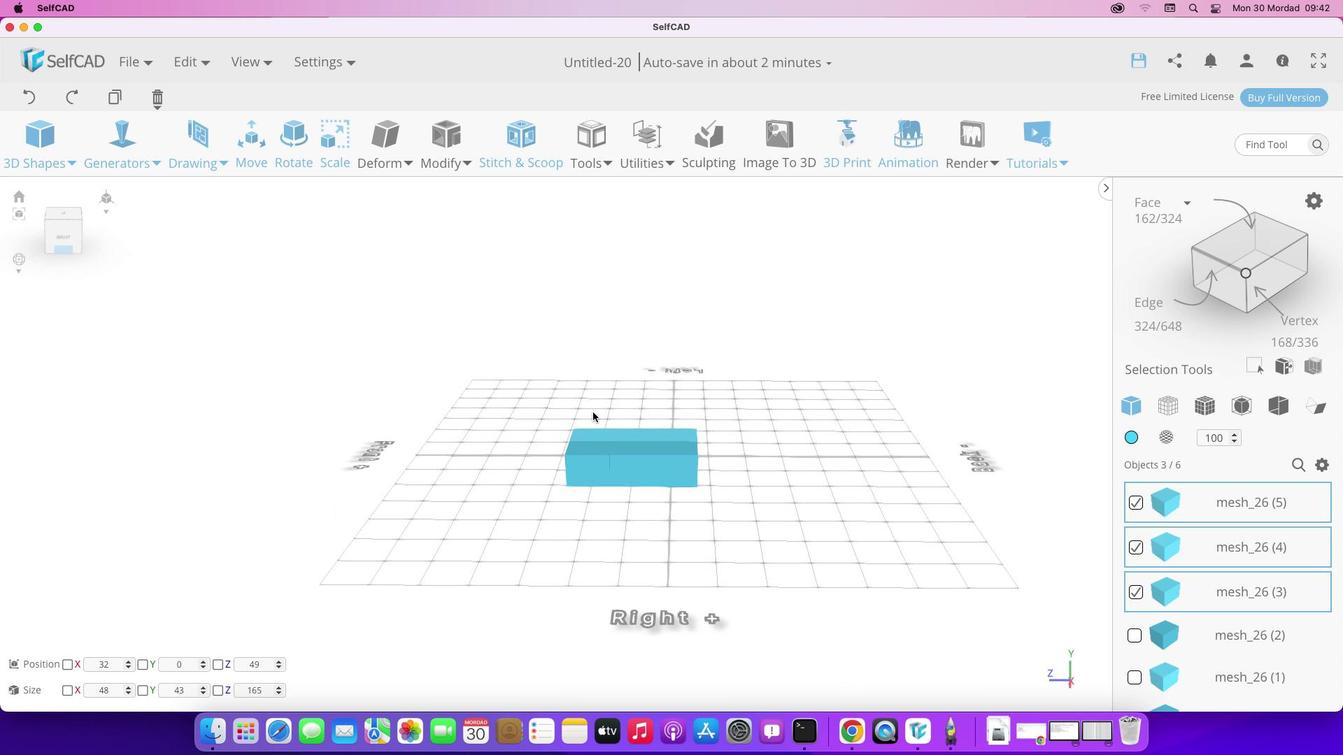 
Action: Key pressed Key.alt
Screenshot: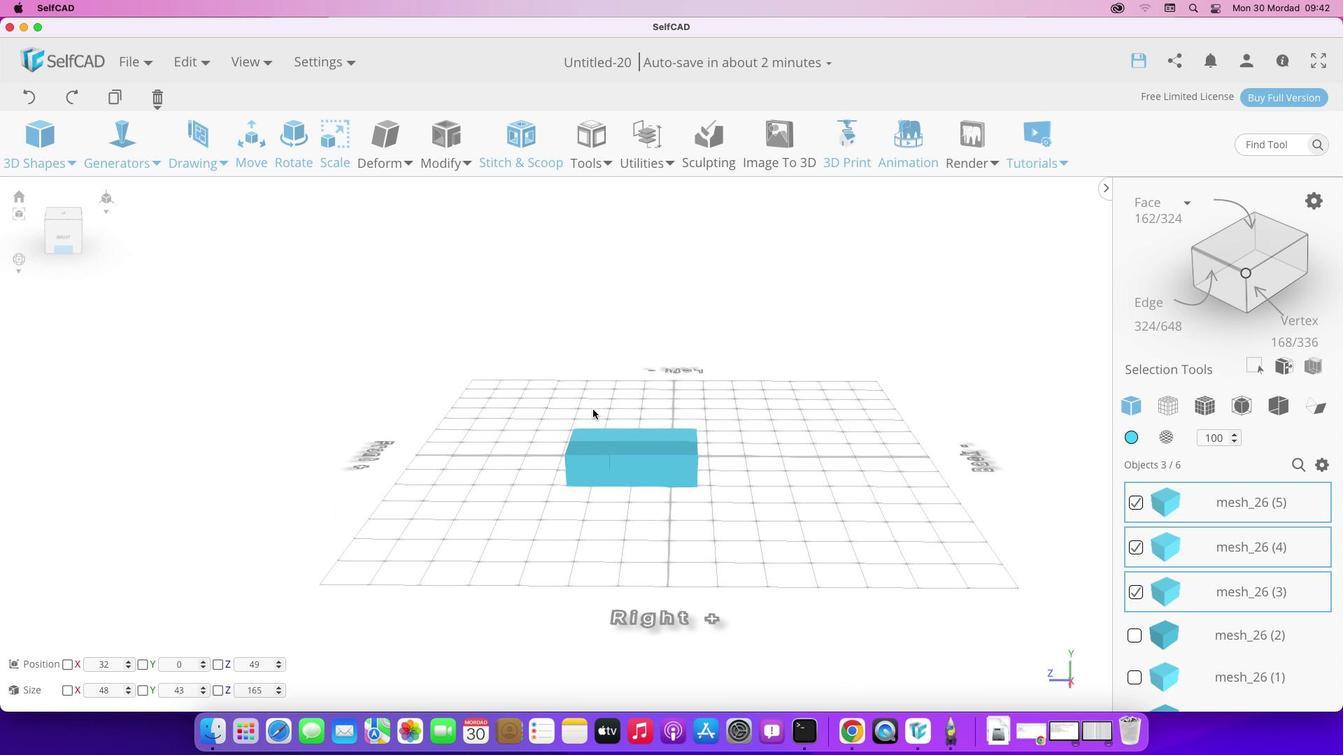 
Action: Mouse moved to (595, 435)
Screenshot: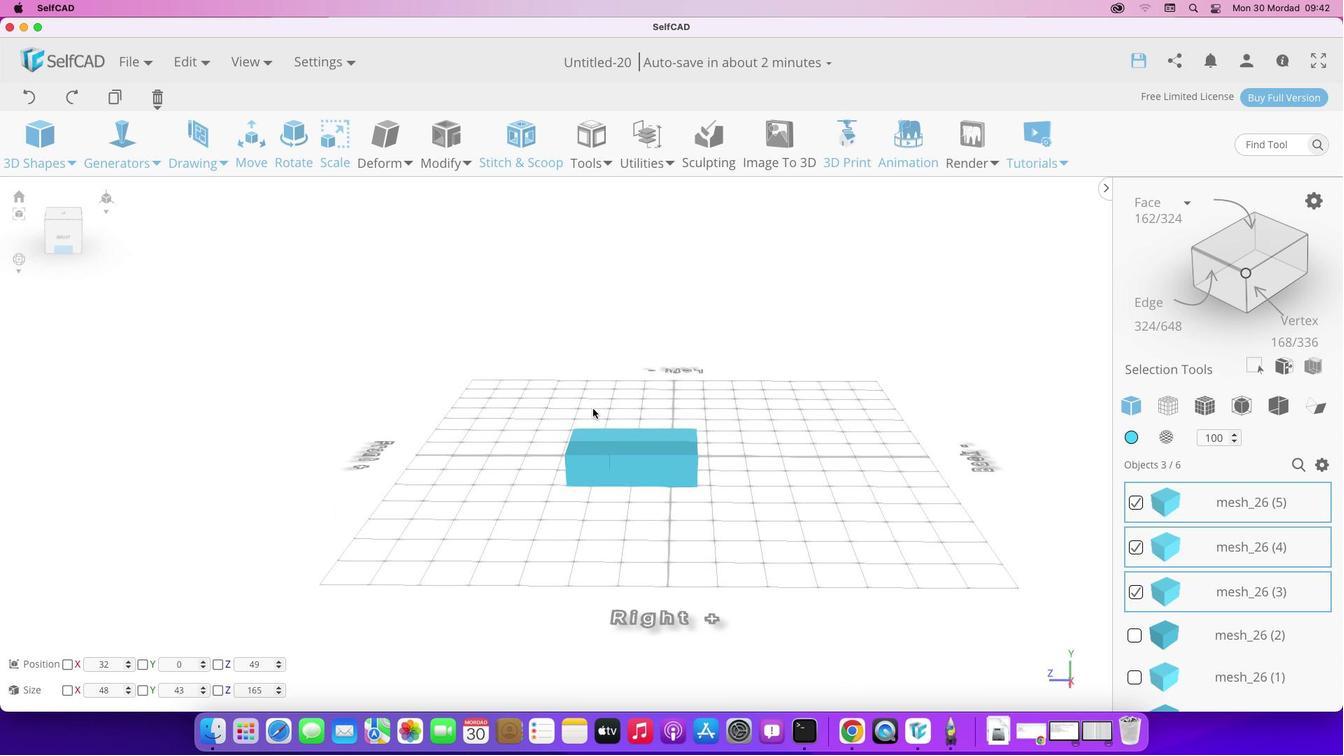 
Action: Mouse pressed left at (595, 435)
Screenshot: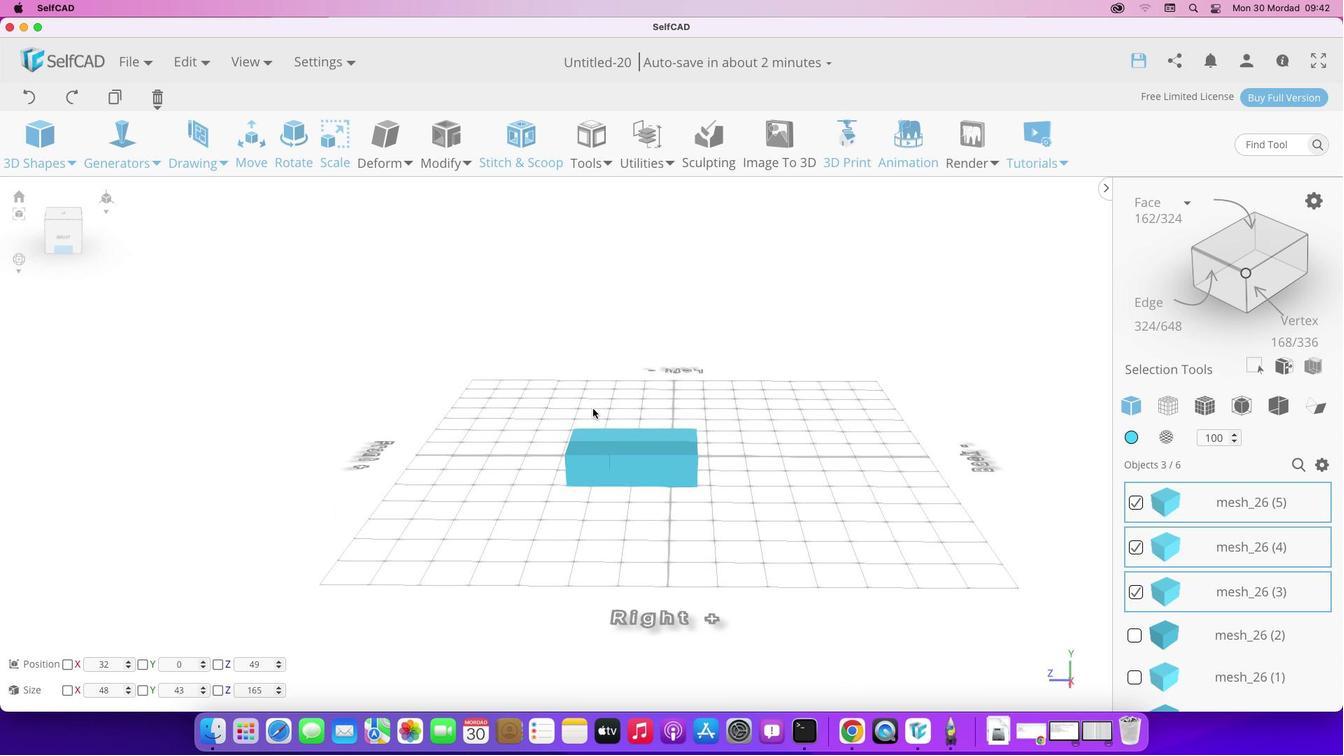 
Action: Mouse moved to (568, 541)
Screenshot: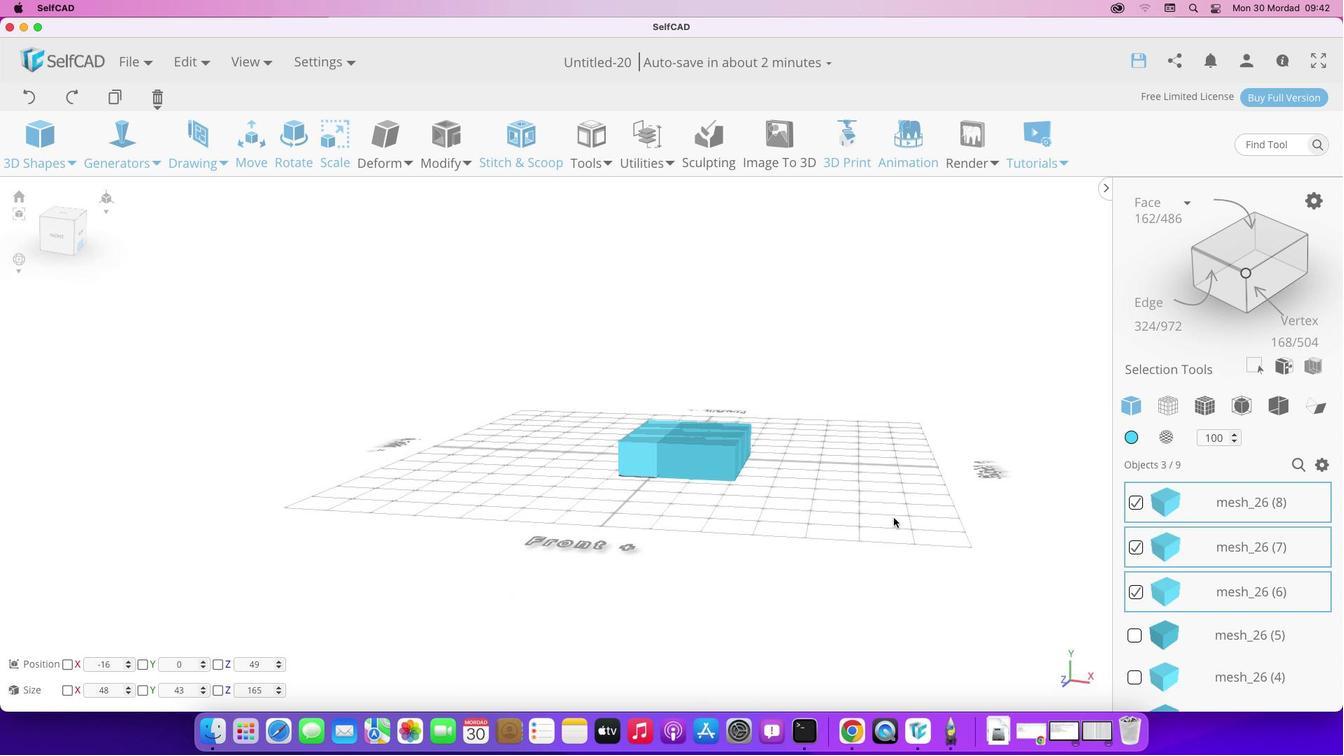 
Action: Mouse pressed left at (568, 541)
Screenshot: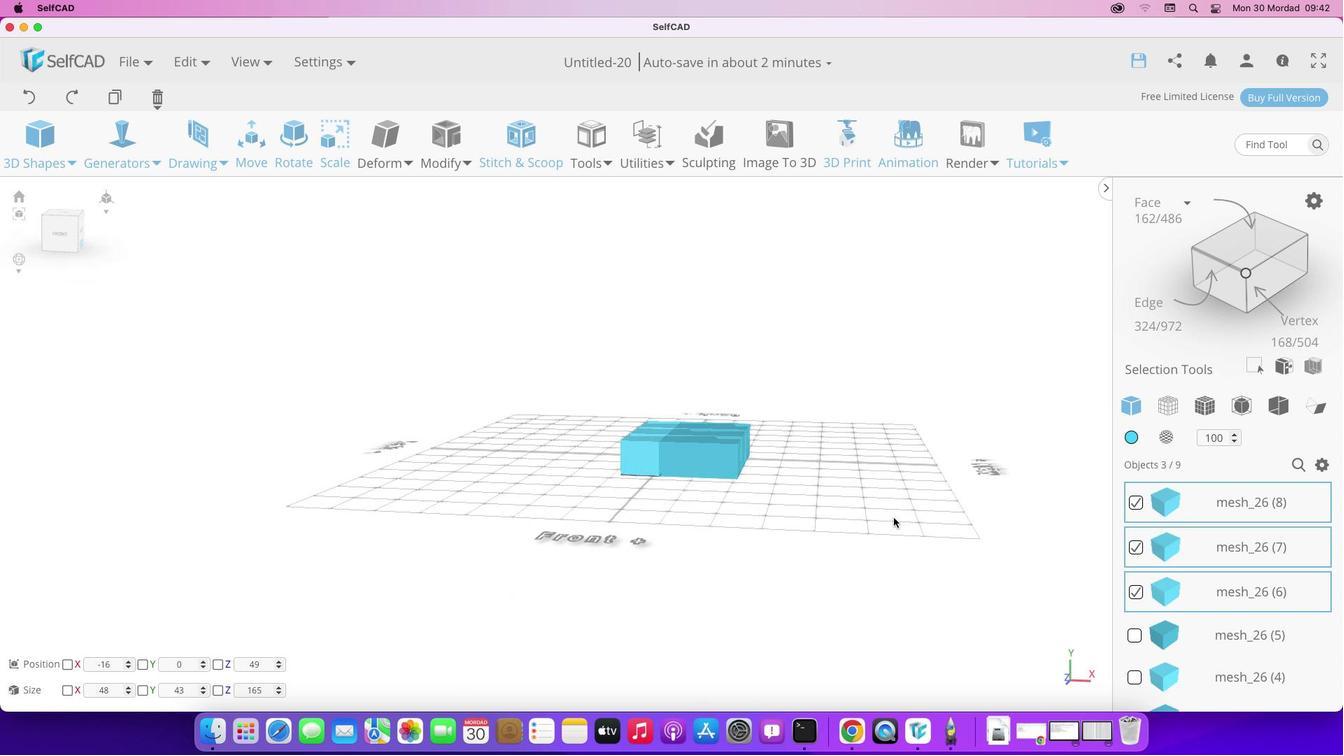 
Action: Mouse moved to (517, 486)
Screenshot: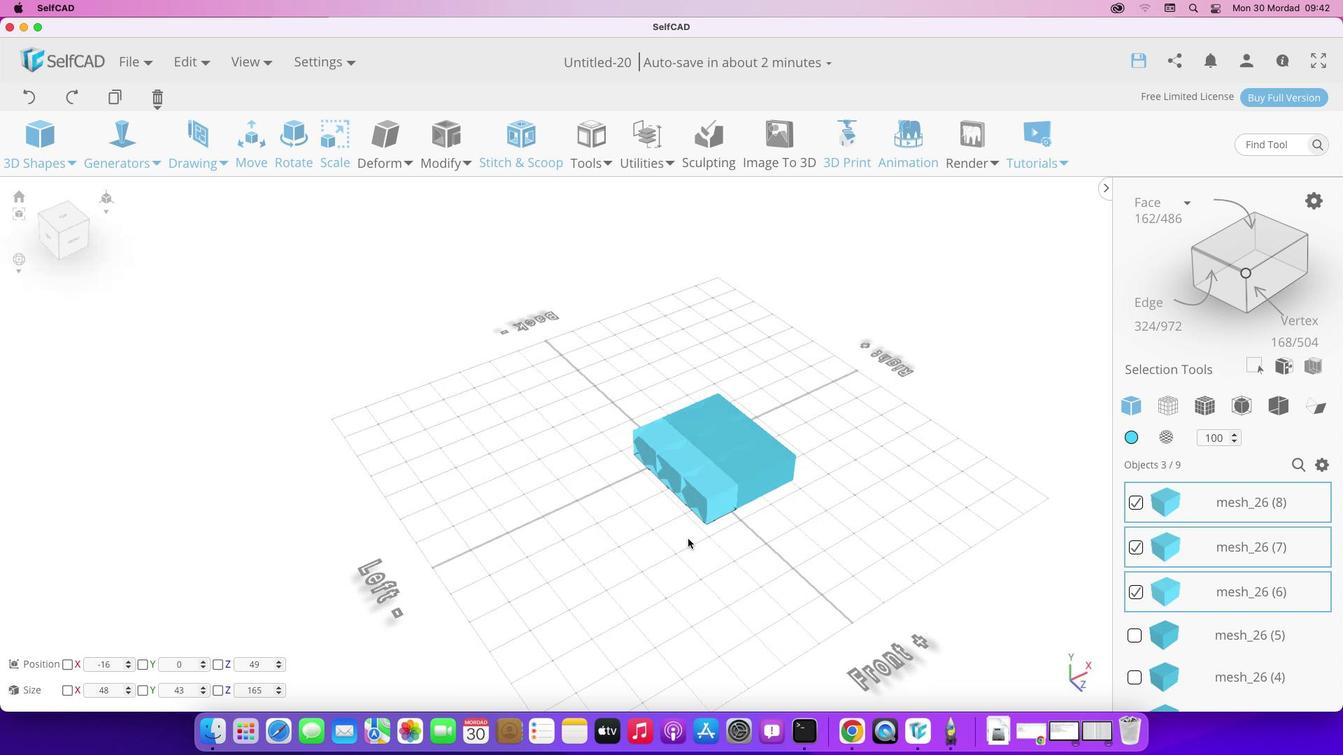 
Action: Mouse pressed left at (517, 486)
Screenshot: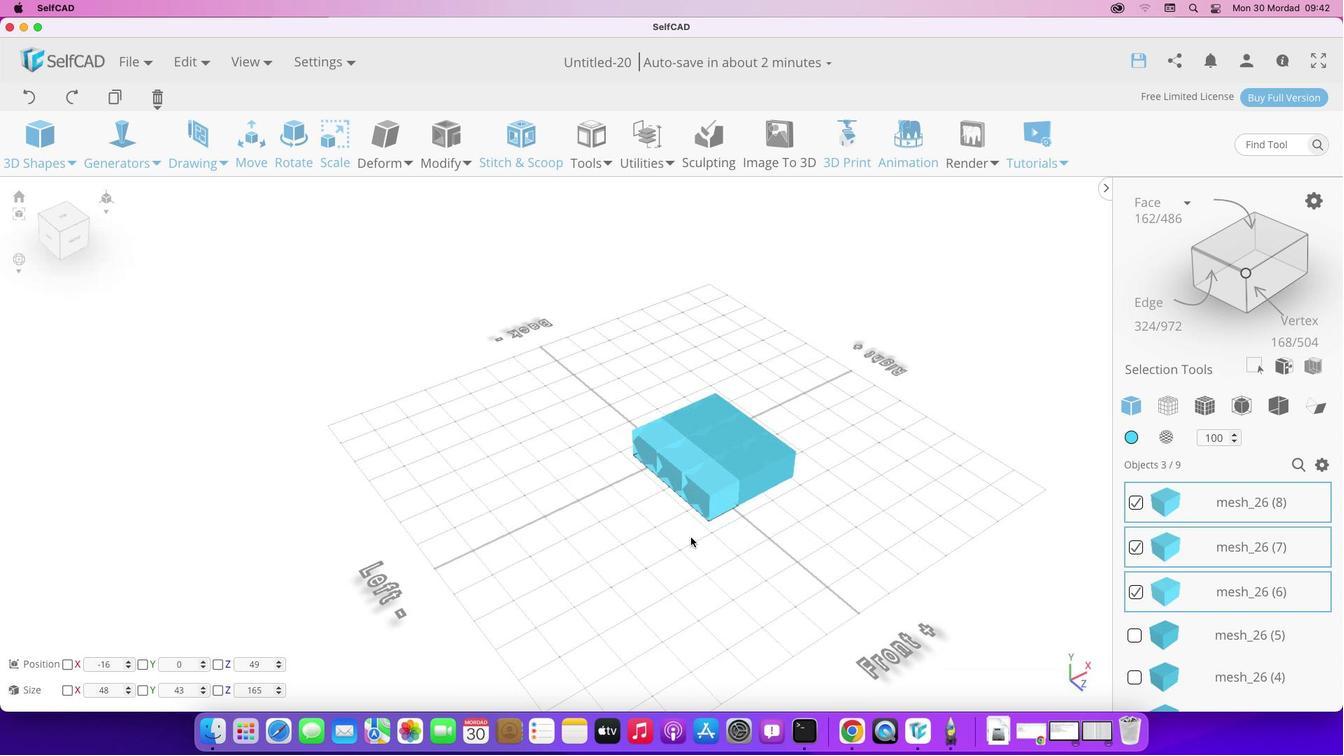 
Action: Mouse moved to (861, 425)
Screenshot: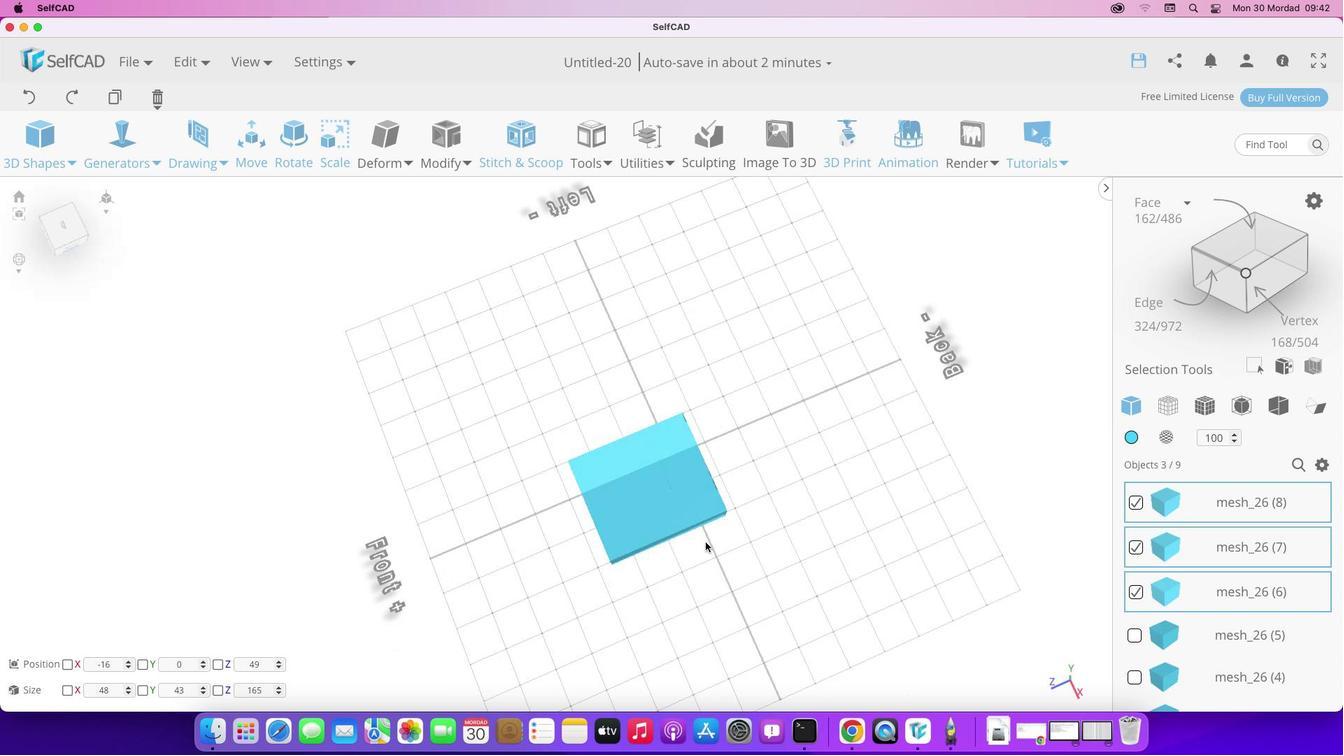 
Action: Mouse pressed left at (861, 425)
Screenshot: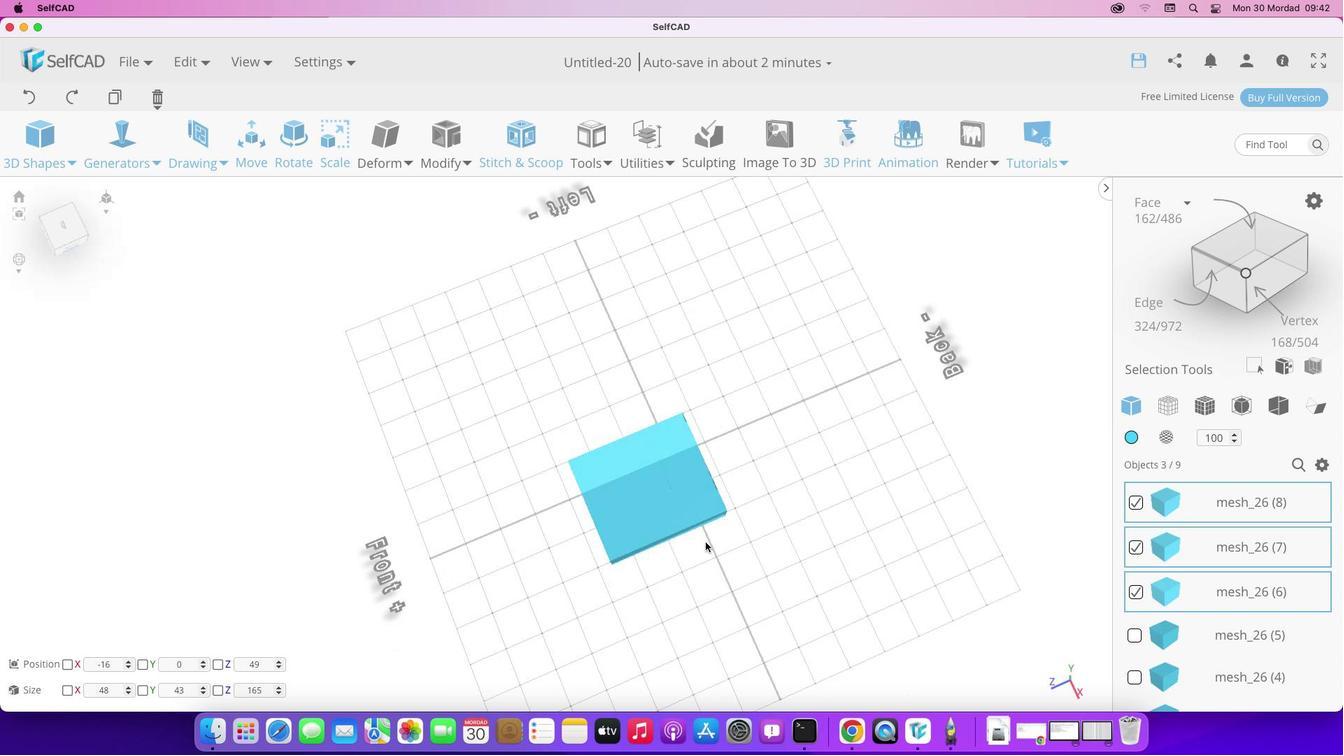 
Action: Mouse moved to (838, 506)
Screenshot: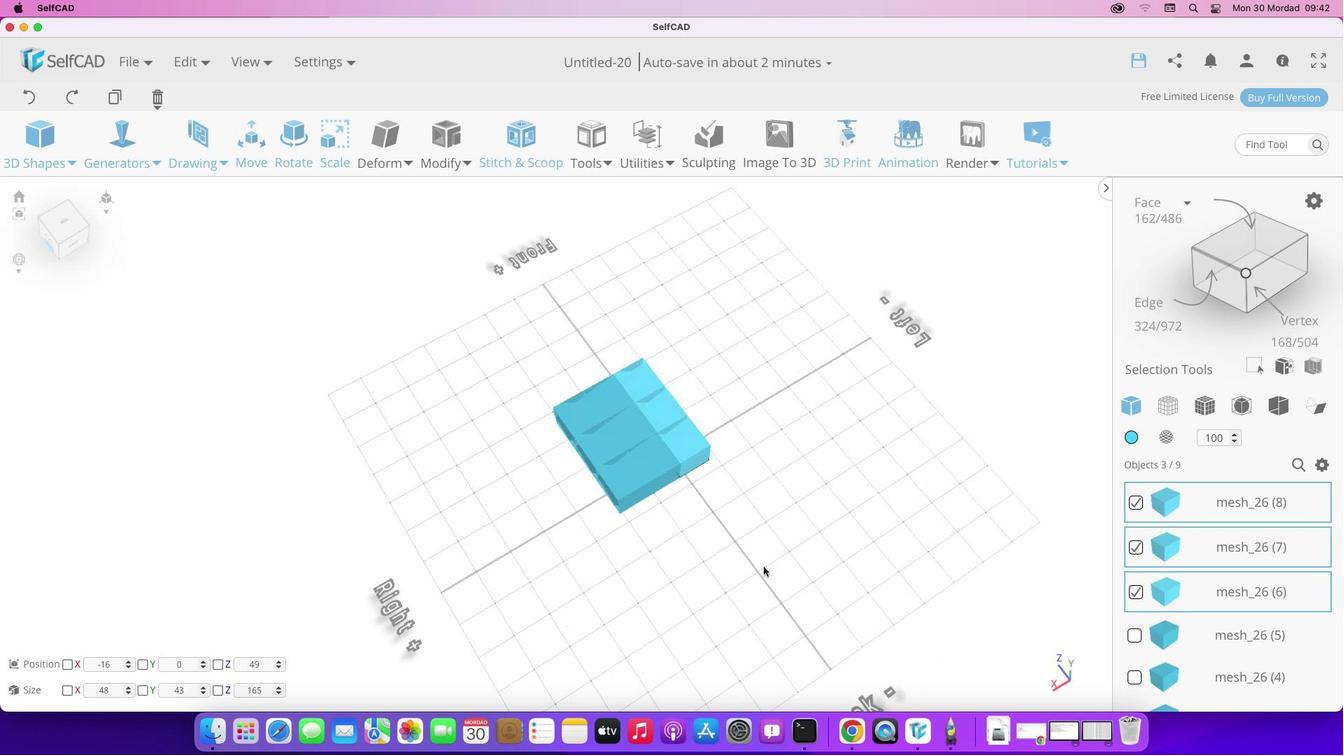 
Action: Mouse pressed left at (838, 506)
Screenshot: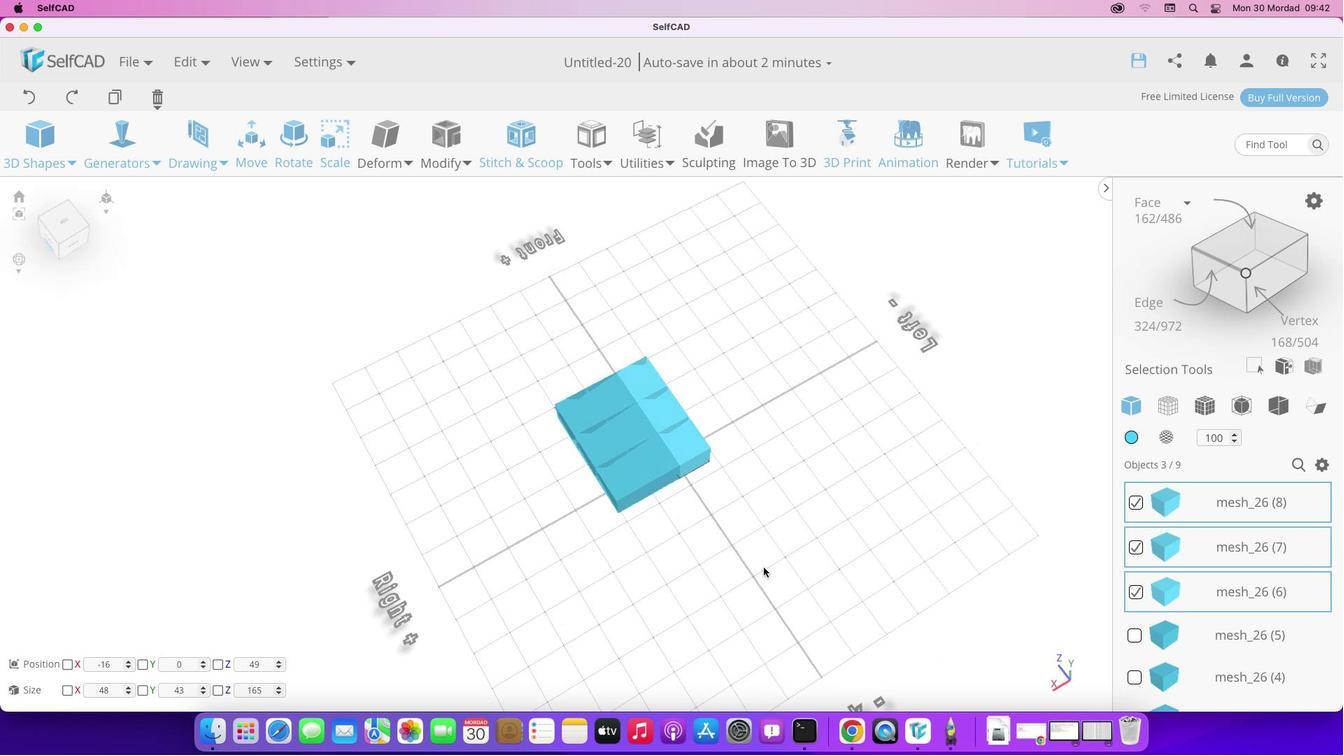 
Action: Mouse moved to (997, 349)
Screenshot: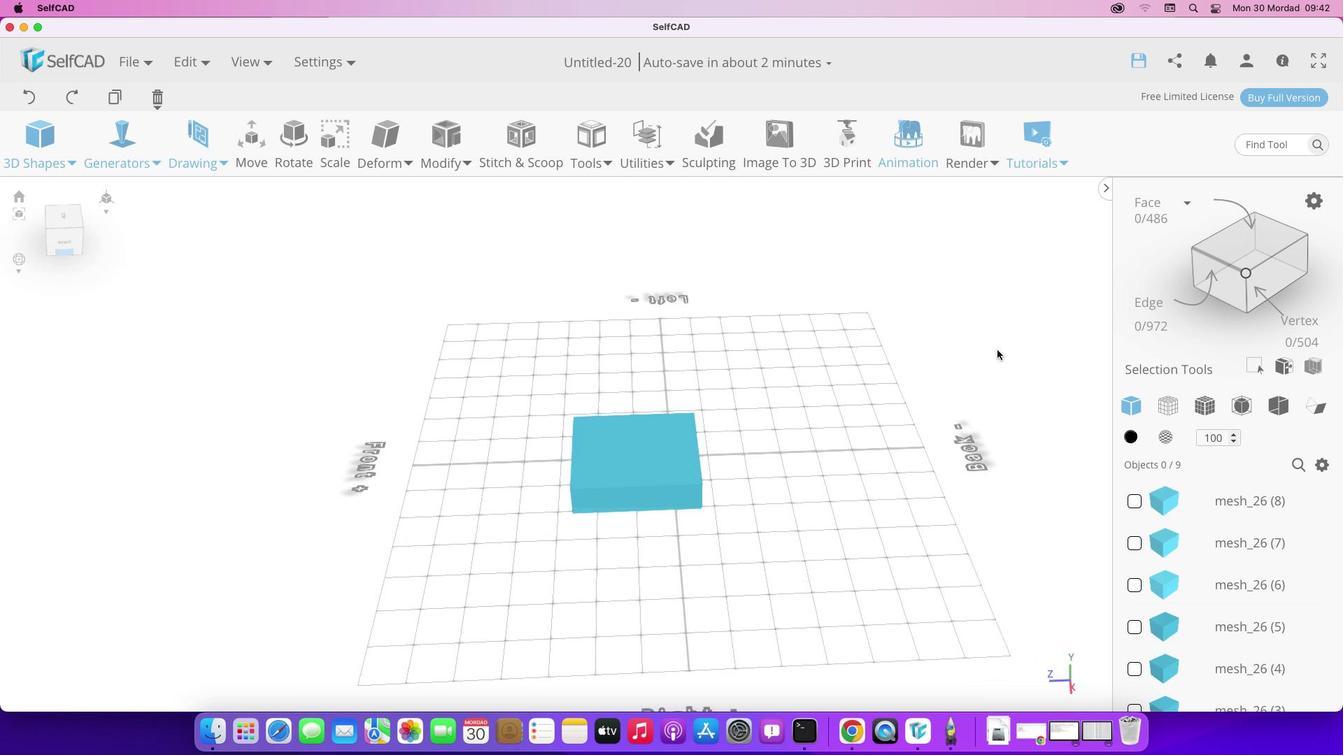 
Action: Mouse pressed left at (997, 349)
Screenshot: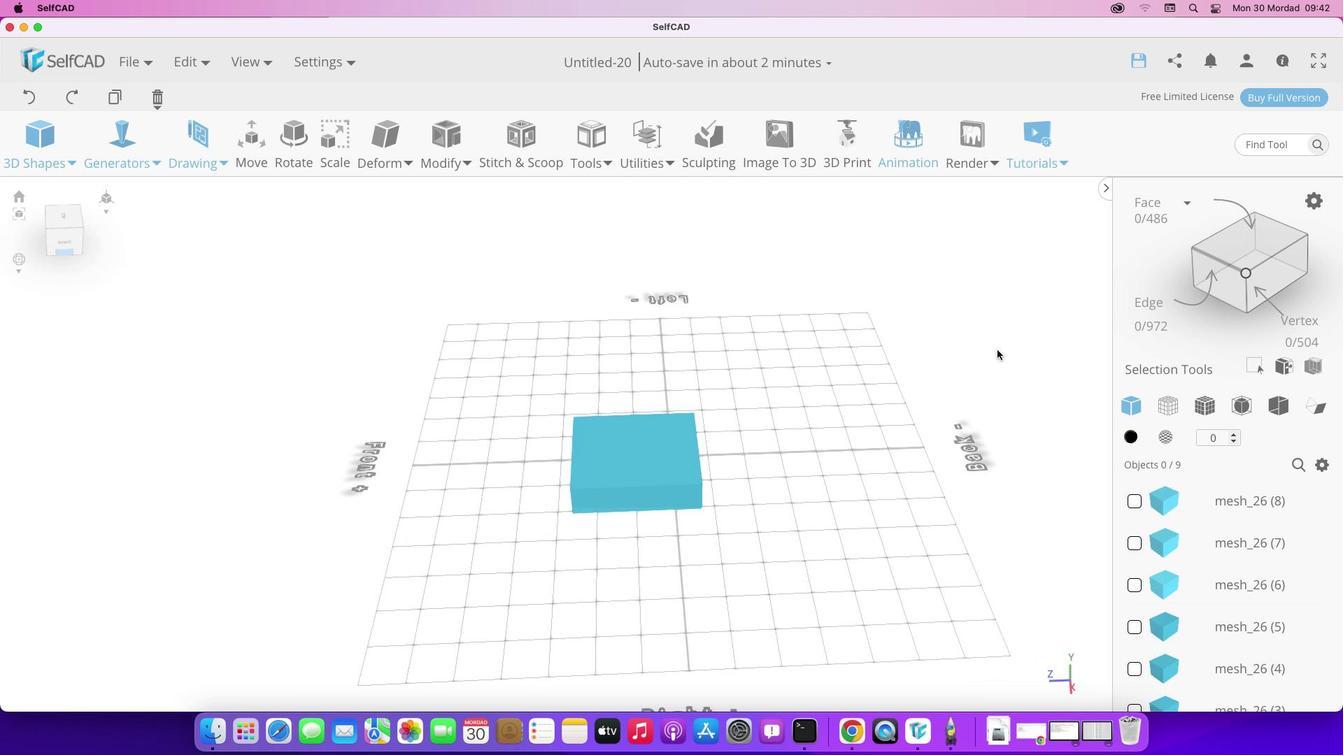 
Action: Mouse moved to (764, 606)
Screenshot: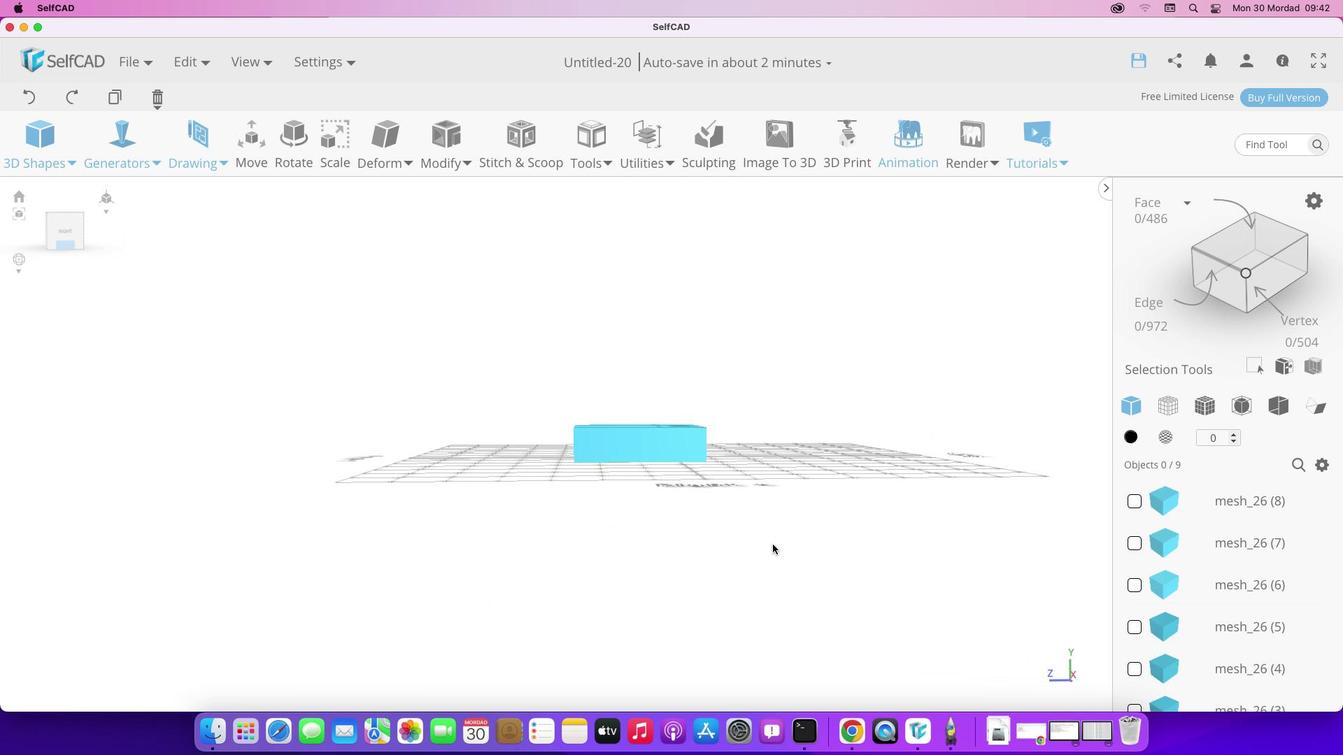 
Action: Mouse pressed left at (764, 606)
Screenshot: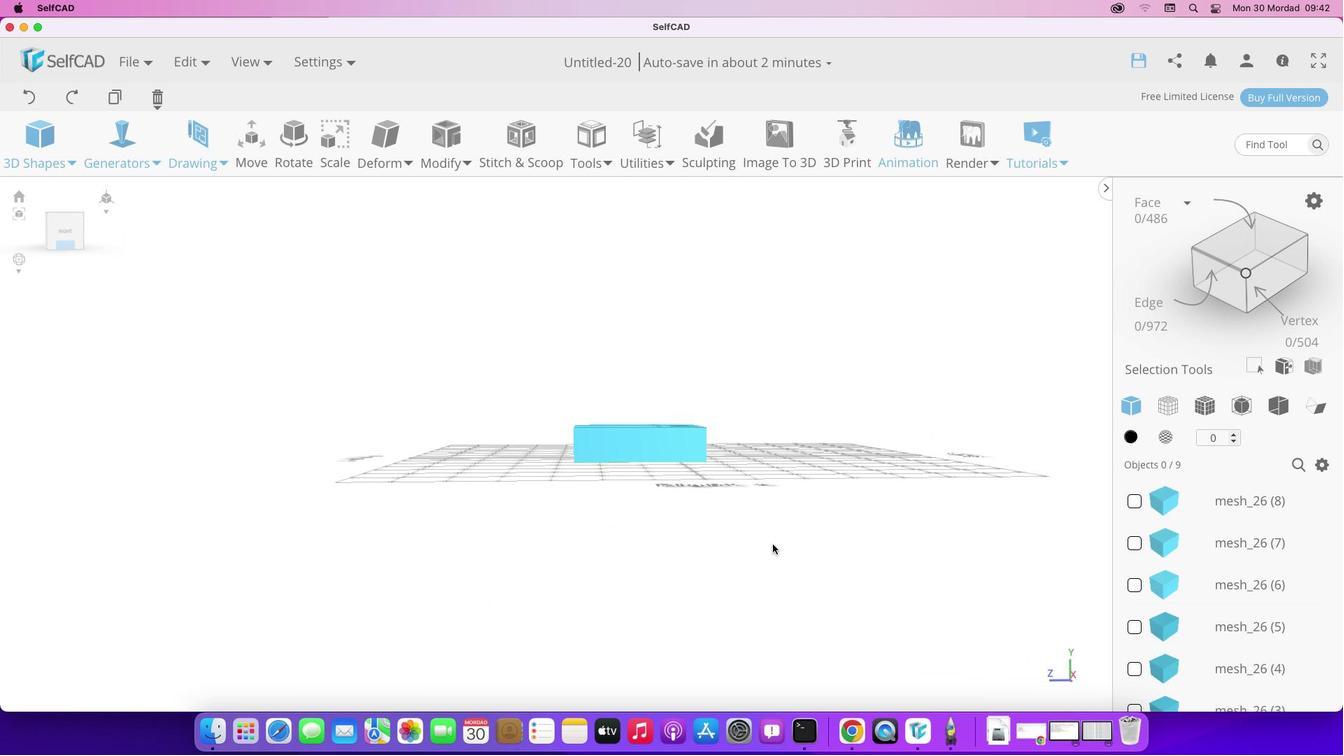 
Action: Mouse moved to (688, 509)
Screenshot: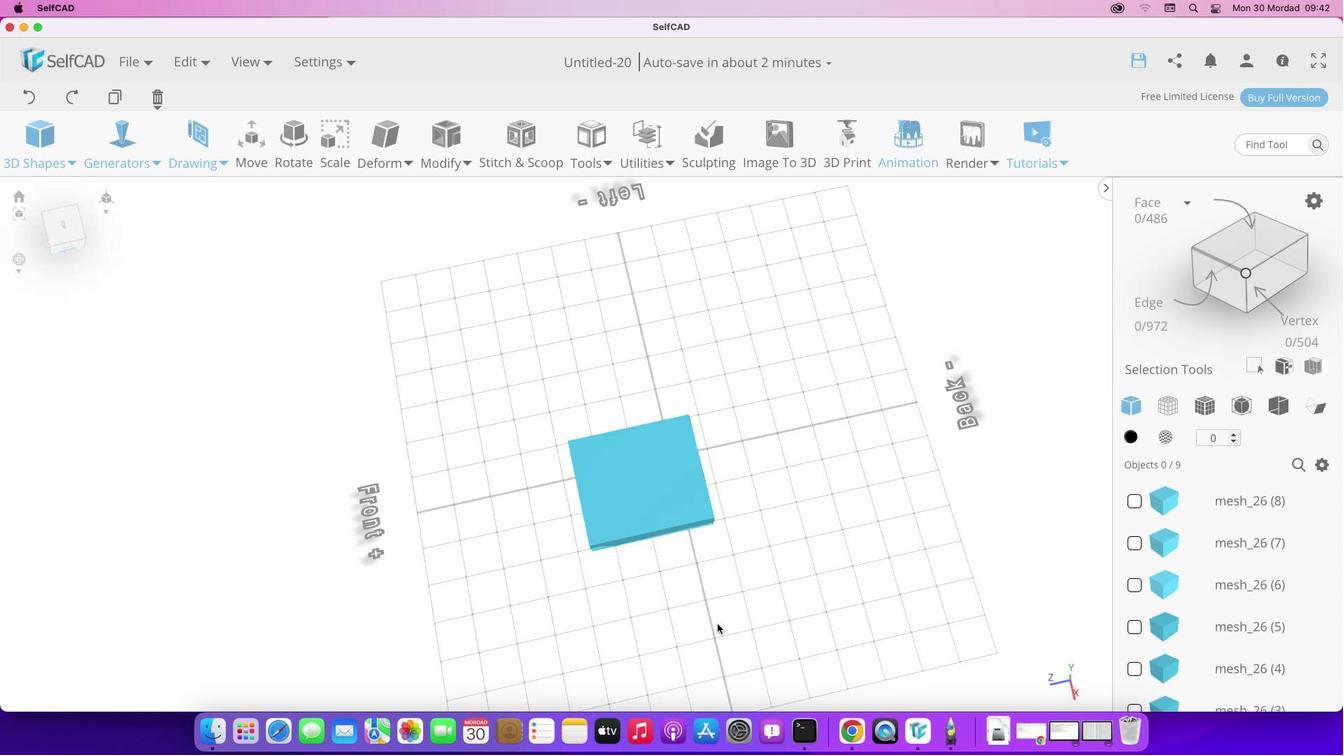 
Action: Mouse pressed left at (688, 509)
Screenshot: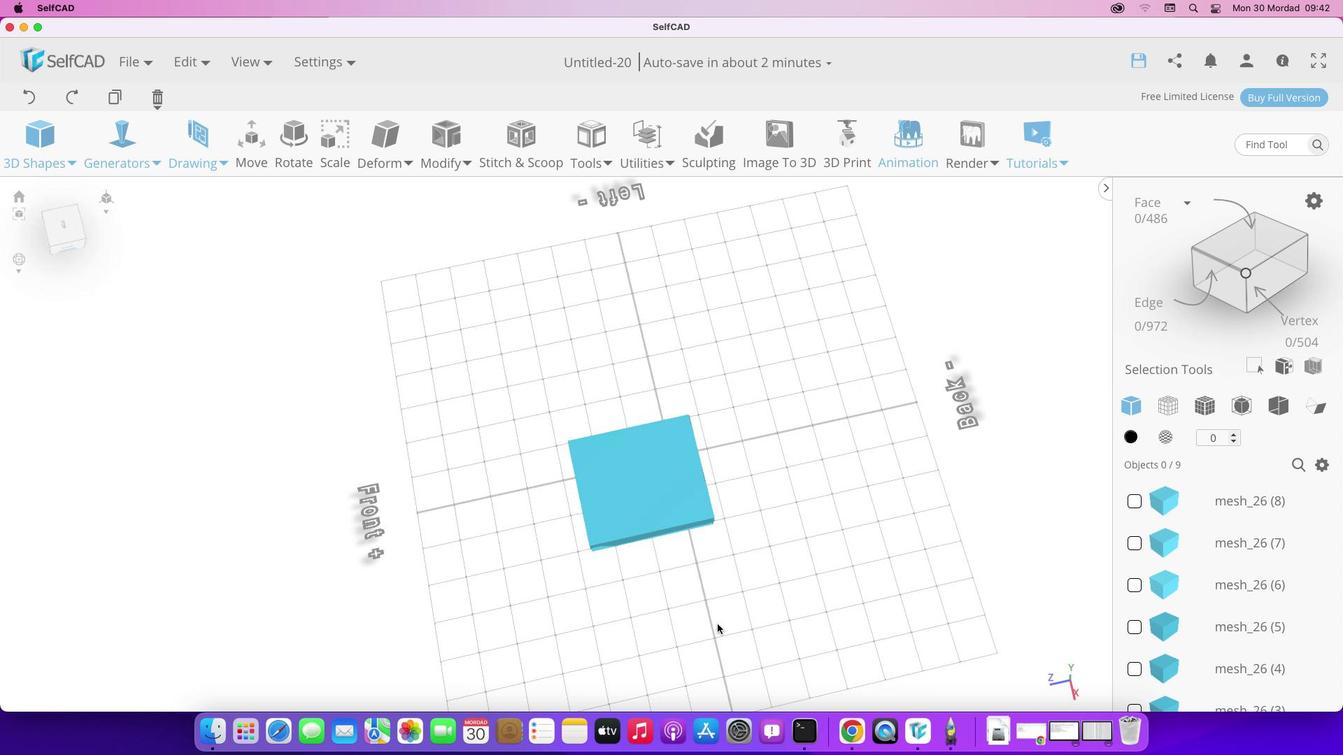 
Action: Mouse moved to (592, 457)
Screenshot: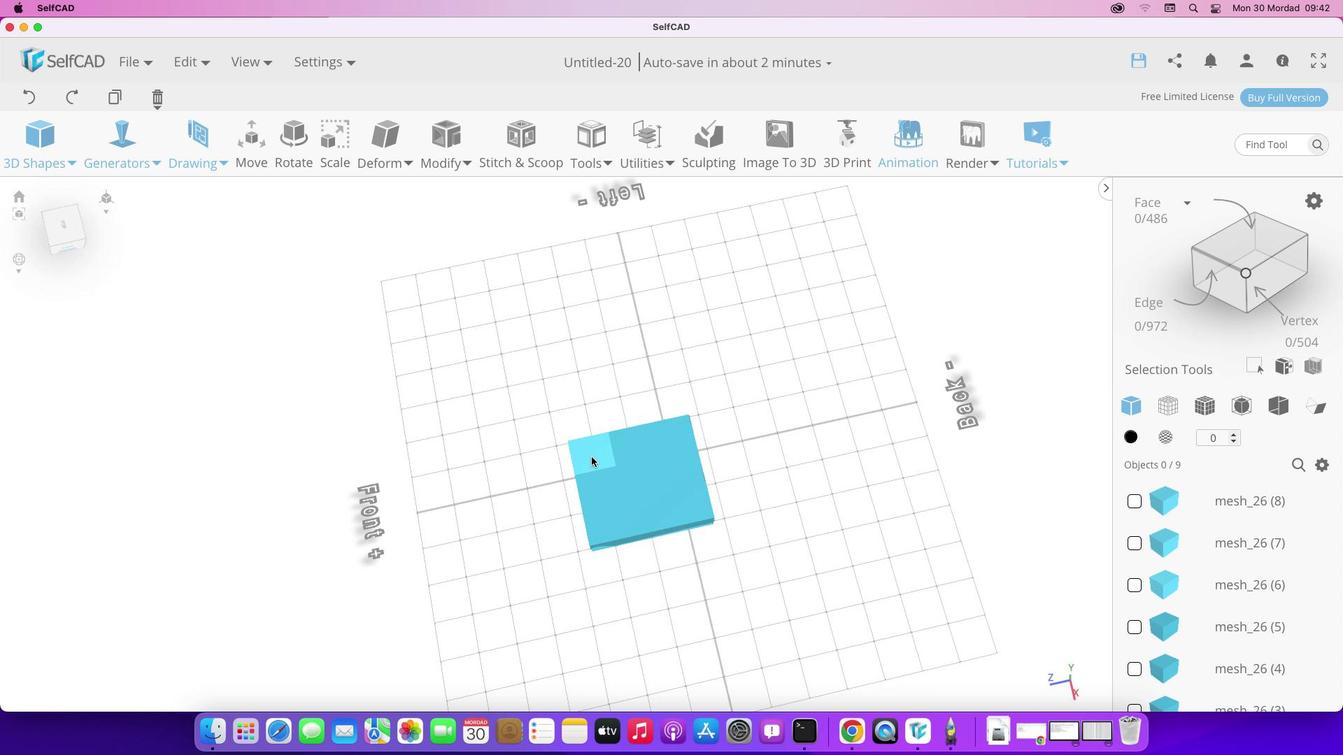 
Action: Mouse pressed left at (592, 457)
Screenshot: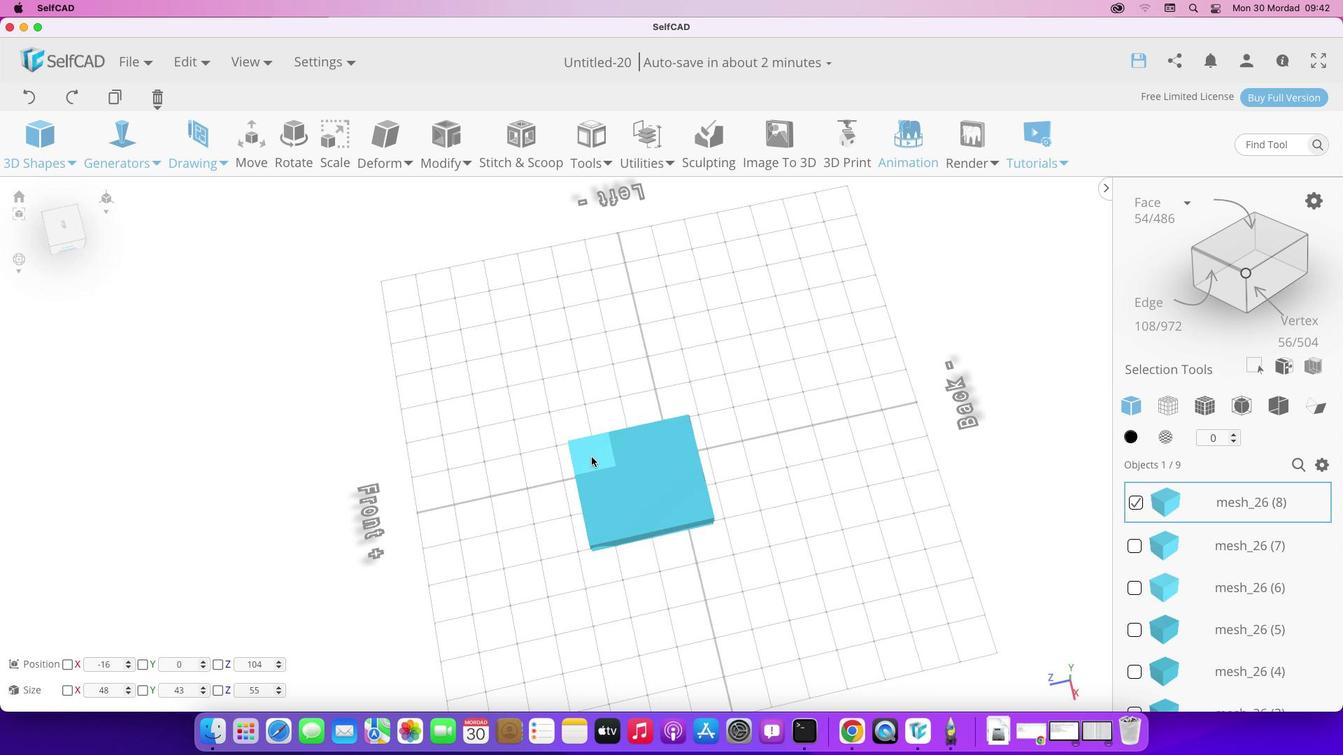 
Action: Mouse moved to (632, 451)
Screenshot: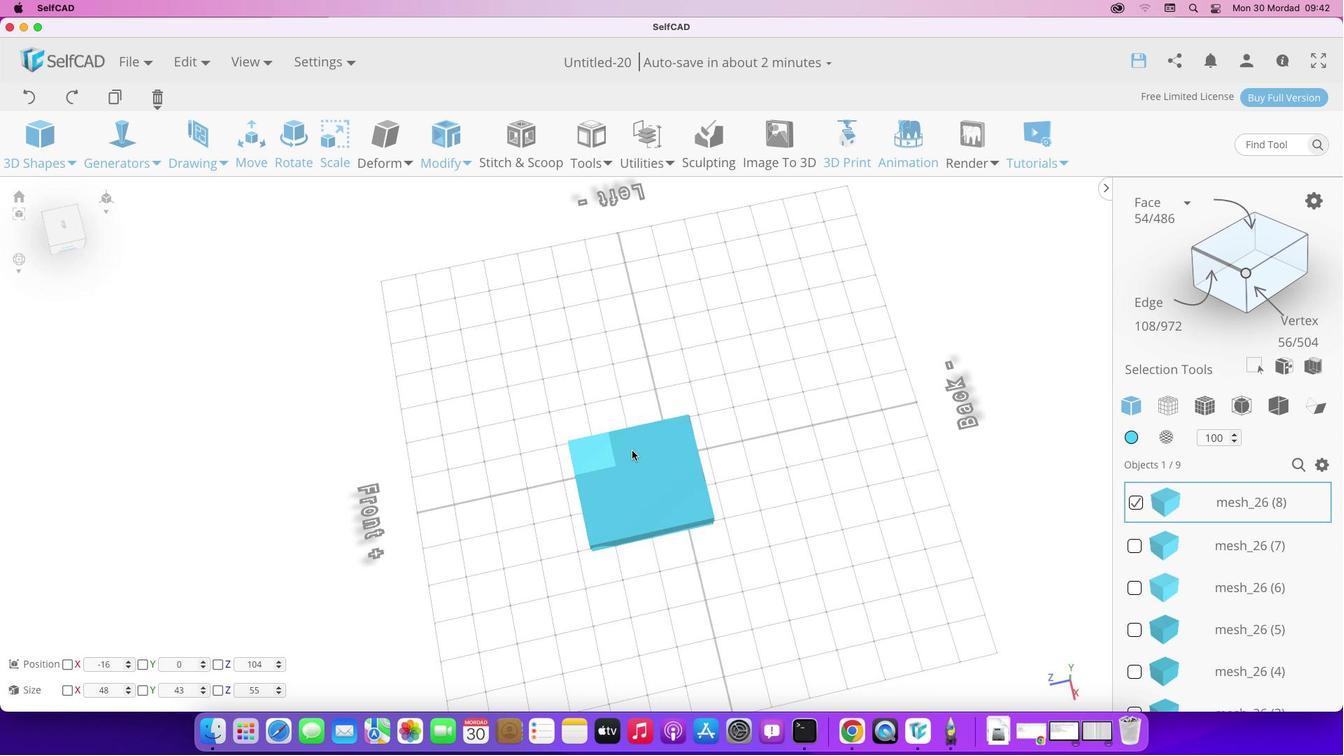 
Action: Mouse pressed left at (632, 451)
Screenshot: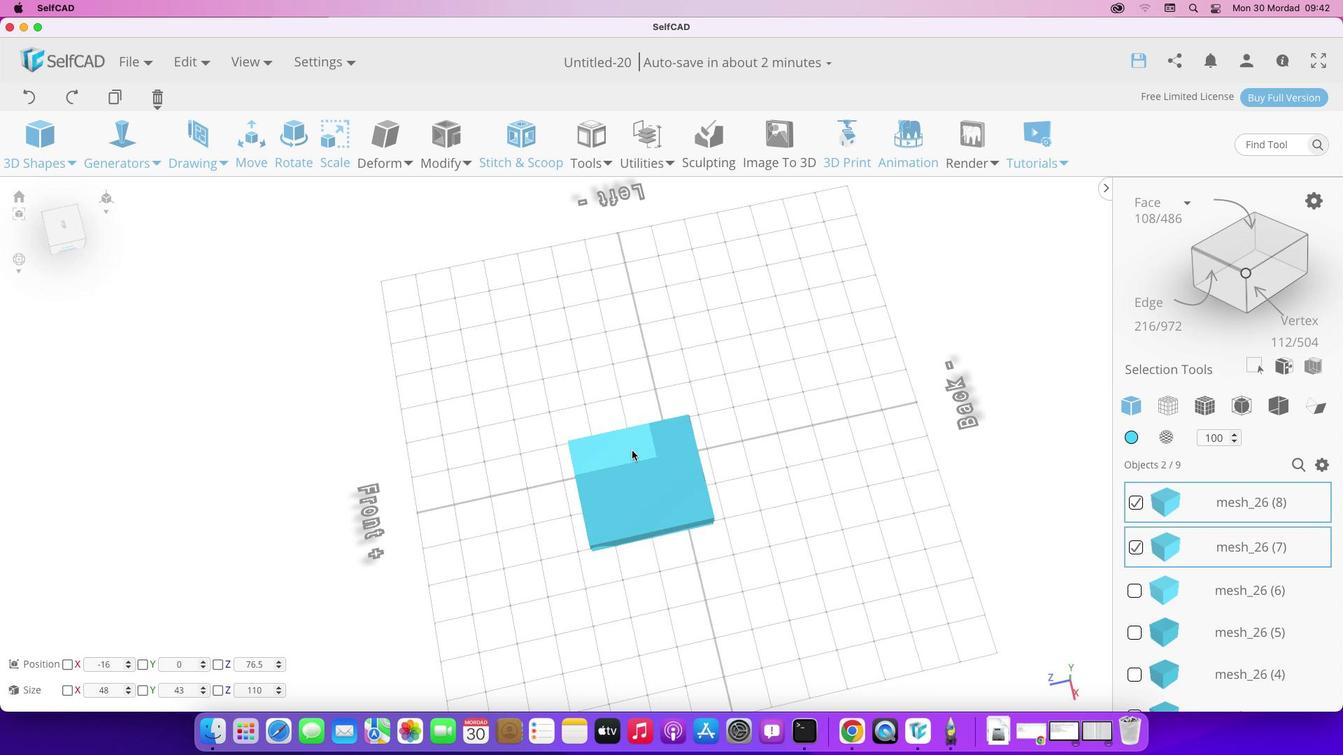 
Action: Mouse moved to (670, 439)
Screenshot: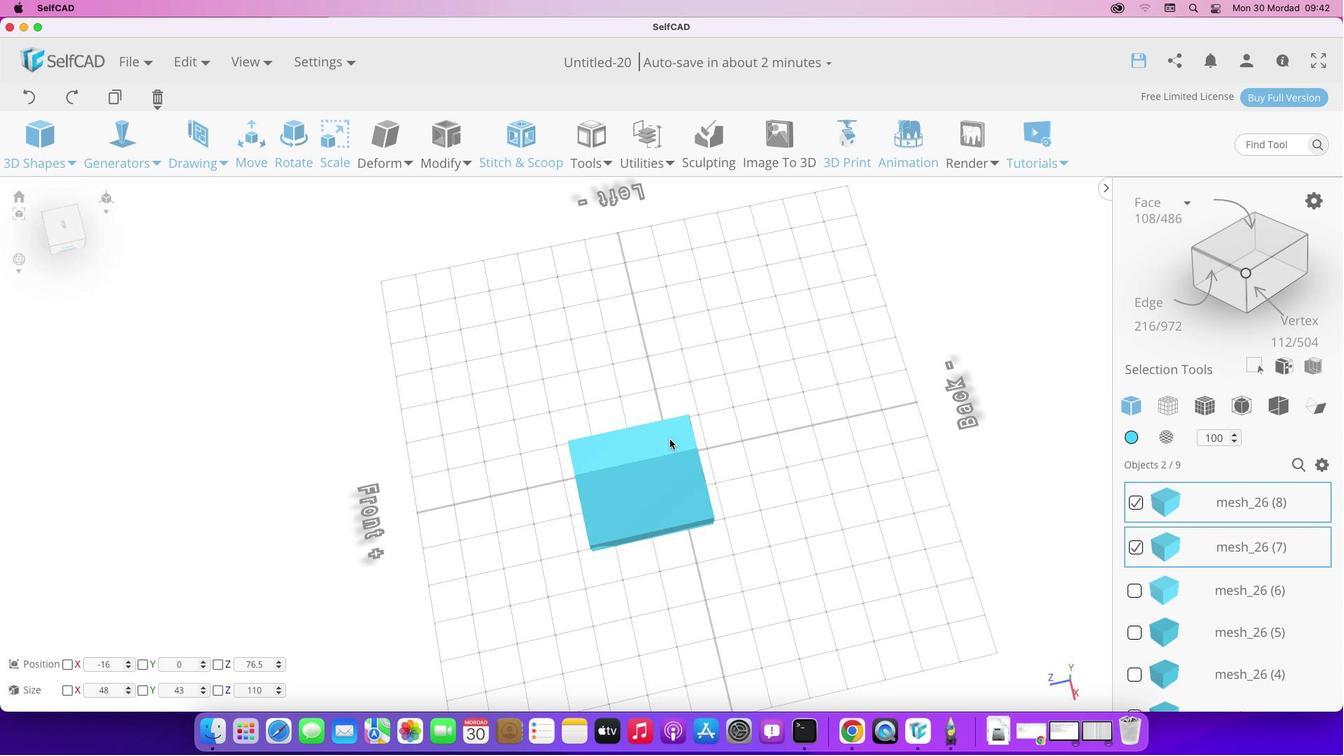
Action: Mouse pressed left at (670, 439)
Screenshot: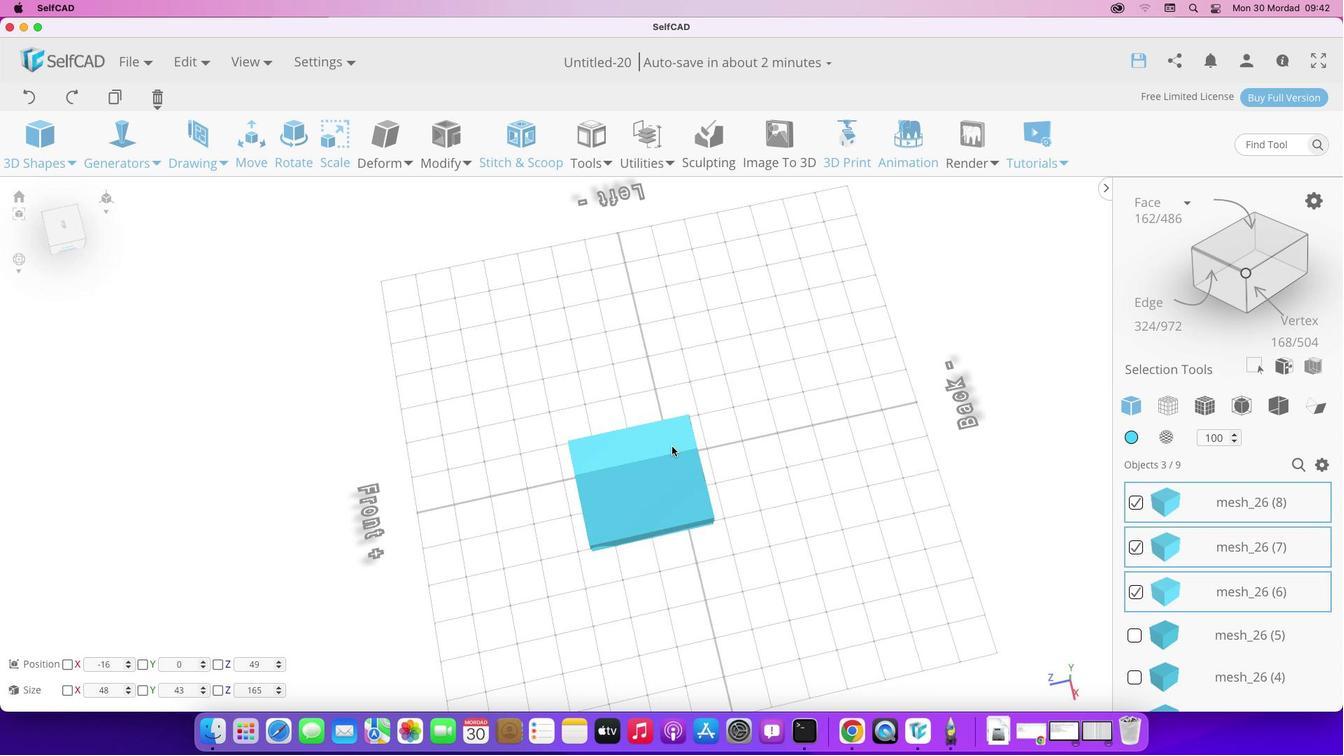 
Action: Mouse moved to (695, 480)
Screenshot: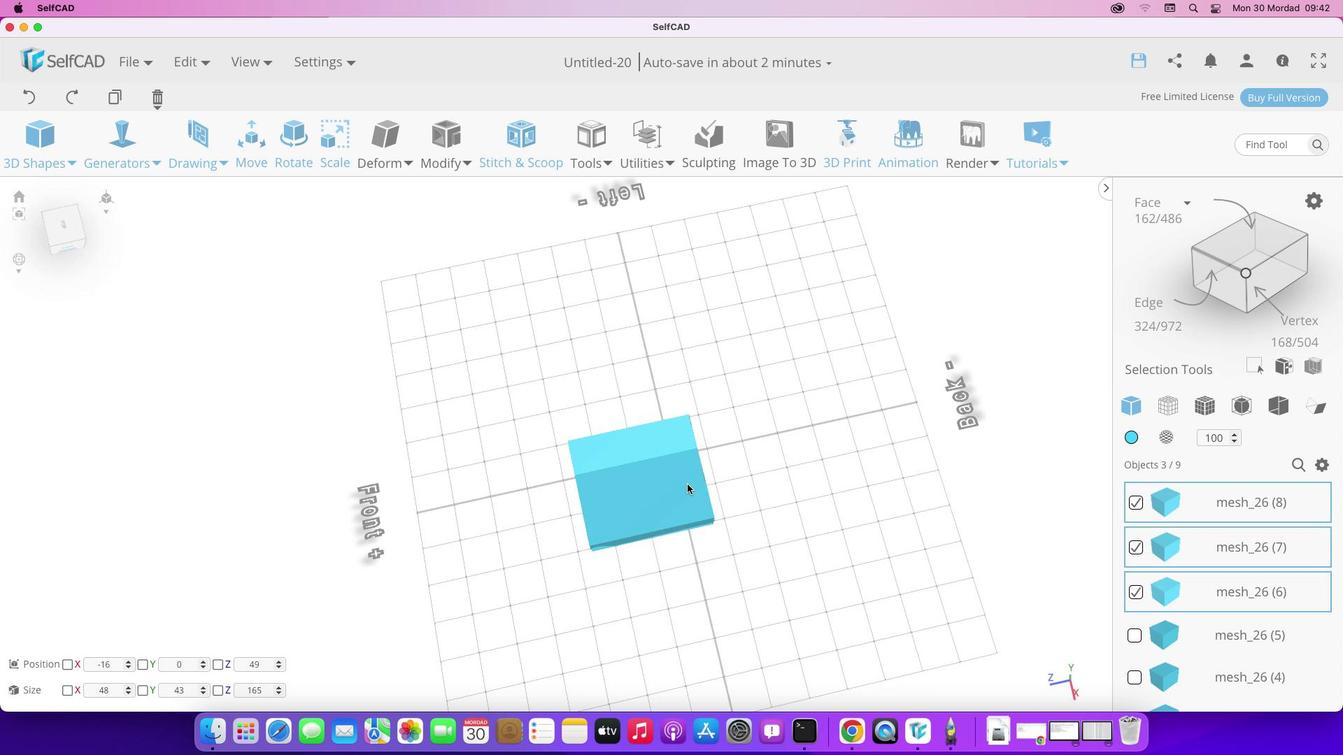 
Action: Mouse pressed left at (695, 480)
Screenshot: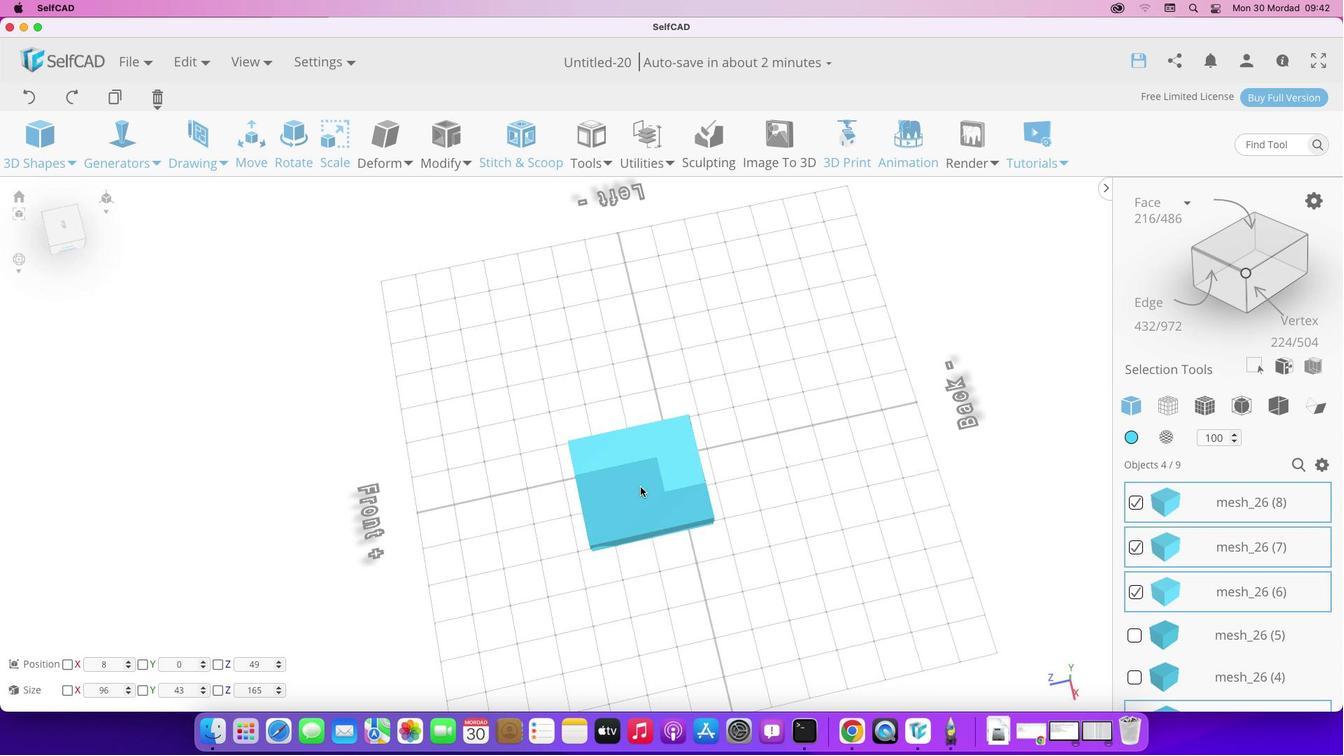 
Action: Mouse moved to (654, 482)
Screenshot: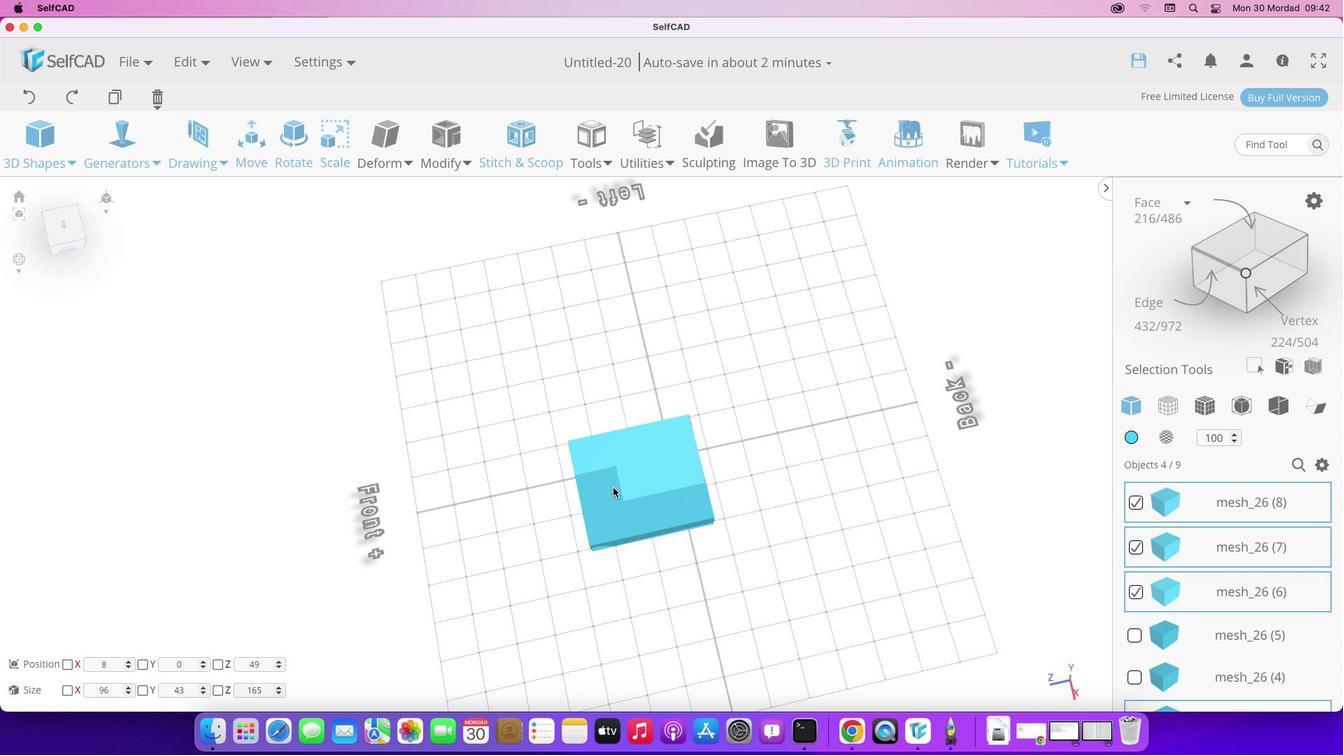 
Action: Mouse pressed left at (654, 482)
Screenshot: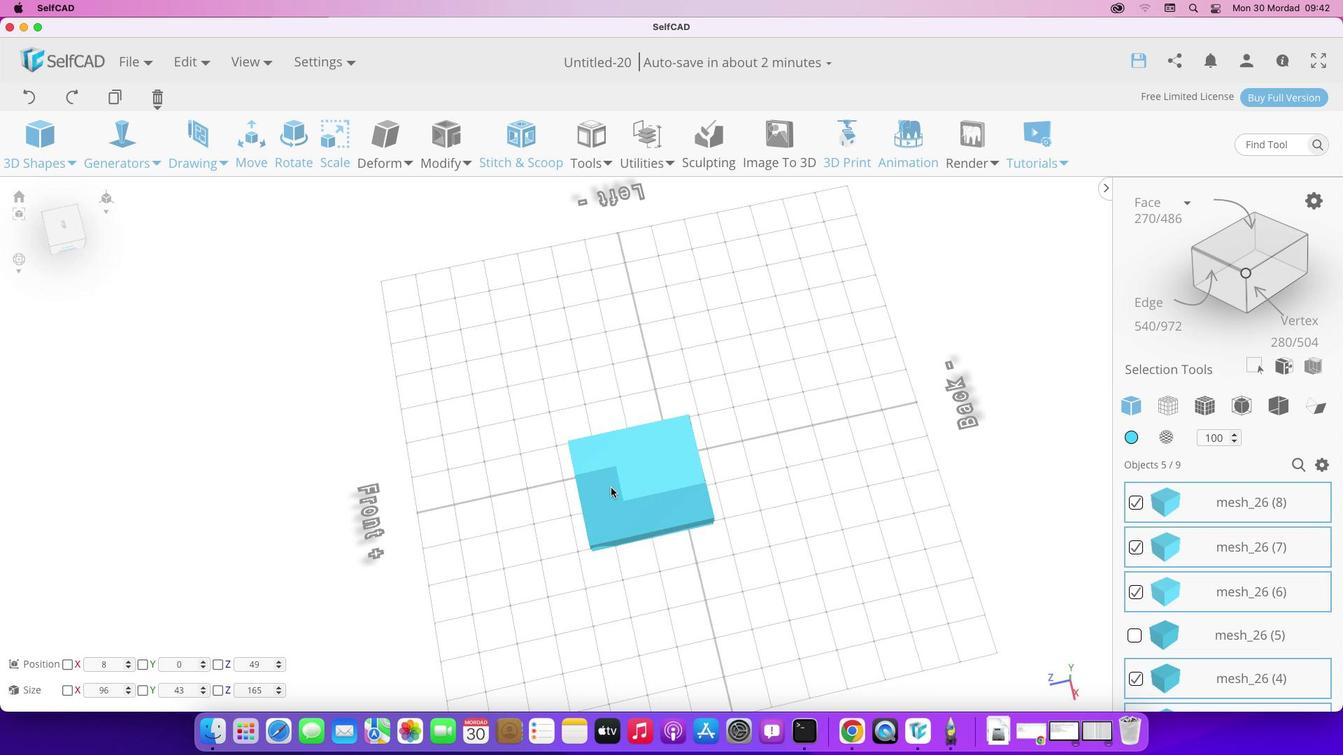 
Action: Mouse moved to (611, 488)
Screenshot: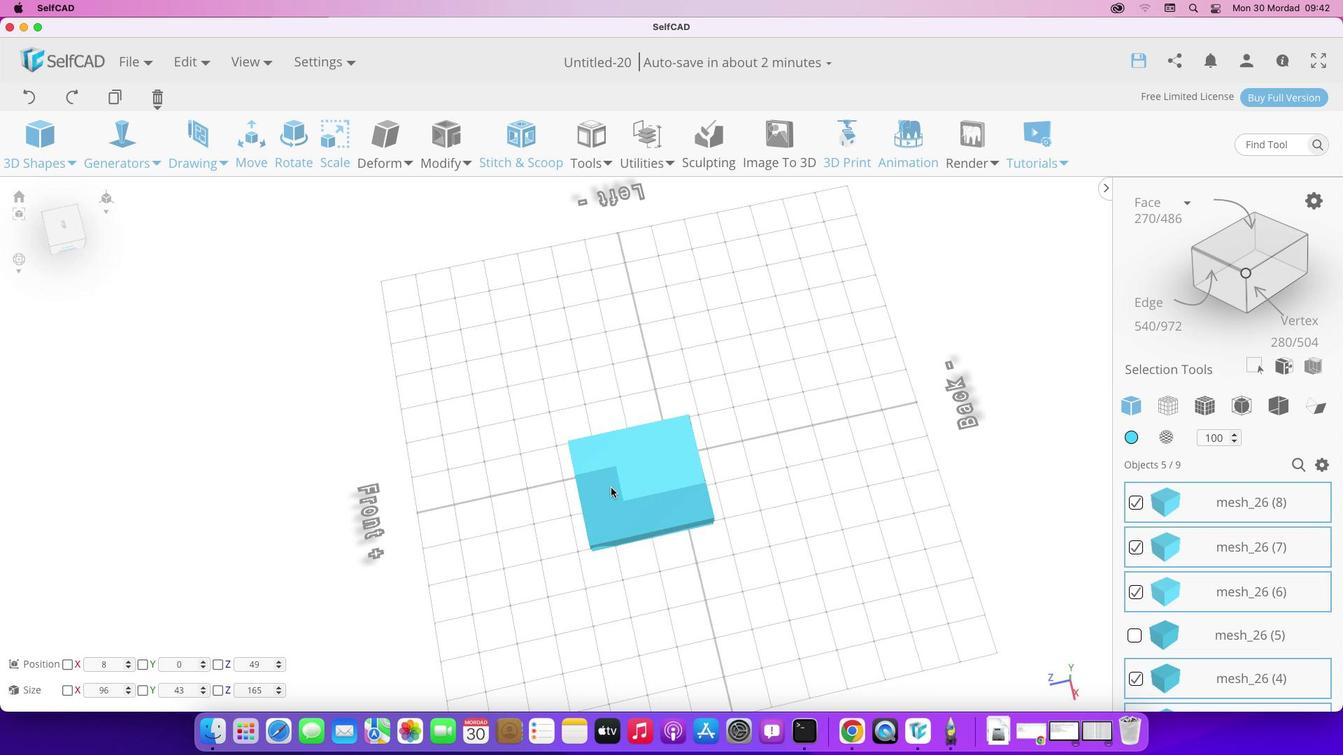 
Action: Mouse pressed left at (611, 488)
Screenshot: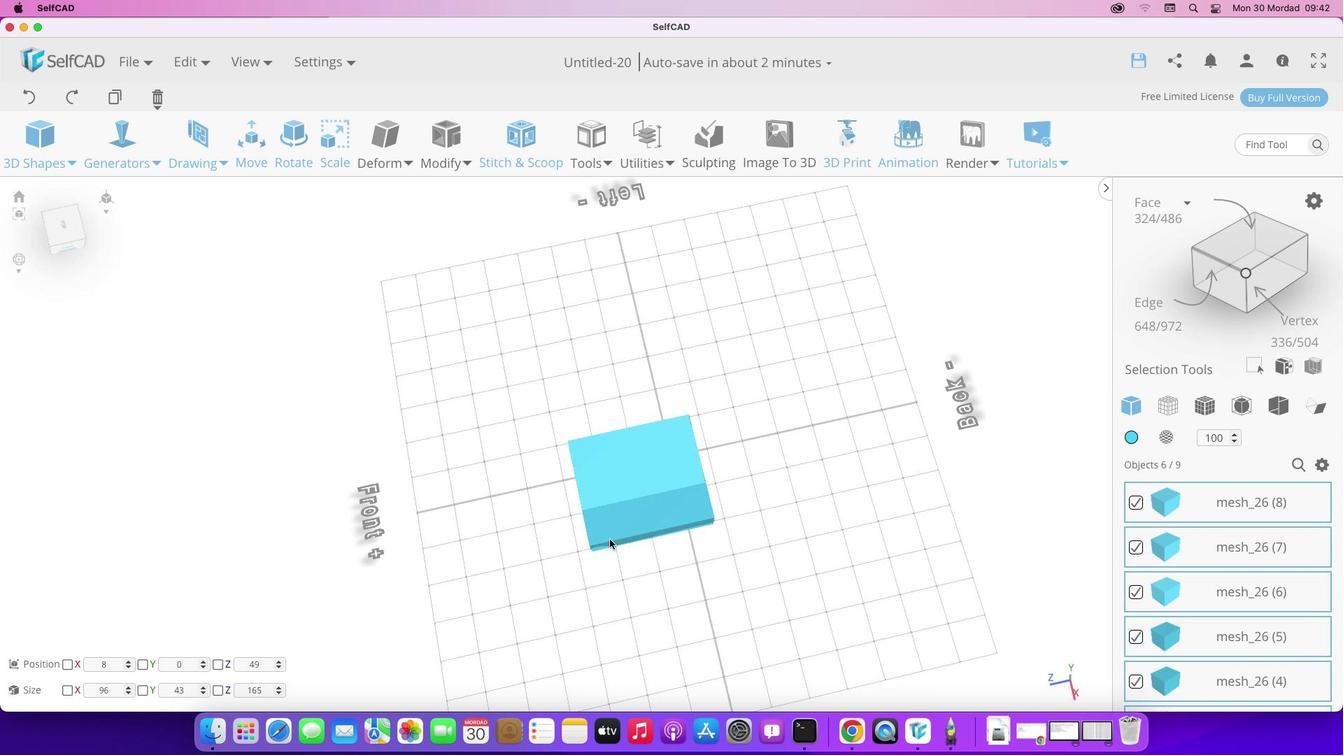 
Action: Mouse moved to (610, 540)
Screenshot: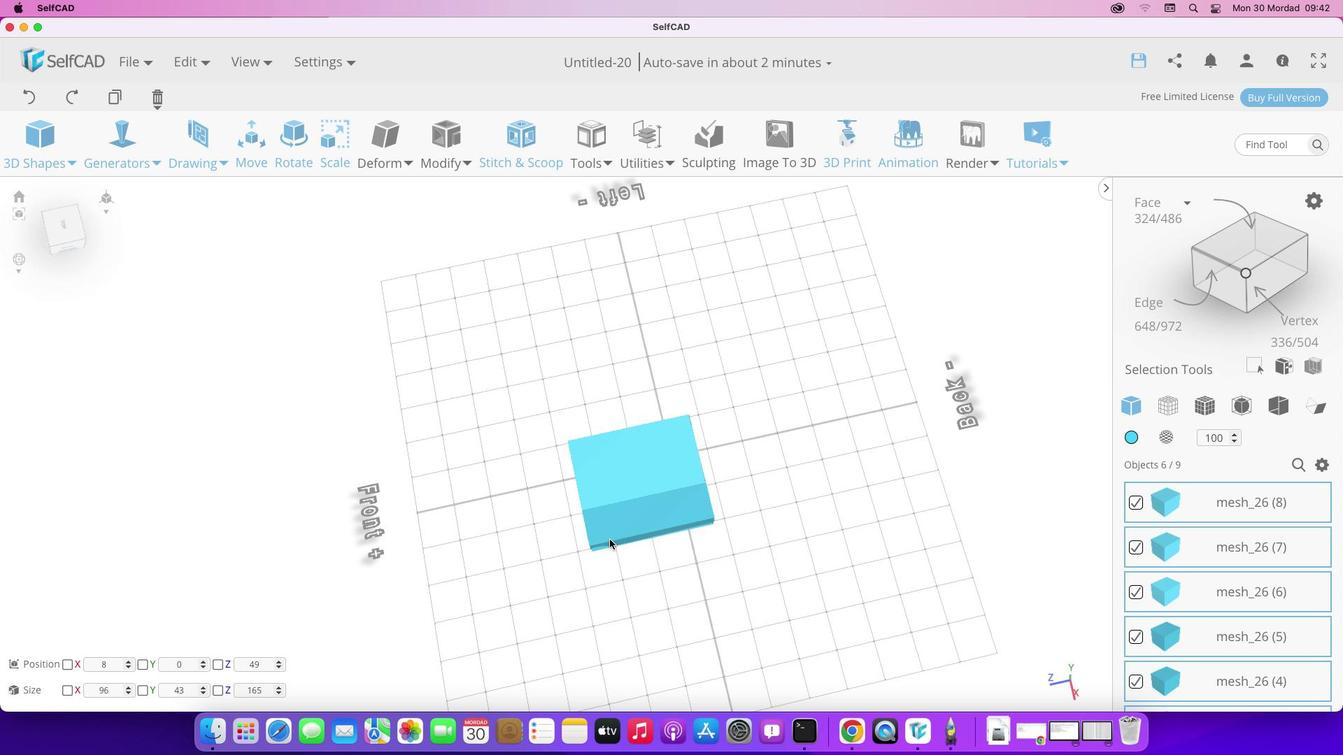 
Action: Mouse pressed left at (610, 540)
Screenshot: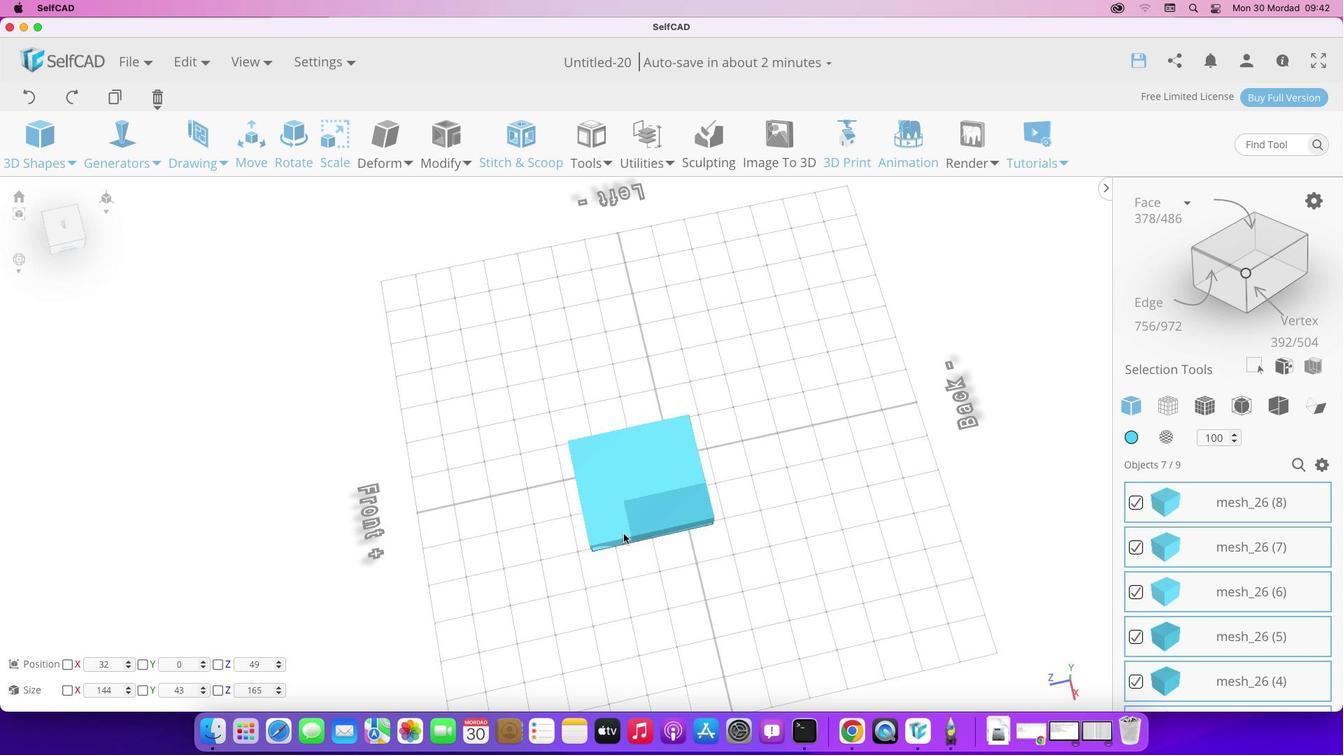 
Action: Mouse moved to (623, 533)
Screenshot: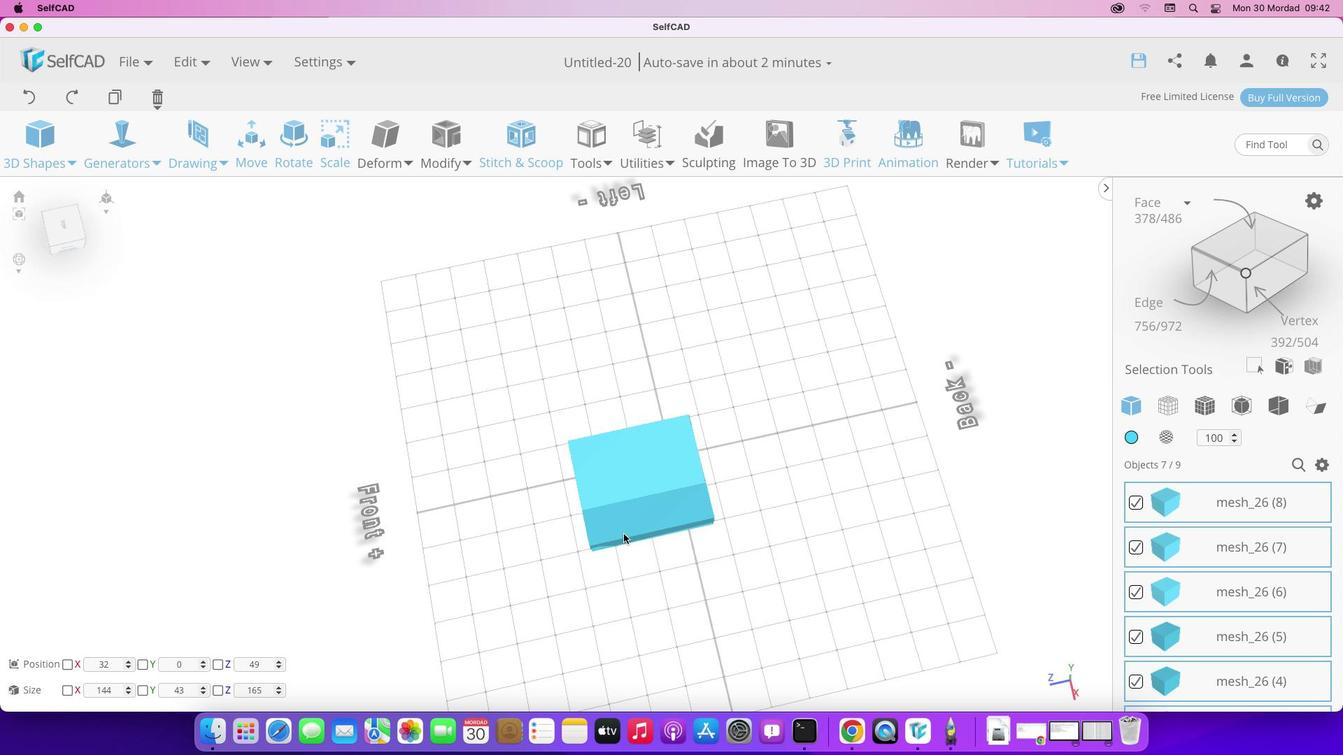 
Action: Mouse pressed left at (623, 533)
Screenshot: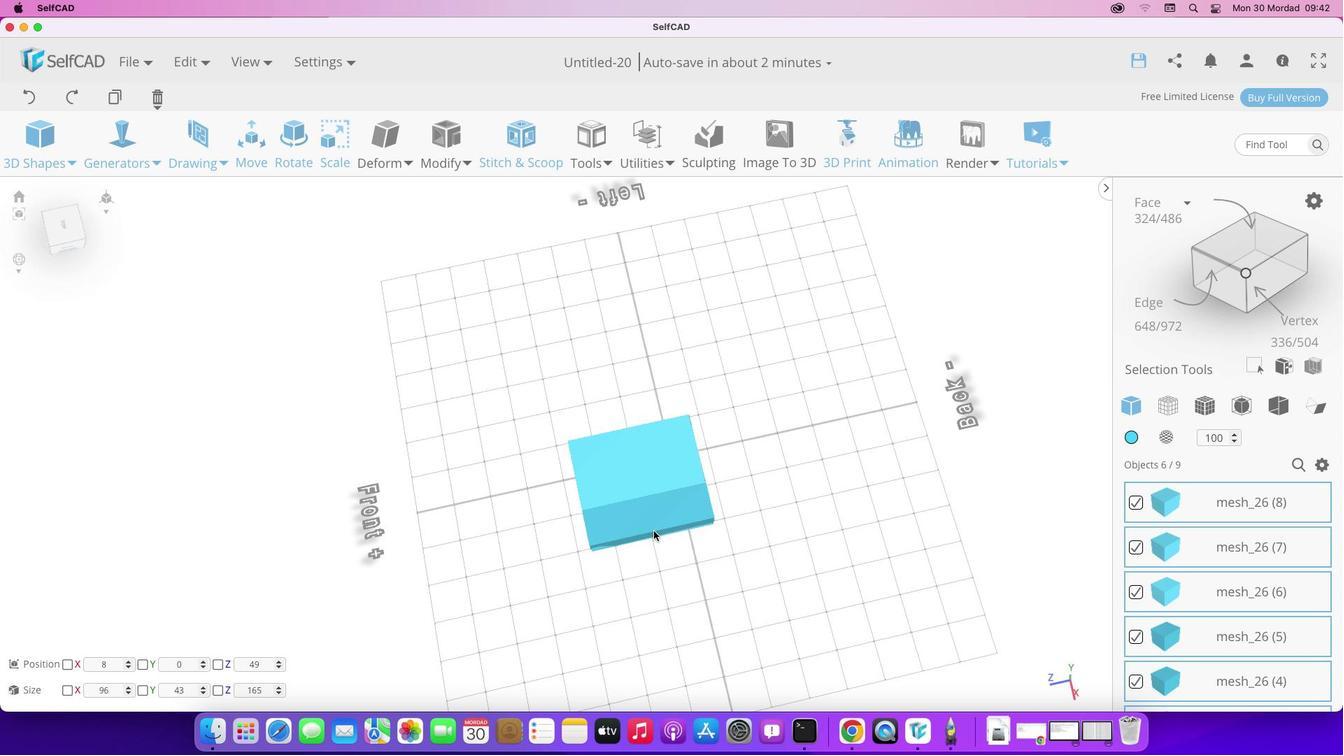 
Action: Mouse moved to (610, 524)
Screenshot: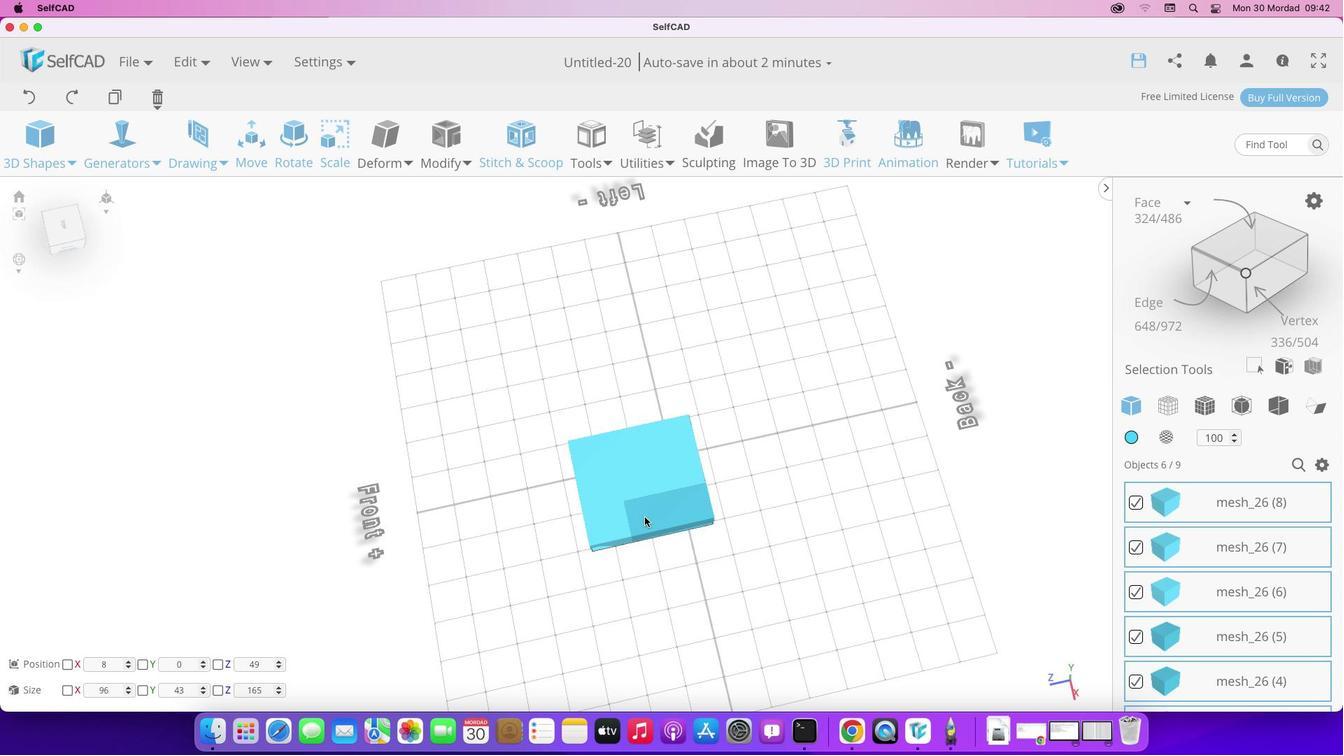
Action: Mouse pressed left at (610, 524)
Screenshot: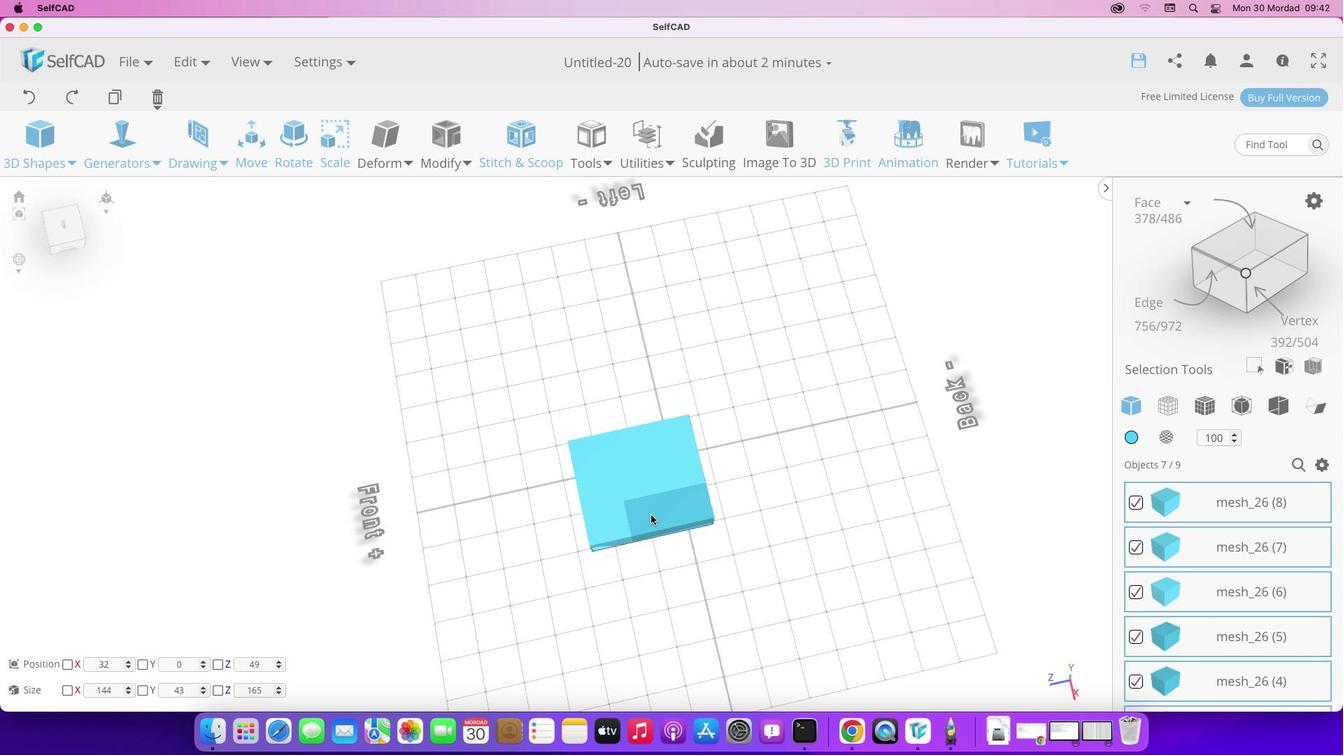 
Action: Mouse moved to (650, 515)
Screenshot: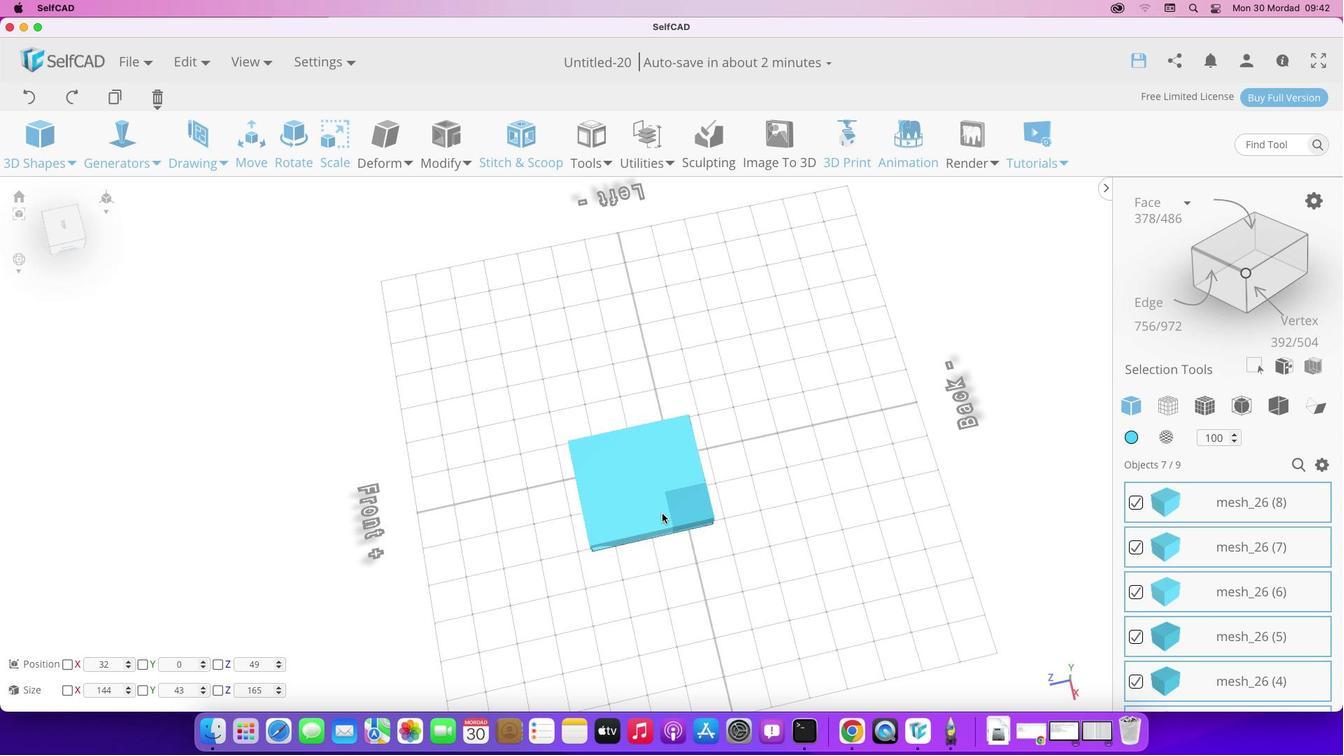 
Action: Mouse pressed left at (650, 515)
Screenshot: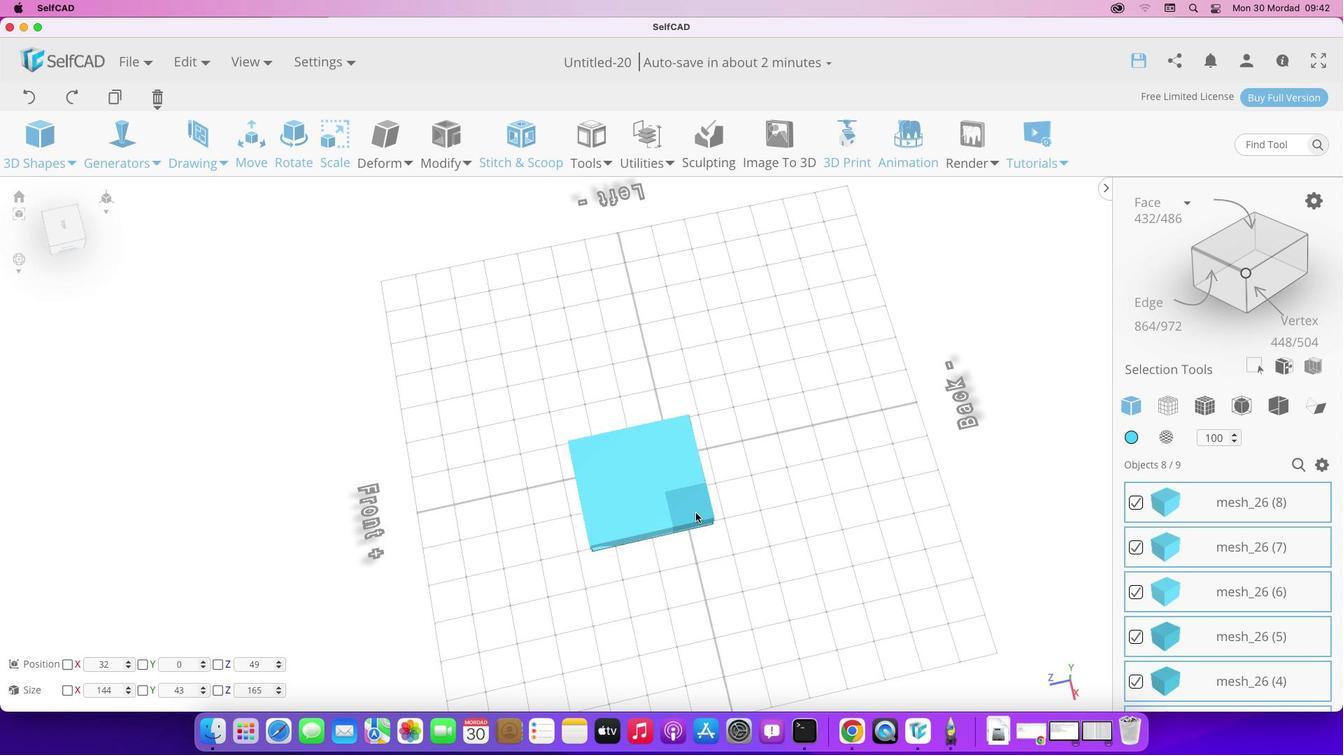 
Action: Mouse moved to (697, 512)
Screenshot: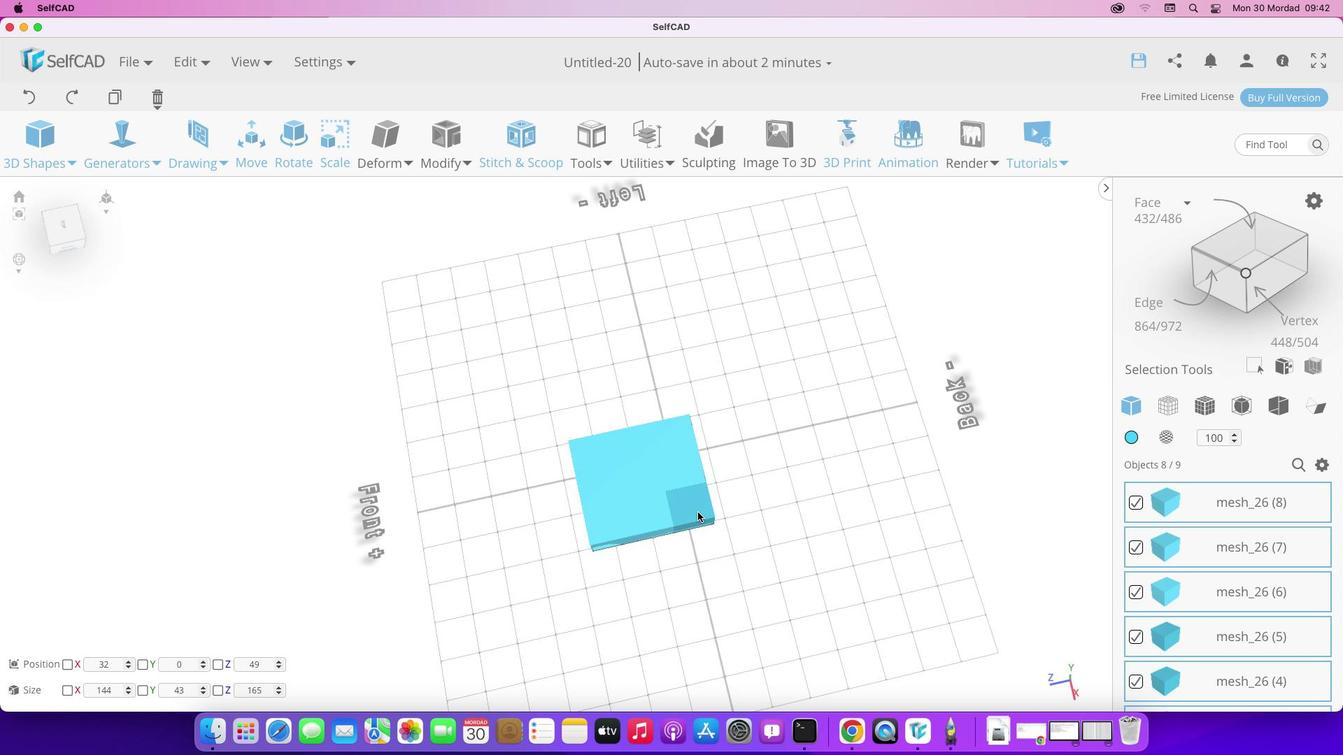 
Action: Mouse pressed left at (697, 512)
Screenshot: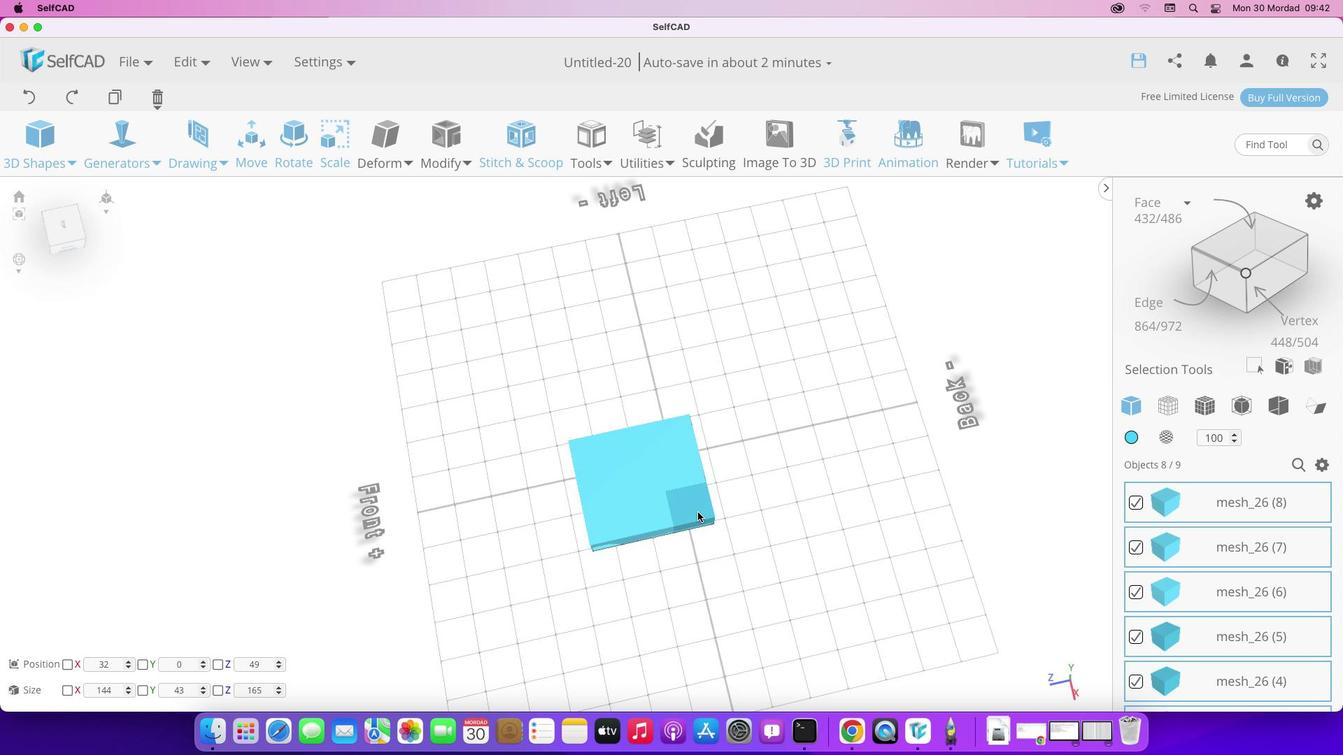 
Action: Mouse moved to (685, 514)
Screenshot: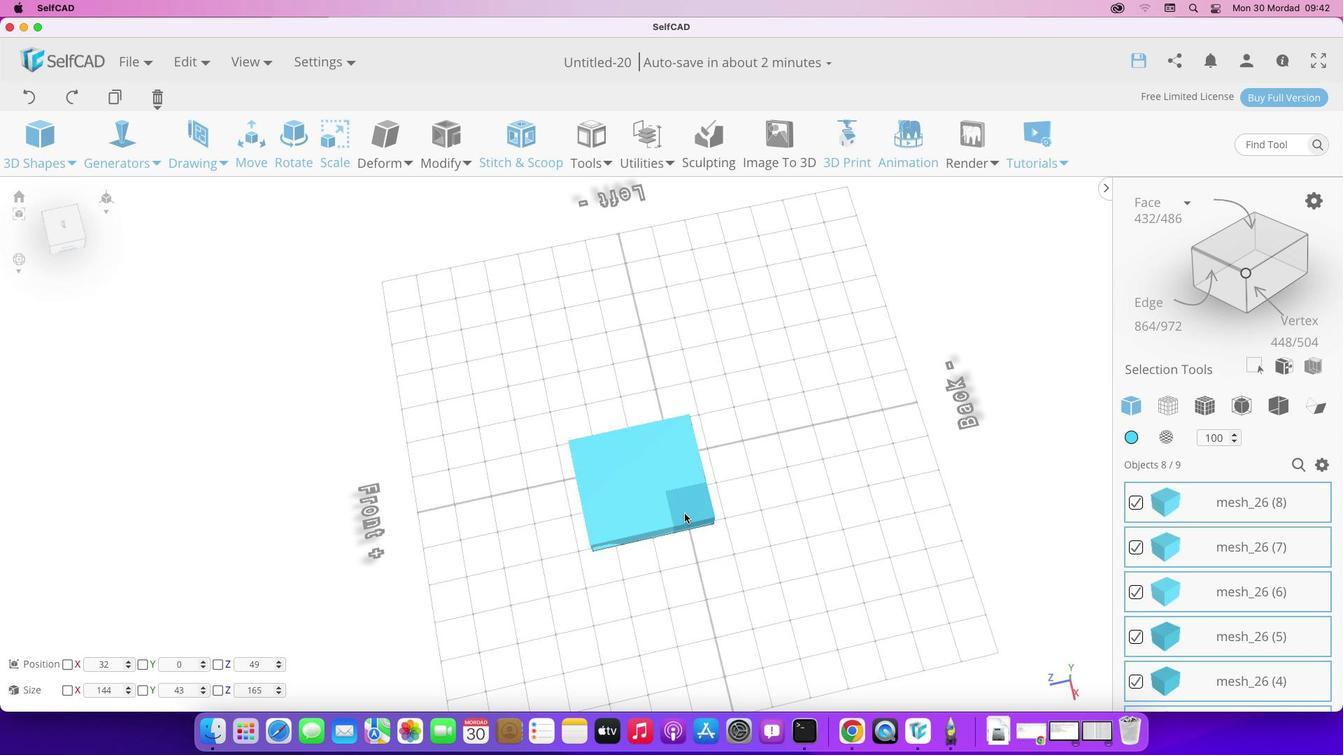 
Action: Mouse pressed left at (685, 514)
Screenshot: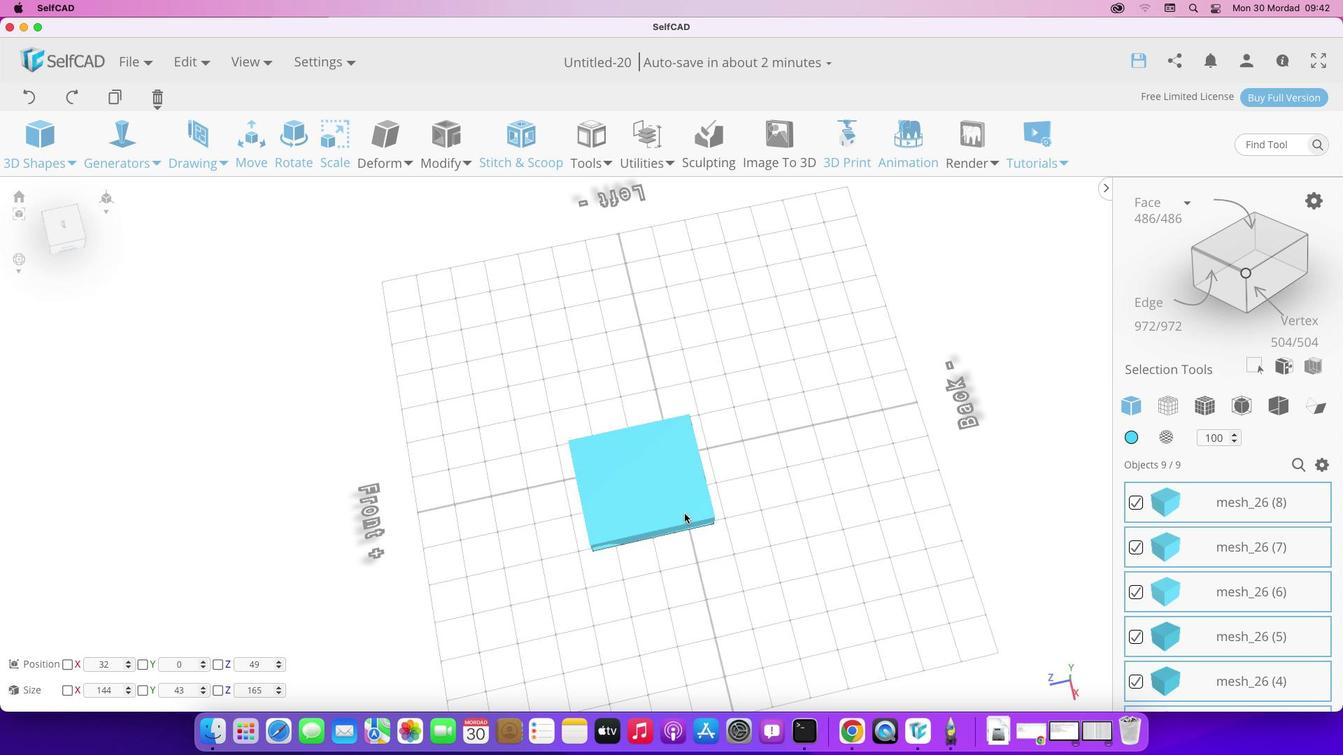 
Action: Key pressed Key.alt
Screenshot: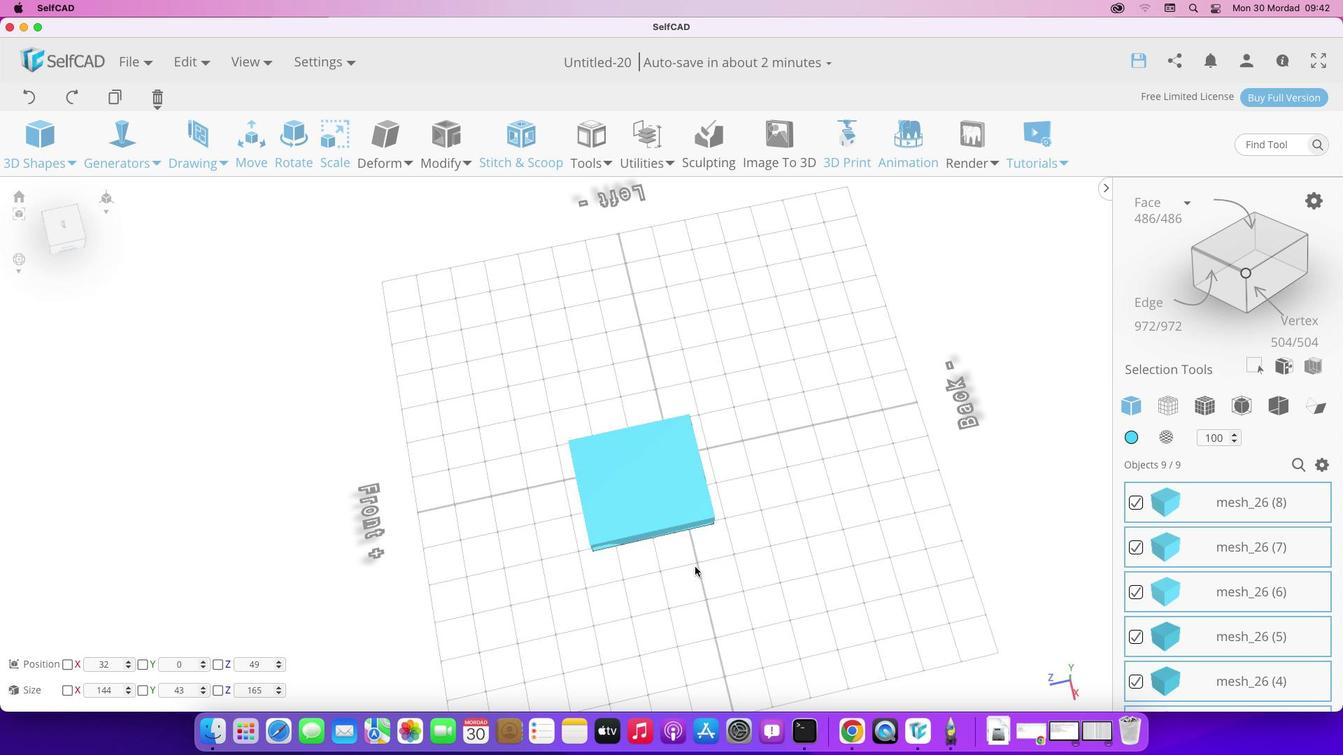 
Action: Mouse pressed left at (685, 514)
Screenshot: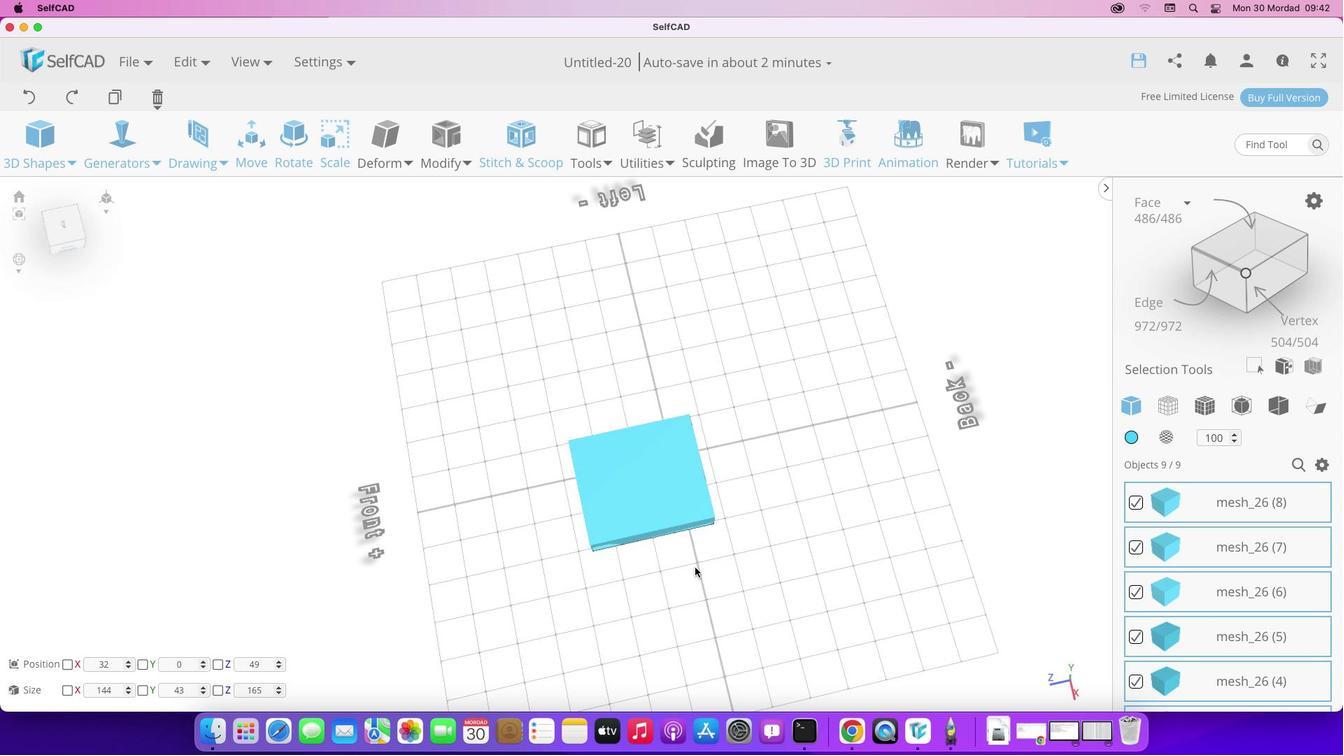 
Action: Mouse moved to (811, 642)
Screenshot: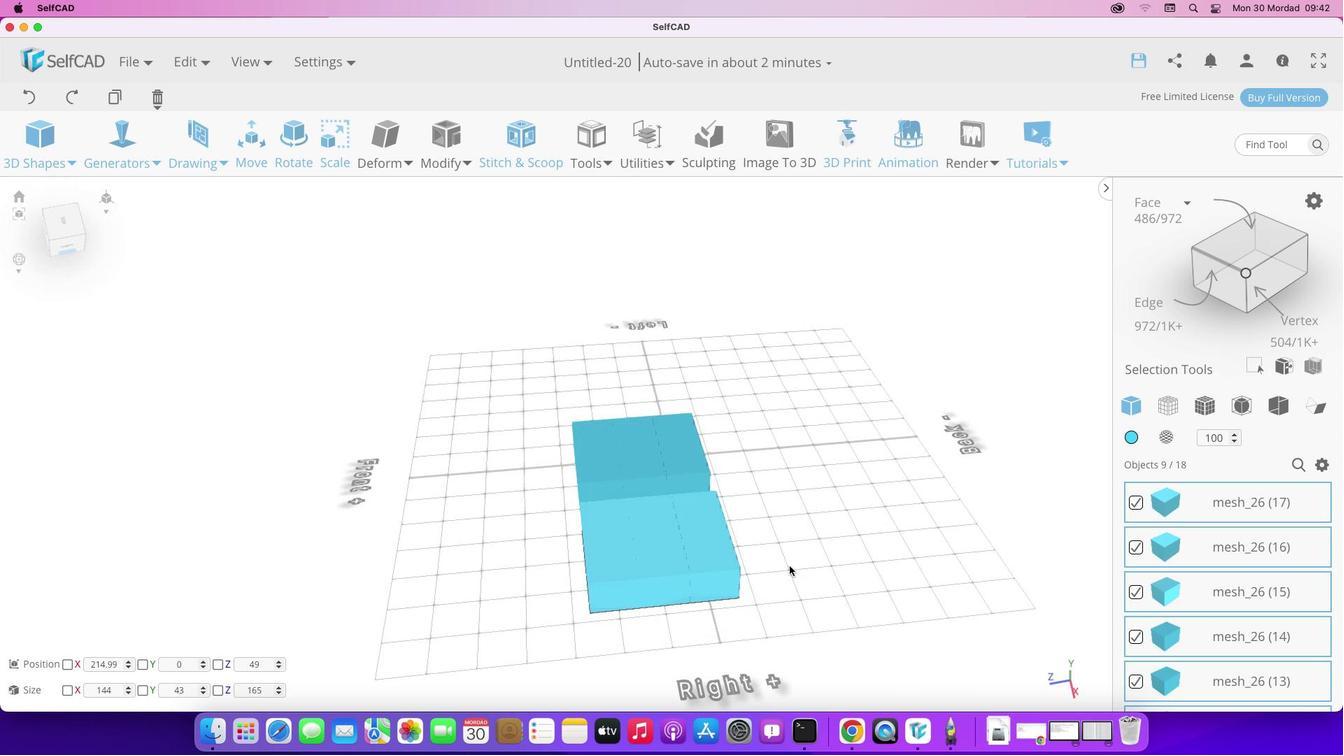 
Action: Mouse pressed left at (811, 642)
Screenshot: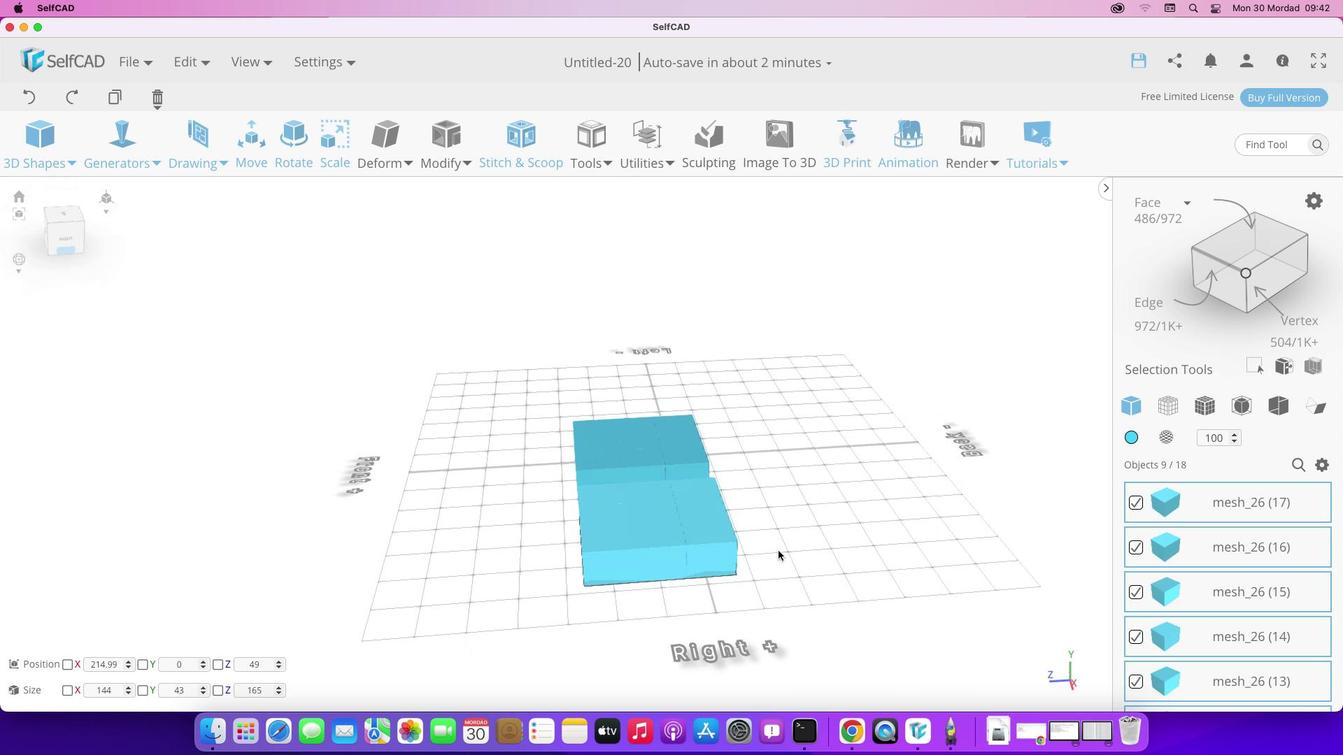 
Action: Mouse moved to (639, 439)
Screenshot: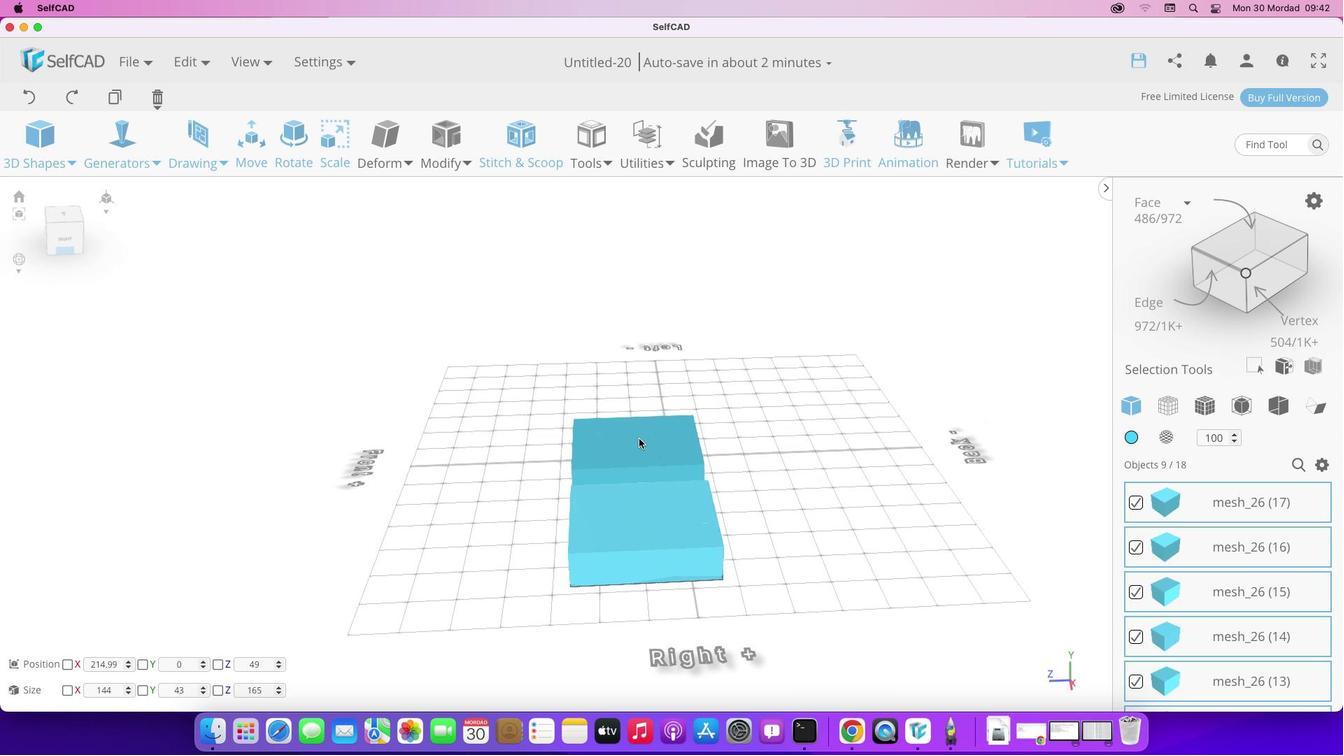 
Action: Key pressed Key.alt
Screenshot: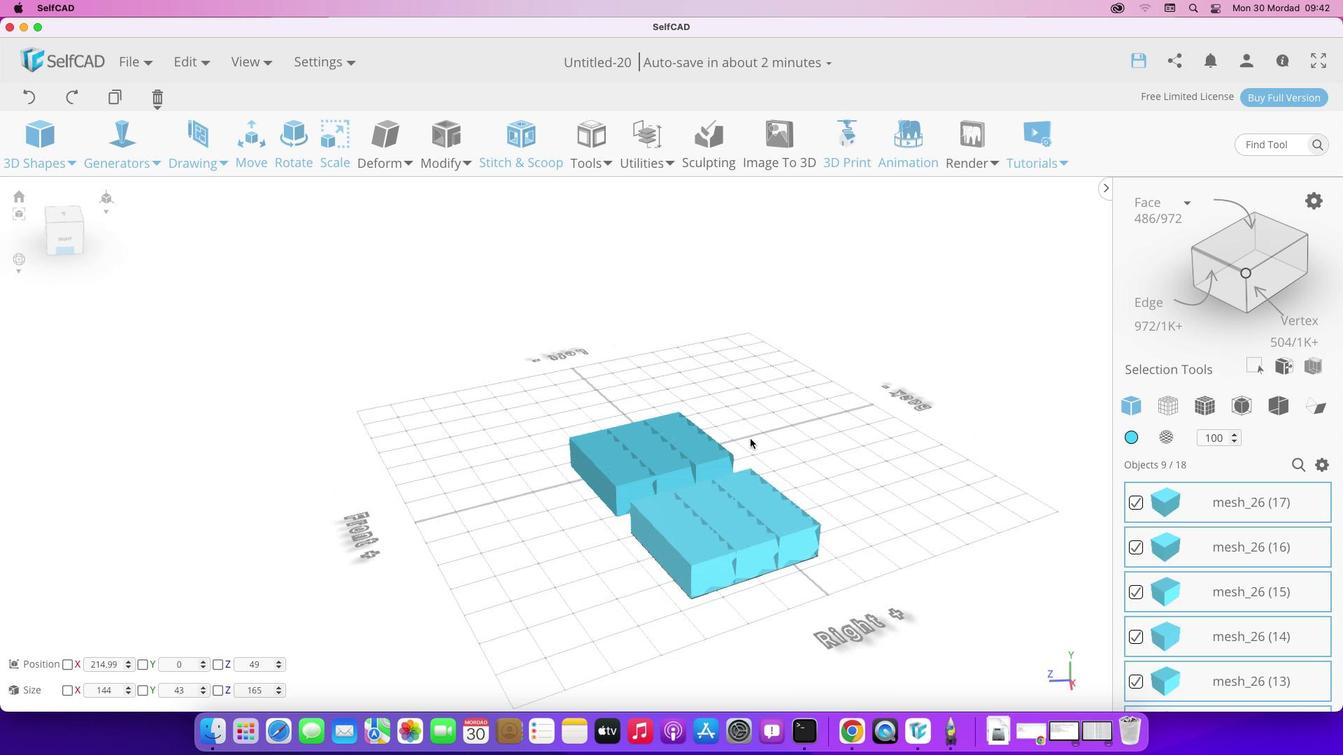 
Action: Mouse pressed left at (639, 439)
Screenshot: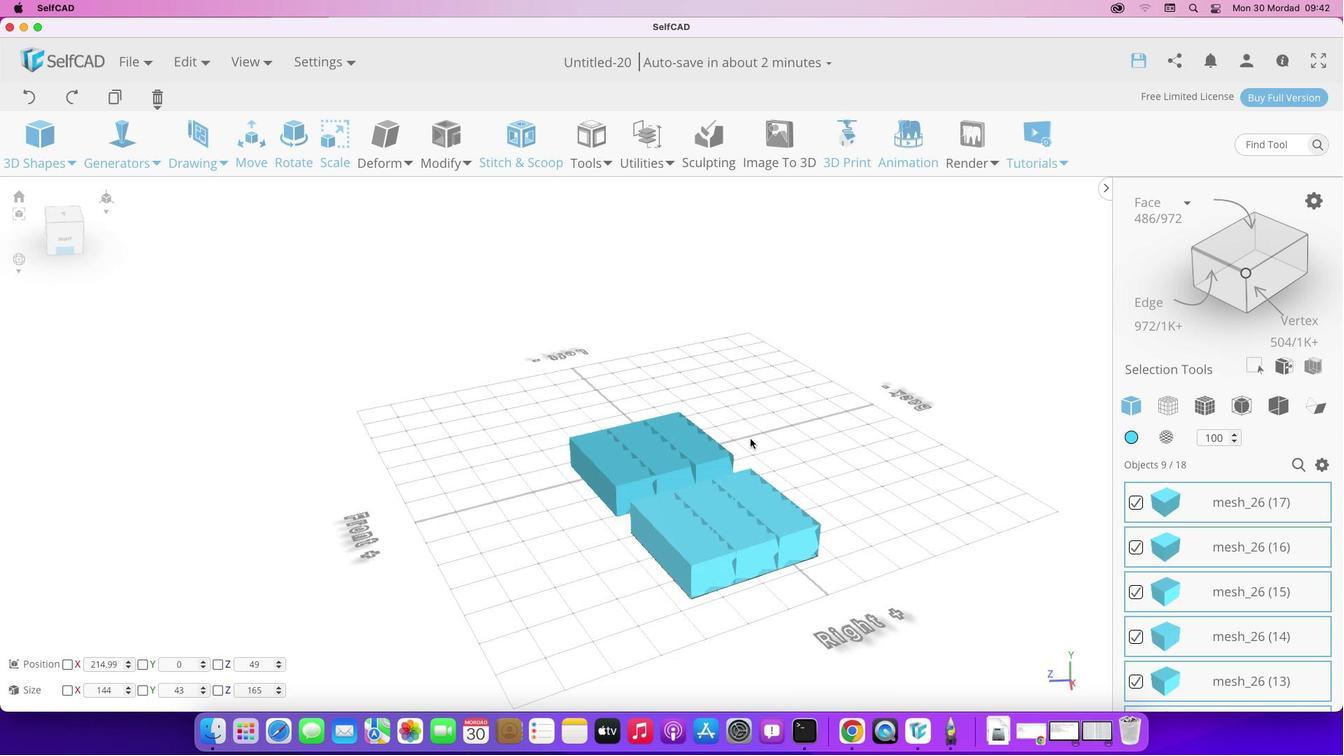 
Action: Mouse moved to (596, 507)
Screenshot: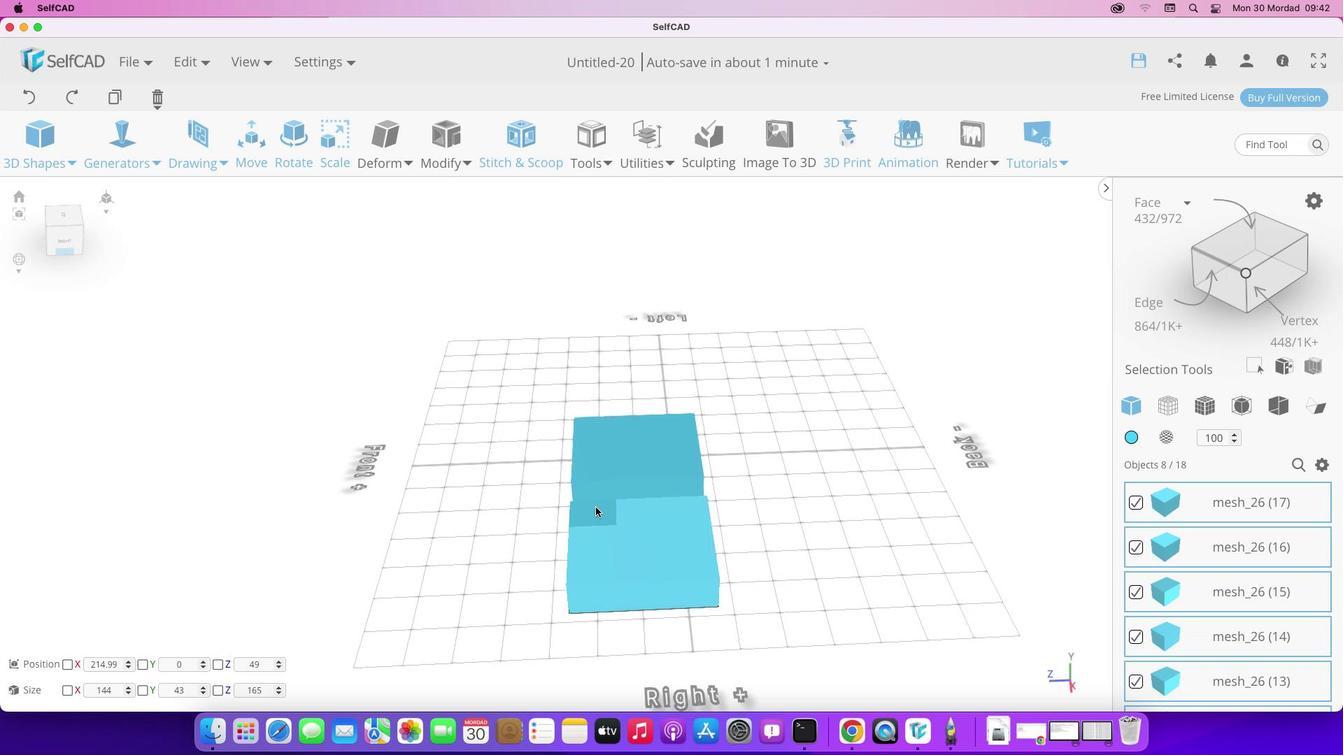 
Action: Mouse pressed left at (596, 507)
Screenshot: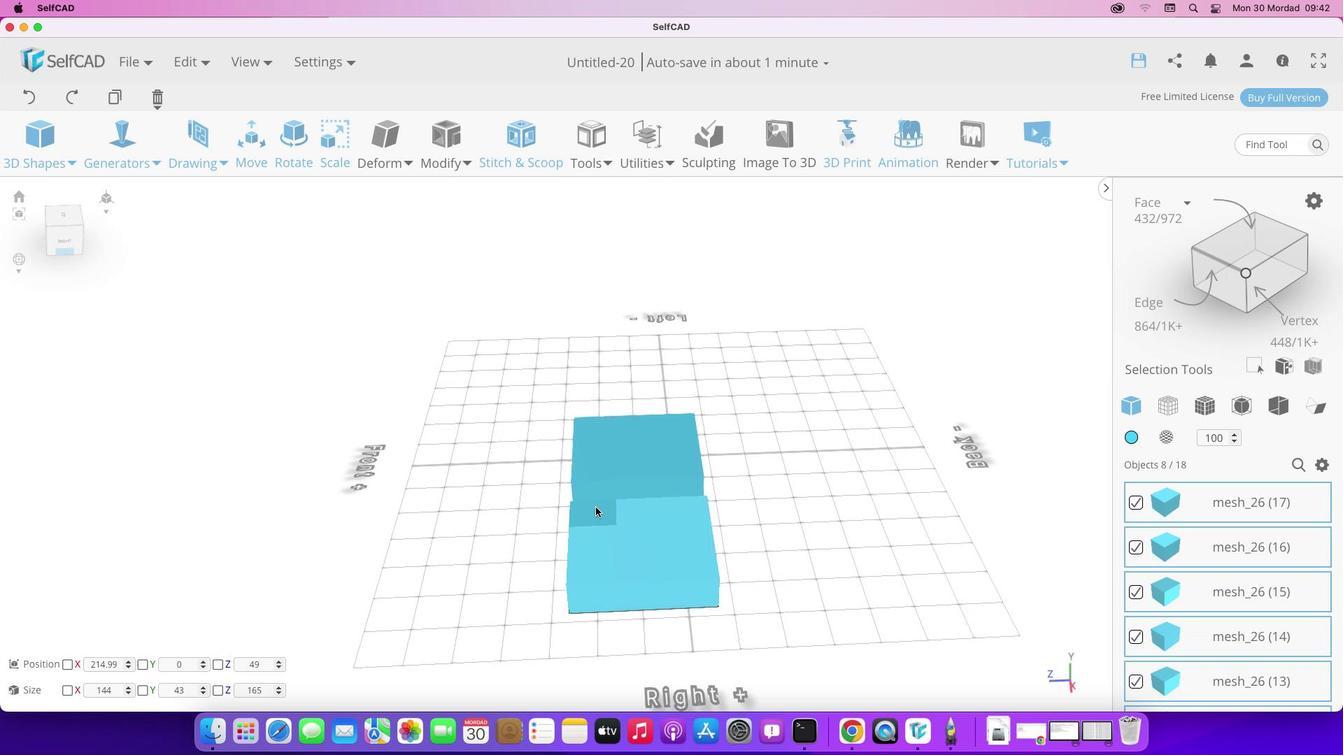 
Action: Mouse moved to (637, 516)
Screenshot: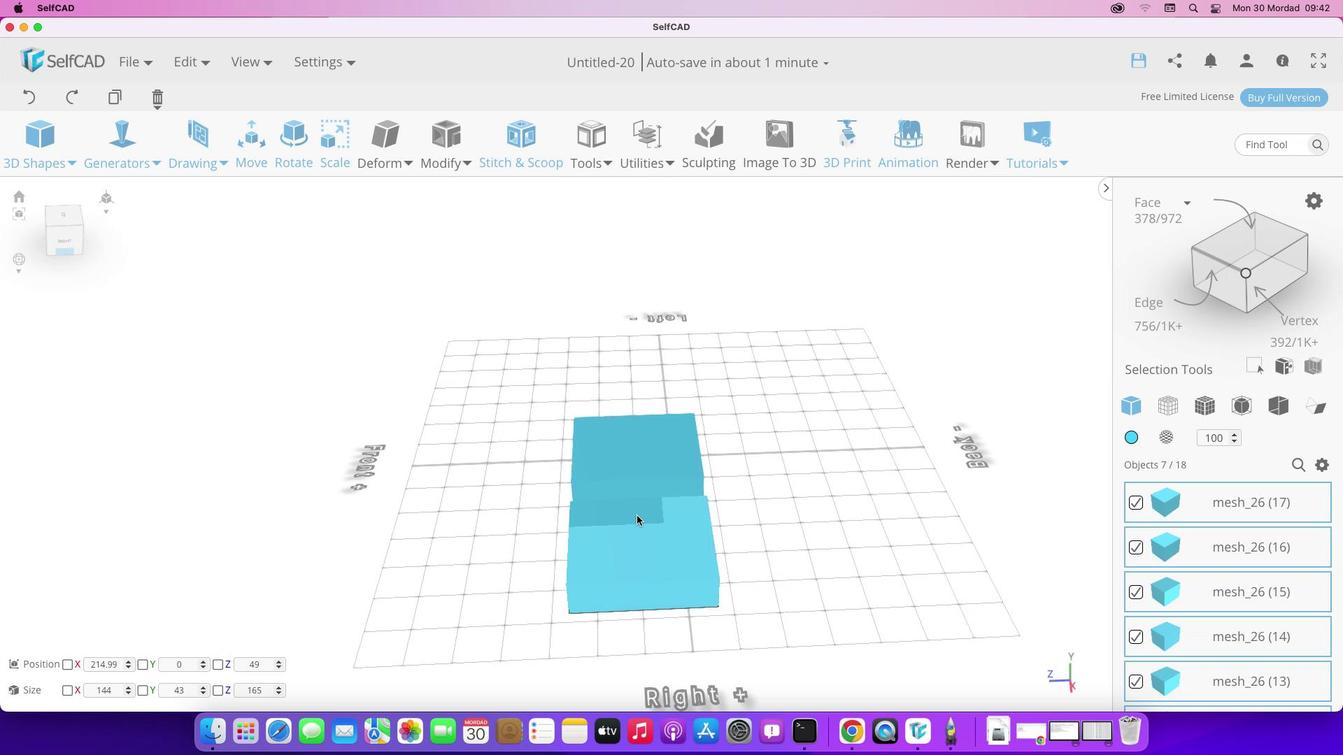 
Action: Mouse pressed left at (637, 516)
Screenshot: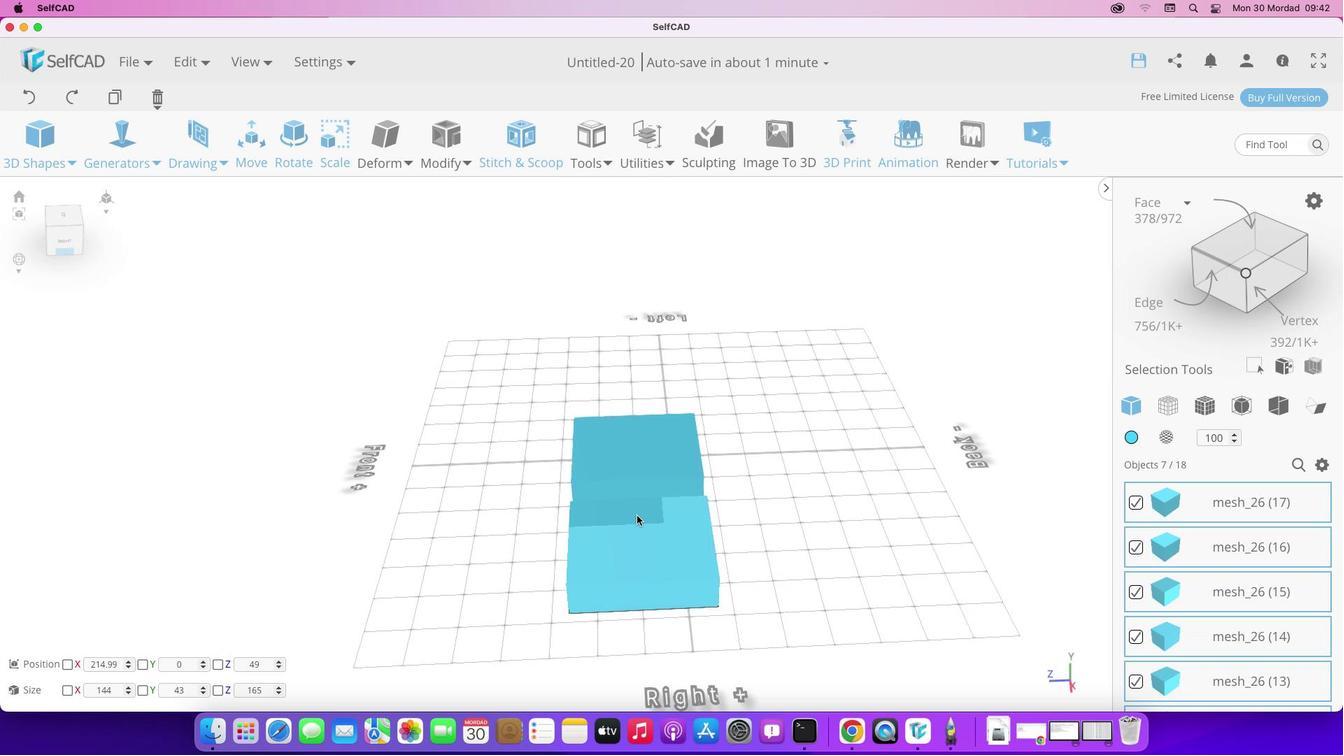 
Action: Mouse moved to (682, 513)
Screenshot: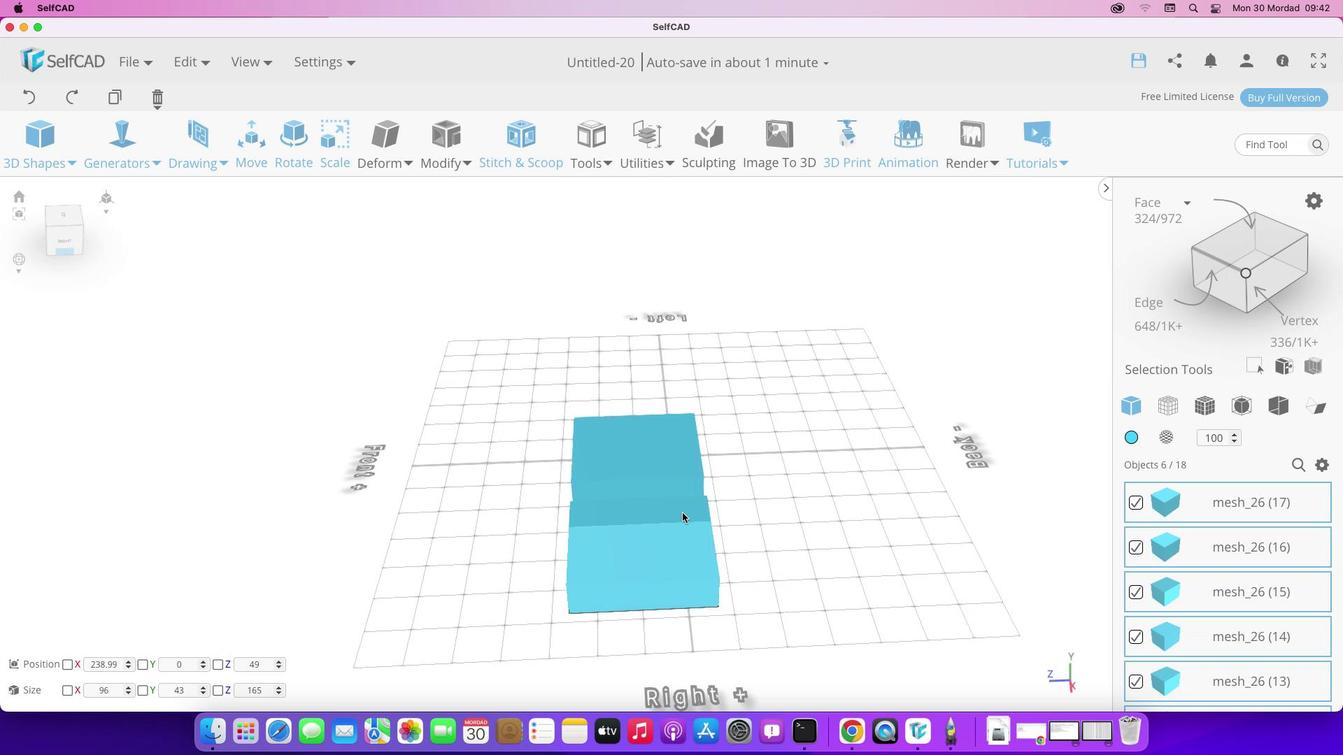 
Action: Mouse pressed left at (682, 513)
Screenshot: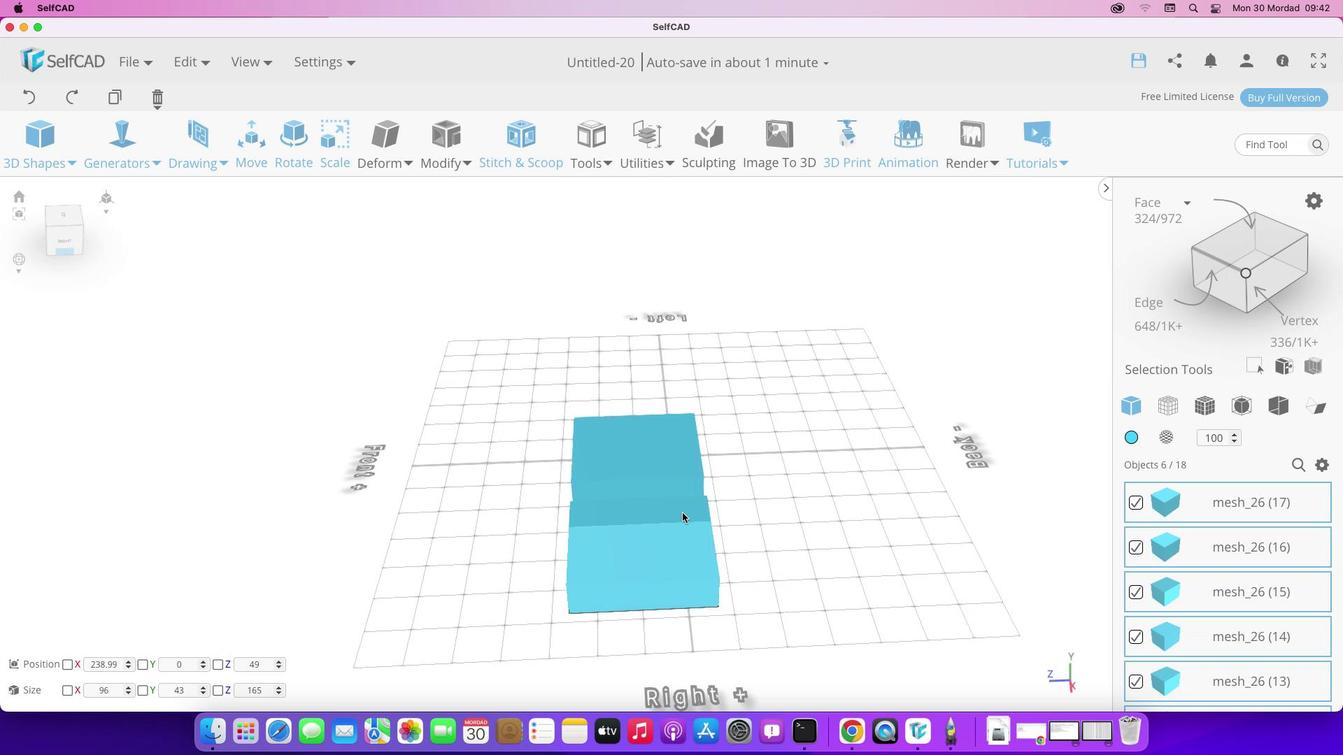 
Action: Mouse moved to (689, 542)
Screenshot: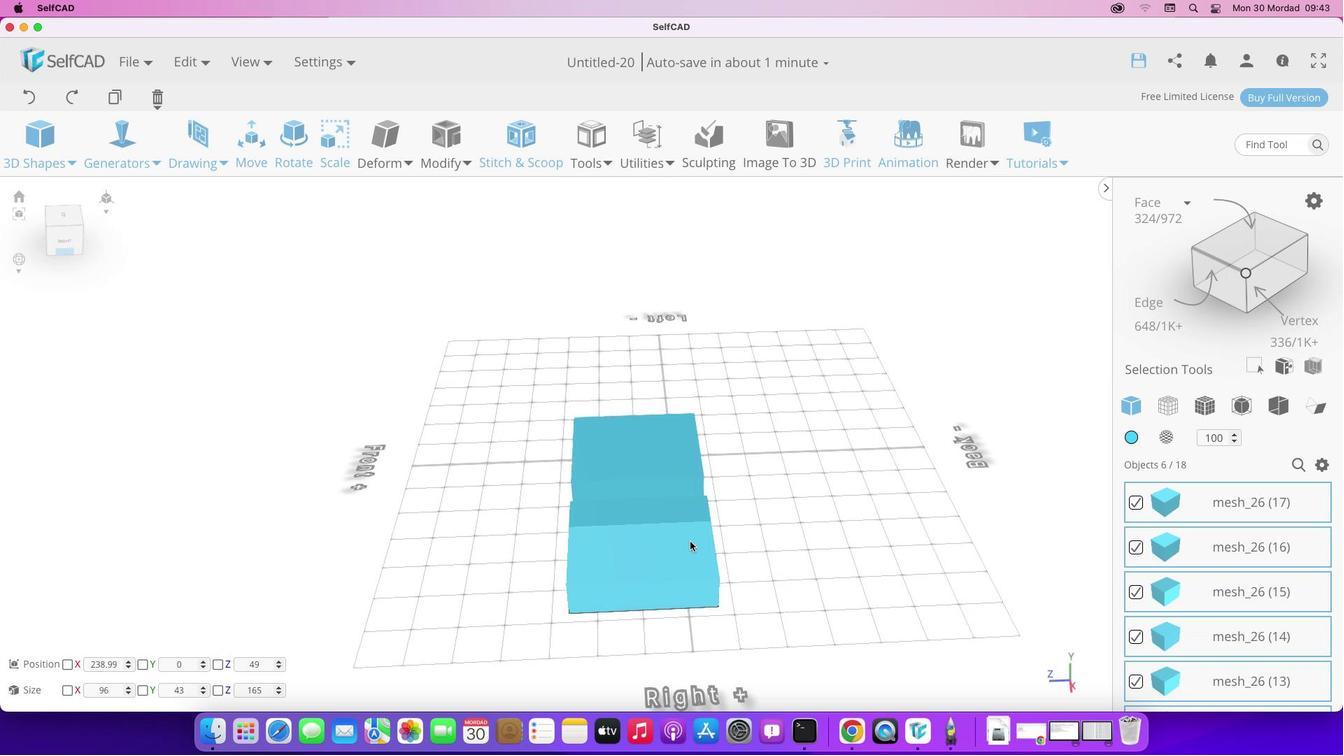 
Action: Mouse pressed left at (689, 542)
Screenshot: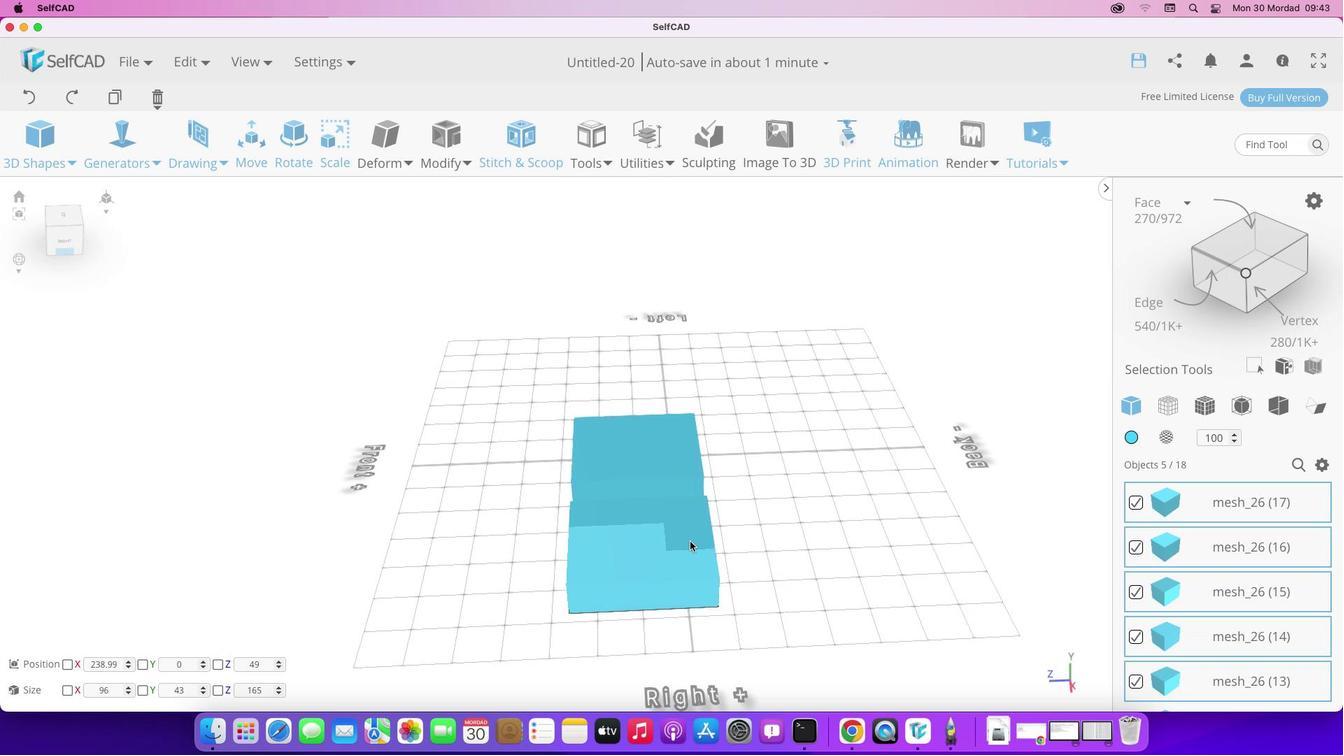 
Action: Mouse moved to (690, 568)
Screenshot: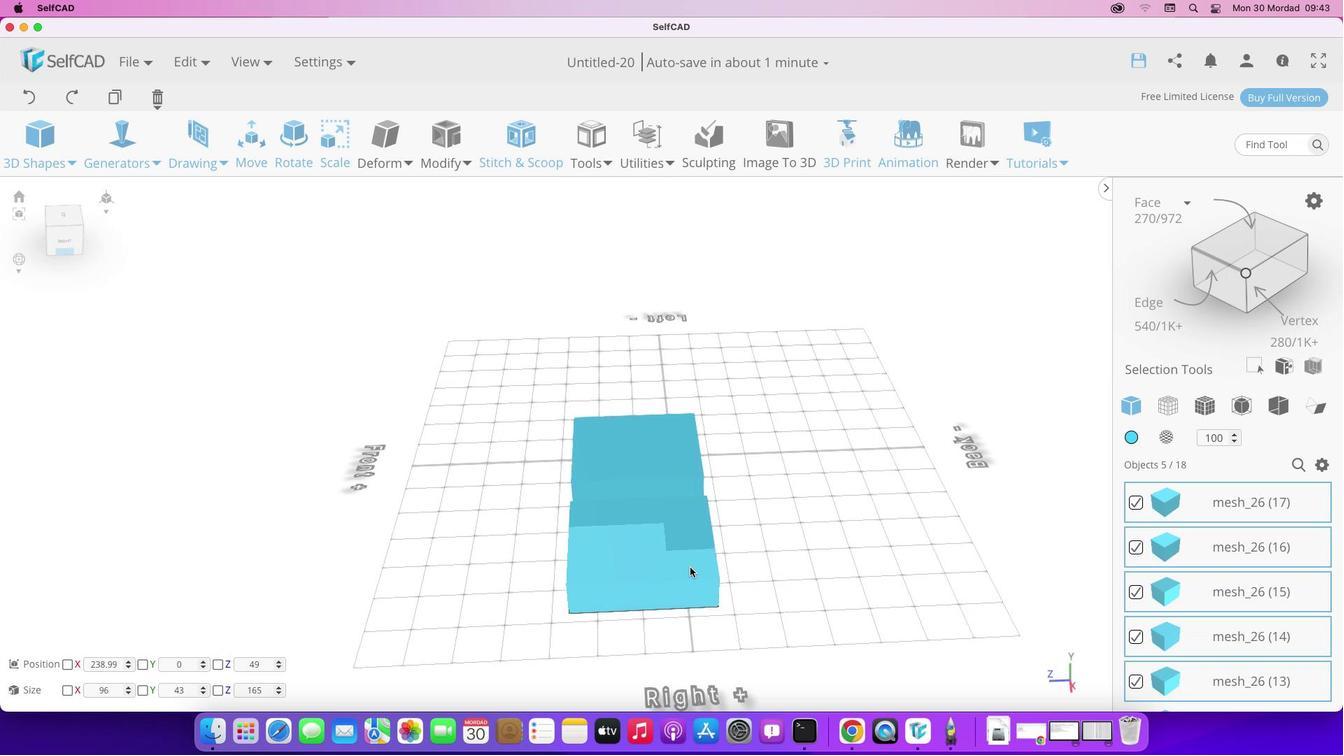 
Action: Mouse pressed left at (690, 568)
Screenshot: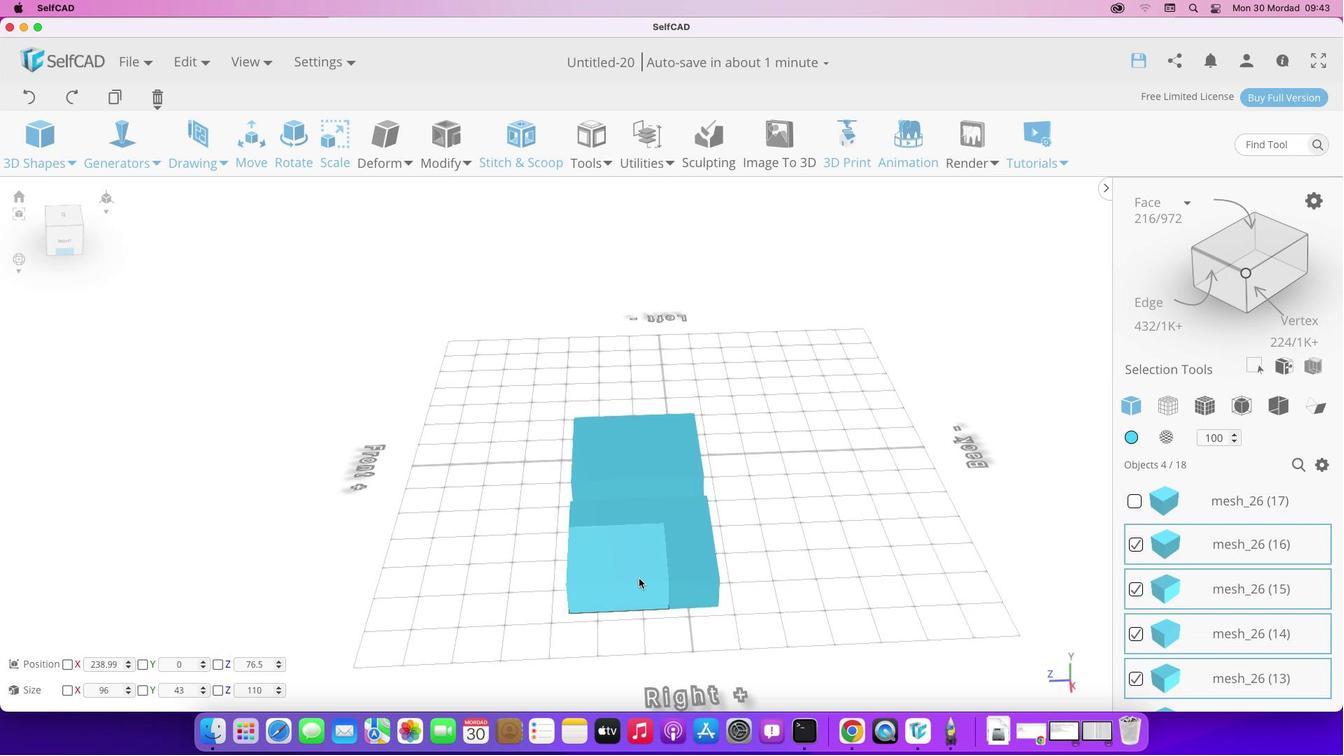 
Action: Mouse moved to (635, 579)
Screenshot: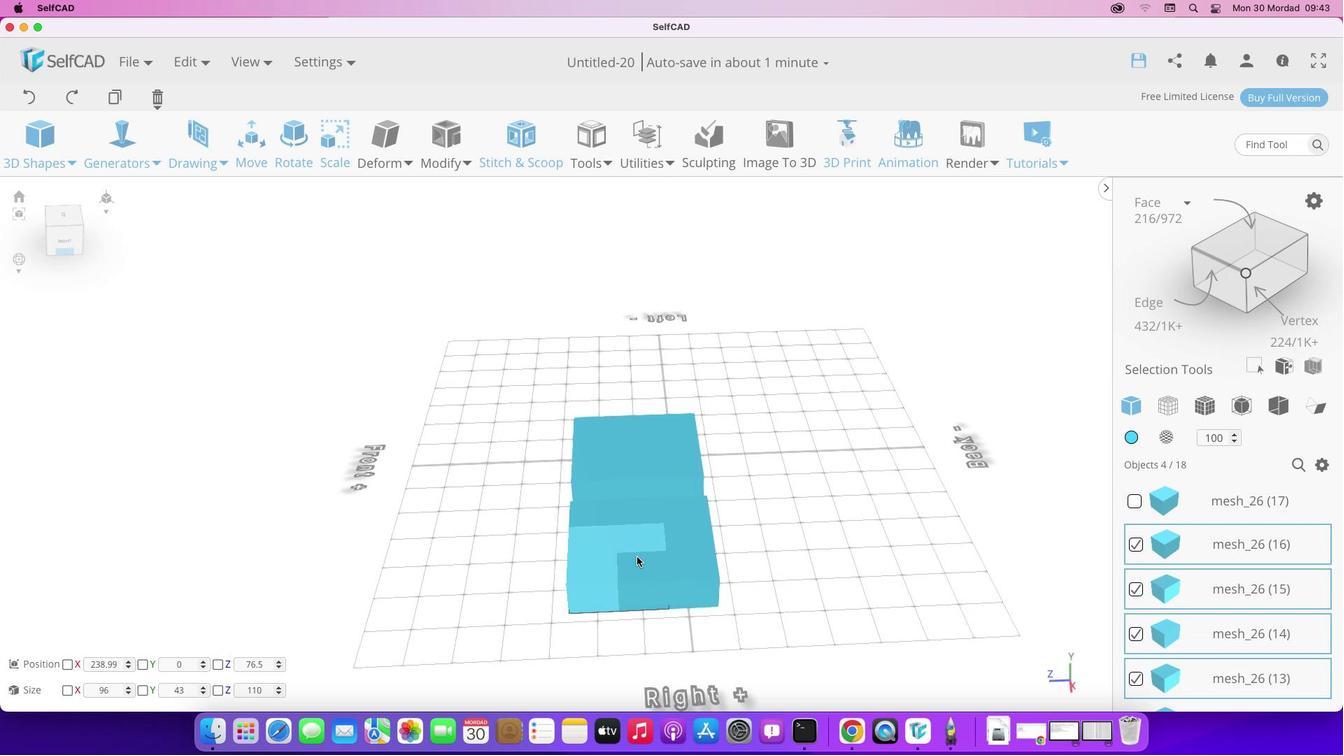 
Action: Mouse pressed left at (635, 579)
Screenshot: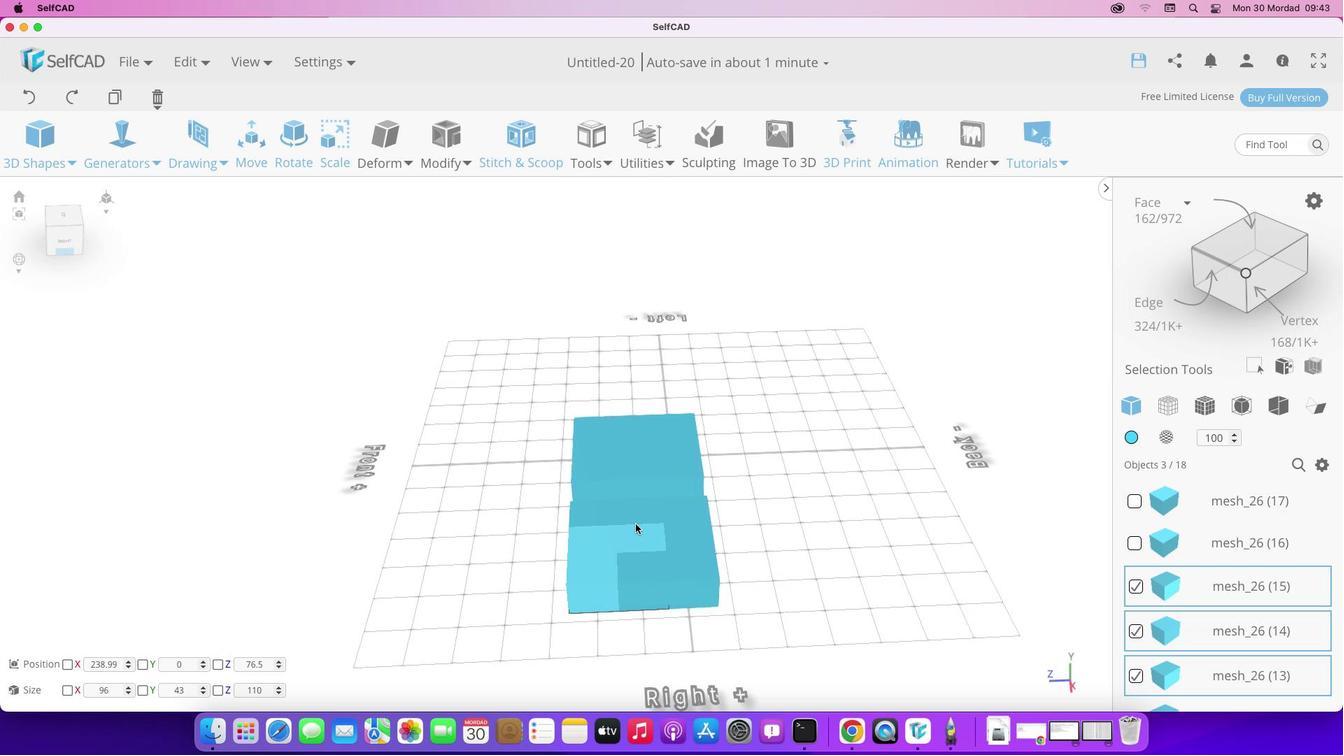 
Action: Mouse moved to (636, 524)
Screenshot: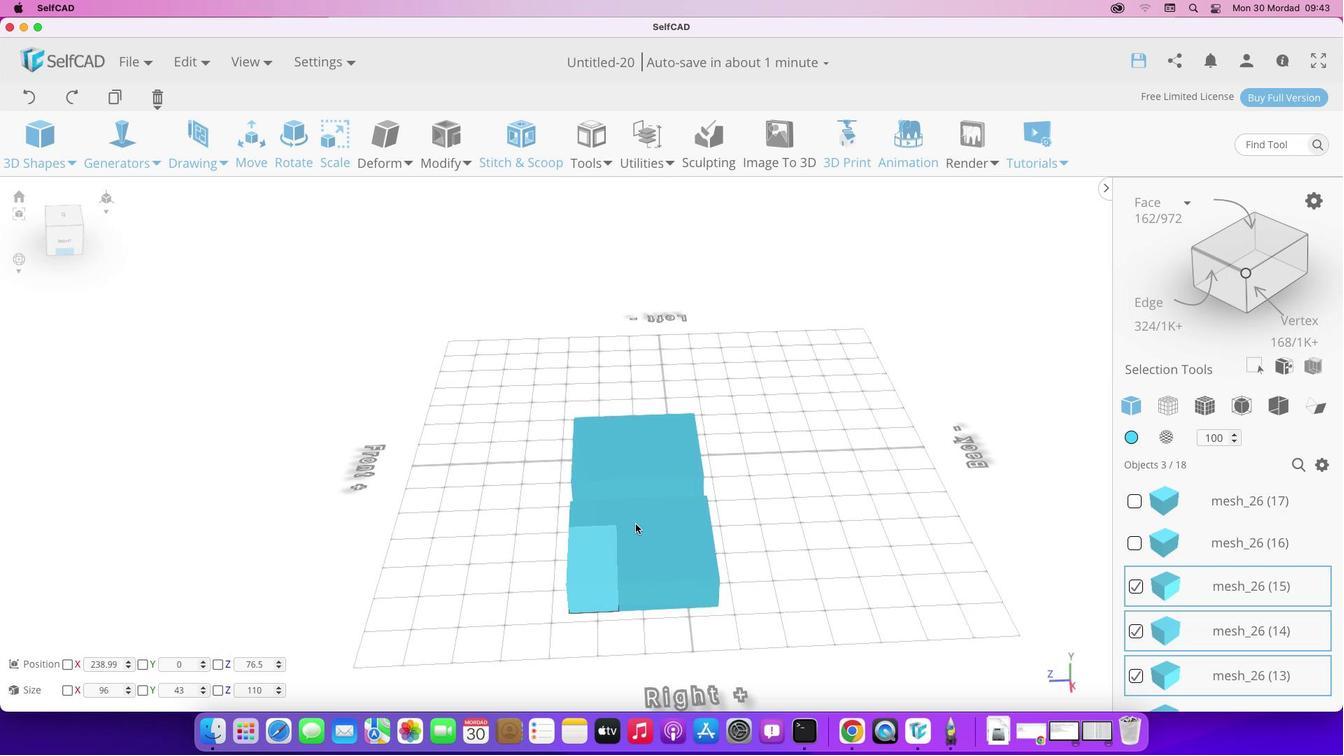 
Action: Mouse pressed left at (636, 524)
Screenshot: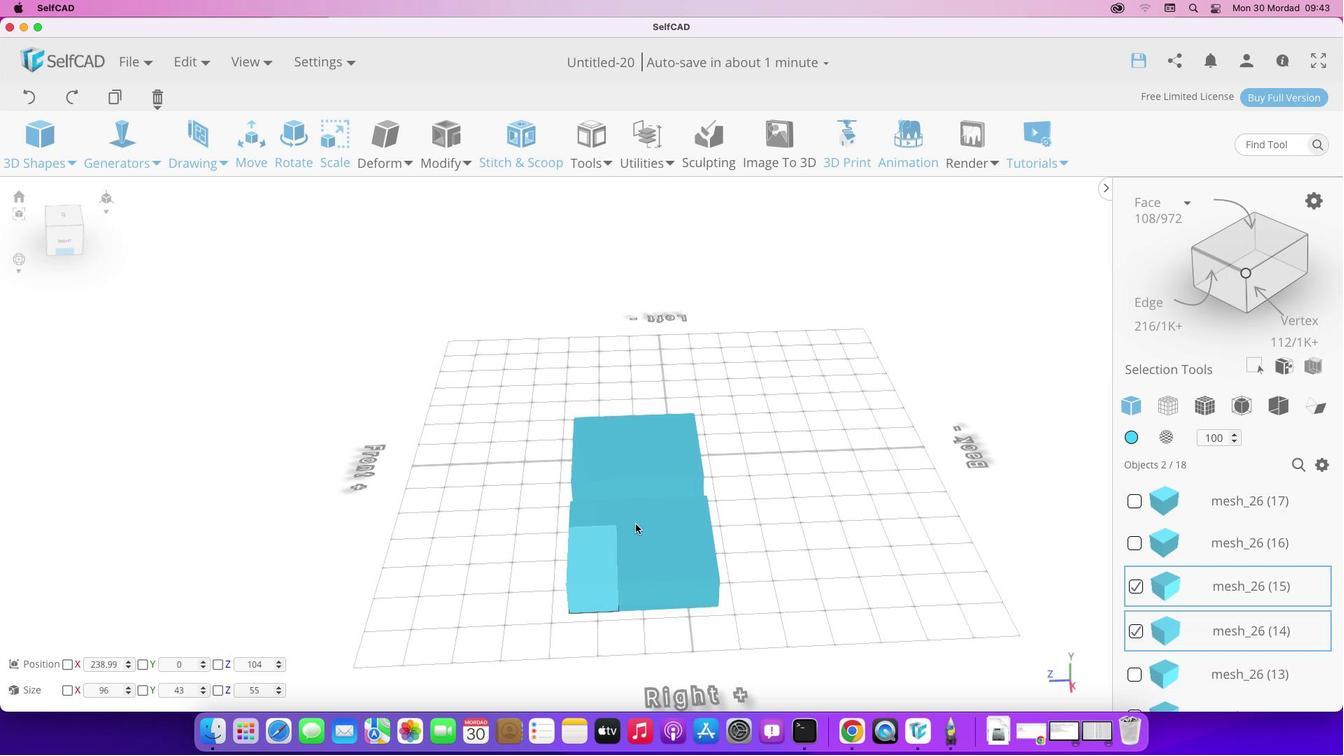 
Action: Mouse moved to (588, 538)
Screenshot: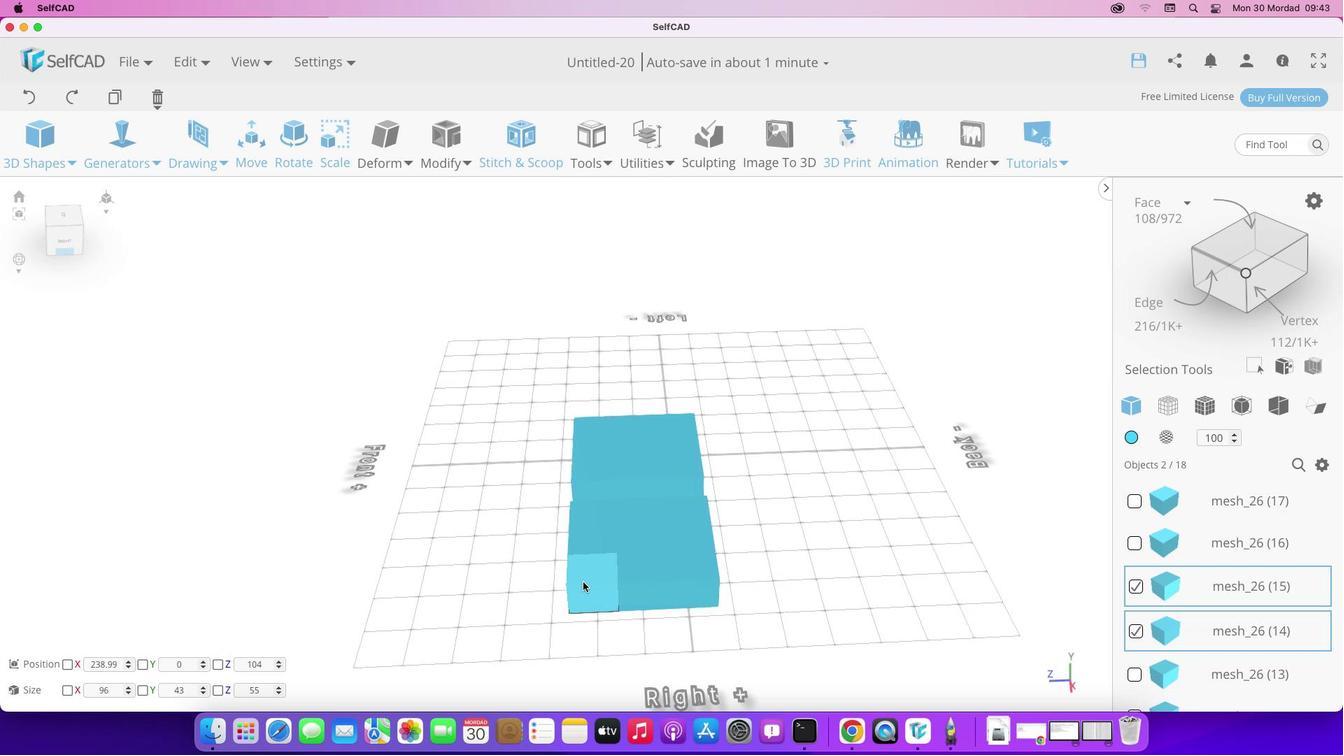 
Action: Mouse pressed left at (588, 538)
Screenshot: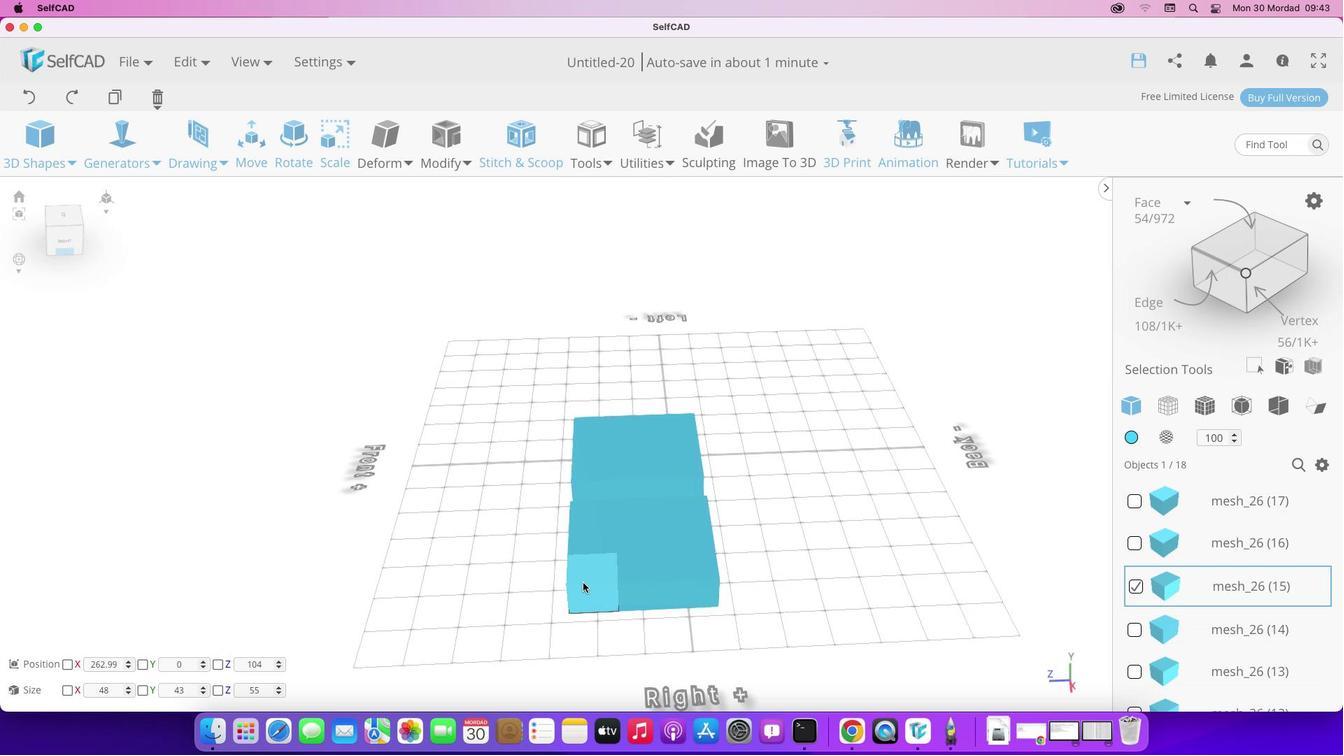 
Action: Mouse moved to (582, 582)
Screenshot: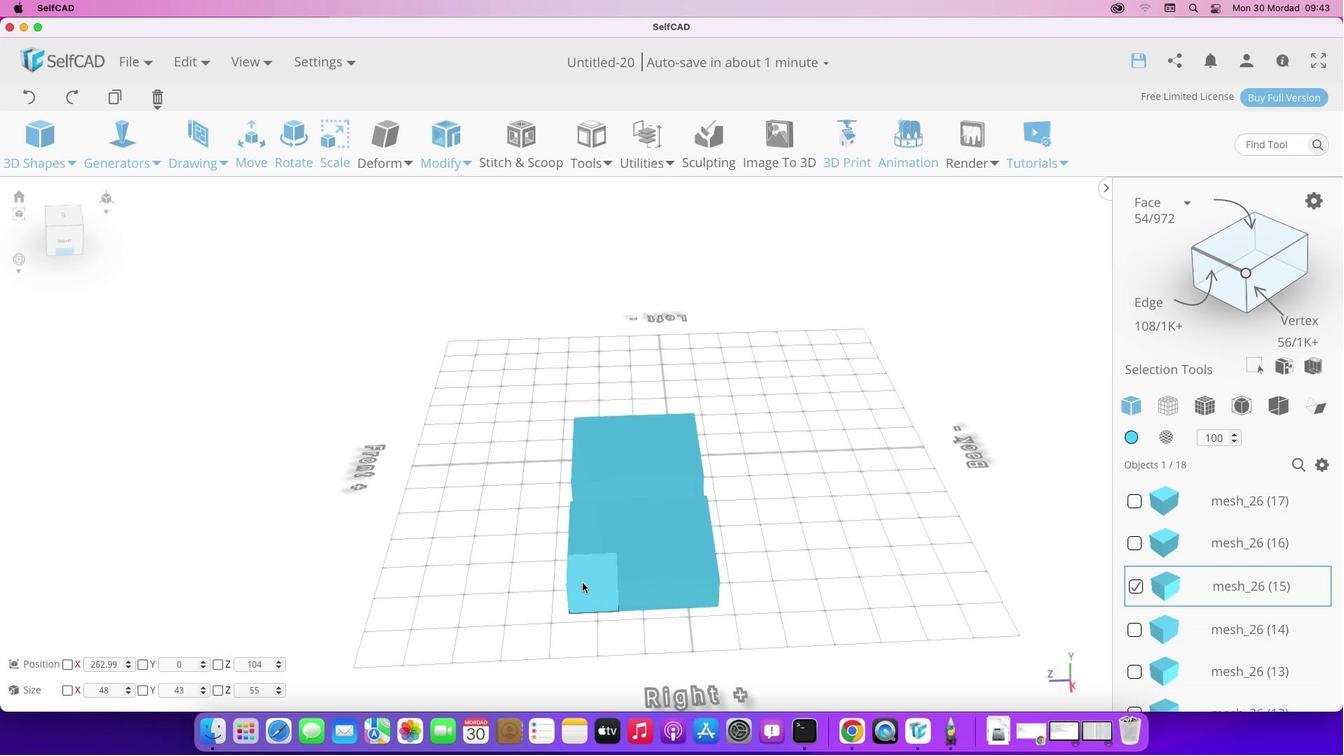 
Action: Mouse pressed left at (582, 582)
Screenshot: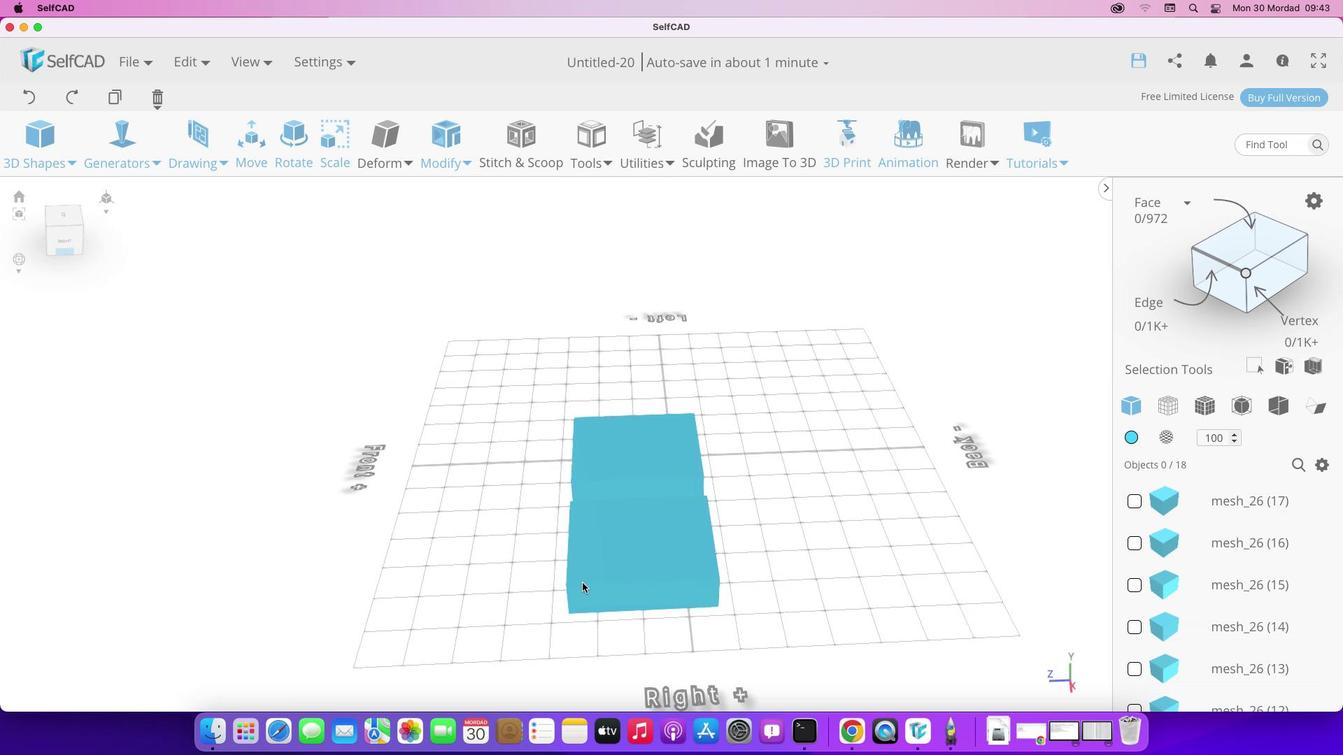 
Action: Mouse moved to (588, 582)
Screenshot: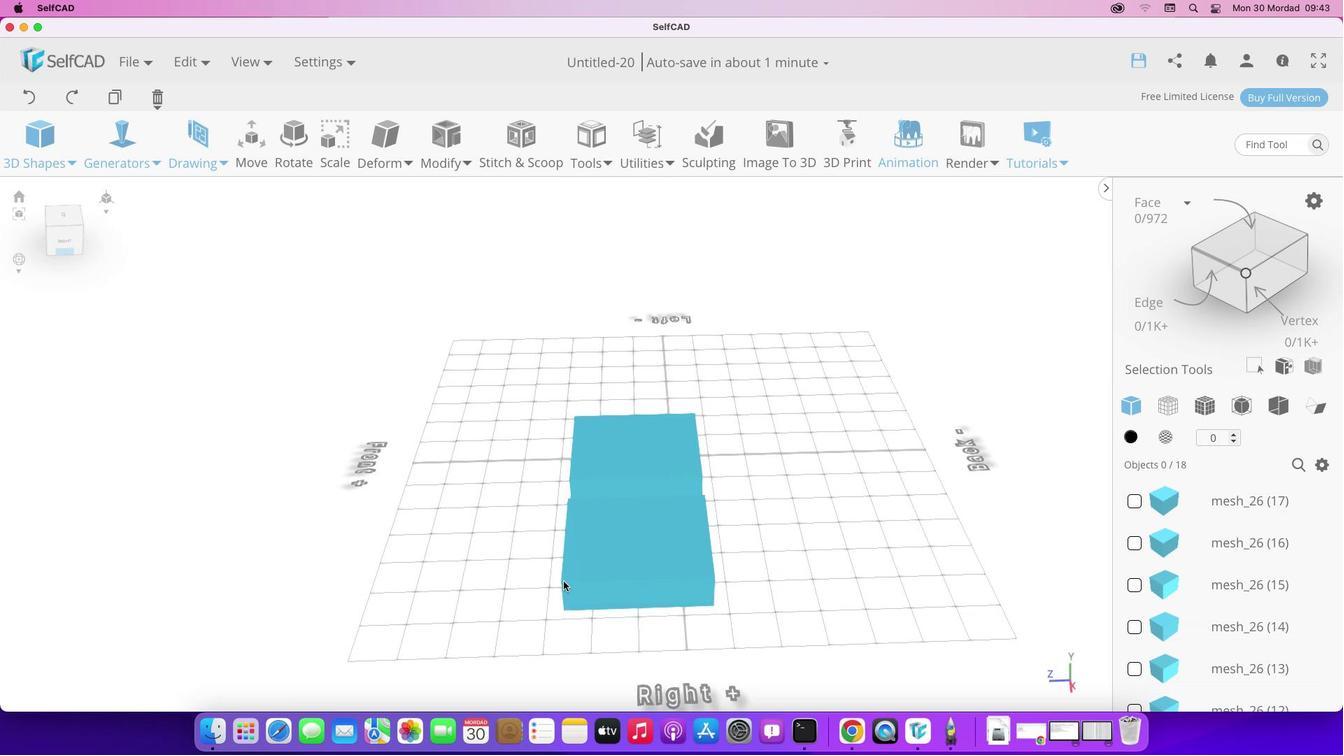 
Action: Key pressed Key.alt
Screenshot: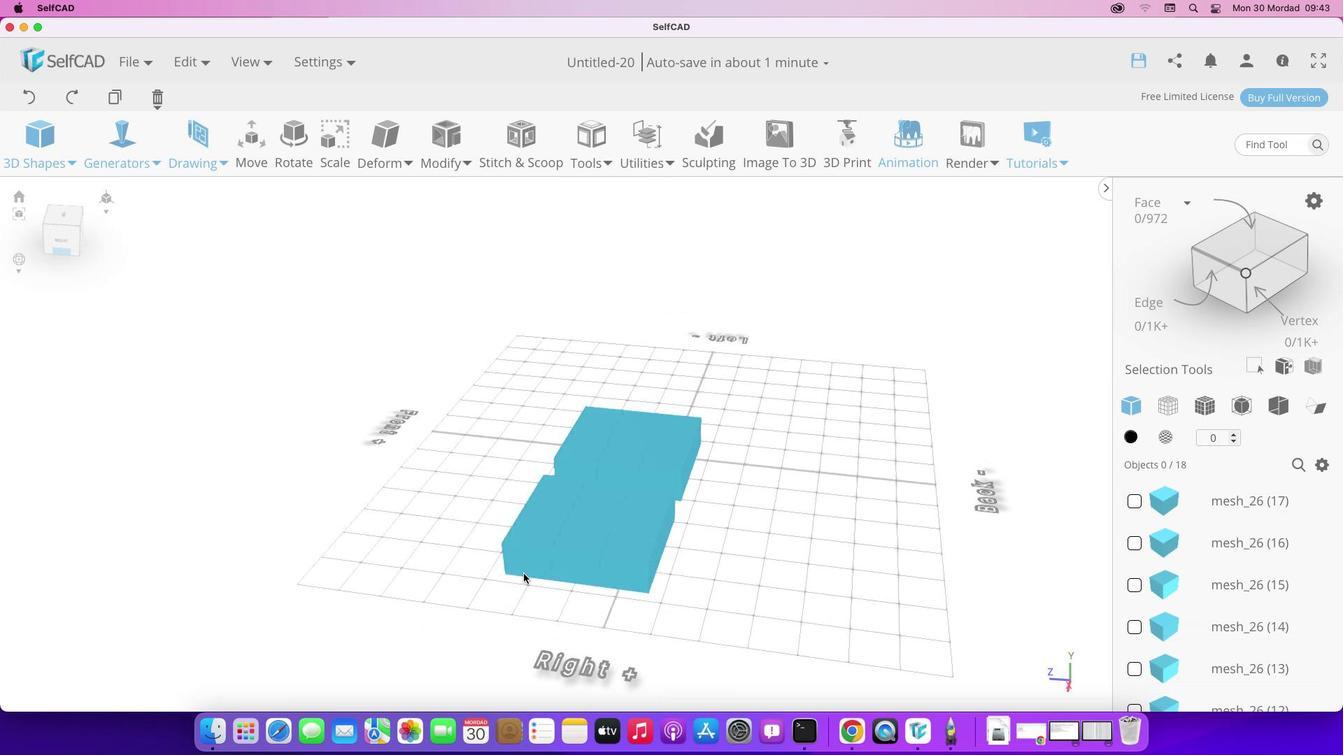 
Action: Mouse pressed left at (588, 582)
Screenshot: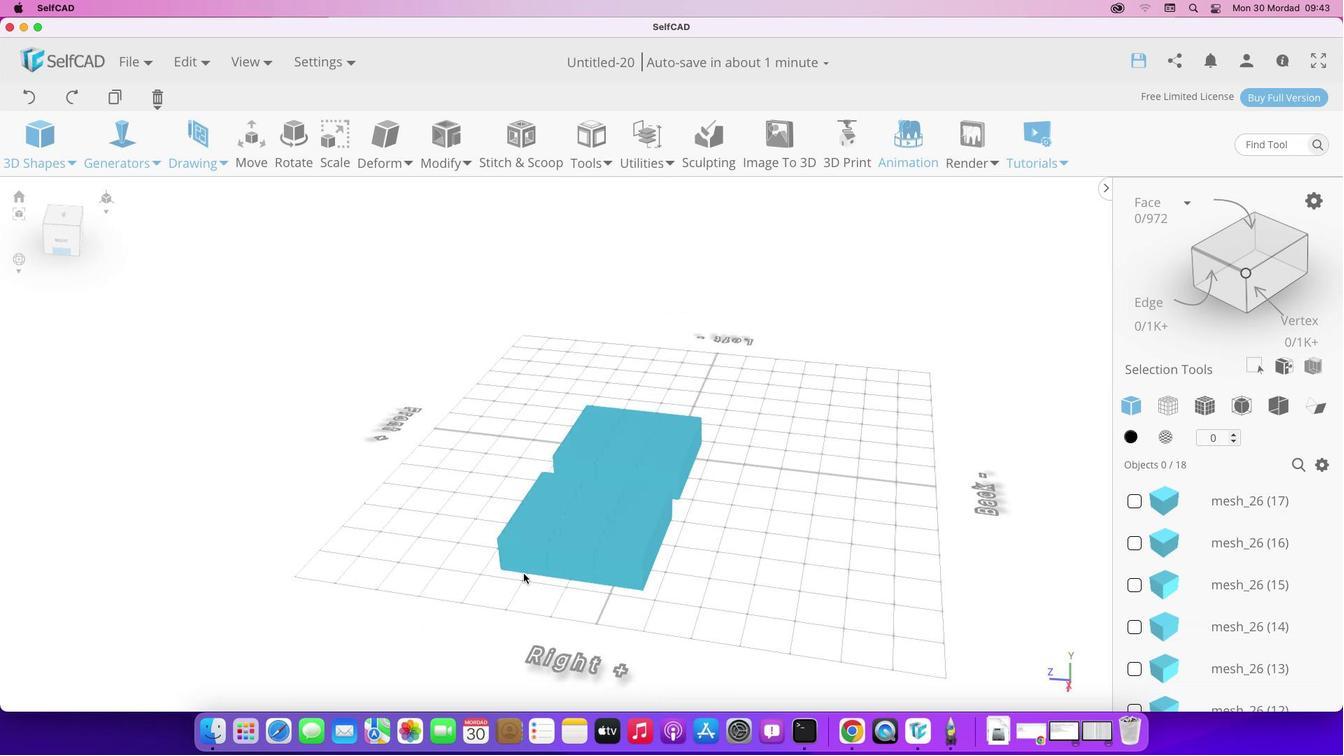 
Action: Mouse moved to (563, 580)
Screenshot: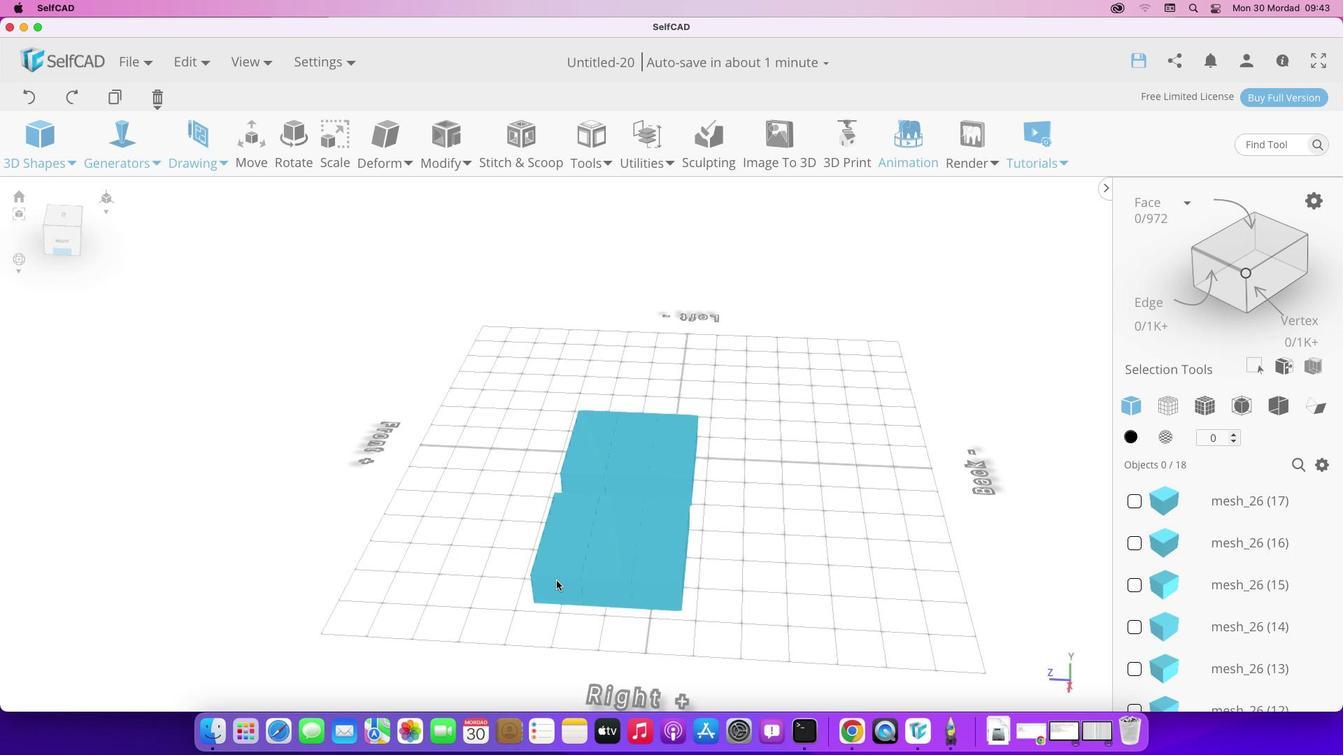 
Action: Mouse pressed left at (563, 580)
Screenshot: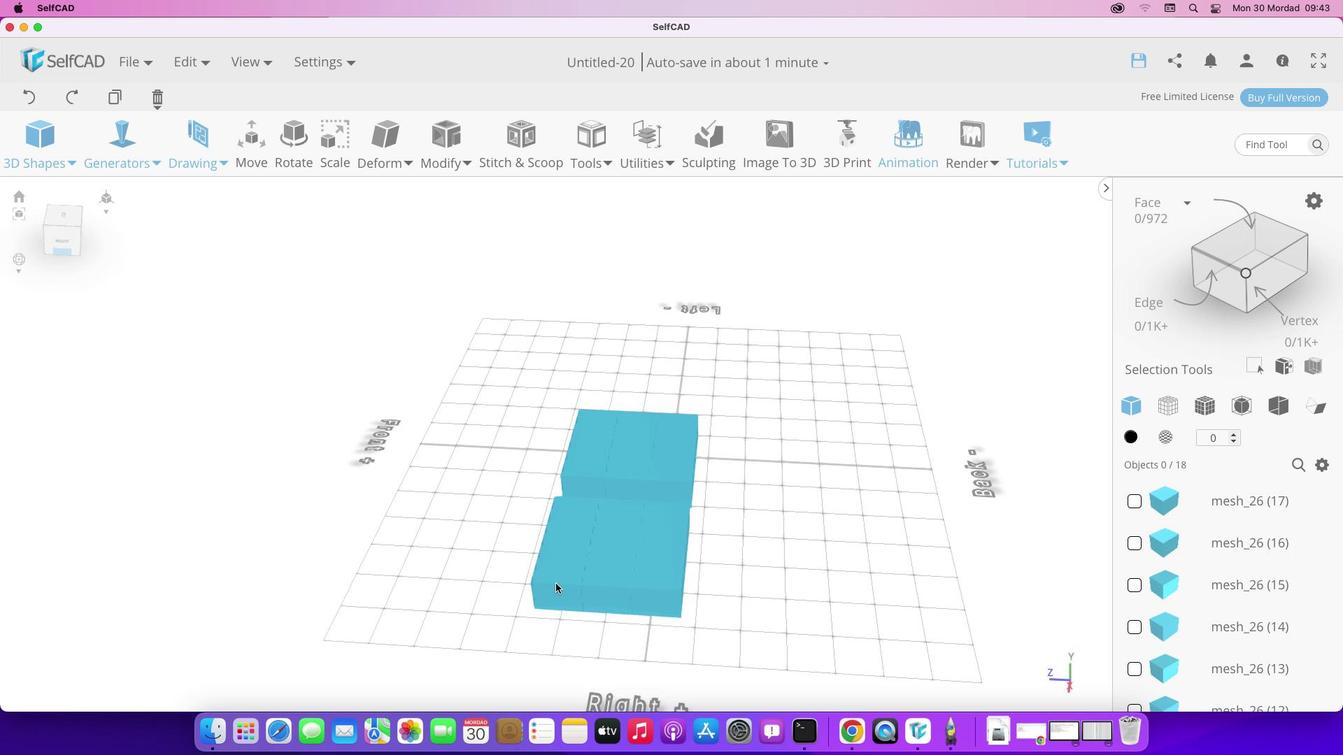 
Action: Mouse moved to (597, 575)
Screenshot: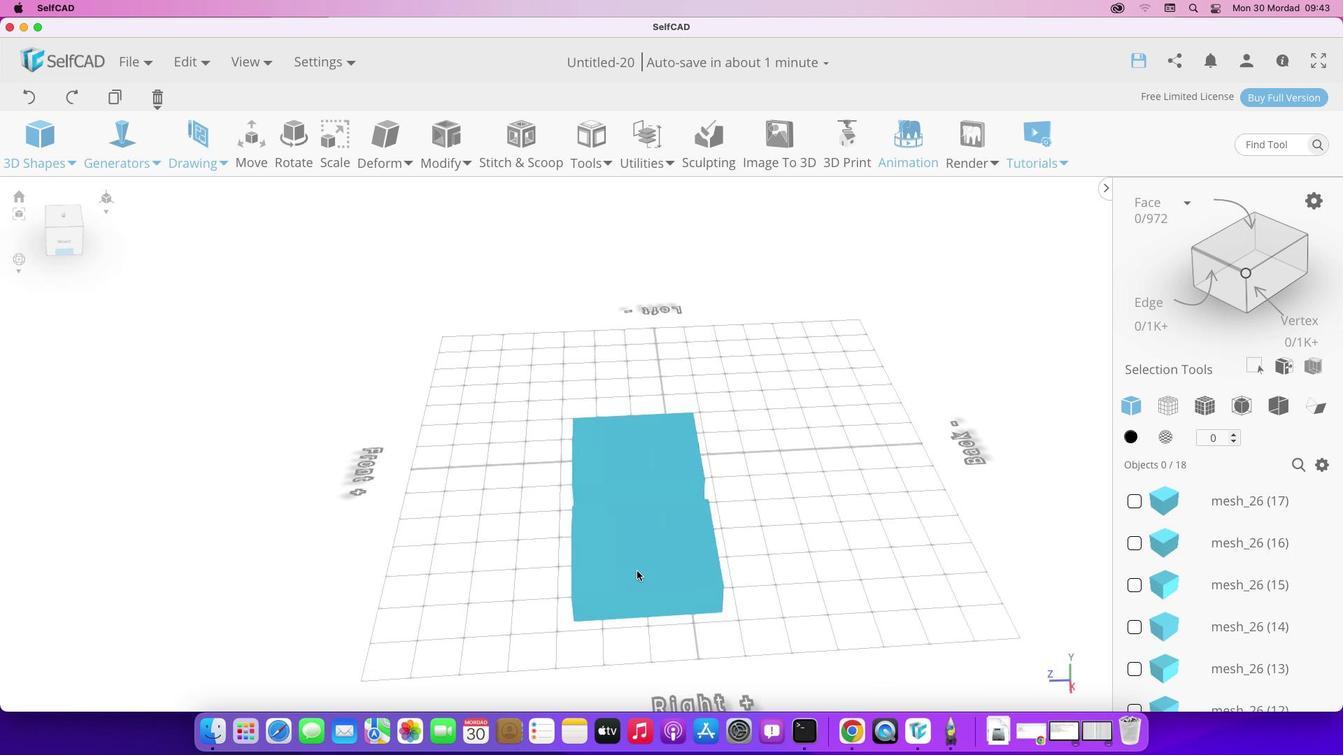
Action: Mouse pressed left at (597, 575)
Screenshot: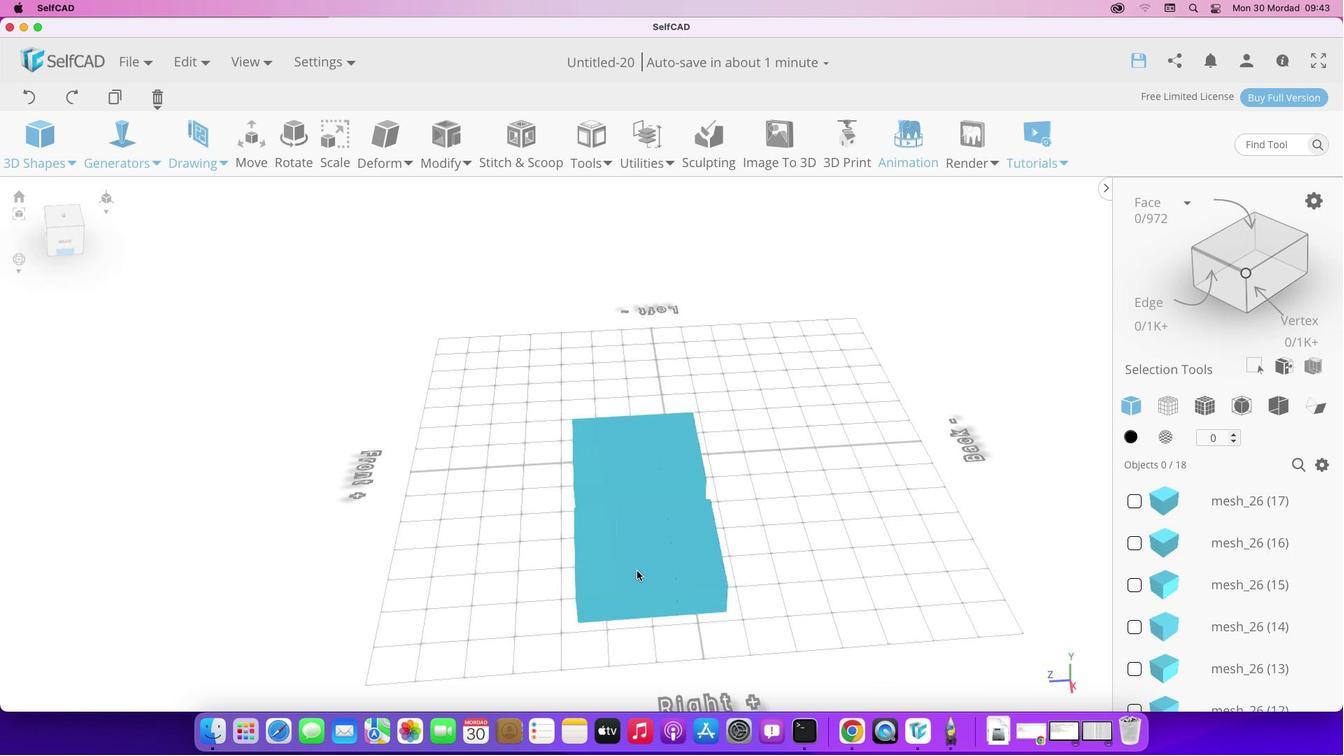 
Action: Key pressed Key.alt
Screenshot: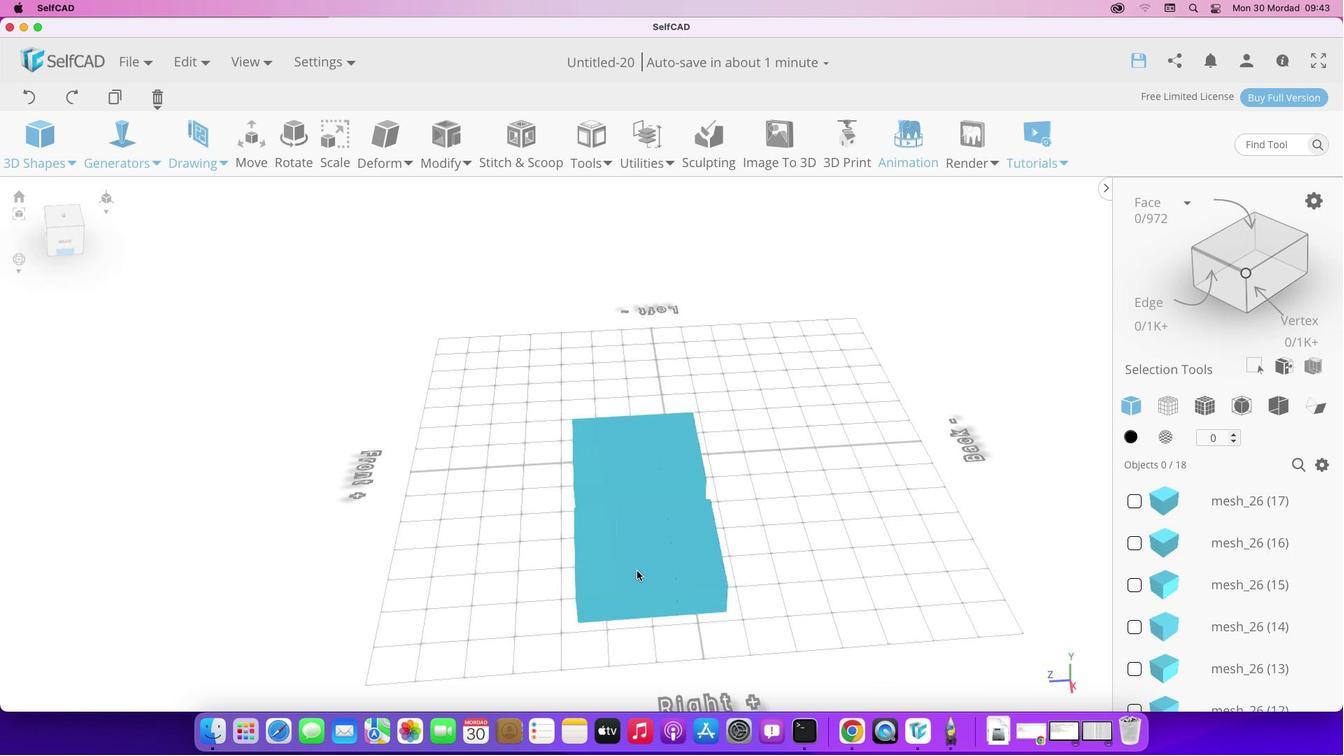 
Action: Mouse moved to (651, 559)
Screenshot: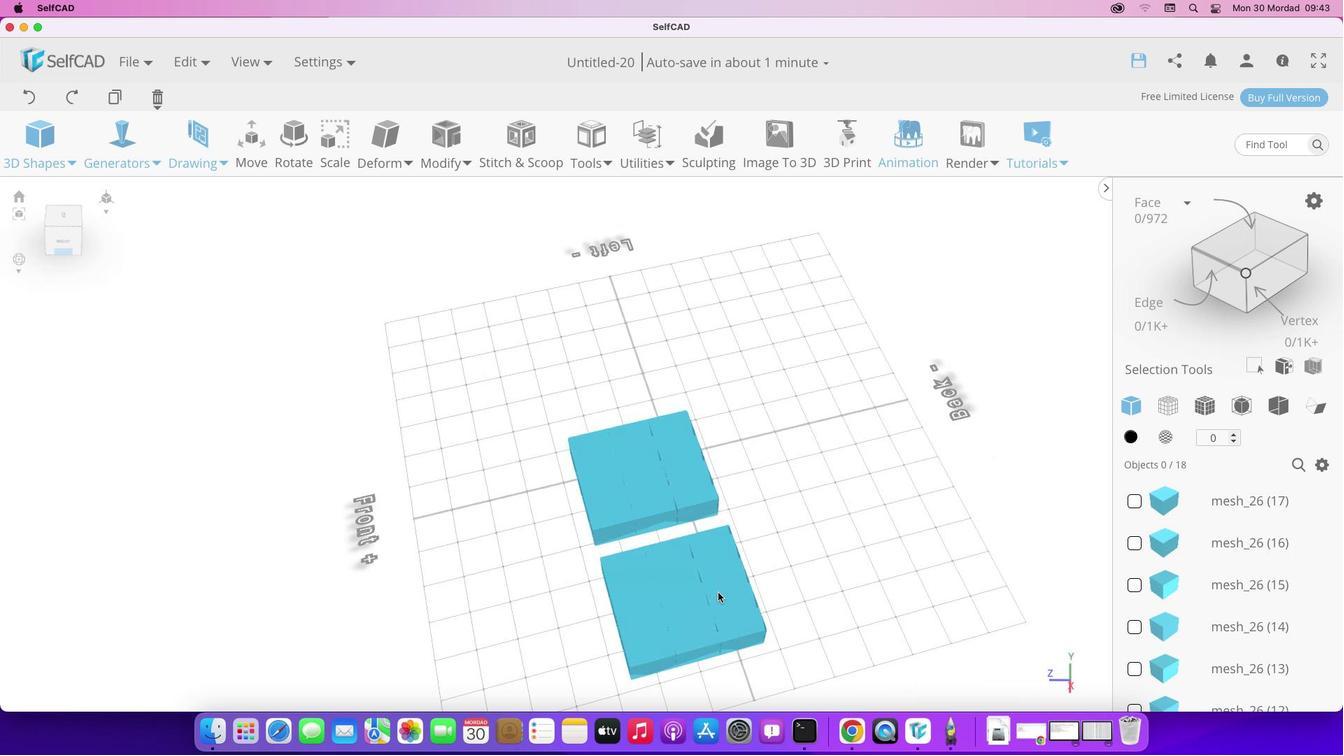 
Action: Mouse pressed left at (651, 559)
Screenshot: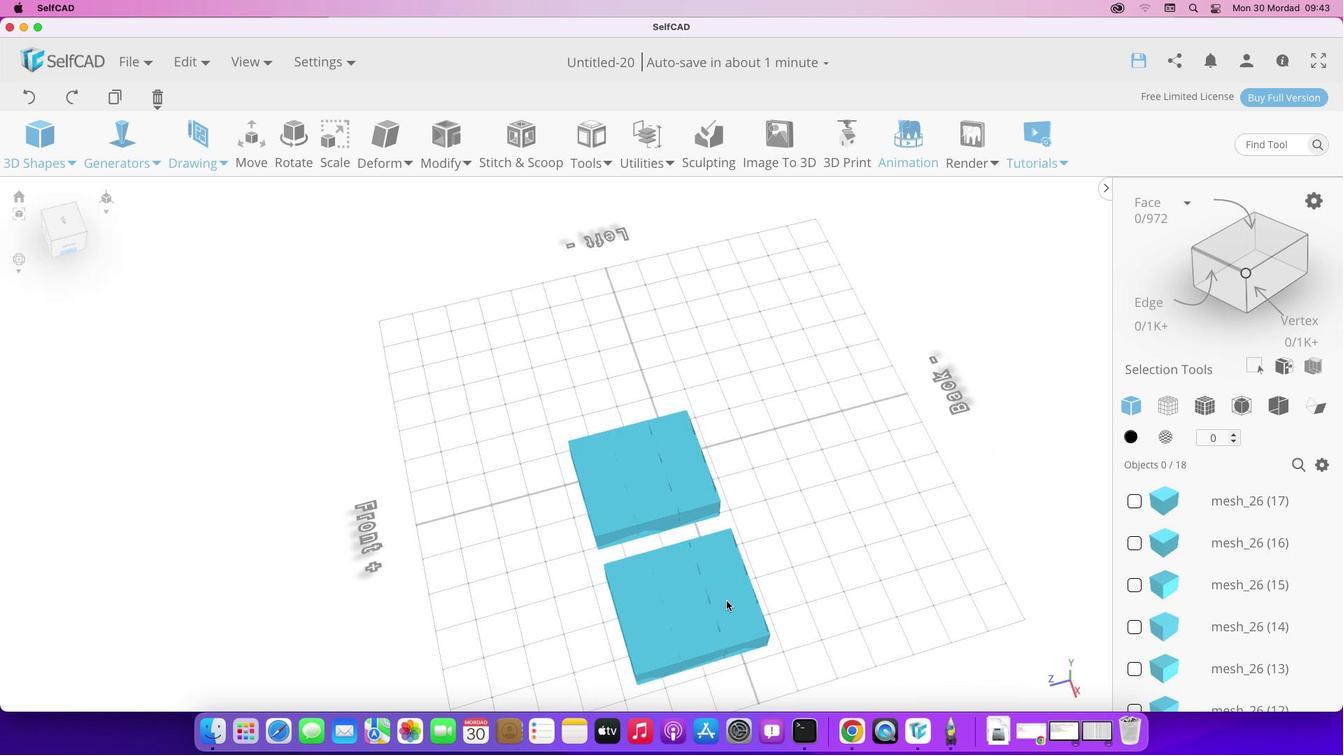 
Action: Mouse moved to (989, 346)
Screenshot: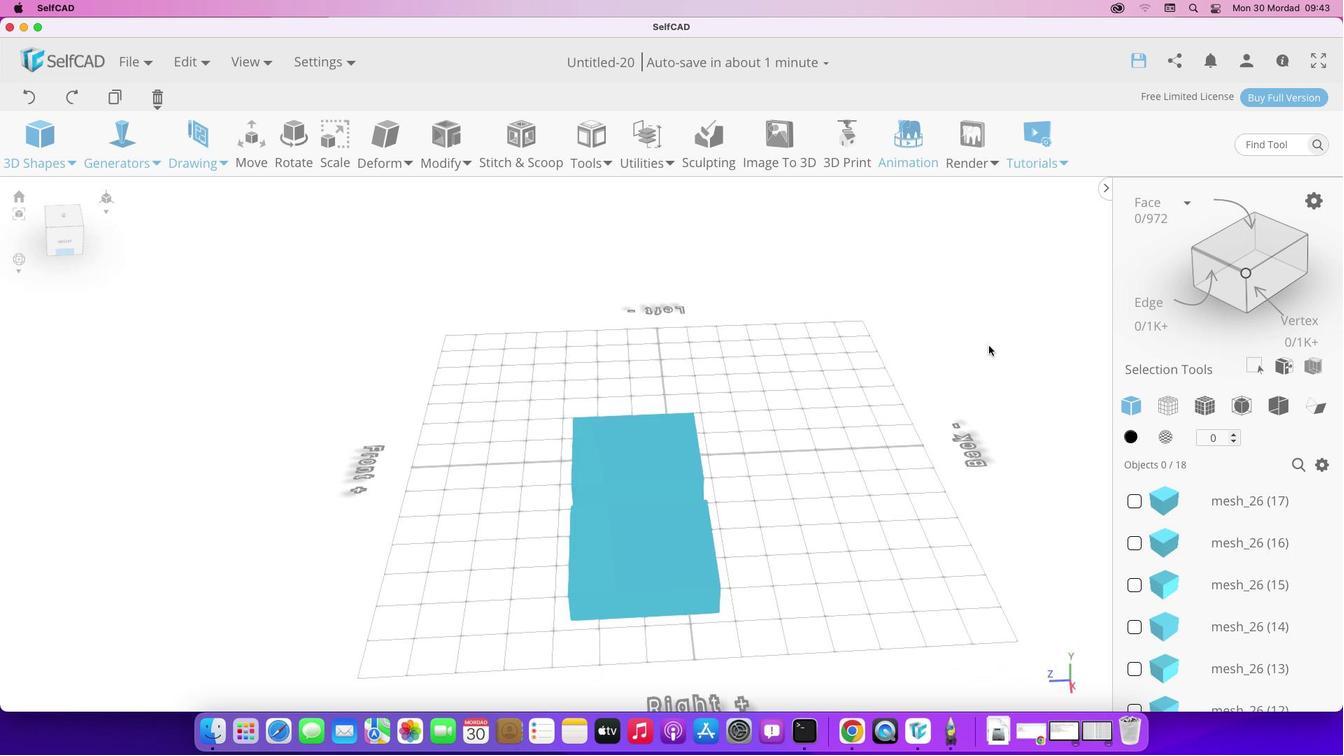 
Action: Mouse pressed left at (989, 346)
Screenshot: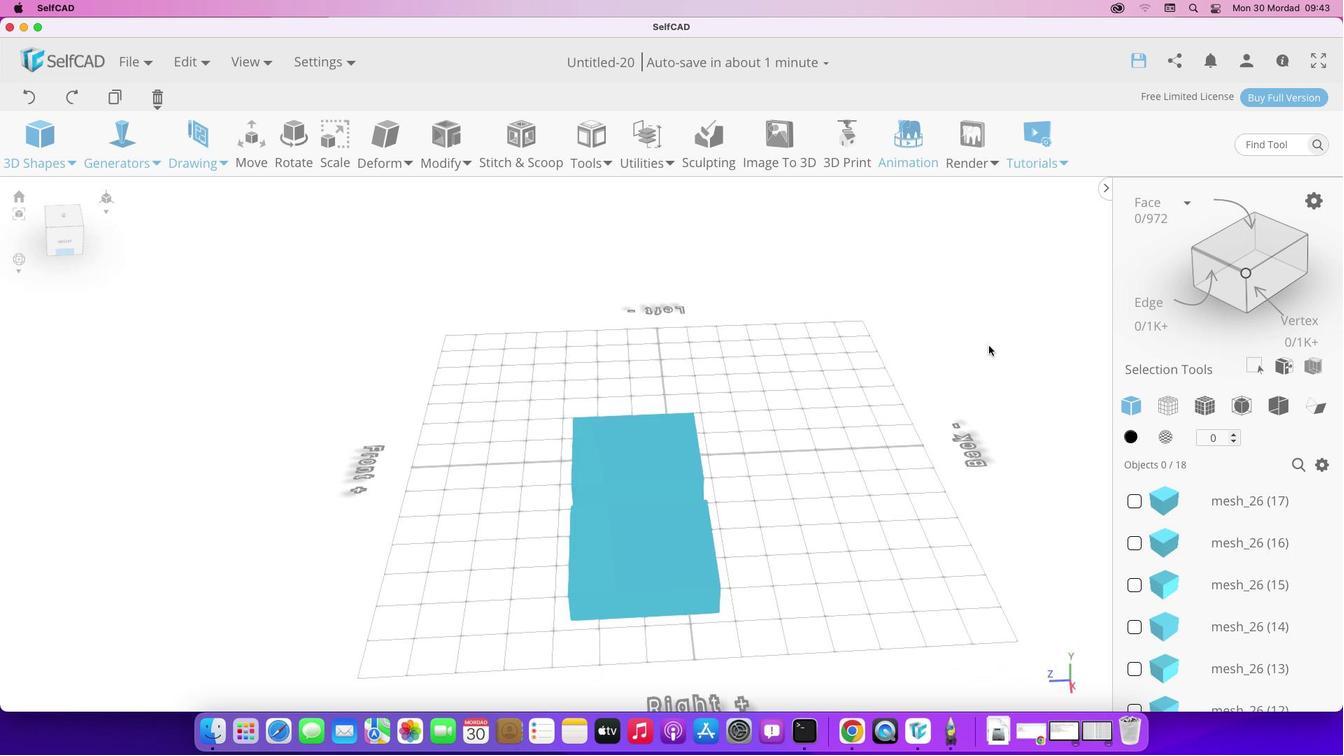 
Action: Mouse pressed left at (989, 346)
Screenshot: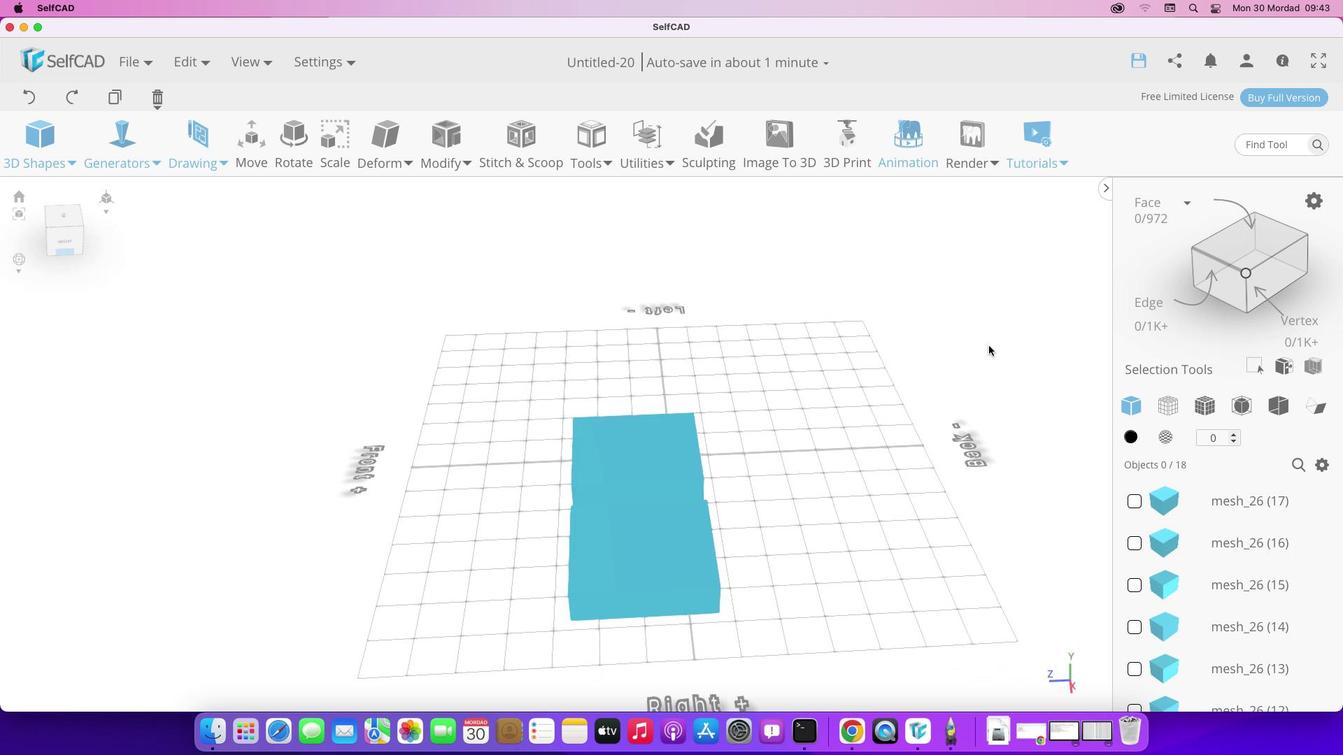 
Action: Mouse pressed left at (989, 346)
Screenshot: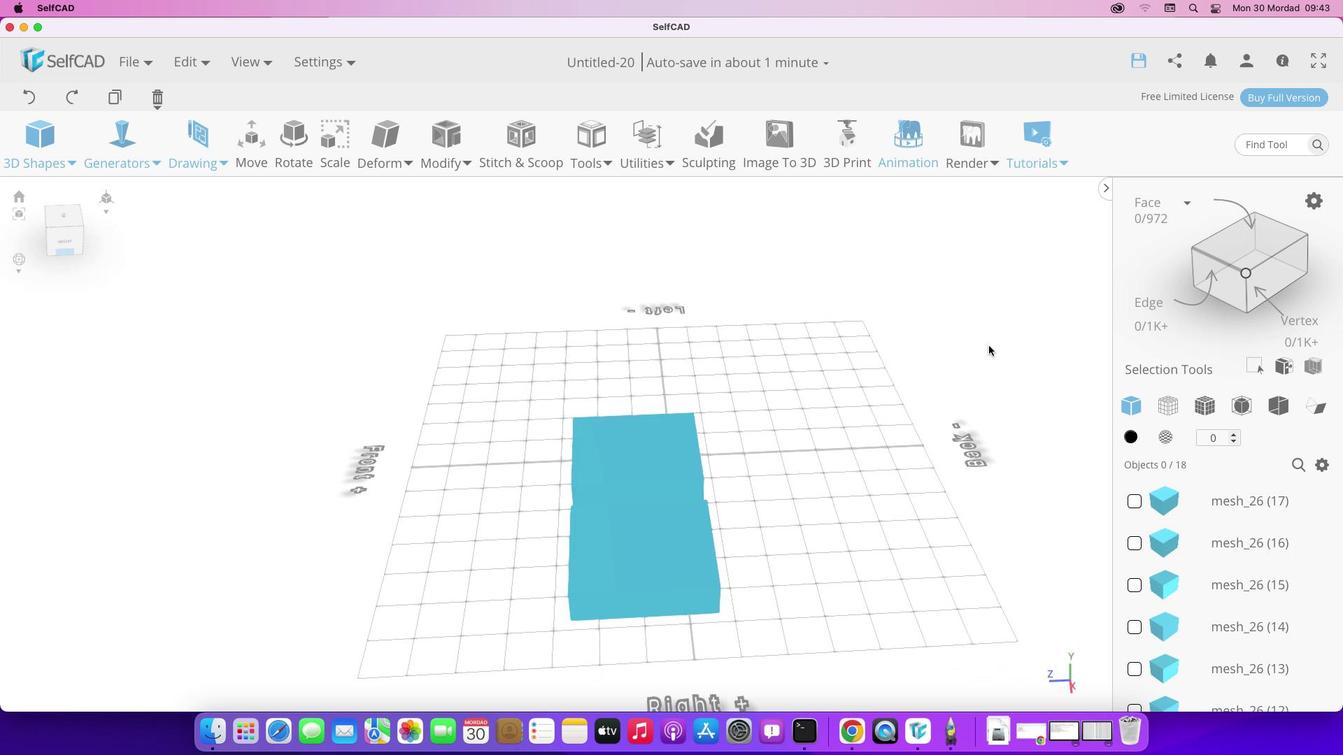 
Action: Mouse pressed left at (989, 346)
Screenshot: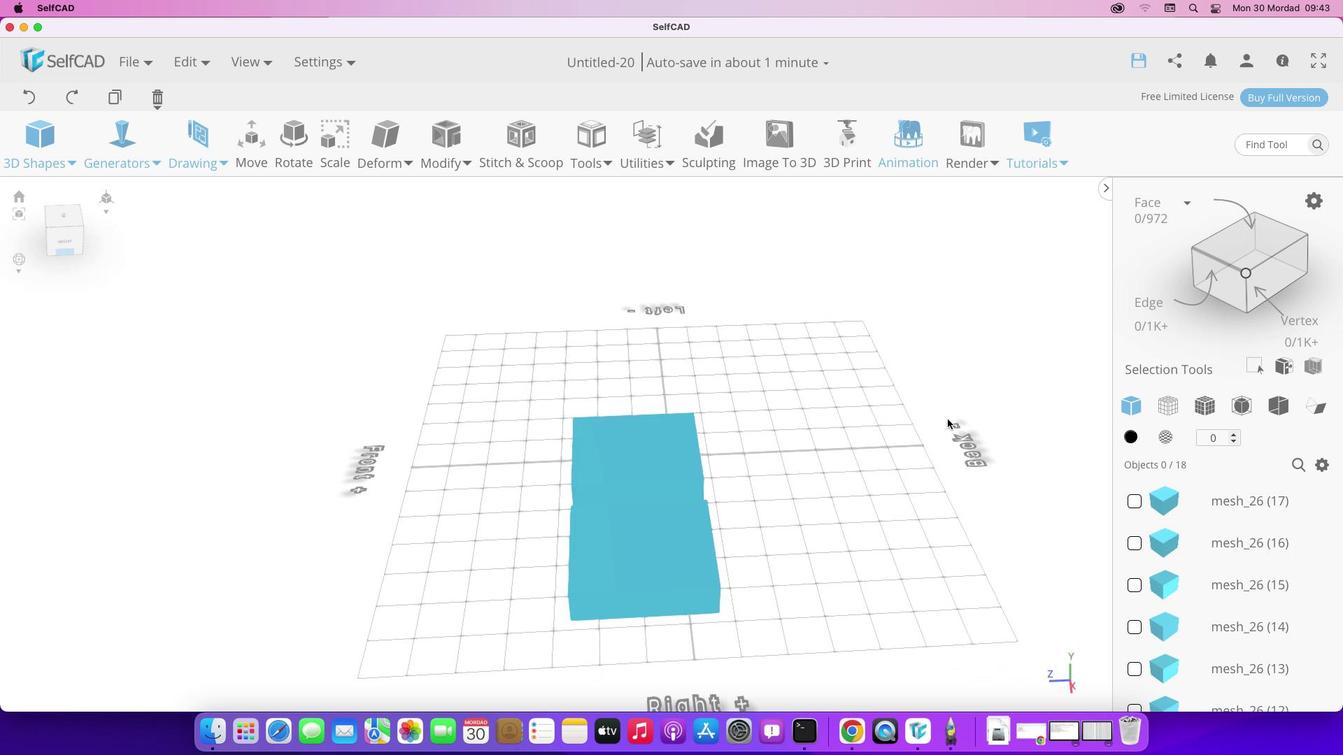 
Action: Mouse moved to (847, 558)
Screenshot: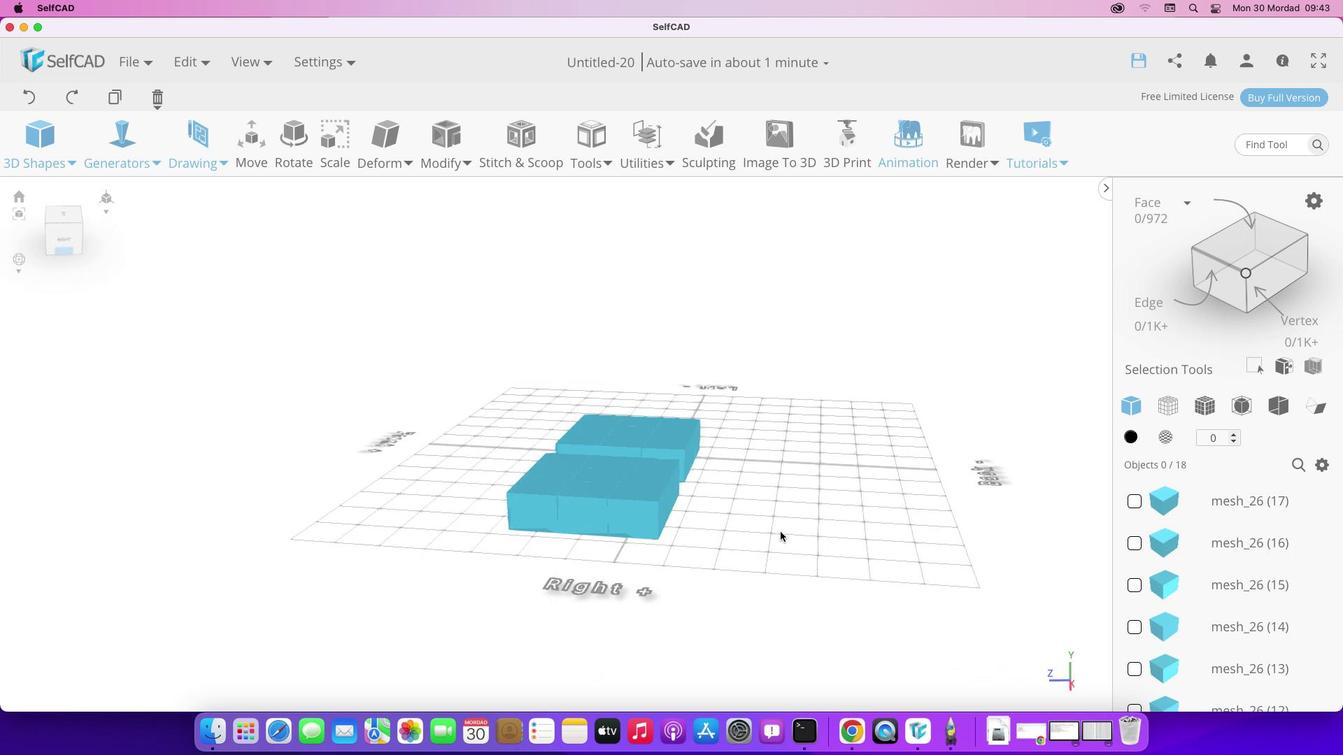 
Action: Mouse pressed left at (847, 558)
Screenshot: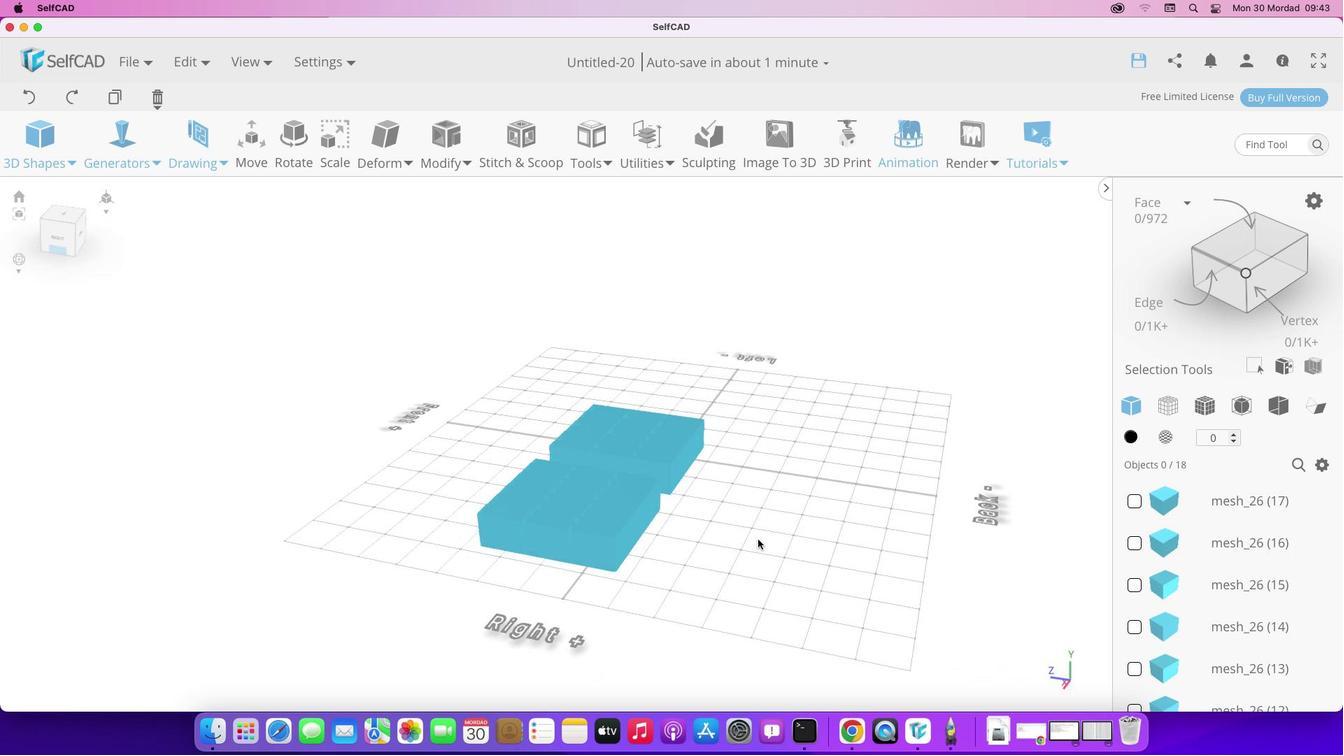 
Action: Mouse moved to (606, 503)
Screenshot: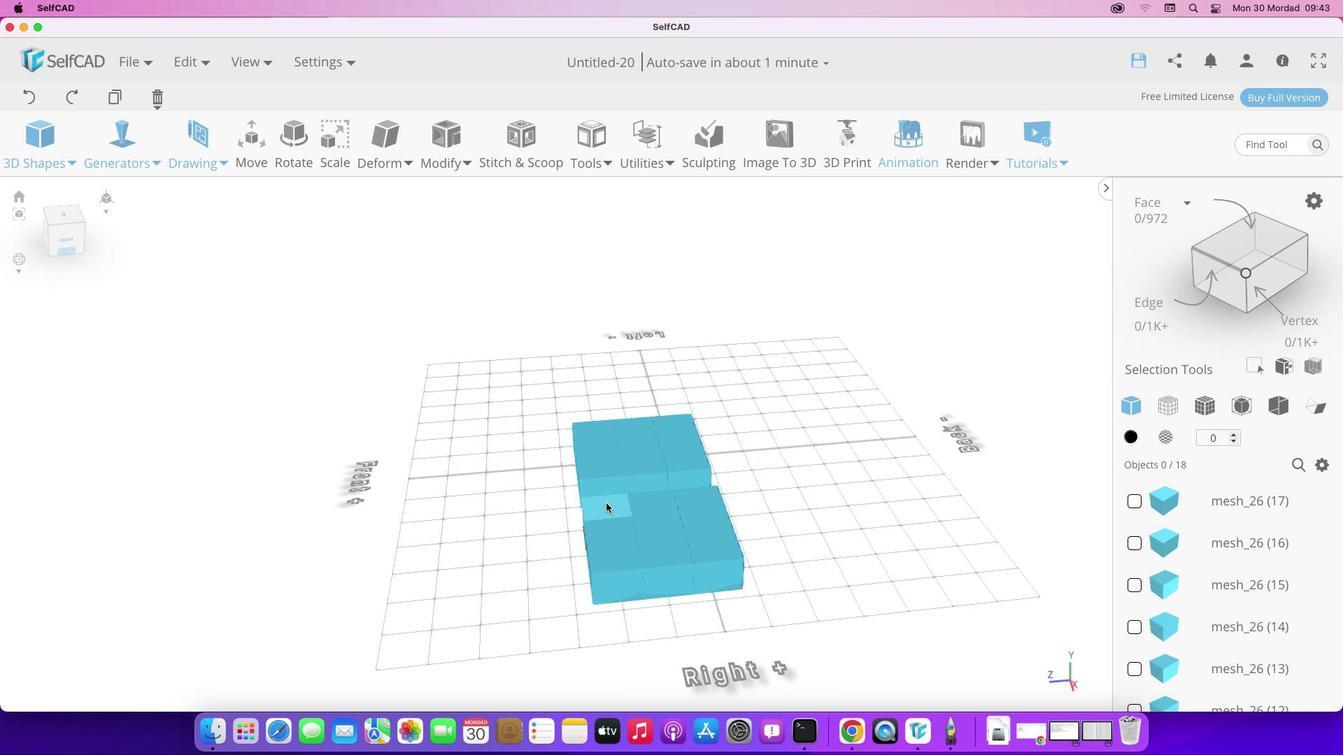 
Action: Mouse pressed left at (606, 503)
Screenshot: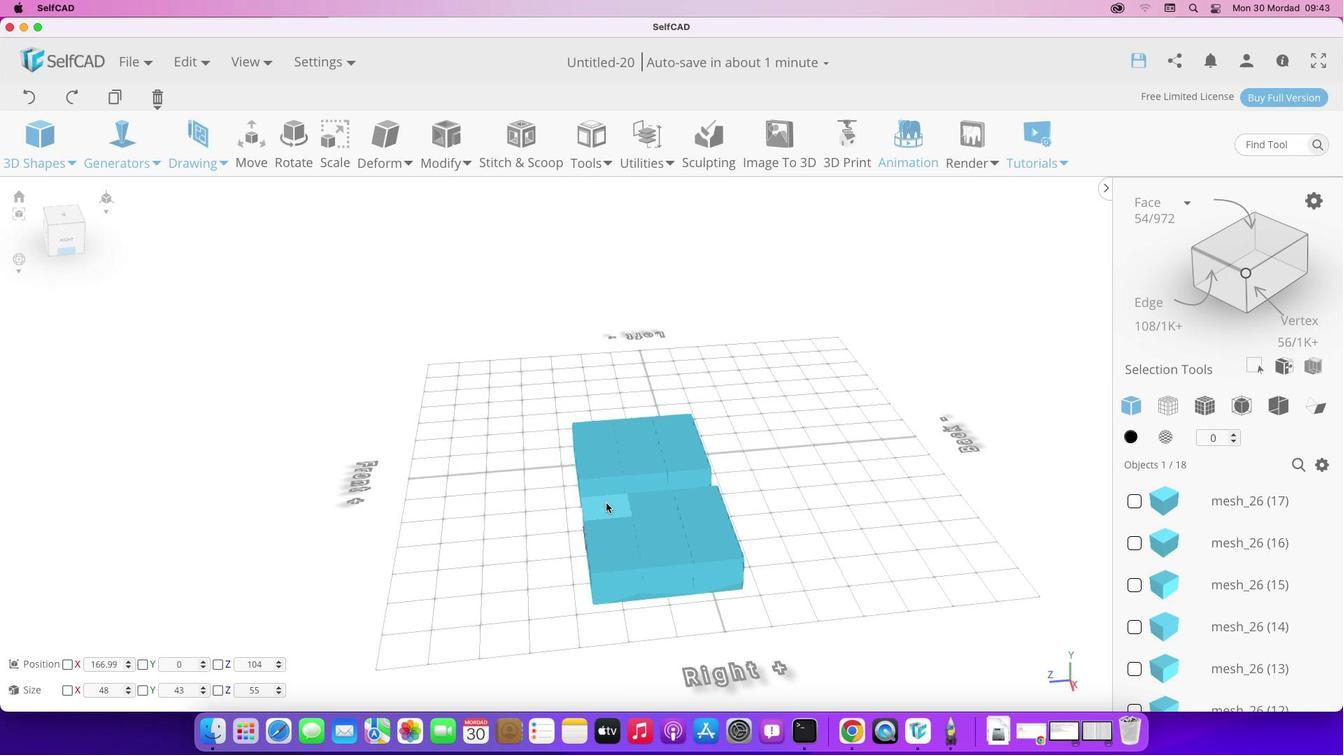 
Action: Mouse moved to (657, 502)
Screenshot: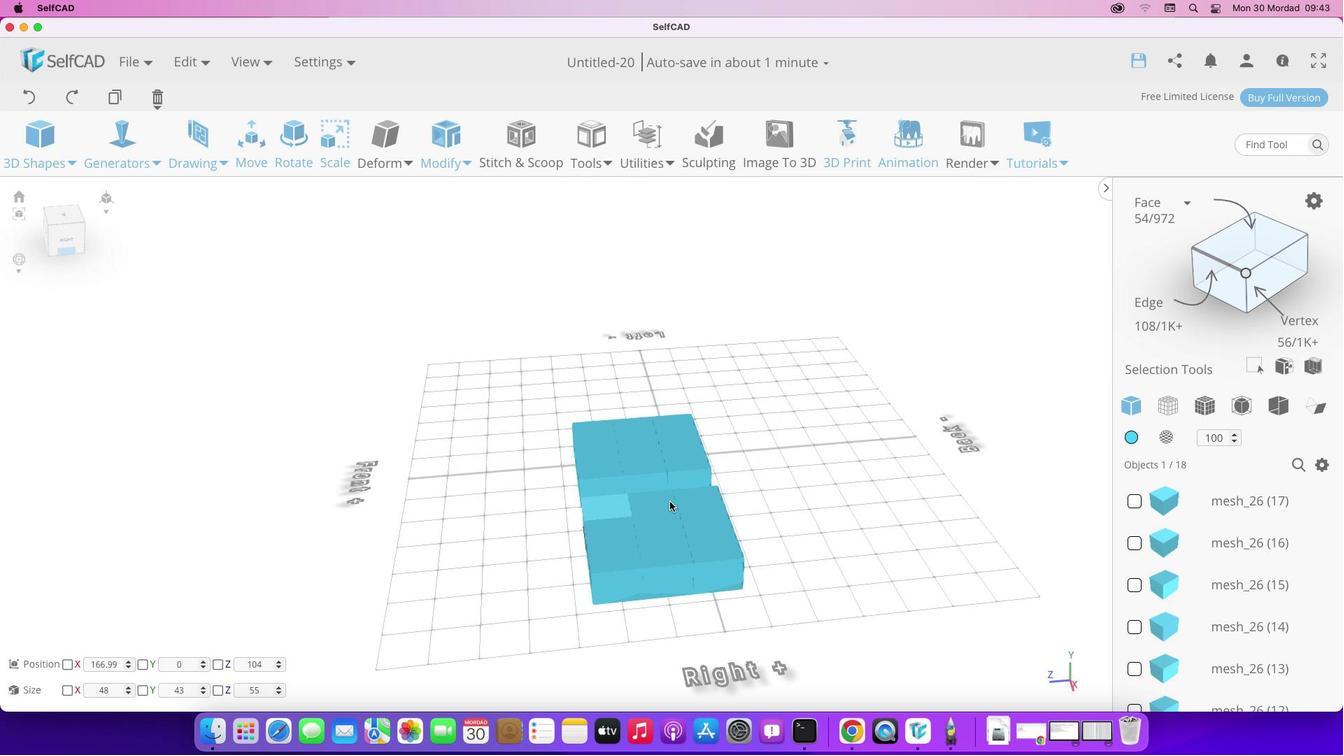 
Action: Mouse pressed left at (657, 502)
Screenshot: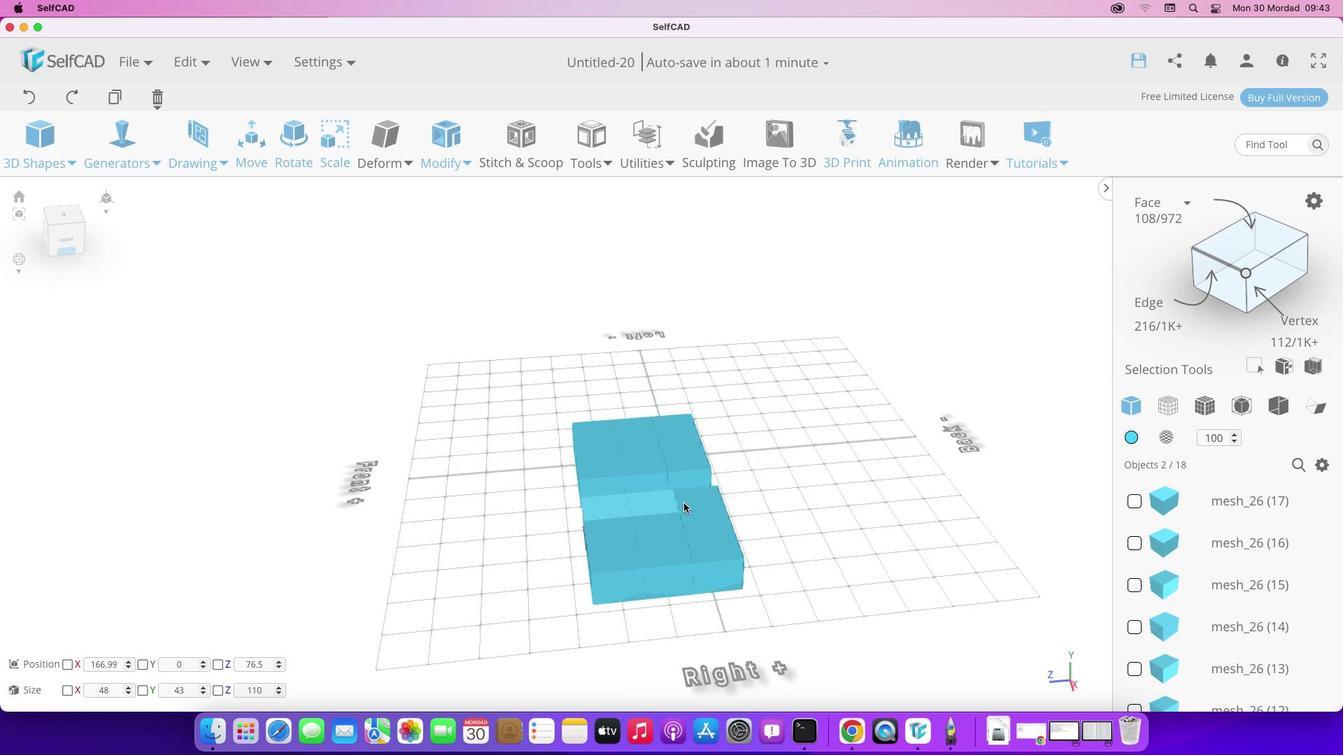 
Action: Mouse moved to (690, 502)
Screenshot: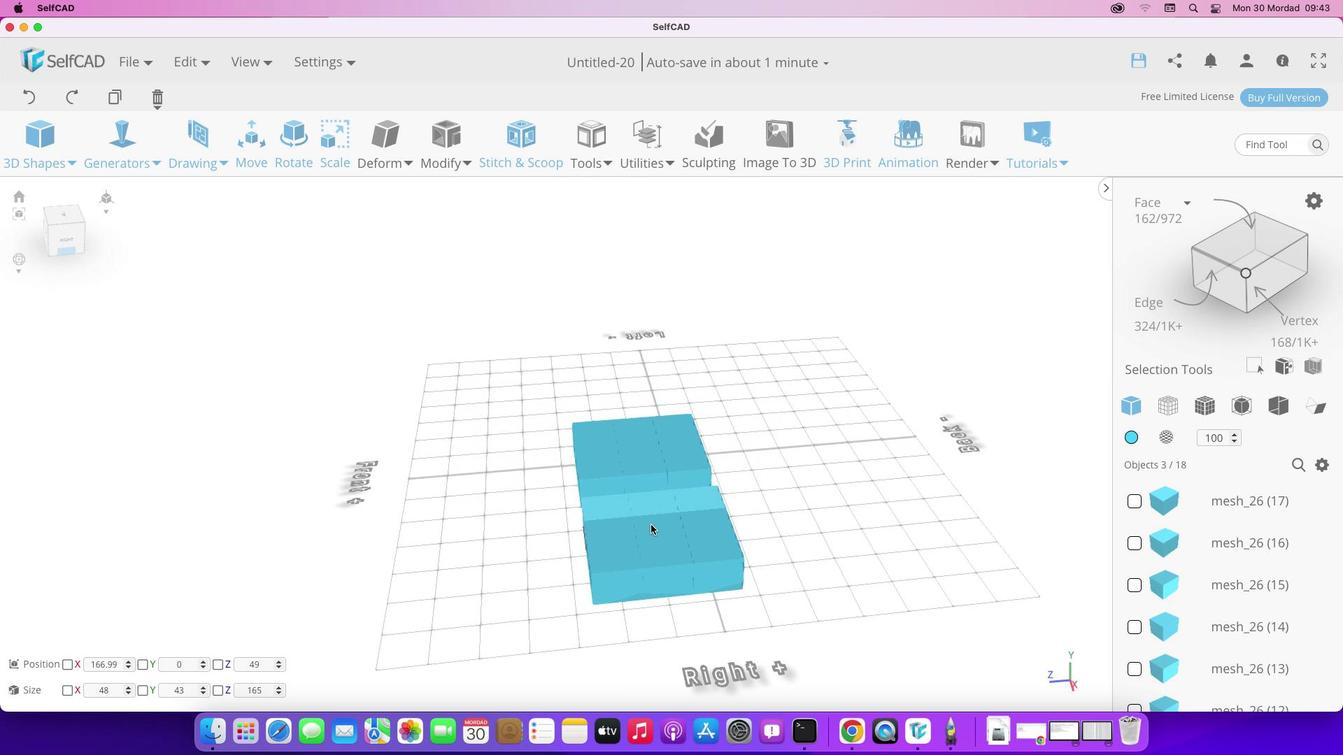
Action: Mouse pressed left at (690, 502)
Screenshot: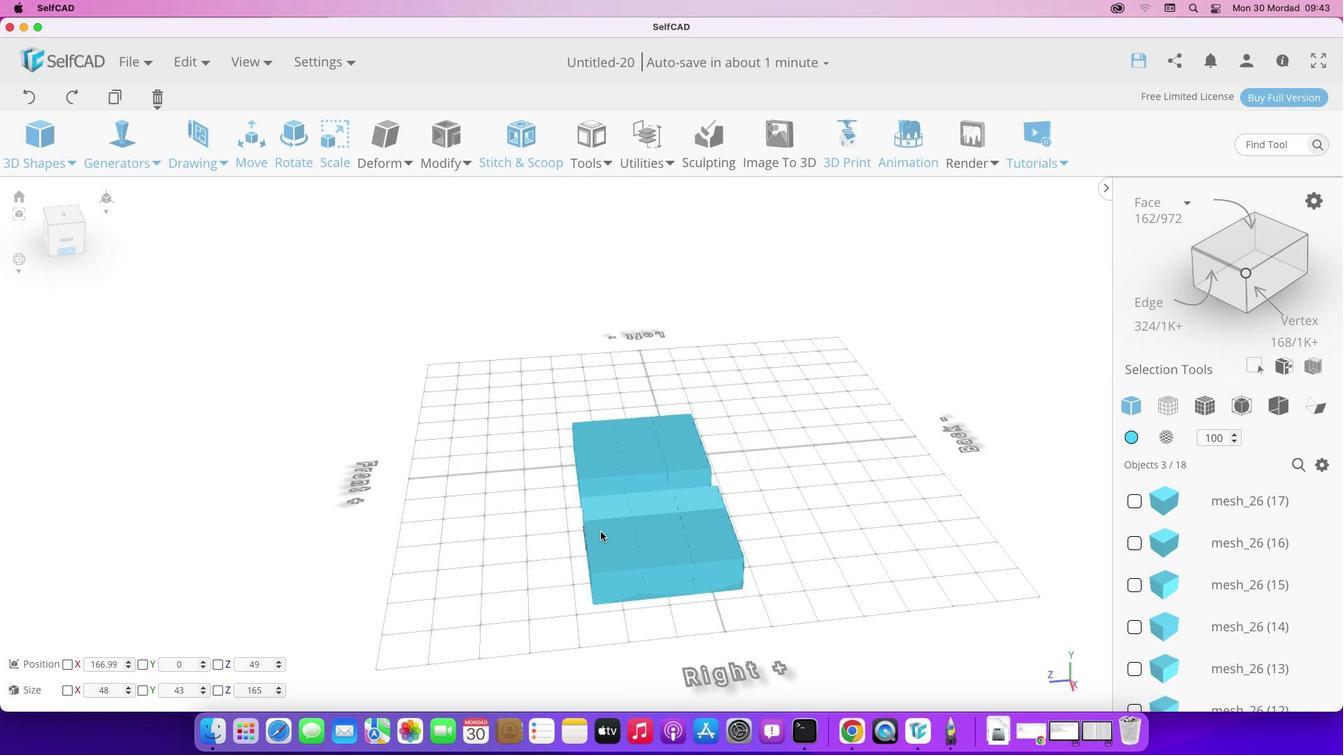 
Action: Mouse moved to (596, 530)
Screenshot: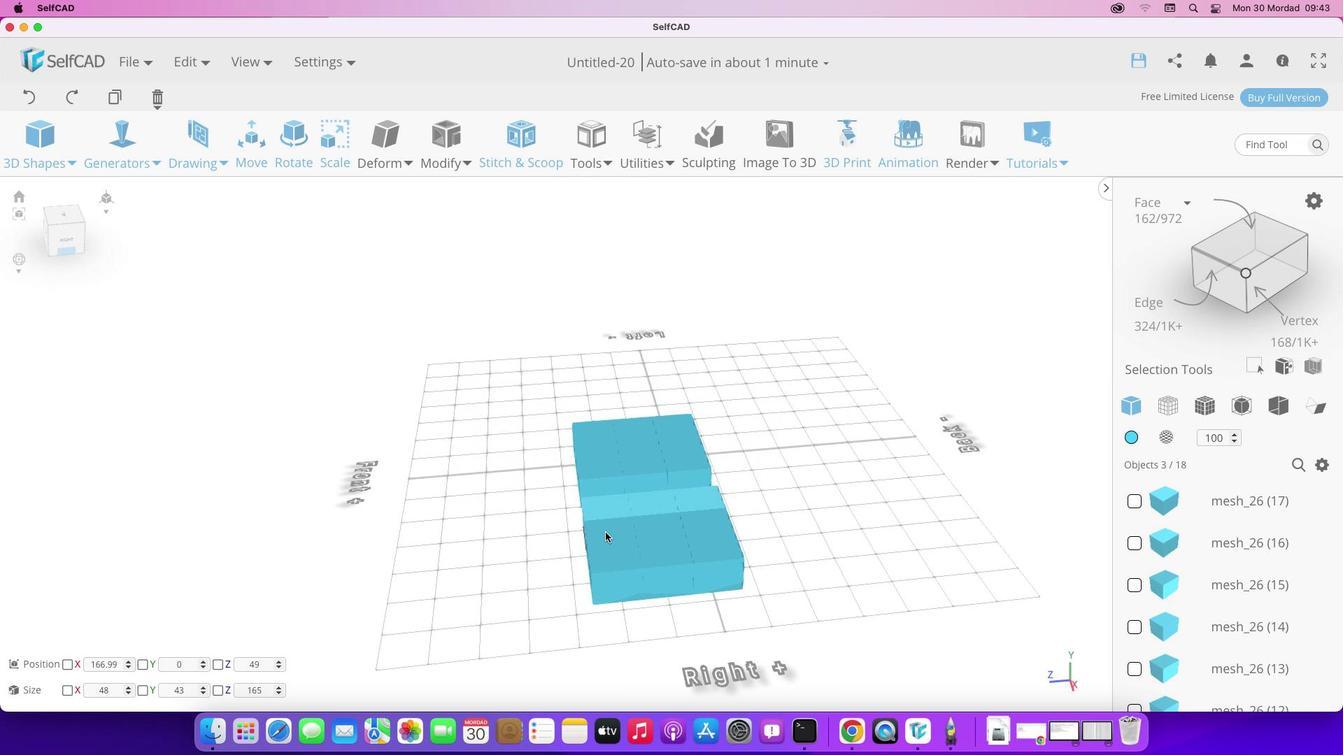 
Action: Mouse pressed left at (596, 530)
Screenshot: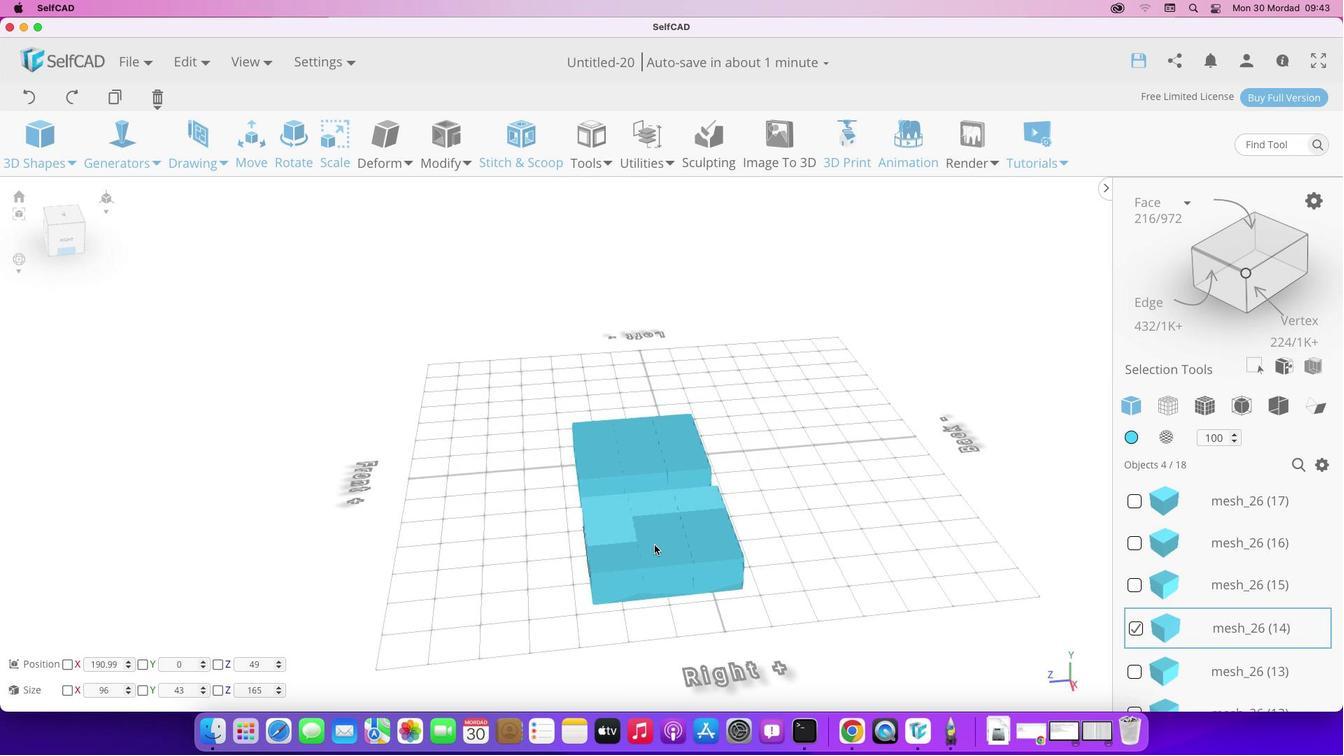 
Action: Mouse moved to (658, 529)
Screenshot: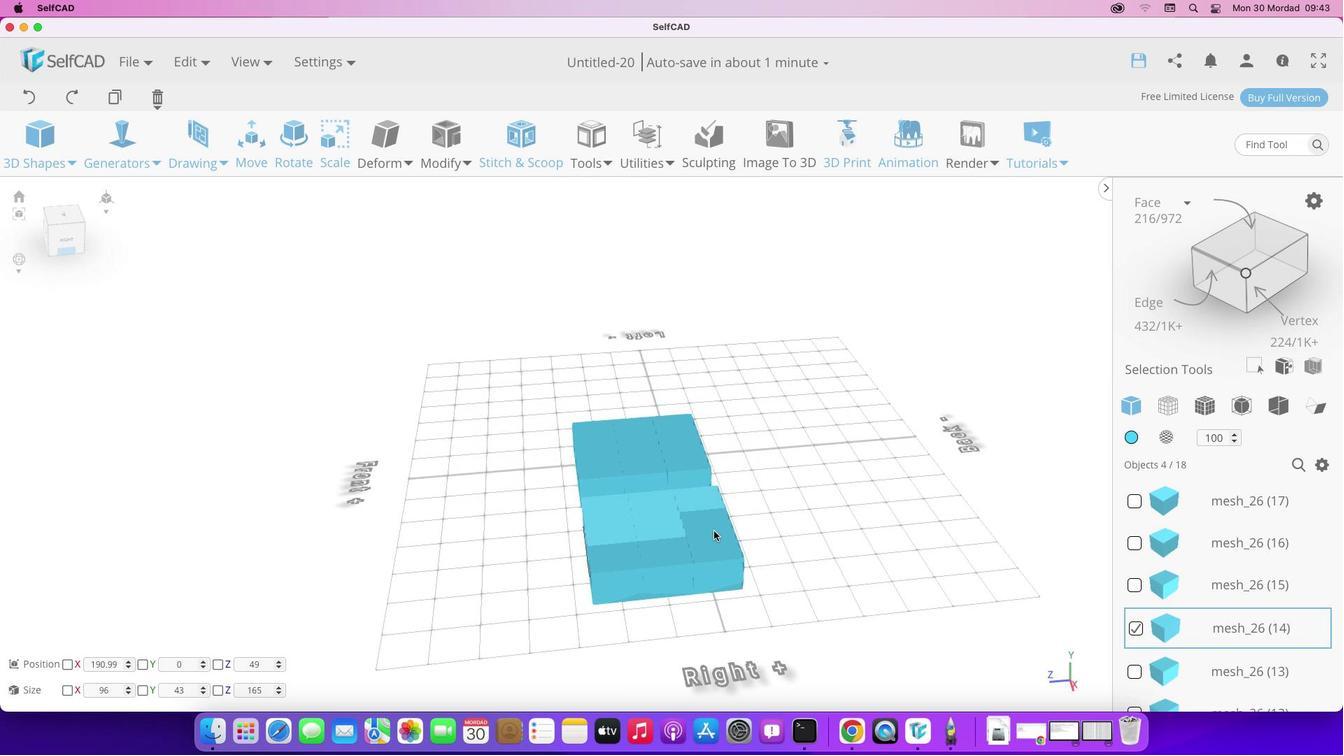 
Action: Mouse pressed left at (658, 529)
Screenshot: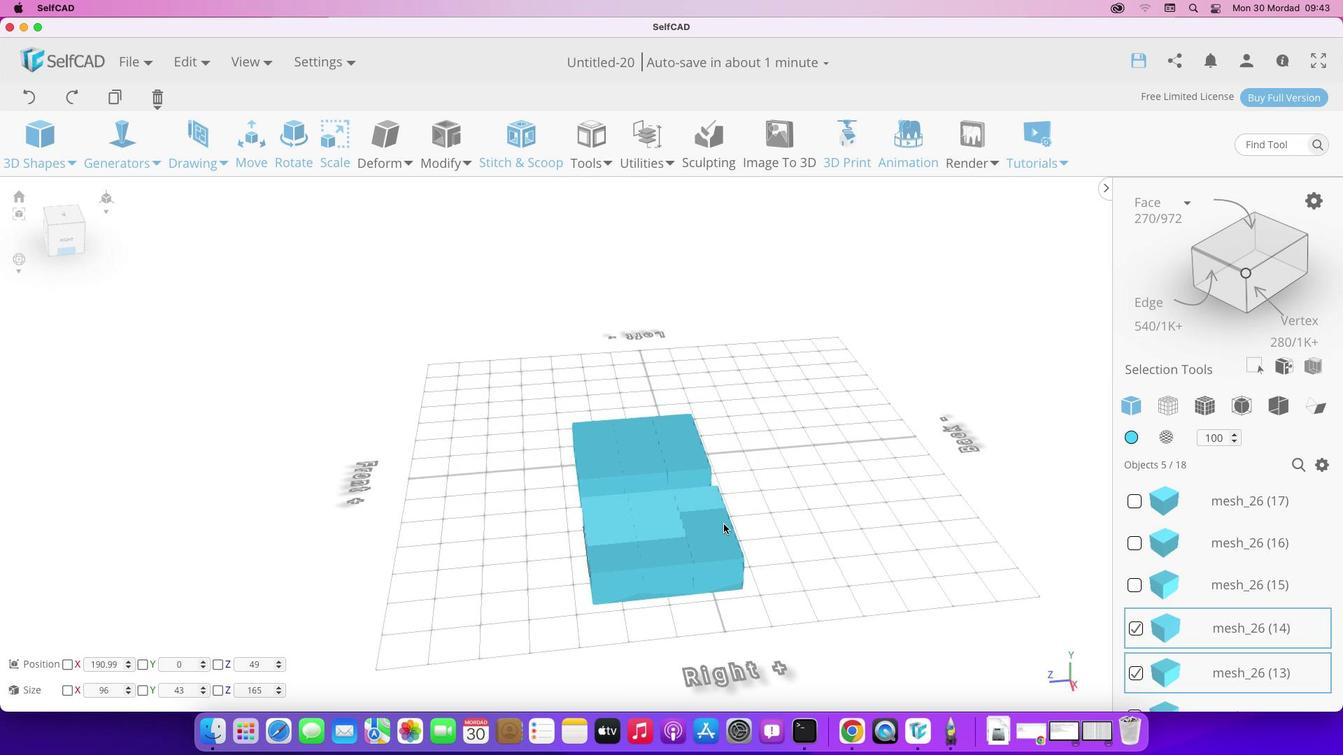
Action: Mouse moved to (724, 524)
Screenshot: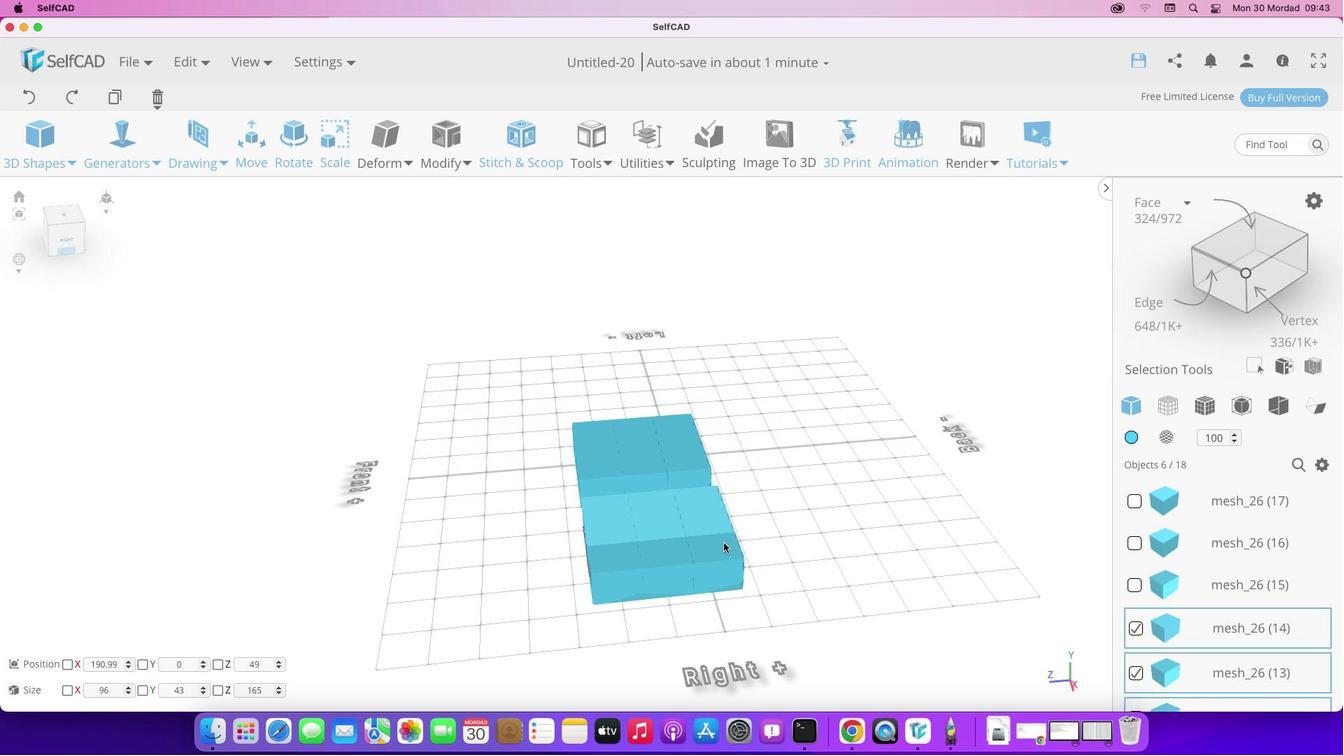 
Action: Mouse pressed left at (724, 524)
Screenshot: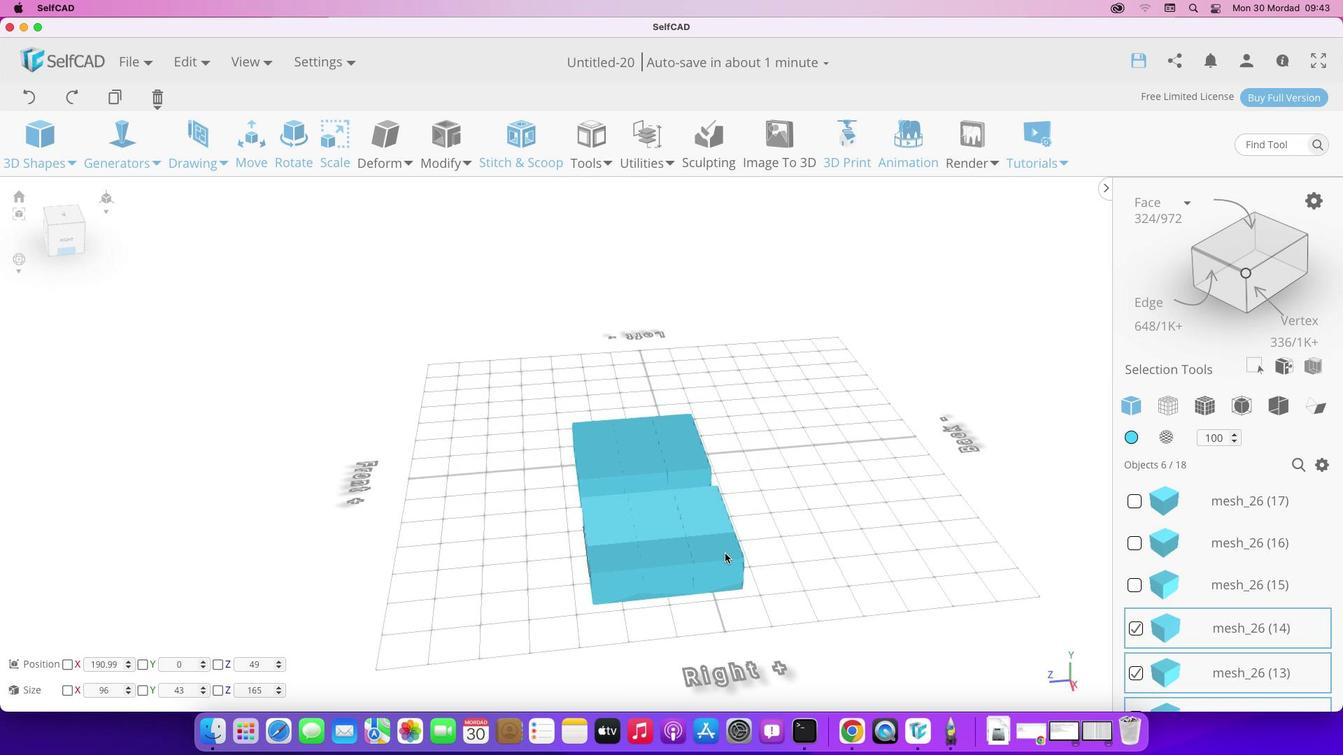 
Action: Mouse moved to (724, 554)
Screenshot: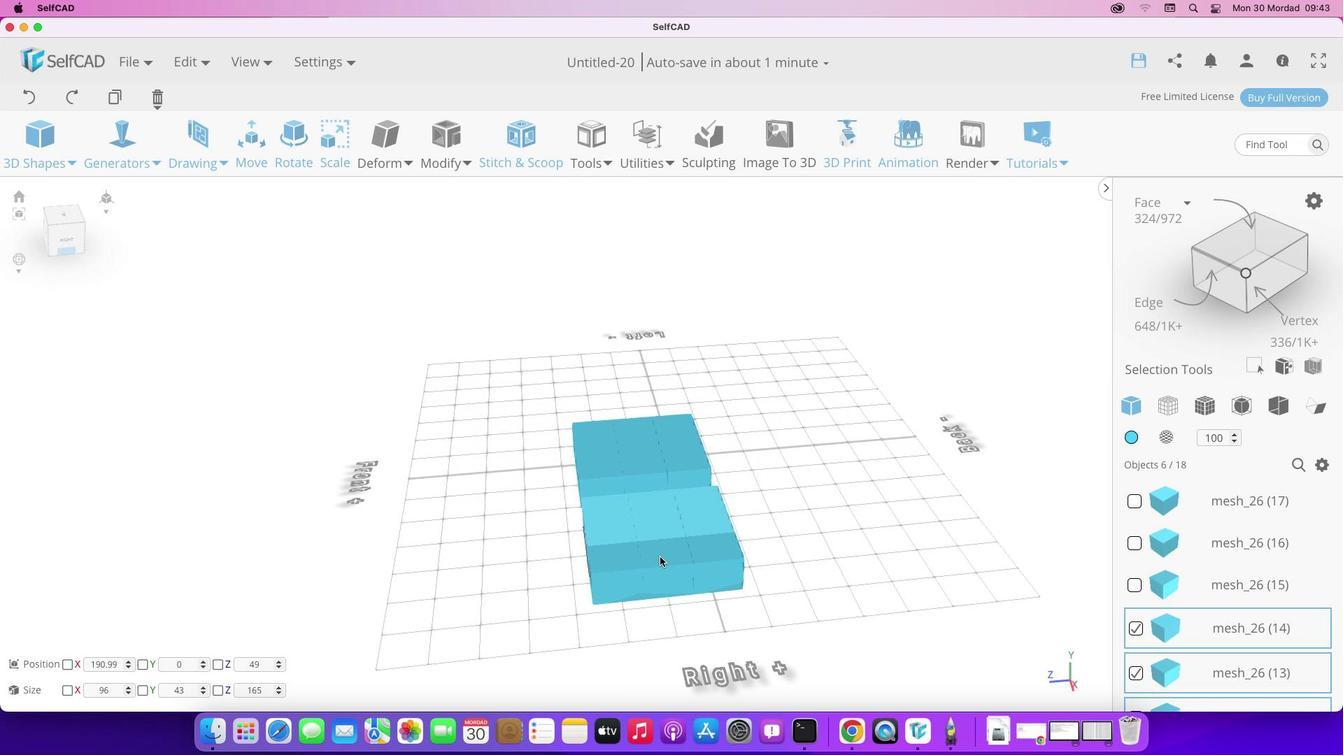 
Action: Mouse pressed left at (724, 554)
Screenshot: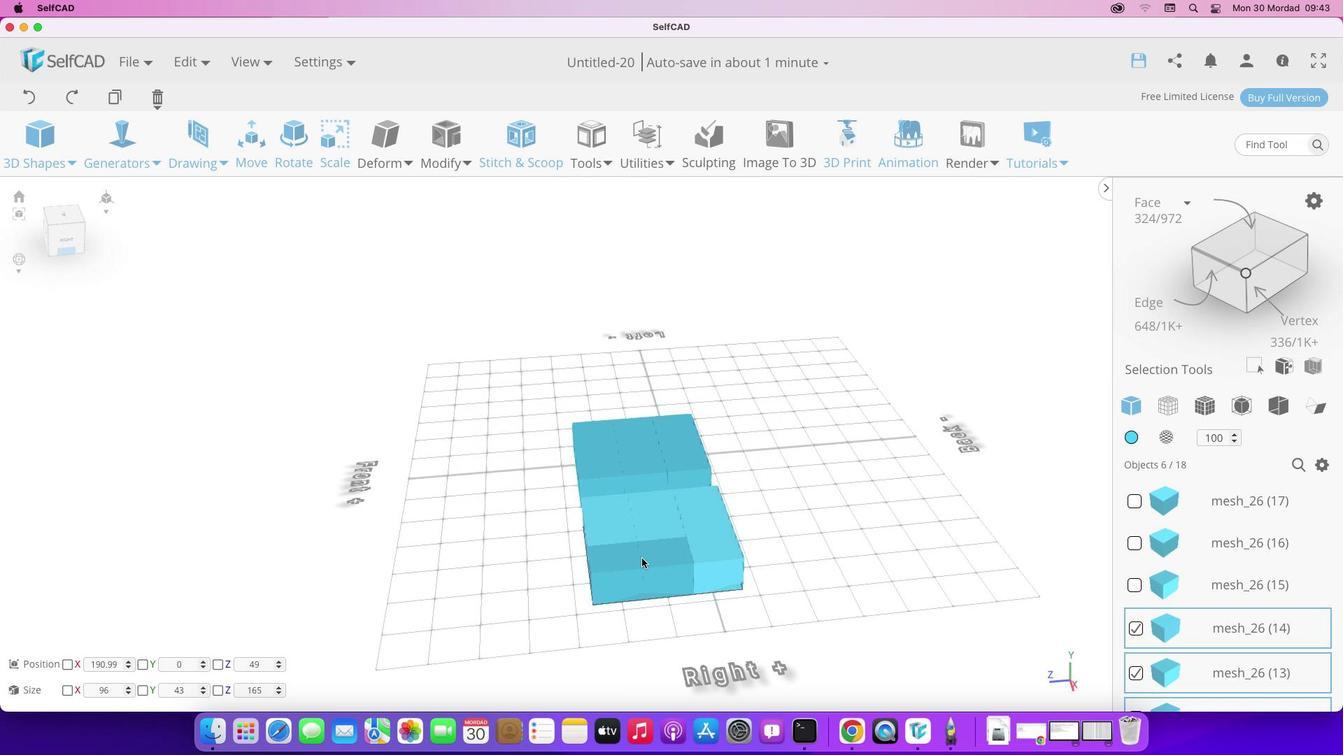 
Action: Mouse moved to (671, 561)
Screenshot: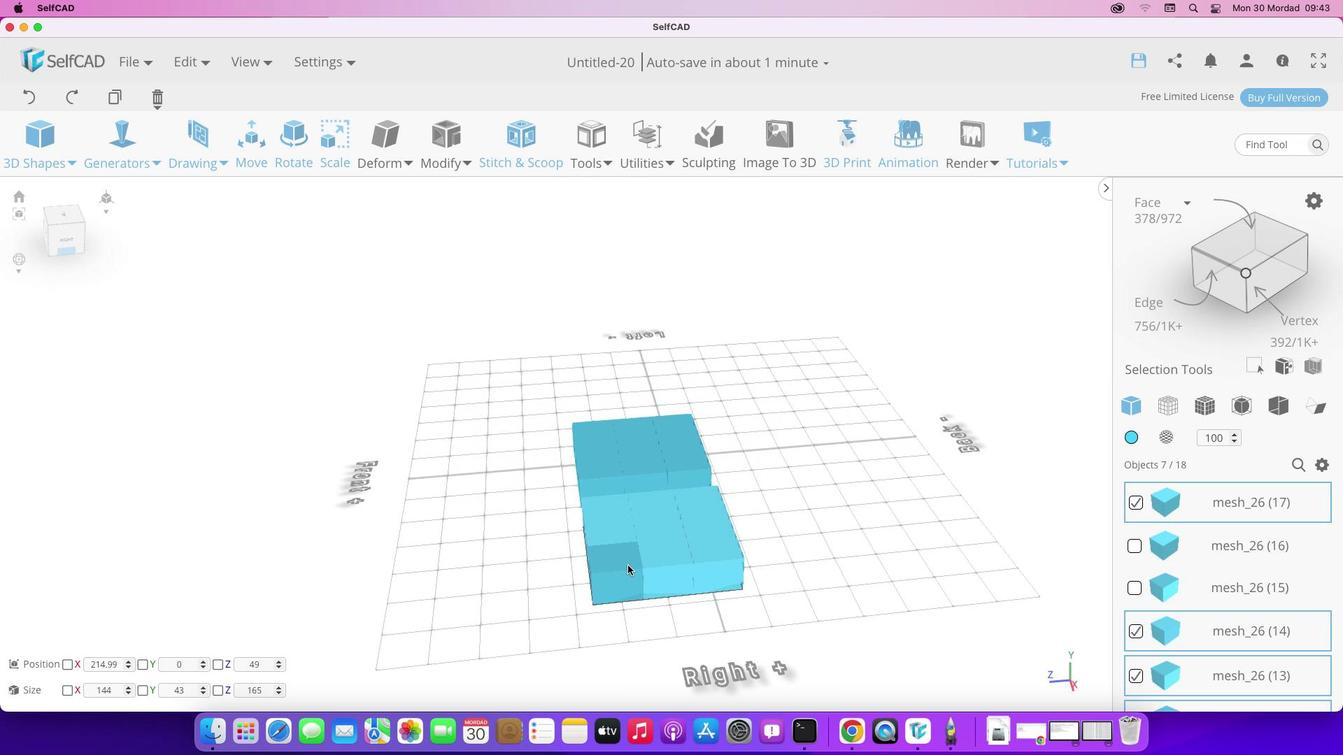 
Action: Mouse pressed left at (671, 561)
Screenshot: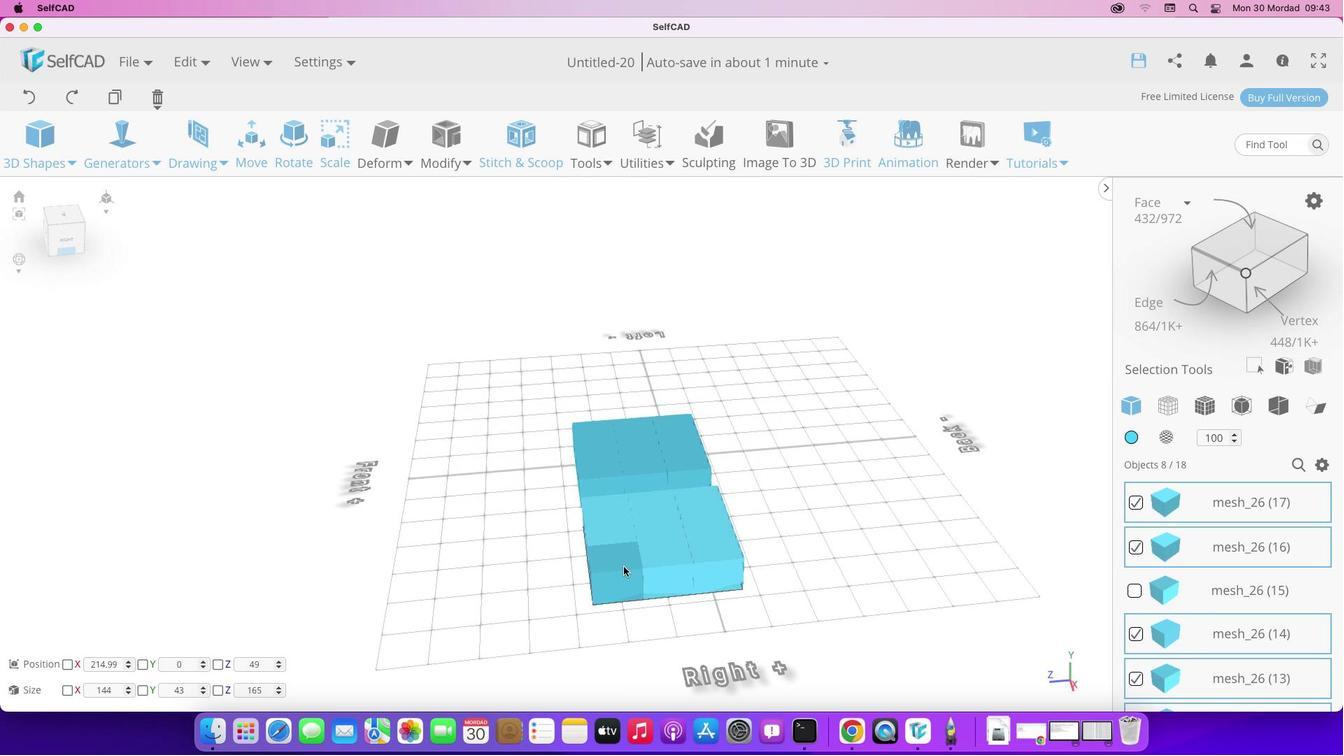 
Action: Mouse moved to (624, 566)
Screenshot: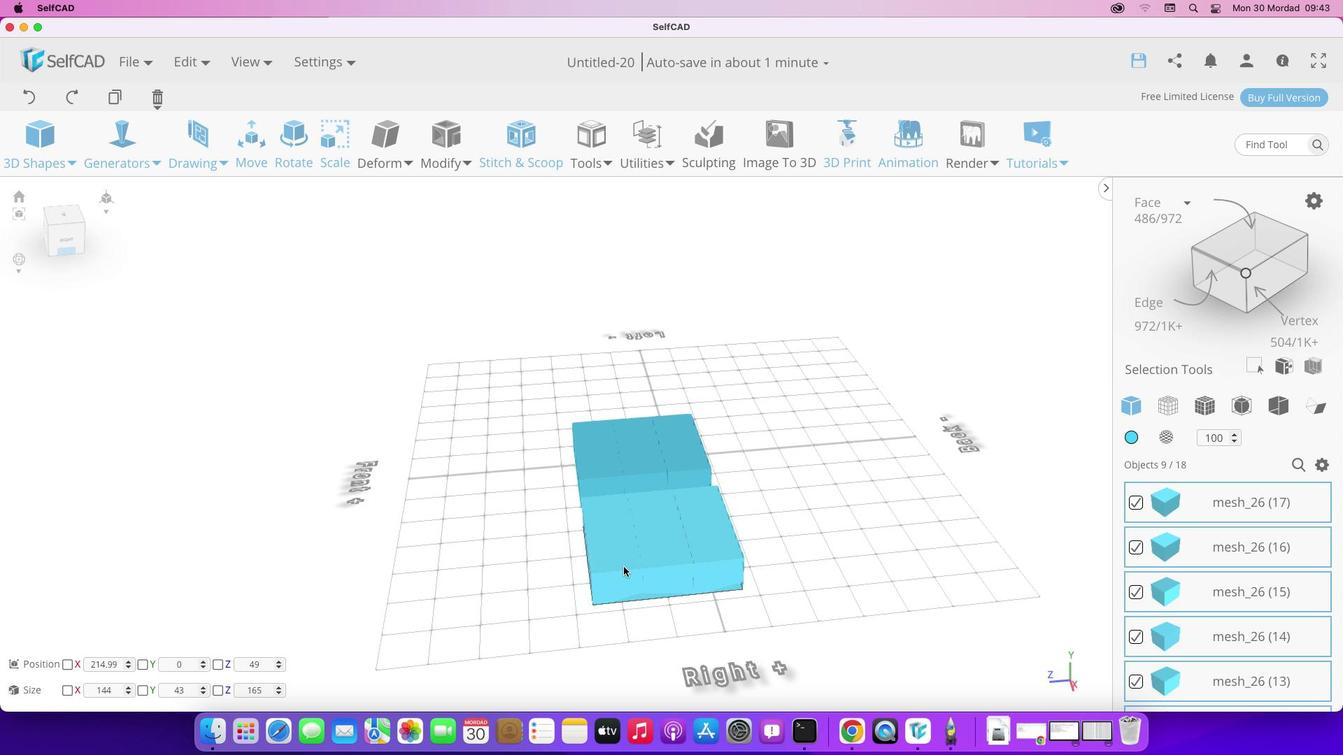 
Action: Mouse pressed left at (624, 566)
Screenshot: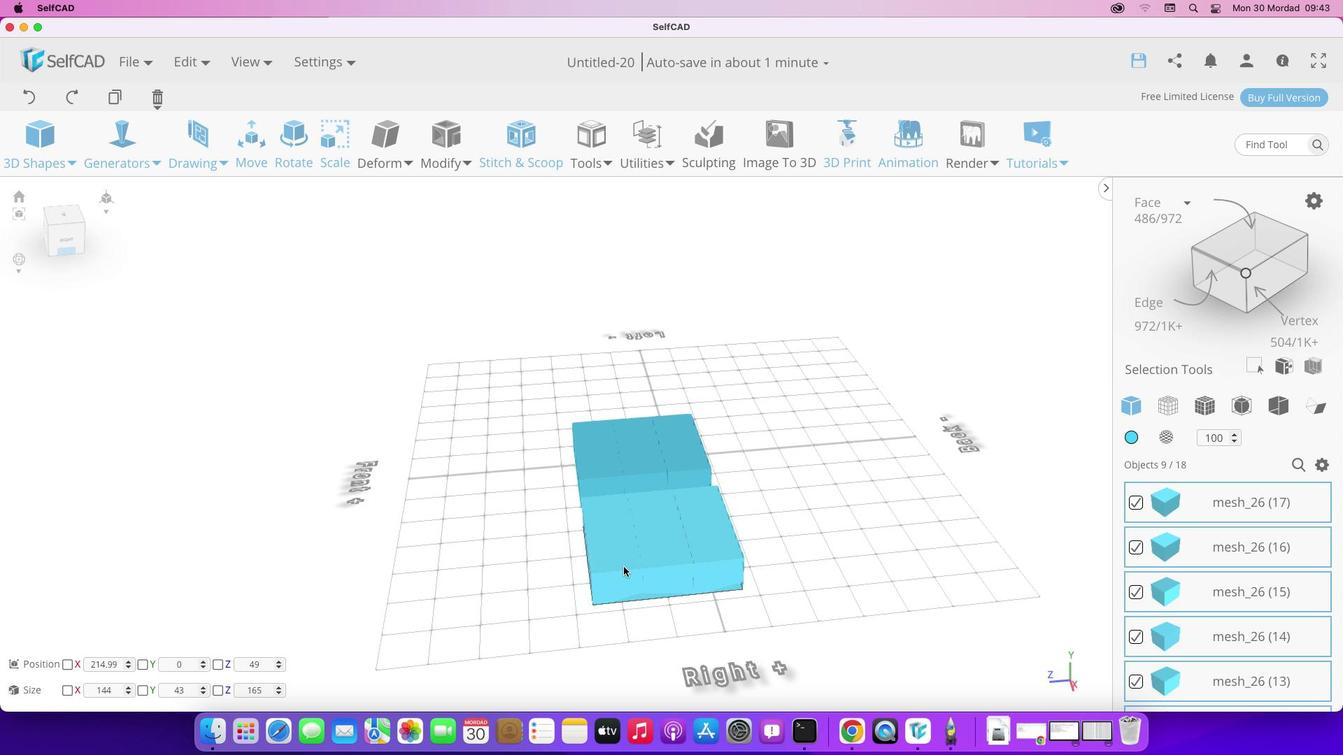 
Action: Mouse moved to (624, 563)
Screenshot: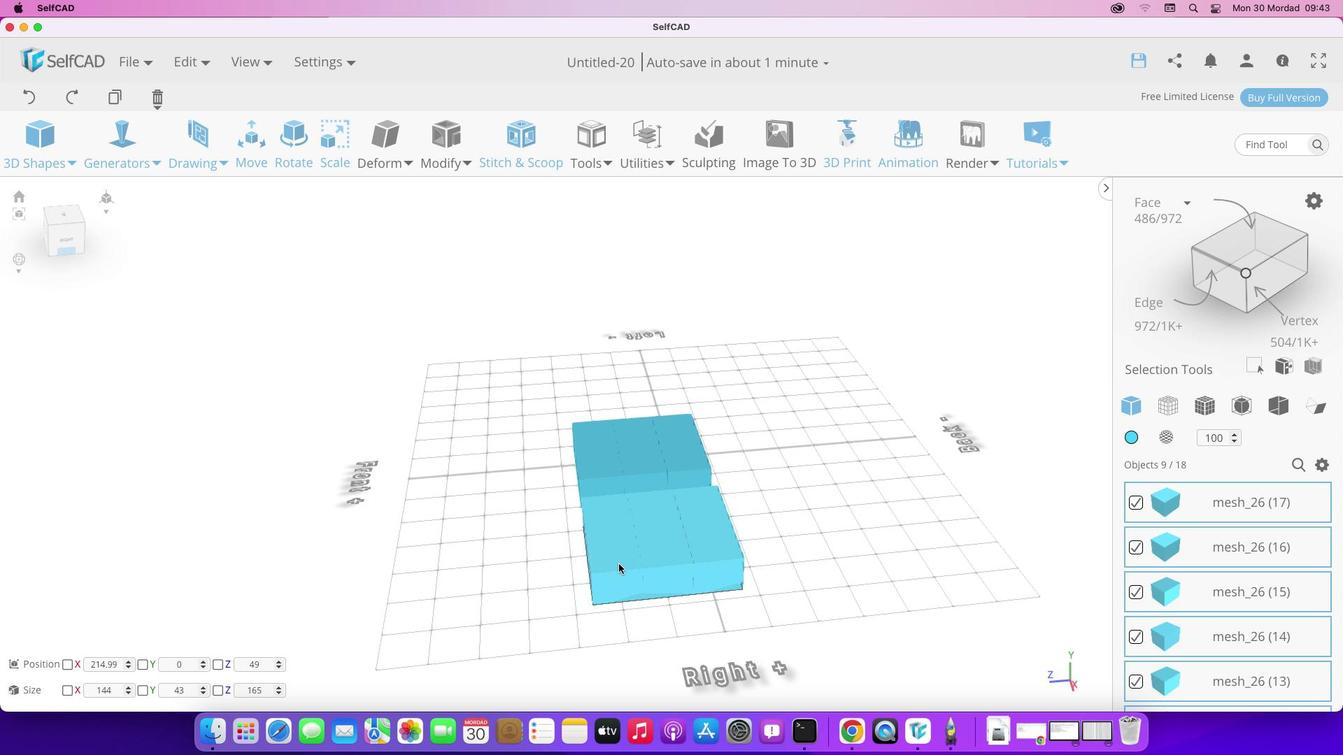 
Action: Key pressed Key.alt
Screenshot: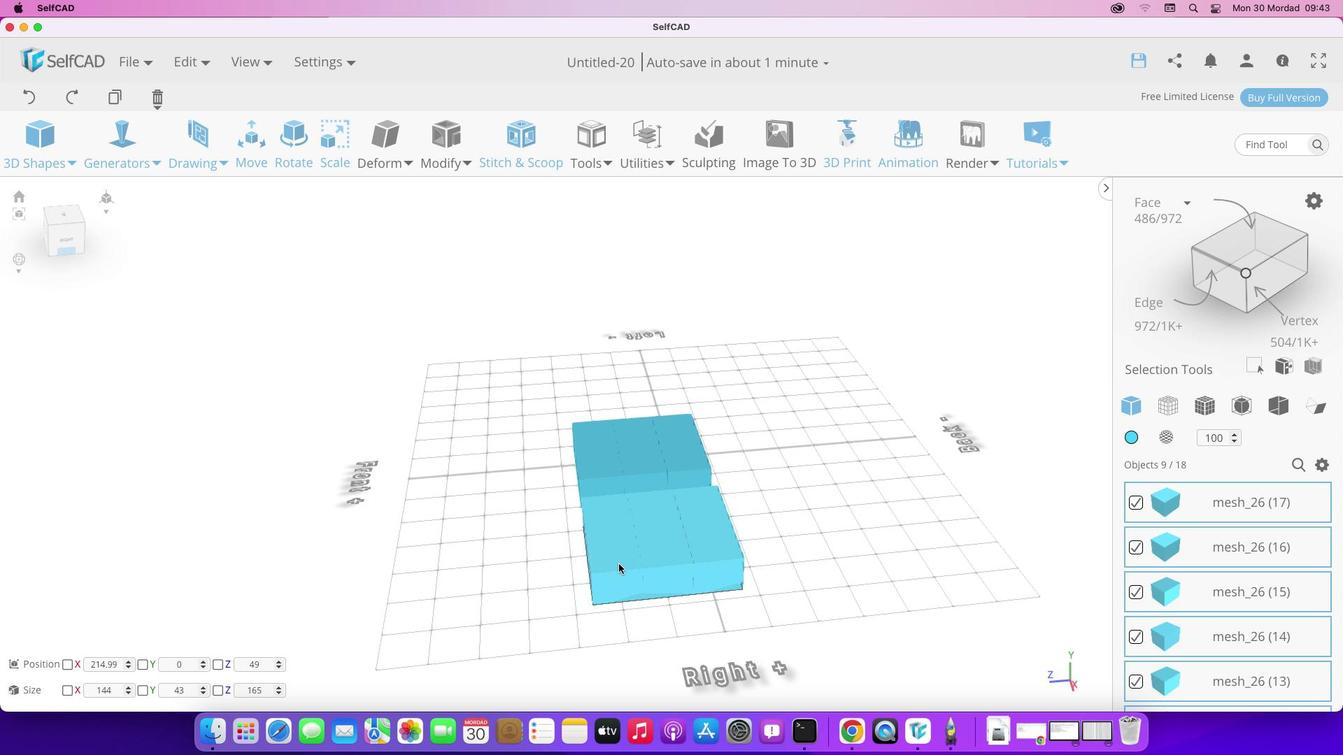 
Action: Mouse pressed left at (624, 563)
Screenshot: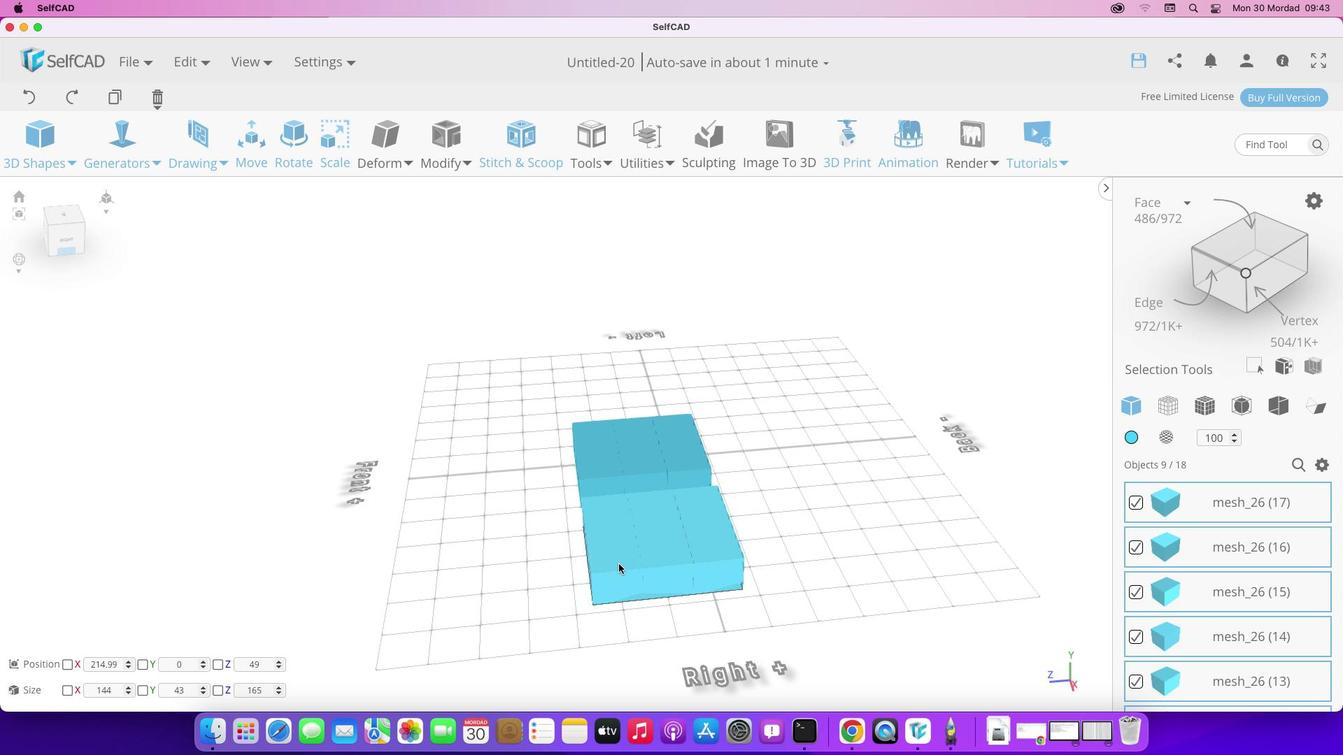 
Action: Mouse moved to (614, 503)
Screenshot: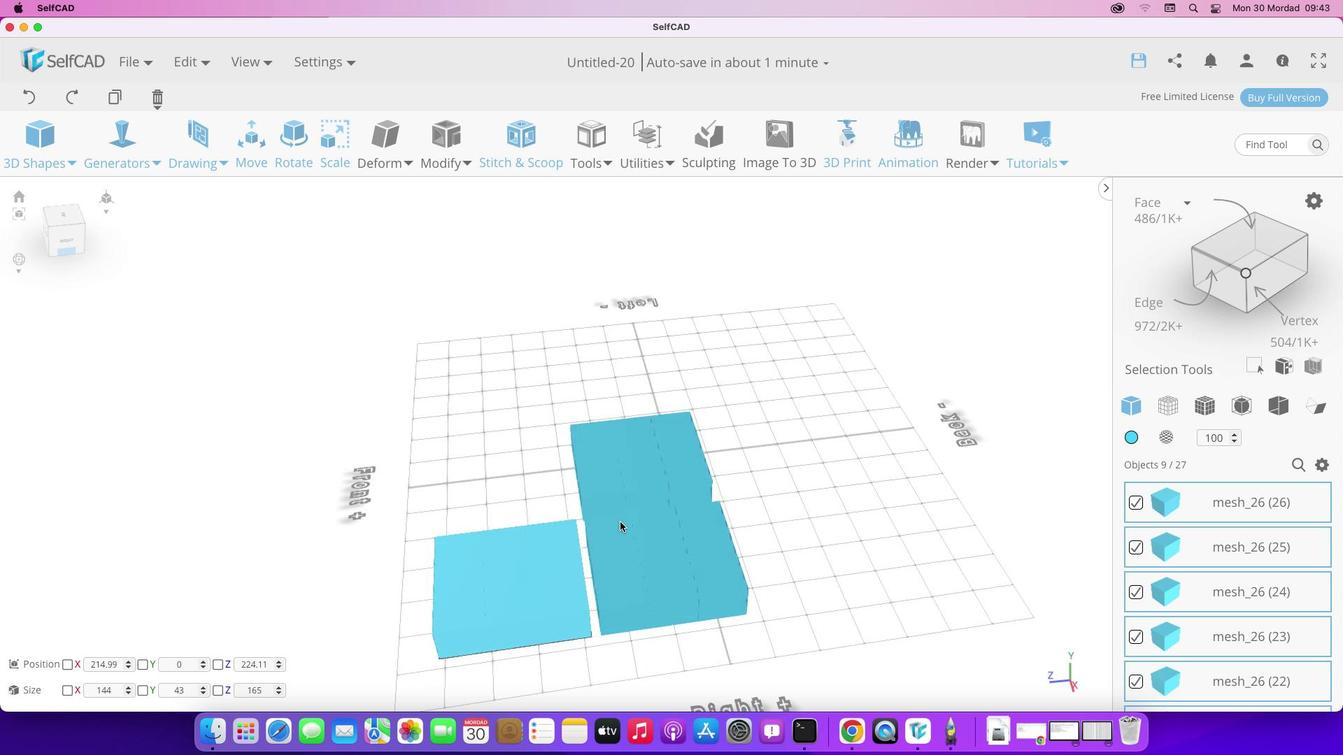 
Action: Mouse pressed left at (614, 503)
Screenshot: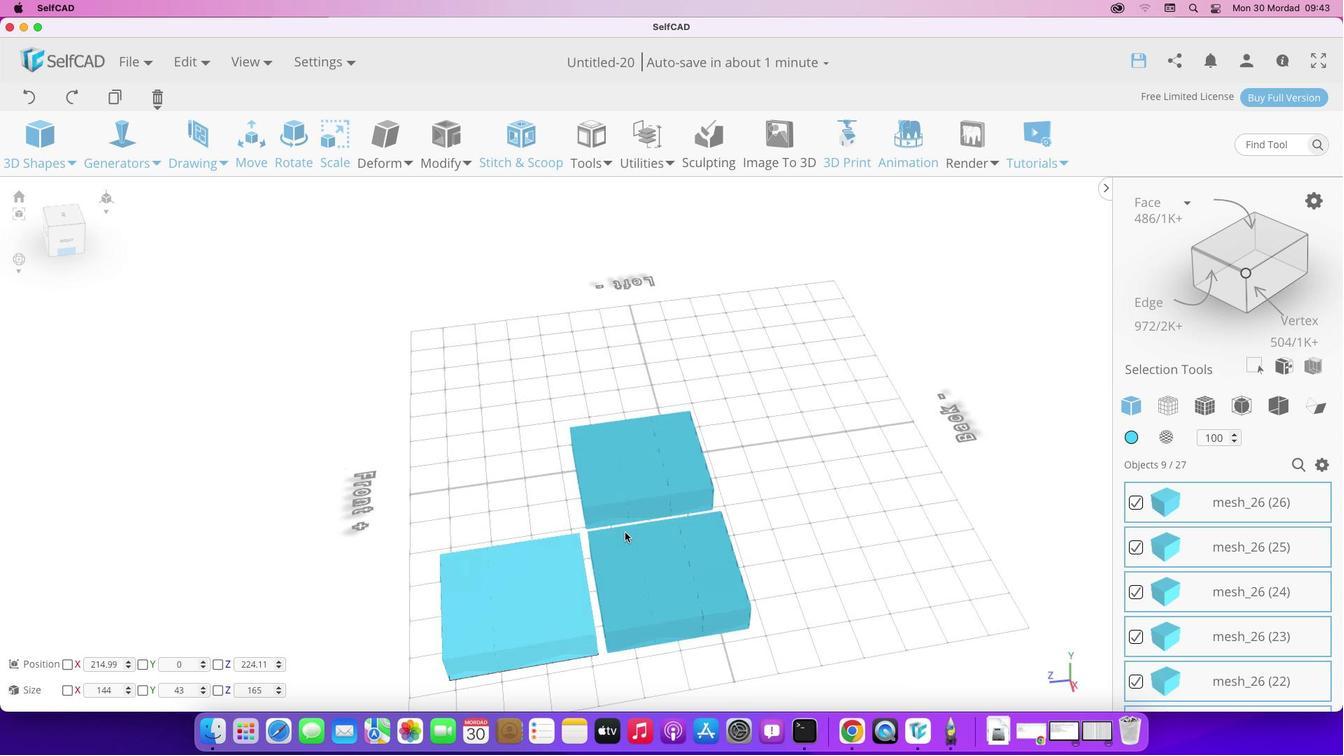 
Action: Key pressed Key.alt
Screenshot: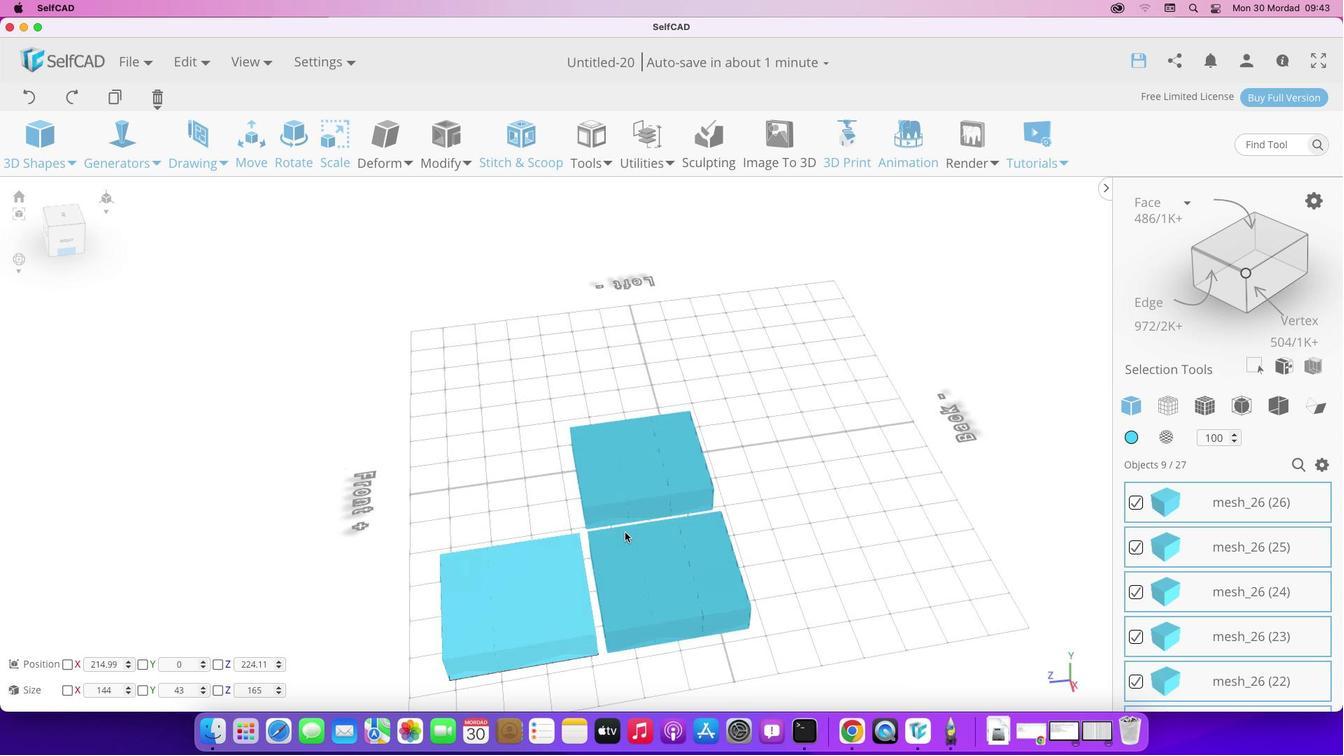 
Action: Mouse moved to (687, 584)
Screenshot: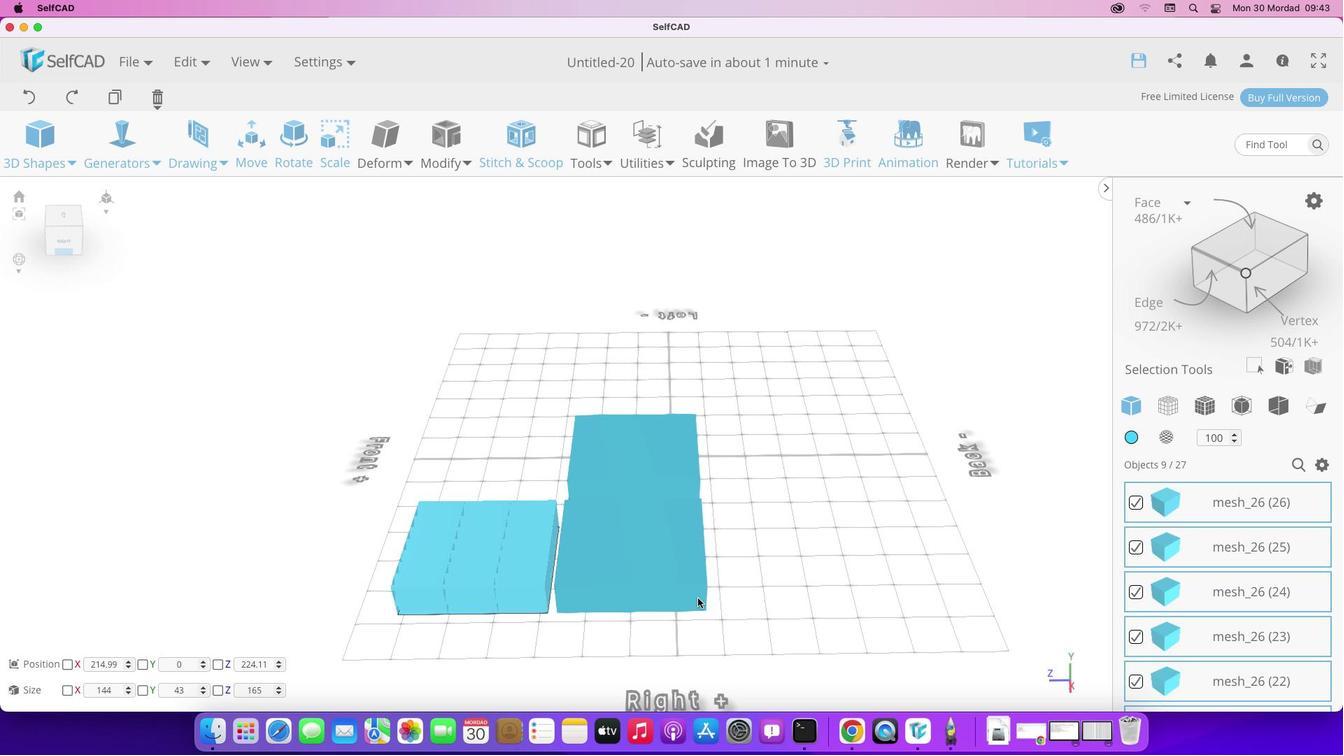 
Action: Mouse pressed left at (687, 584)
